 Task: Add an event with the title Second Training Session: Conflict Management, date '2023/12/02', time 8:30 AM to 10:30 AMand add a description: This training session is designed to help participants effectively manage their time, increase productivity, and achieve a better work-life balance. Select event color  Tomato . Add location for the event as: 987 Casa Mila, Barcelona, Spain, logged in from the account softage.7@softage.netand send the event invitation to softage.5@softage.net and softage.6@softage.net. Set a reminder for the event Annually on May 121
Action: Mouse moved to (75, 107)
Screenshot: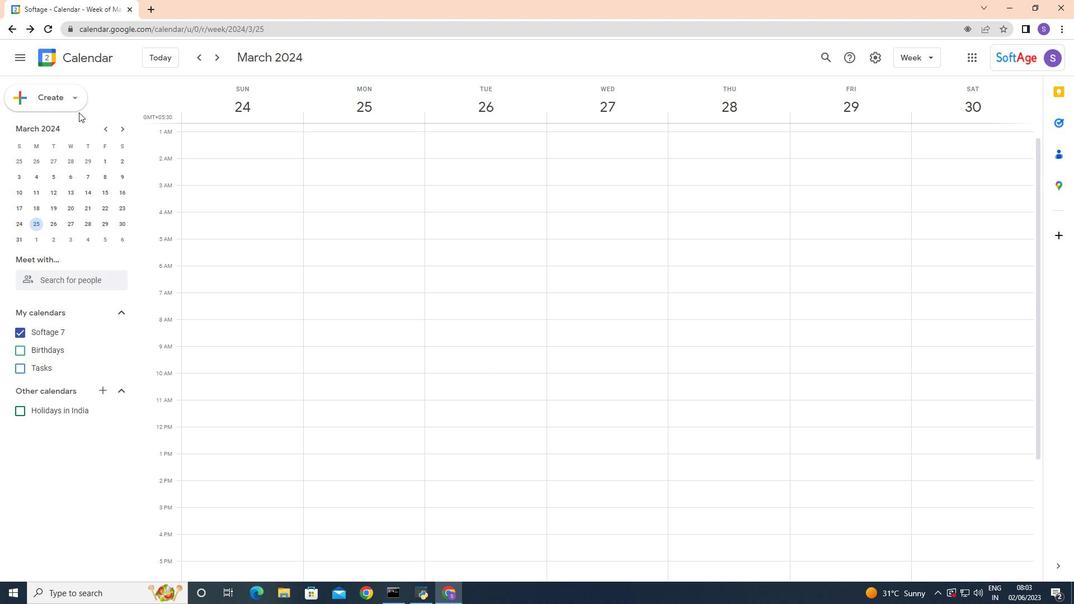 
Action: Mouse pressed left at (75, 107)
Screenshot: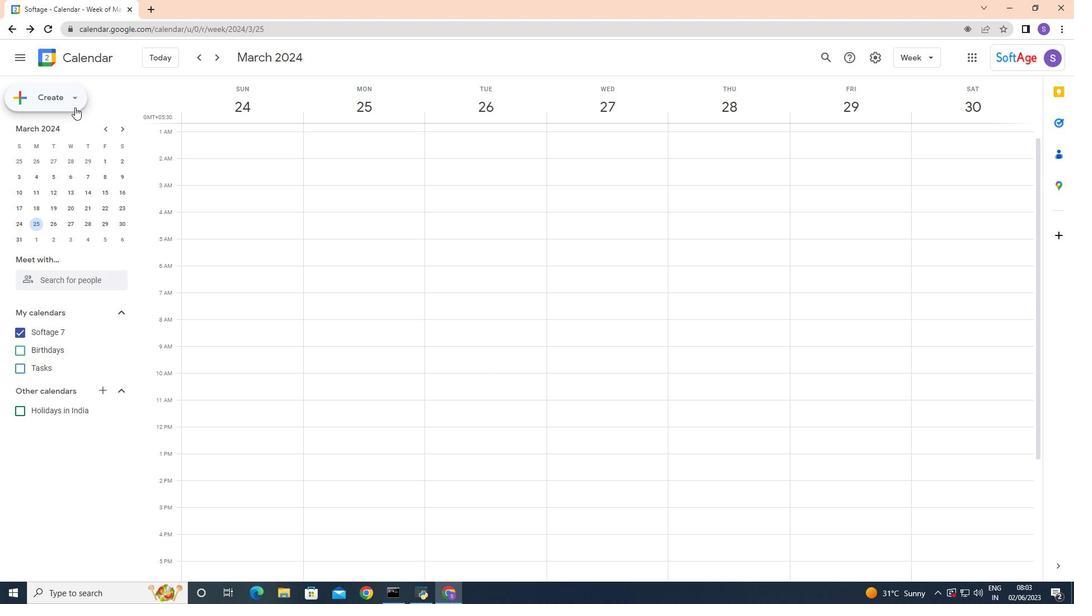 
Action: Mouse moved to (66, 131)
Screenshot: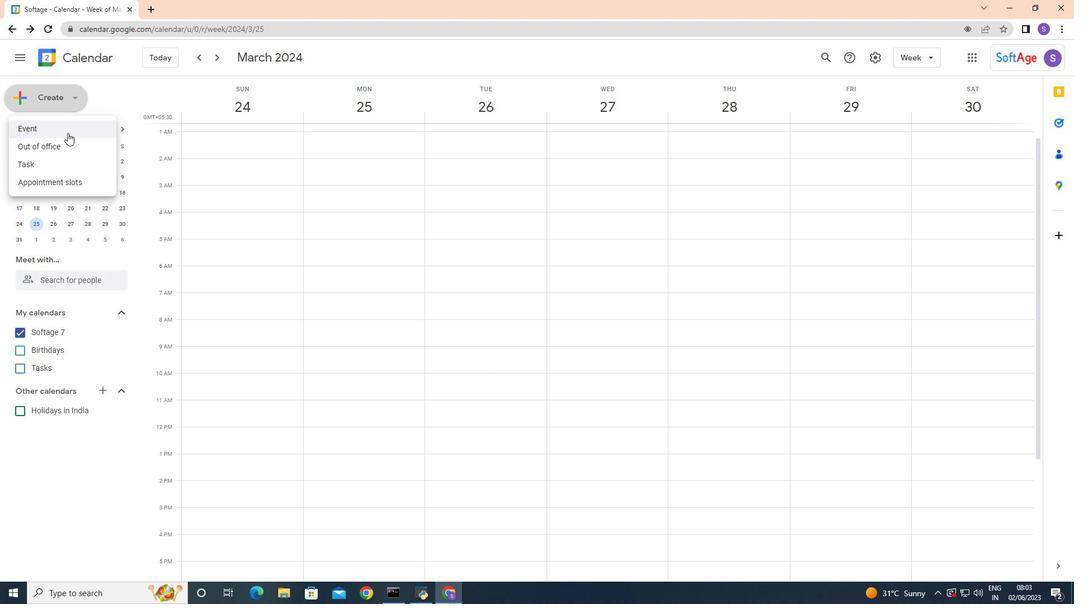 
Action: Mouse pressed left at (66, 131)
Screenshot: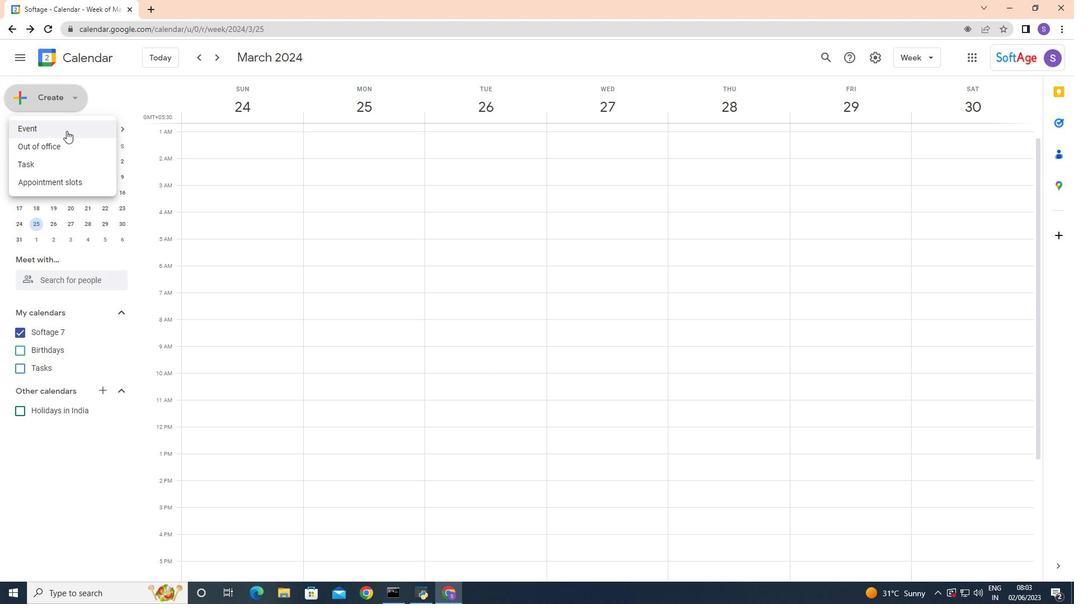 
Action: Mouse moved to (203, 438)
Screenshot: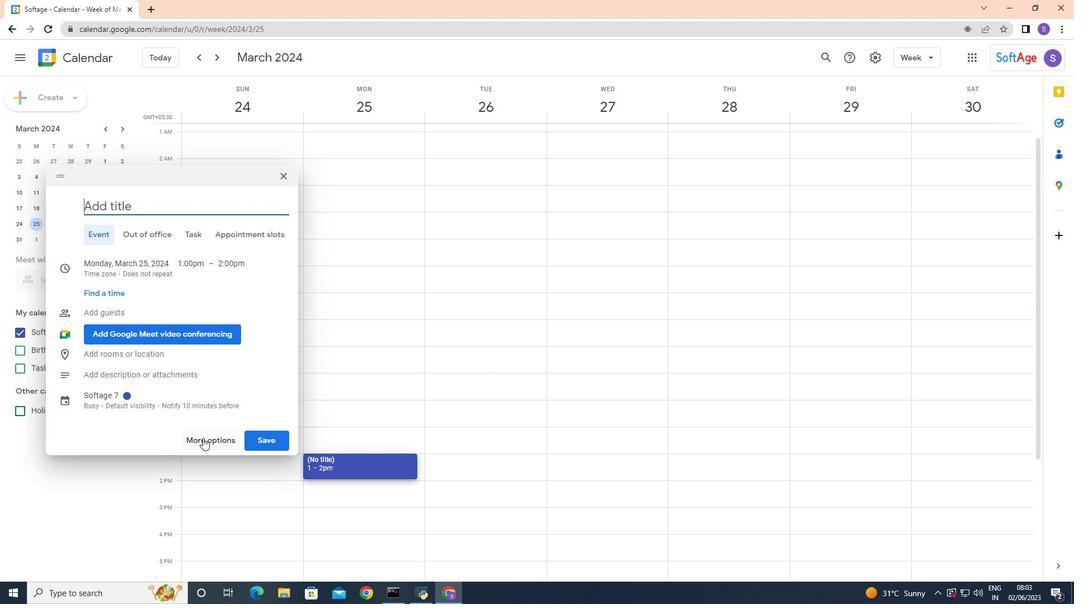 
Action: Mouse pressed left at (203, 438)
Screenshot: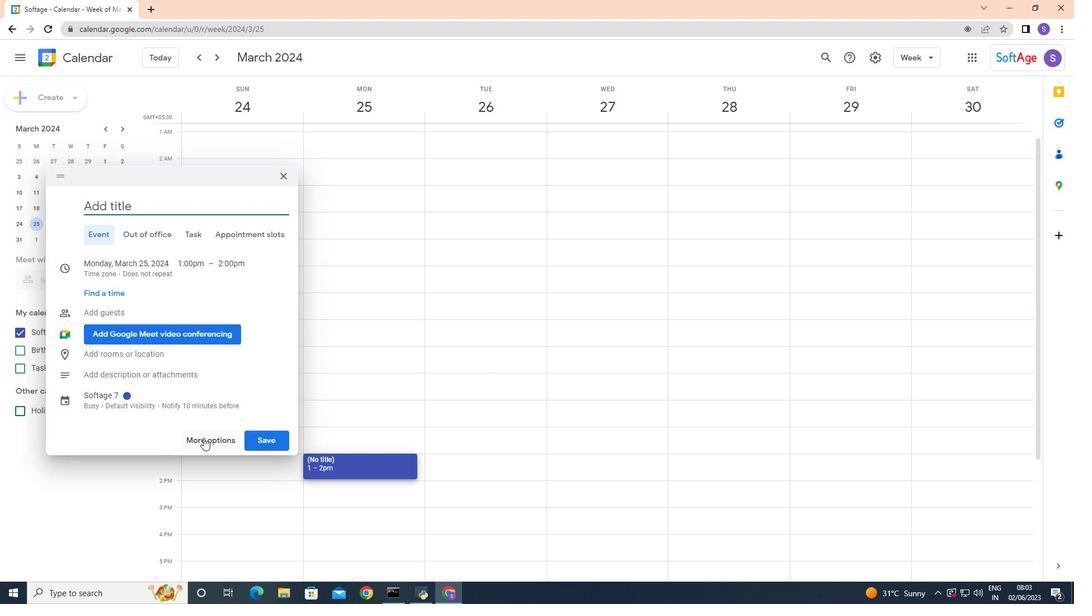 
Action: Mouse moved to (120, 62)
Screenshot: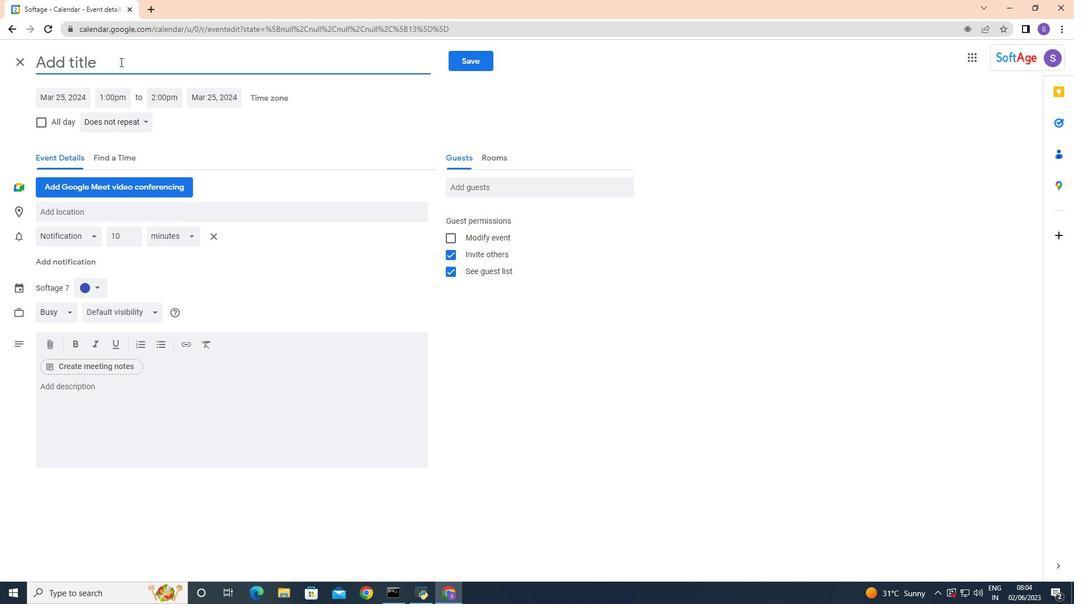 
Action: Mouse pressed left at (120, 62)
Screenshot: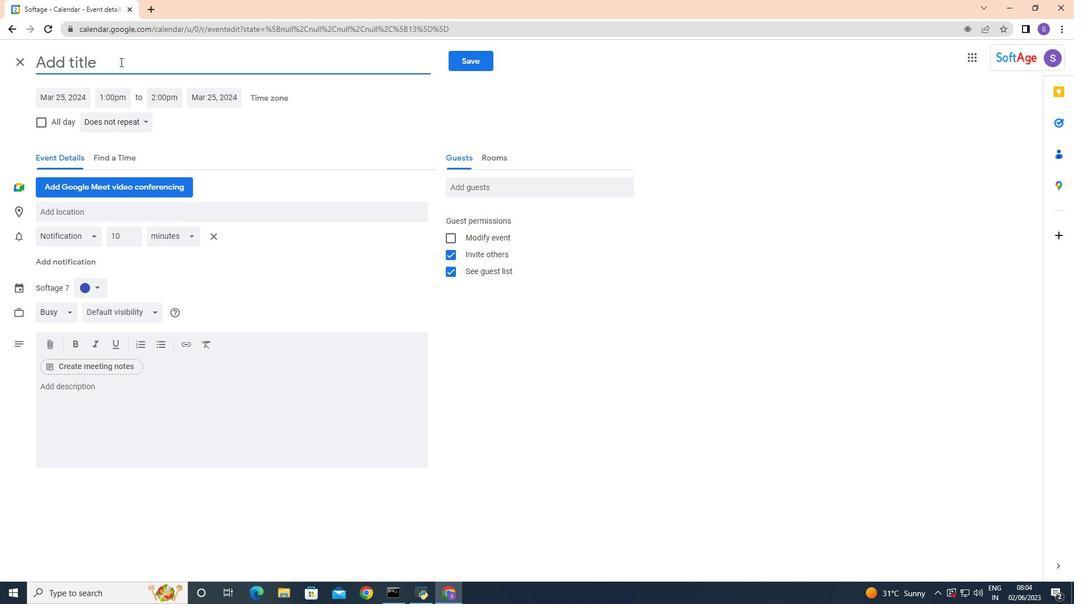 
Action: Key pressed <Key.shift>Second<Key.space><Key.shift>Training<Key.space><Key.shift>Session<Key.space><Key.shift_r>:<Key.space><Key.shift><Key.shift><Key.shift><Key.shift><Key.shift>Conflict<Key.space><Key.shift>Management
Screenshot: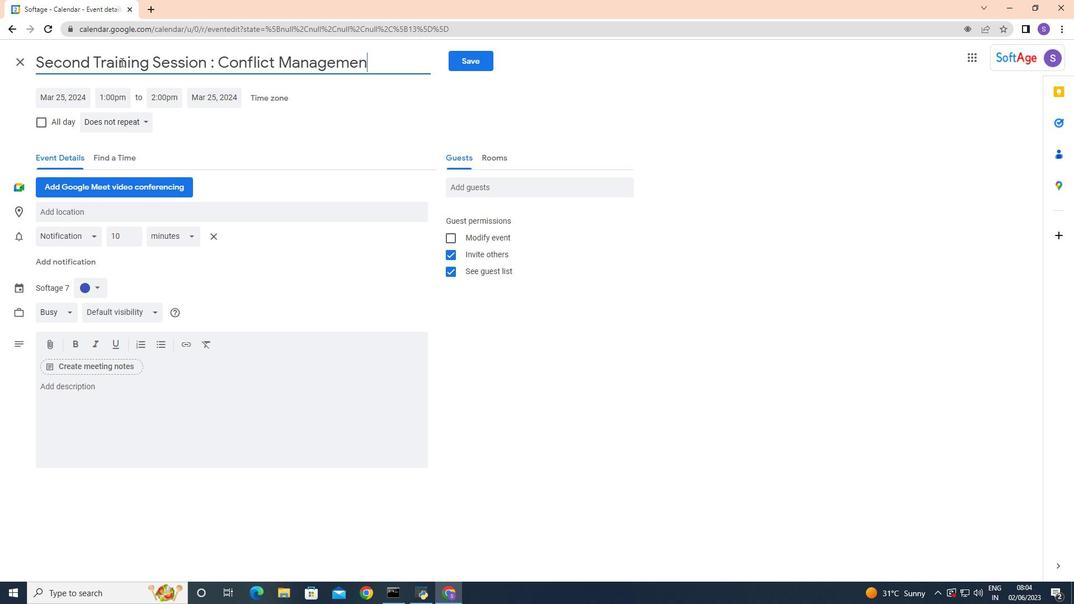 
Action: Mouse moved to (303, 145)
Screenshot: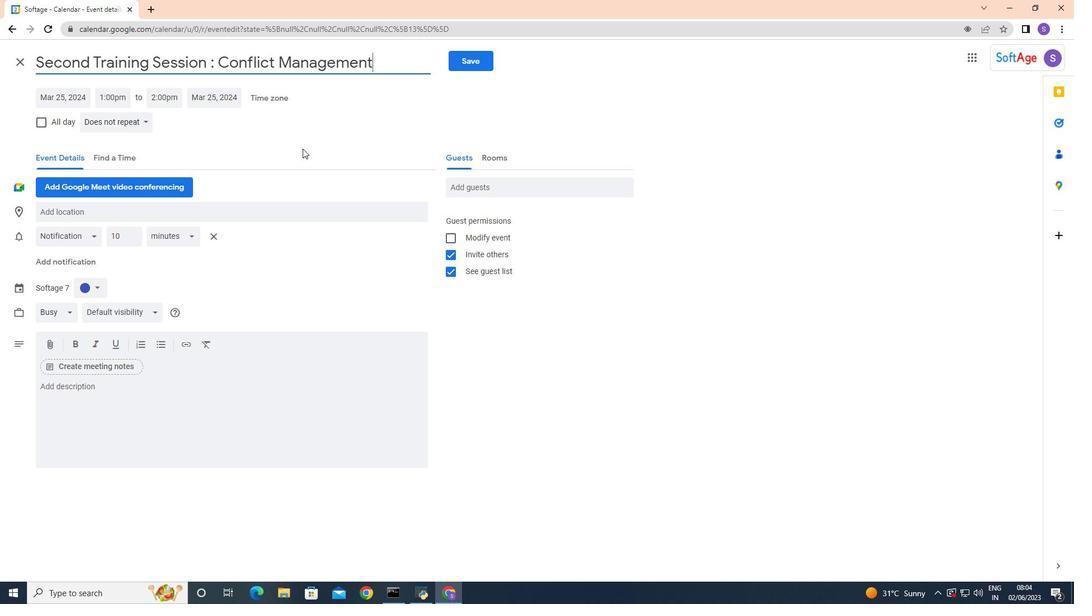 
Action: Mouse pressed left at (303, 145)
Screenshot: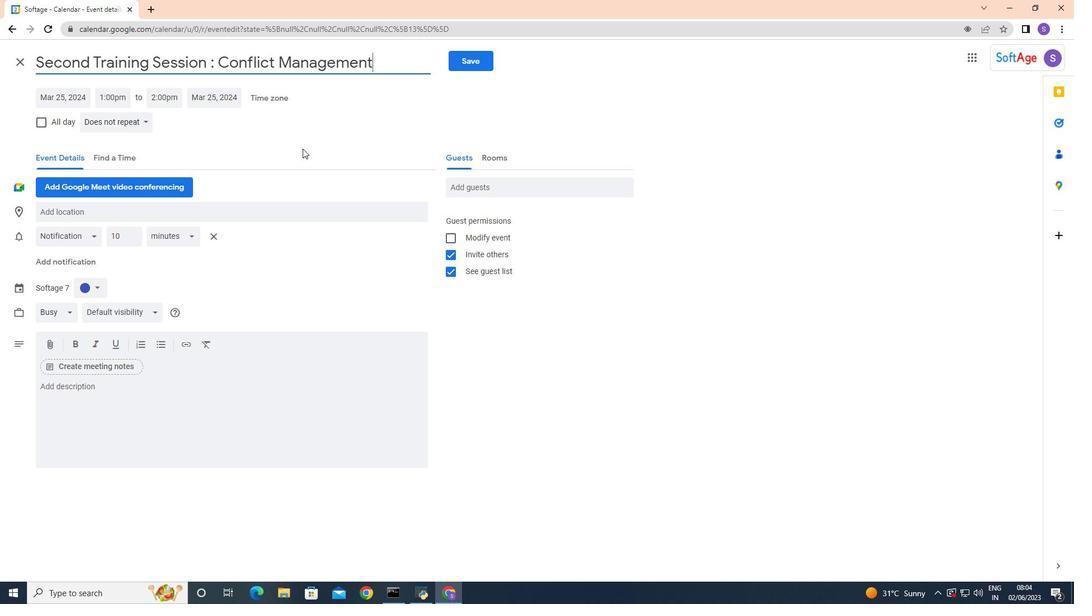 
Action: Mouse moved to (75, 95)
Screenshot: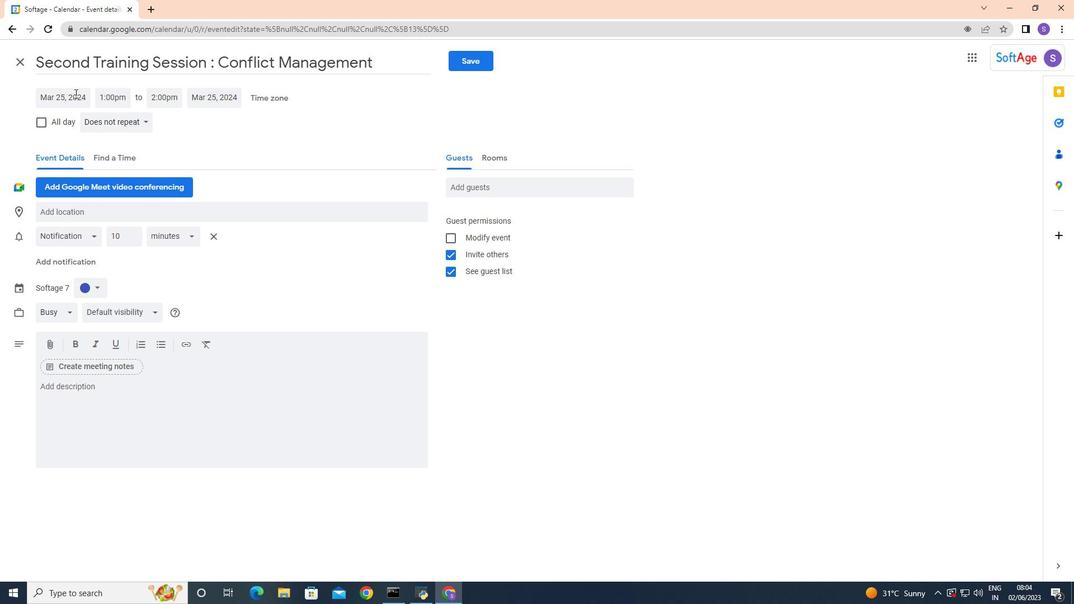 
Action: Mouse pressed left at (75, 95)
Screenshot: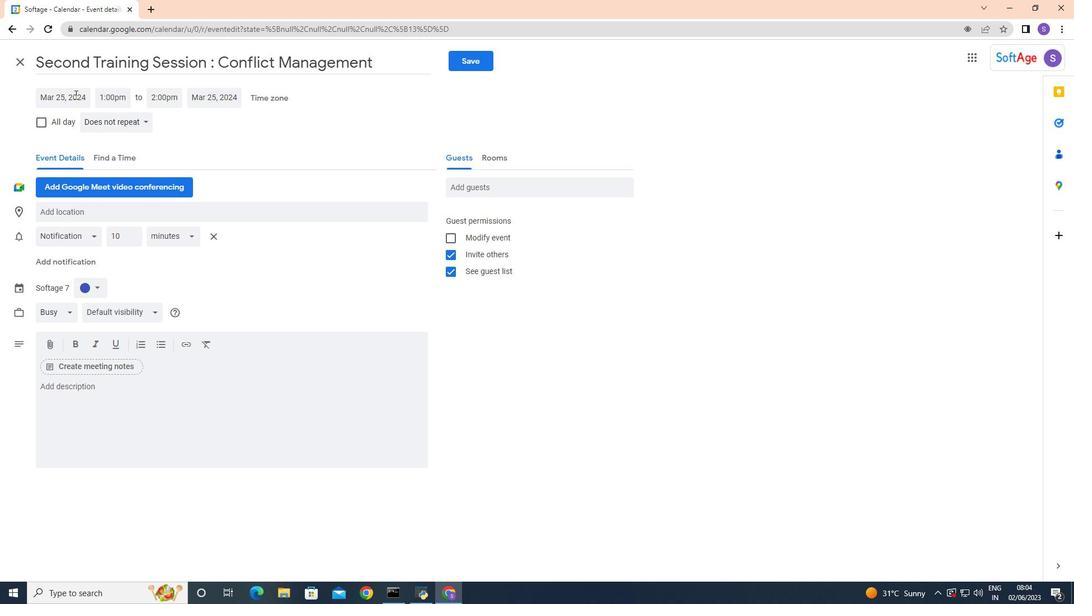 
Action: Mouse moved to (158, 120)
Screenshot: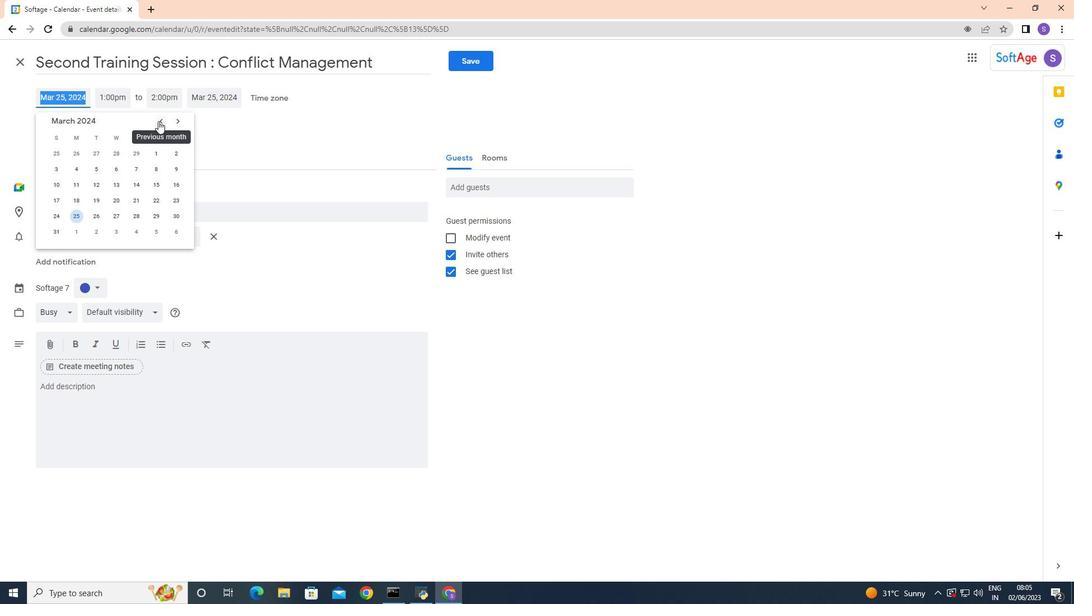 
Action: Mouse pressed left at (158, 120)
Screenshot: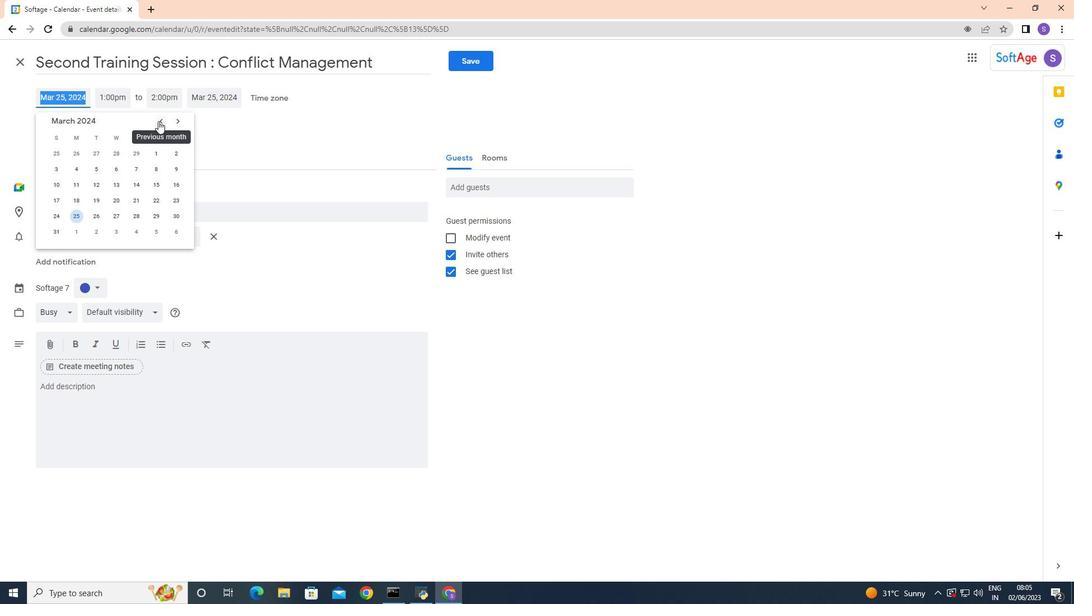
Action: Mouse moved to (158, 120)
Screenshot: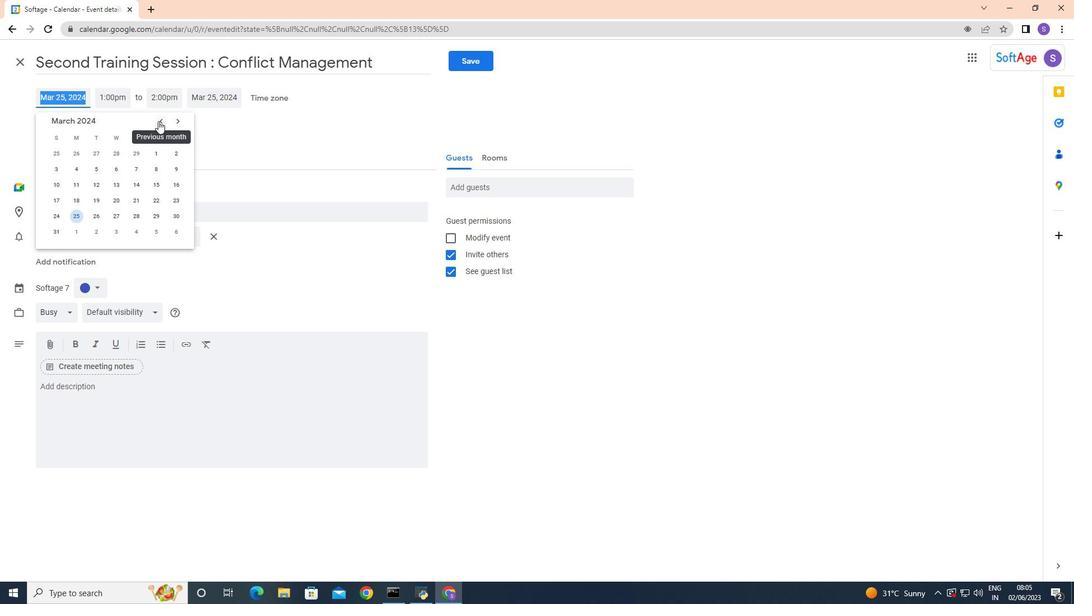 
Action: Mouse pressed left at (158, 120)
Screenshot: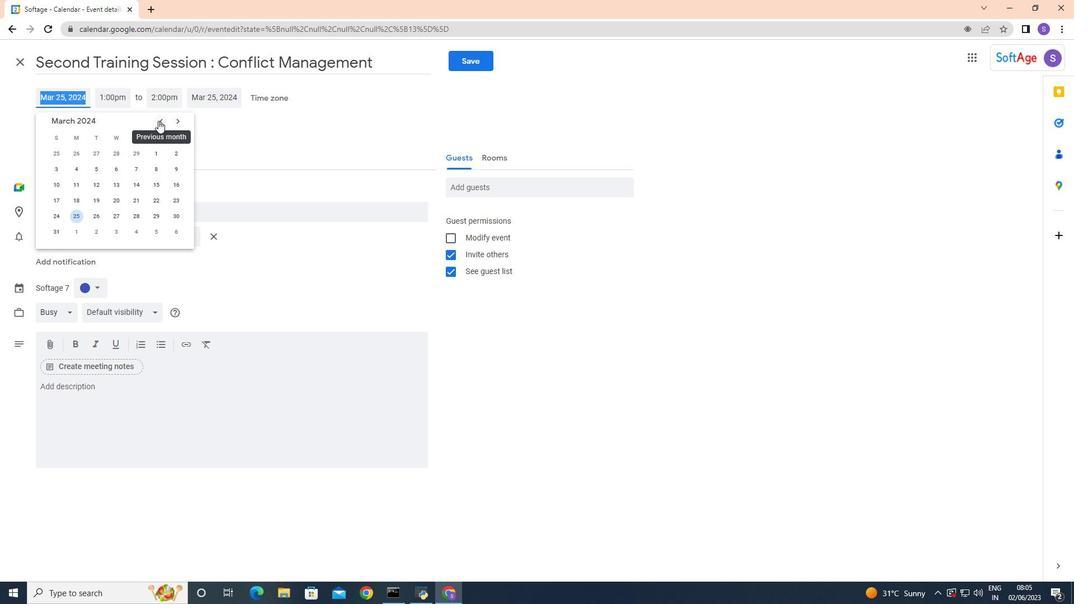 
Action: Mouse pressed left at (158, 120)
Screenshot: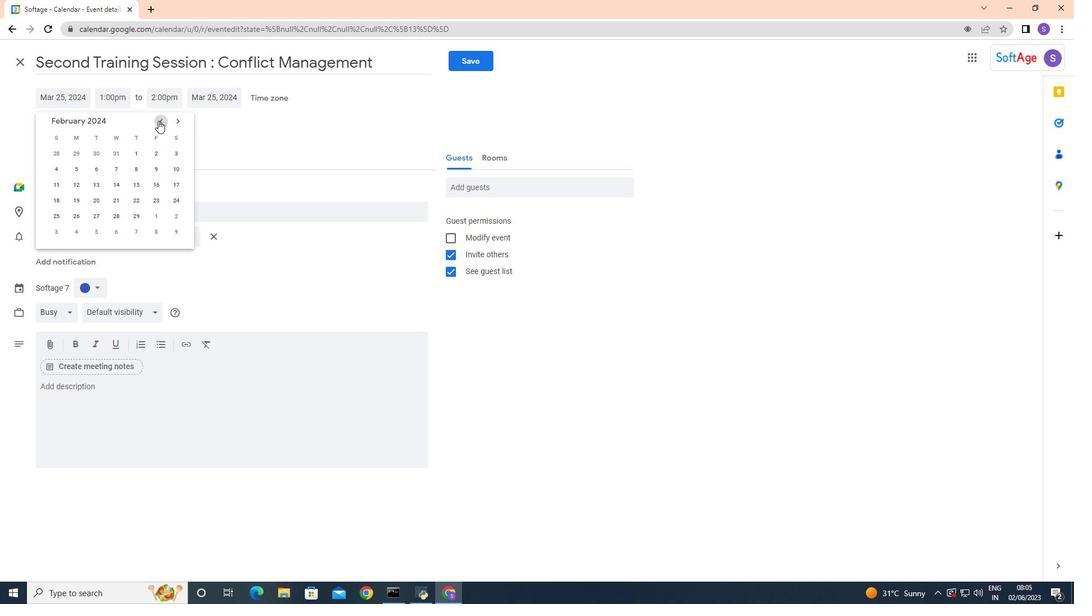 
Action: Mouse pressed left at (158, 120)
Screenshot: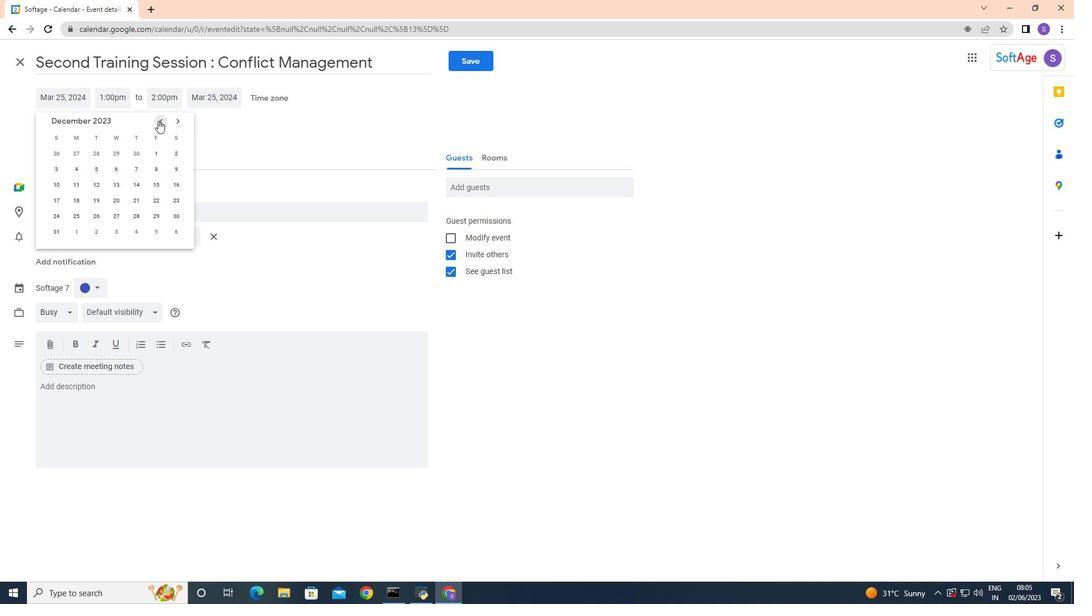 
Action: Mouse moved to (174, 121)
Screenshot: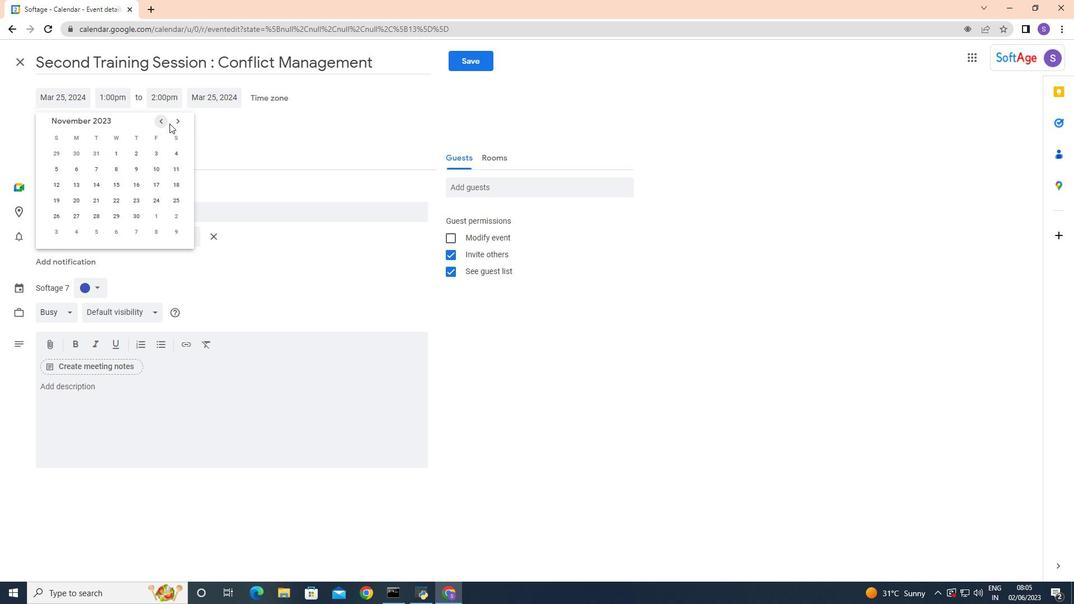 
Action: Mouse pressed left at (174, 121)
Screenshot: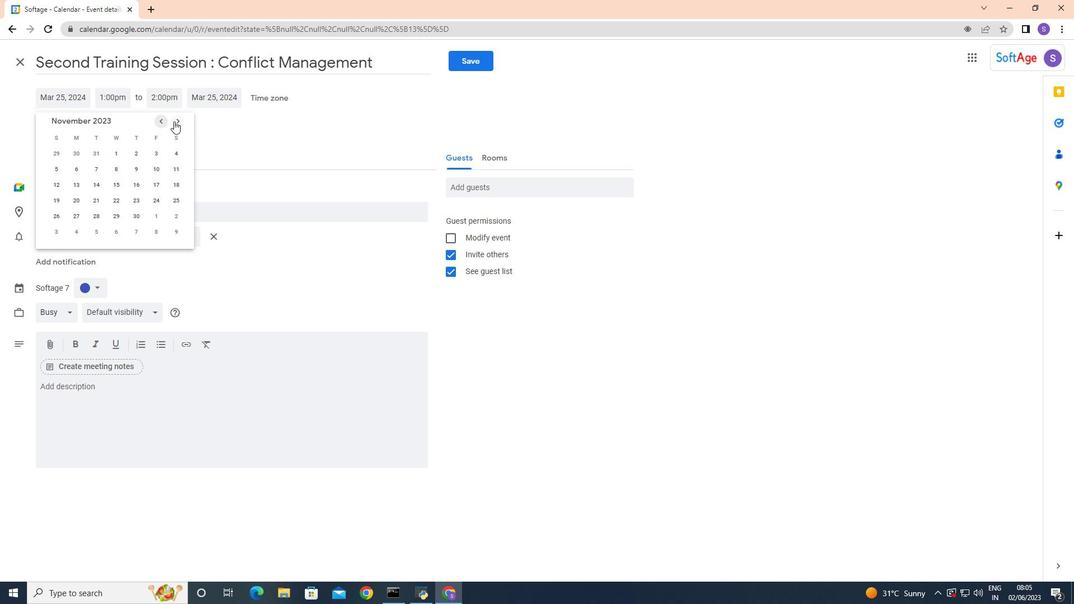 
Action: Mouse moved to (99, 184)
Screenshot: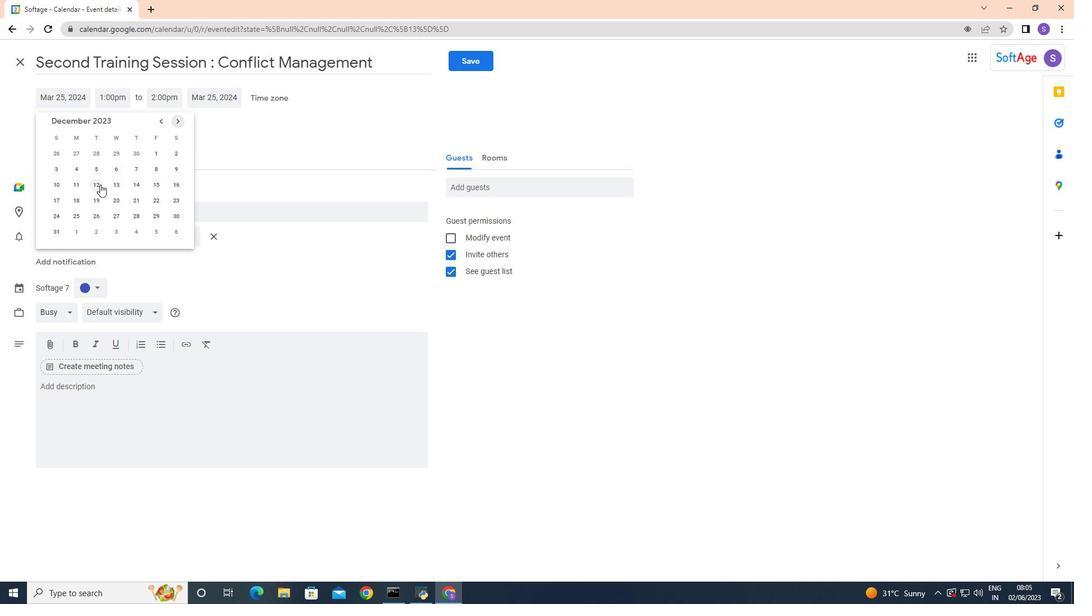 
Action: Mouse pressed left at (99, 184)
Screenshot: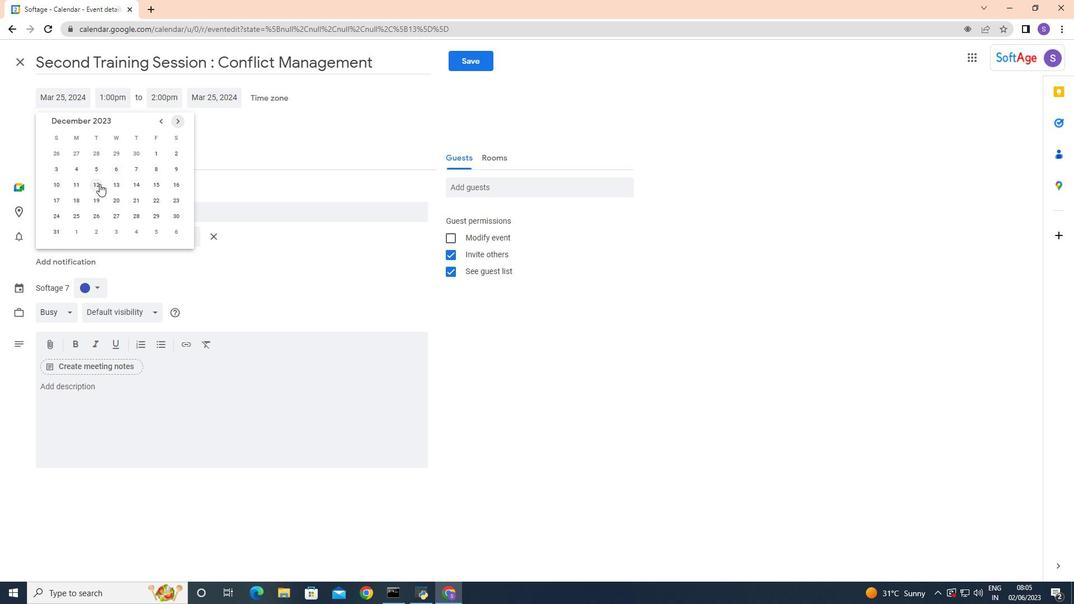 
Action: Mouse moved to (64, 100)
Screenshot: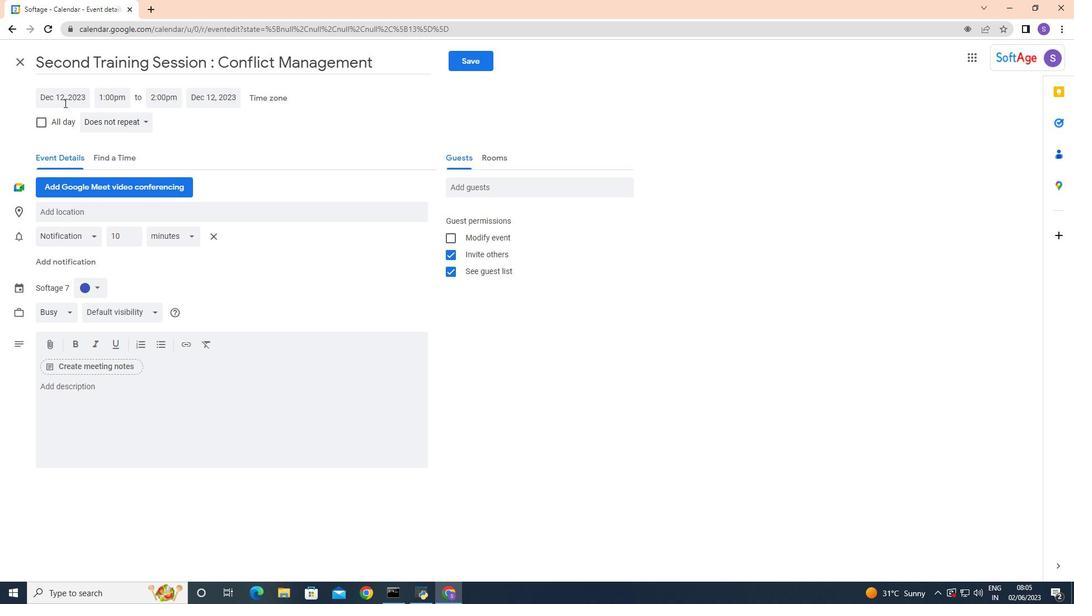 
Action: Mouse pressed left at (64, 100)
Screenshot: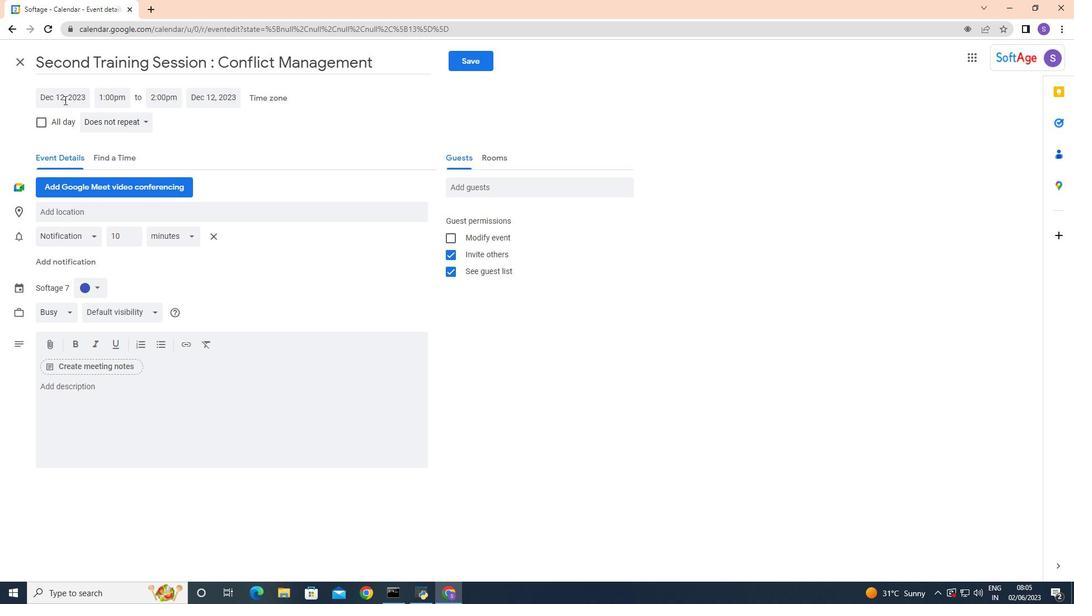 
Action: Mouse moved to (176, 153)
Screenshot: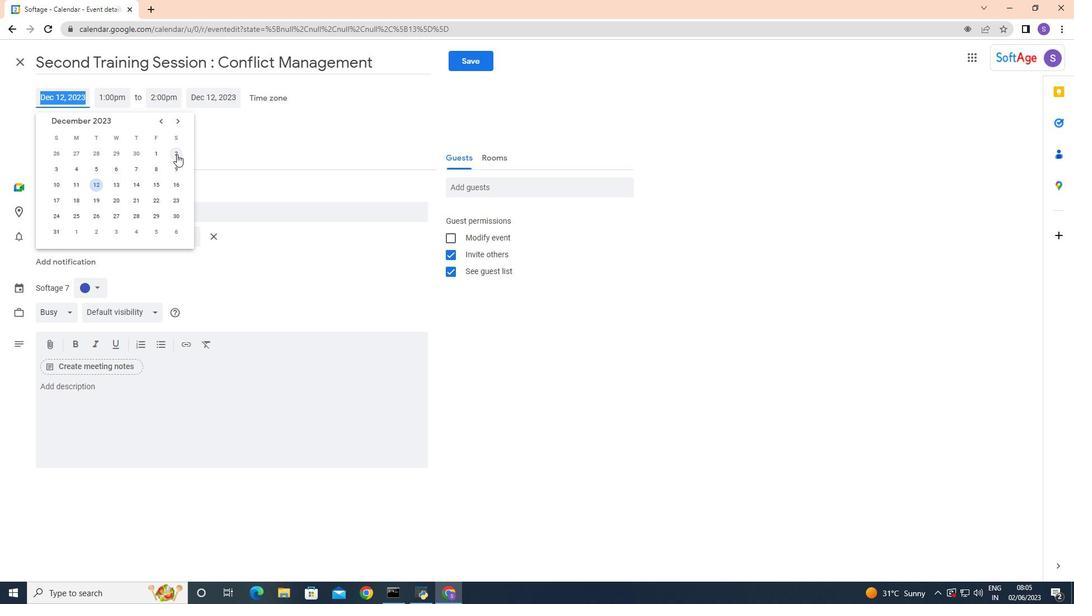 
Action: Mouse pressed left at (176, 153)
Screenshot: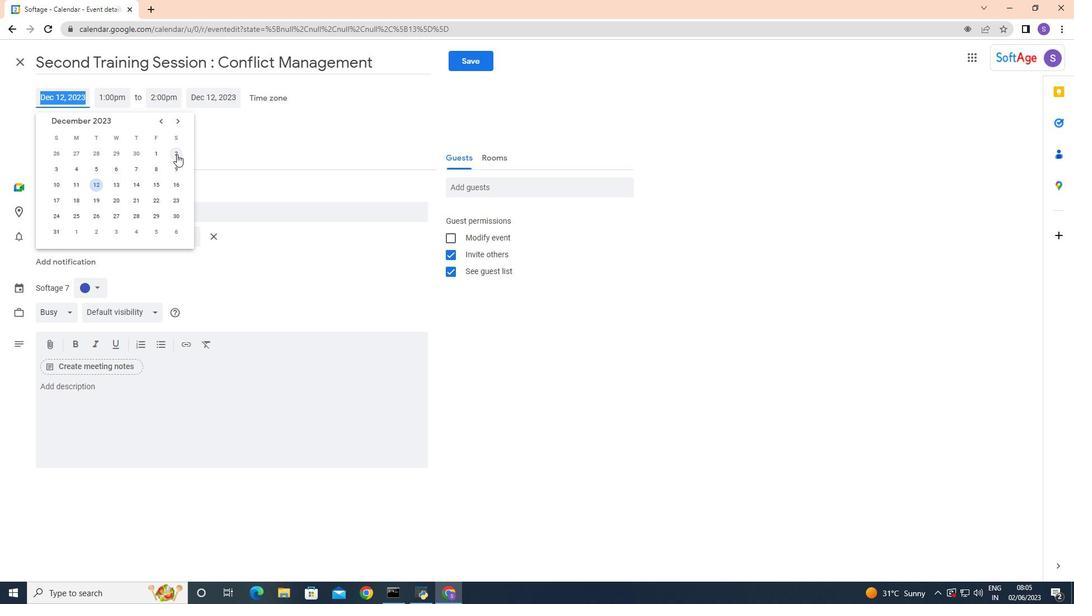 
Action: Mouse moved to (113, 97)
Screenshot: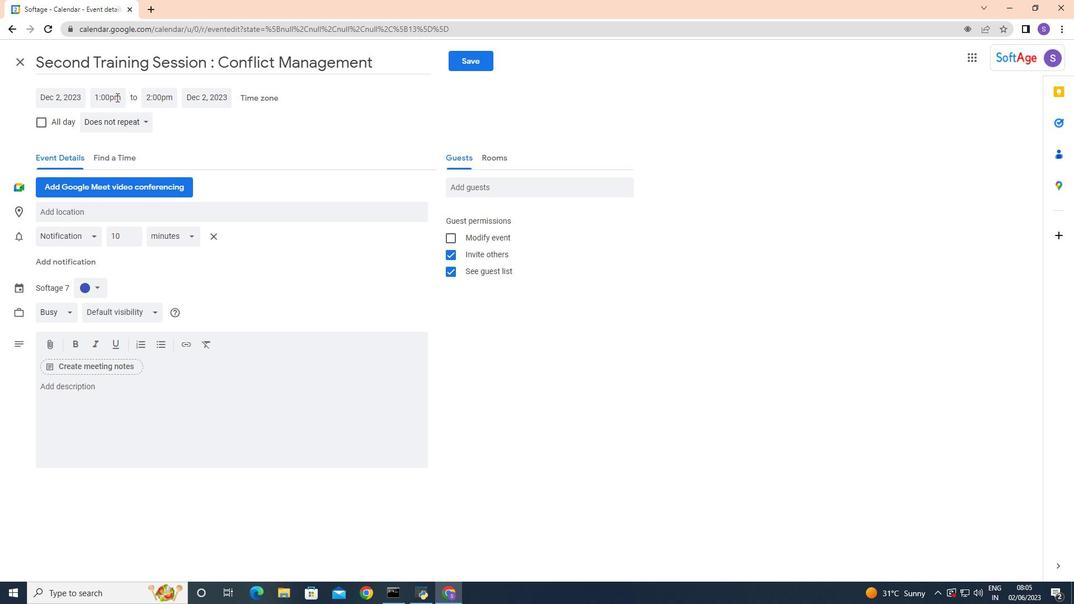 
Action: Mouse pressed left at (113, 97)
Screenshot: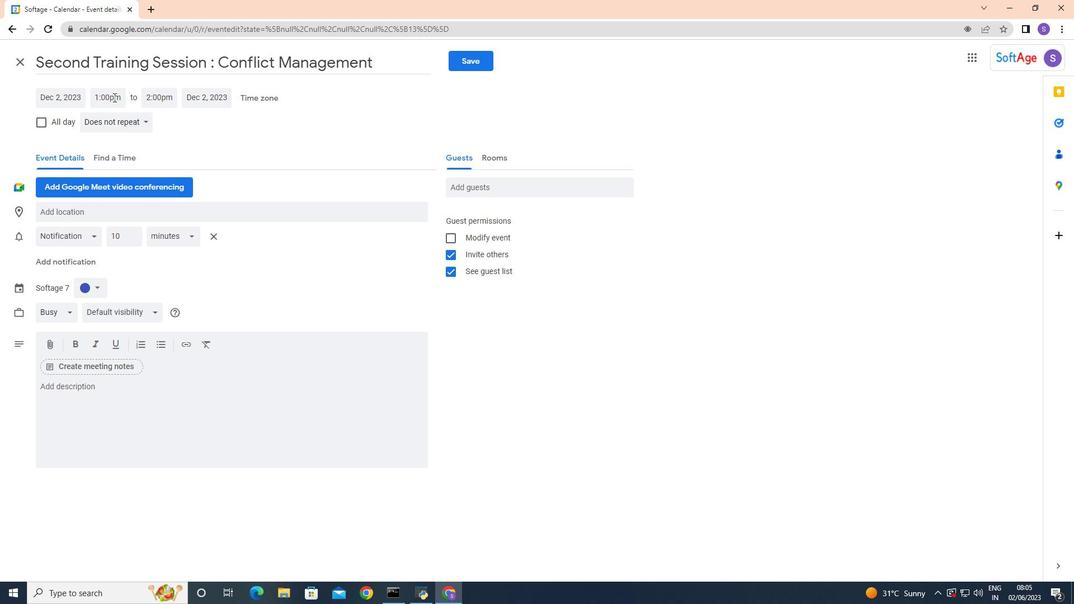 
Action: Mouse moved to (132, 179)
Screenshot: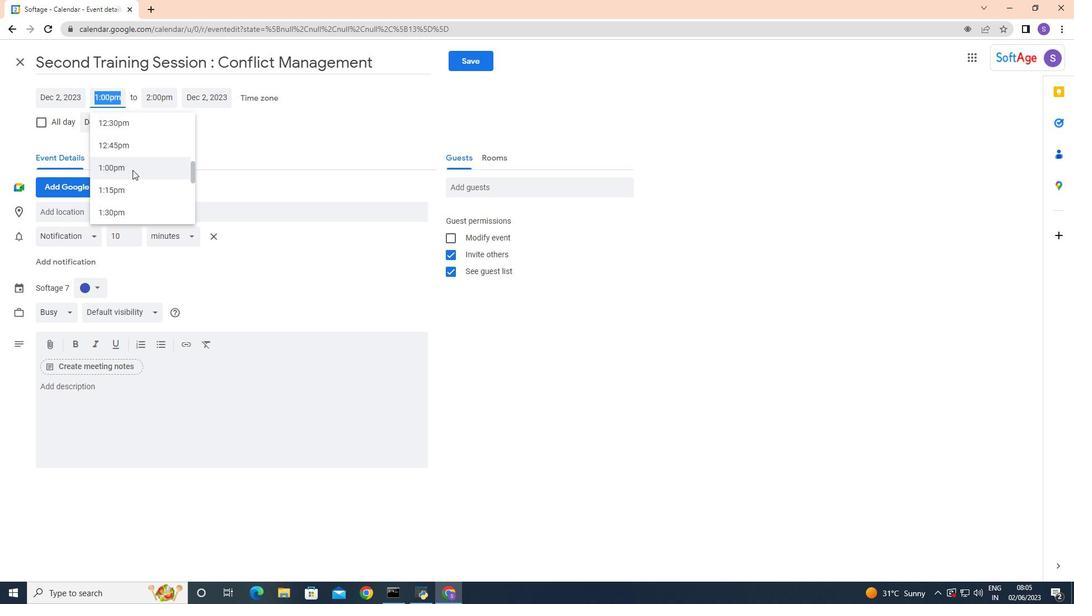 
Action: Mouse scrolled (132, 178) with delta (0, 0)
Screenshot: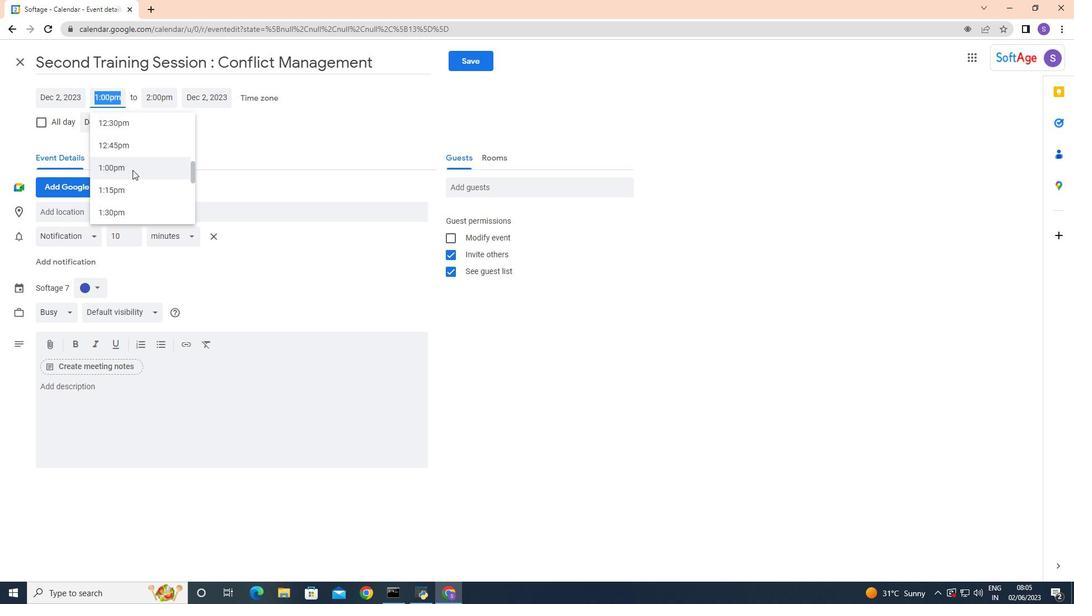 
Action: Mouse moved to (132, 179)
Screenshot: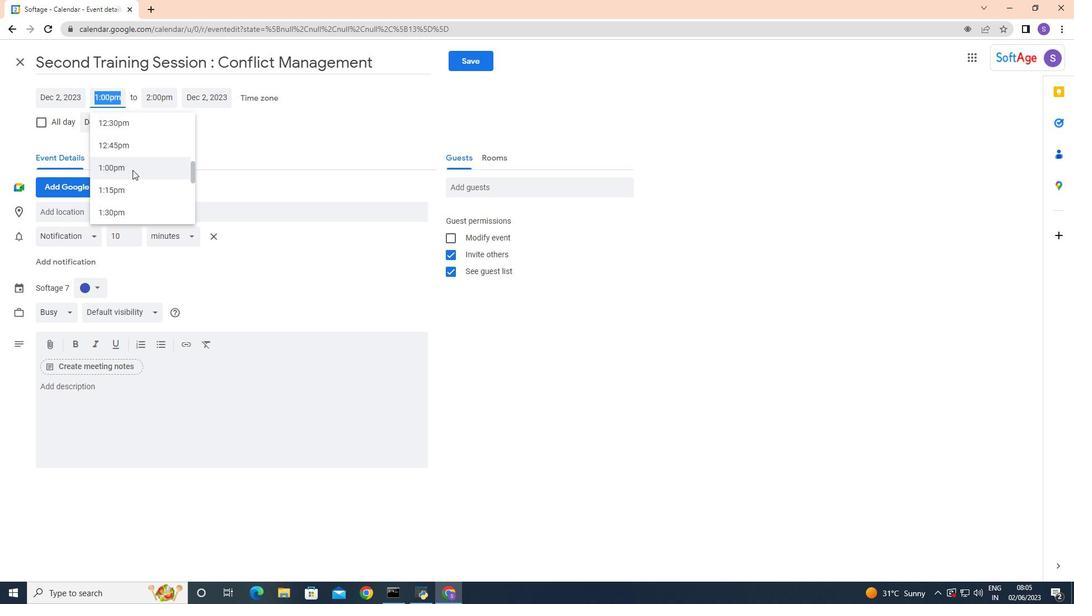 
Action: Mouse scrolled (132, 179) with delta (0, 0)
Screenshot: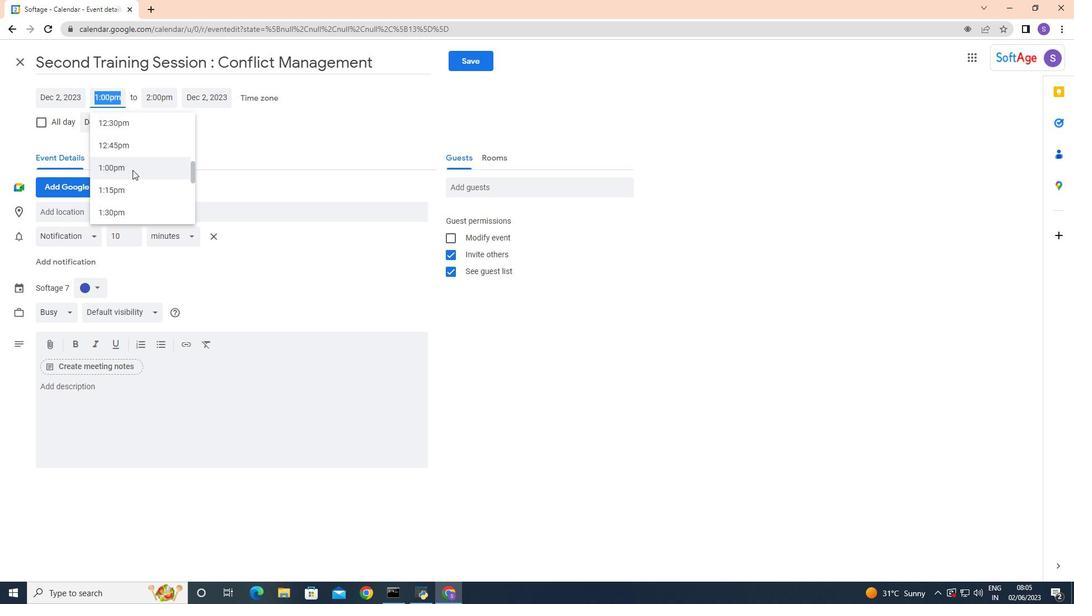 
Action: Mouse moved to (118, 198)
Screenshot: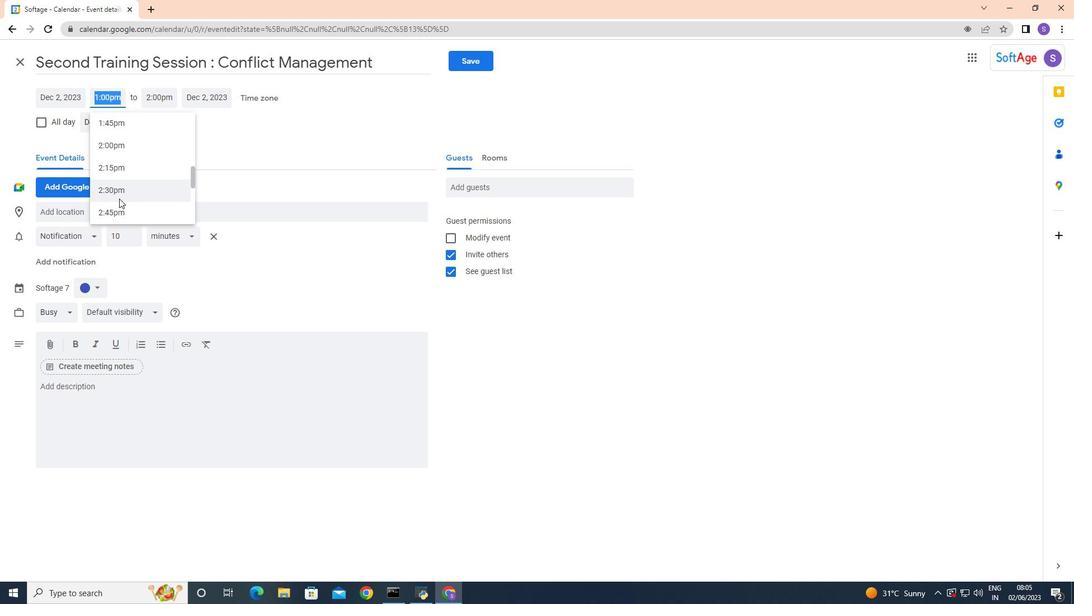 
Action: Mouse scrolled (118, 198) with delta (0, 0)
Screenshot: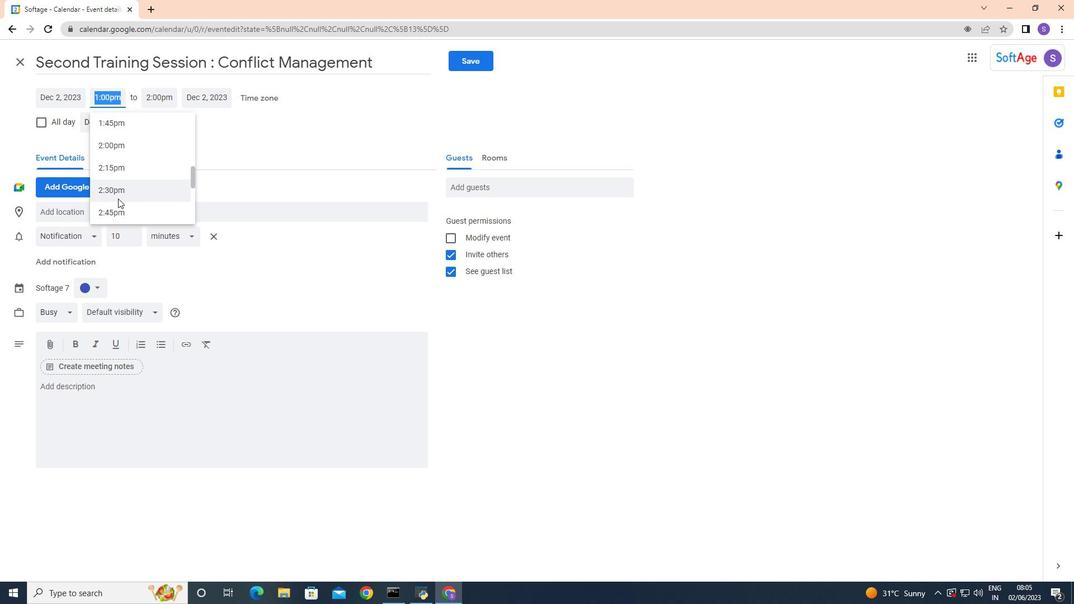 
Action: Mouse scrolled (118, 198) with delta (0, 0)
Screenshot: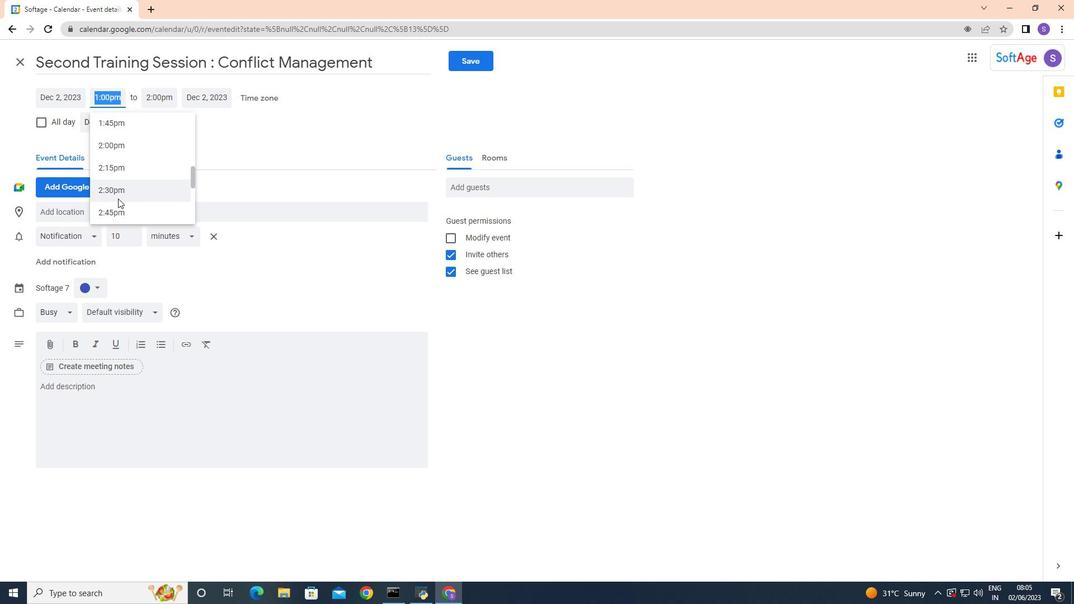 
Action: Mouse scrolled (118, 198) with delta (0, 0)
Screenshot: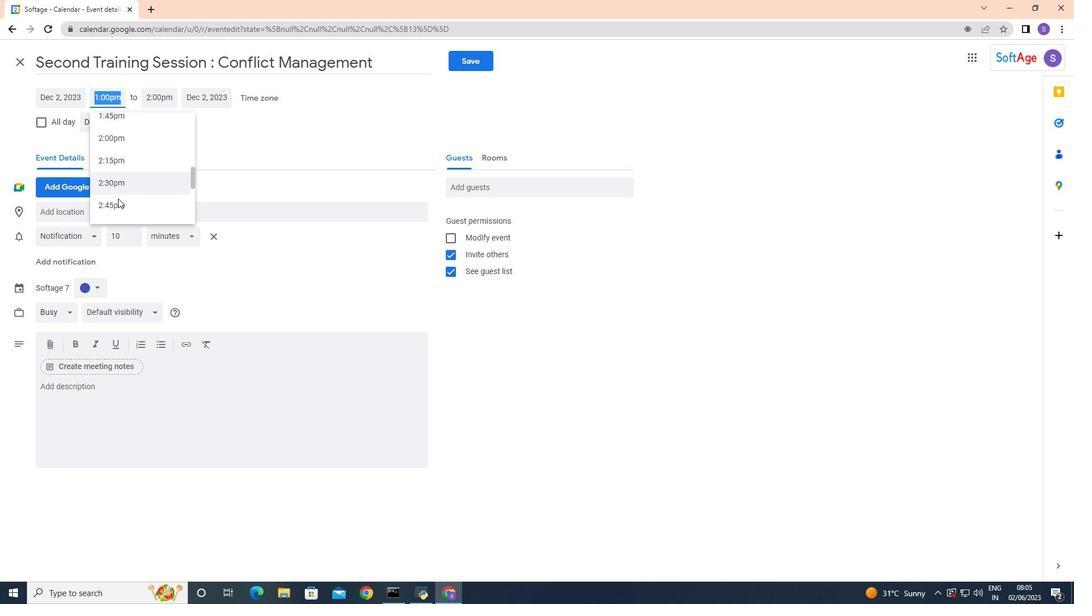 
Action: Mouse moved to (121, 198)
Screenshot: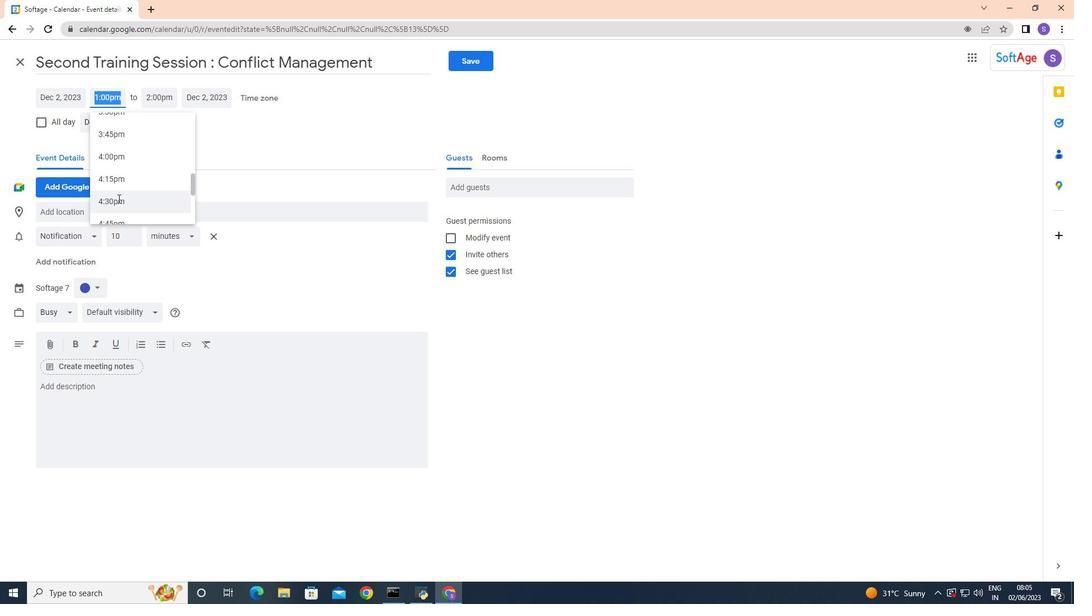 
Action: Mouse scrolled (121, 198) with delta (0, 0)
Screenshot: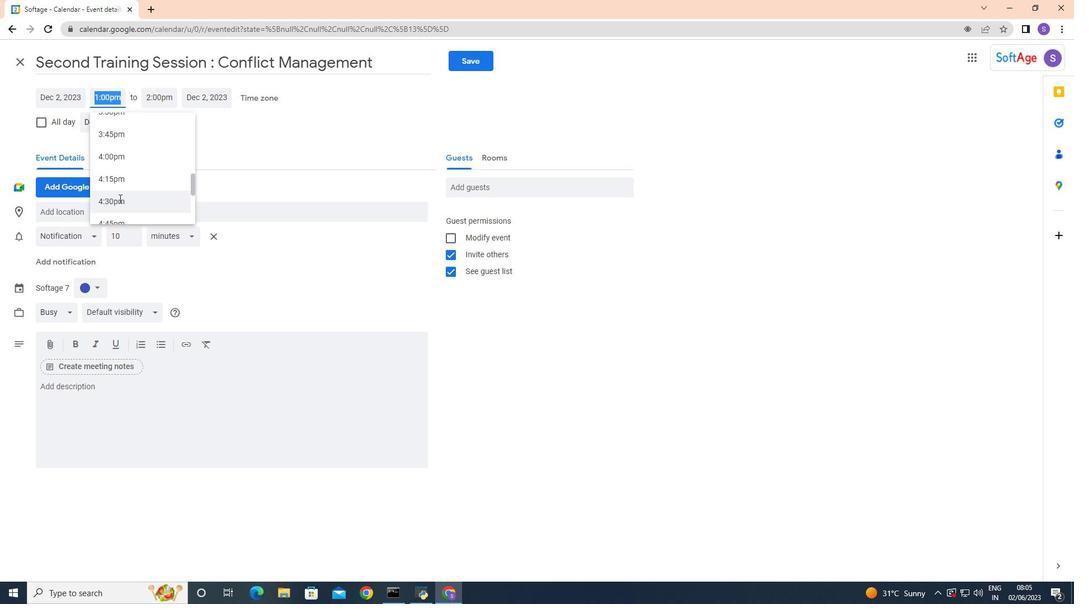 
Action: Mouse scrolled (121, 198) with delta (0, 0)
Screenshot: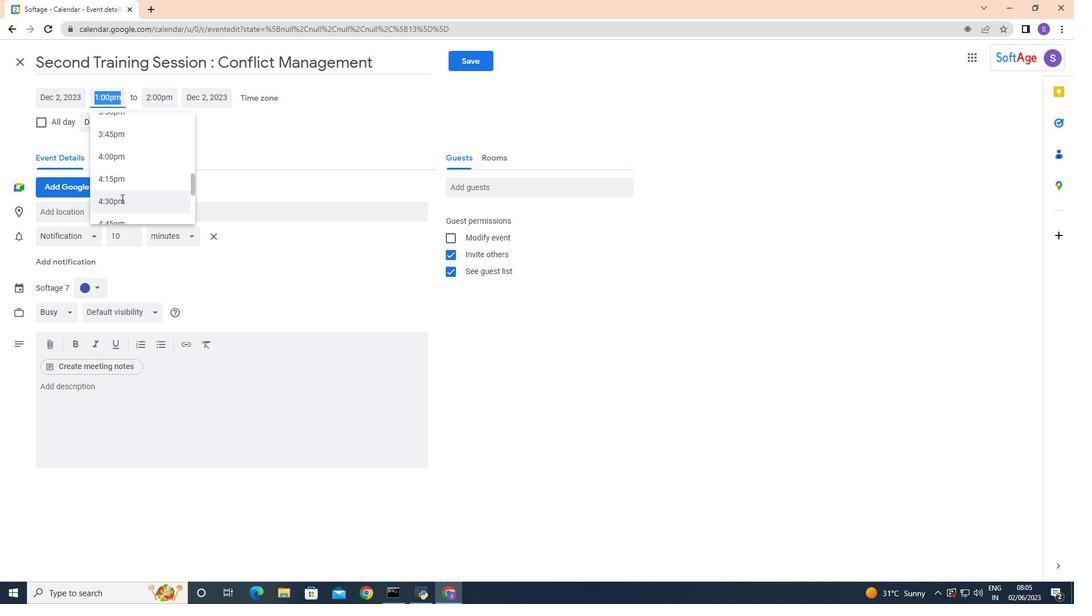 
Action: Mouse moved to (119, 195)
Screenshot: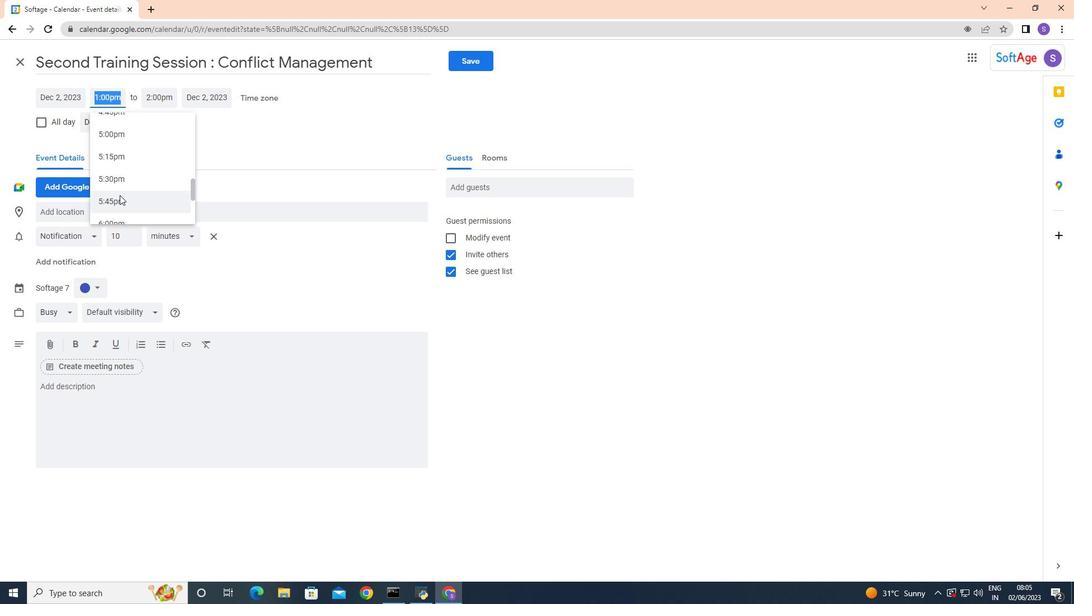 
Action: Mouse scrolled (119, 194) with delta (0, 0)
Screenshot: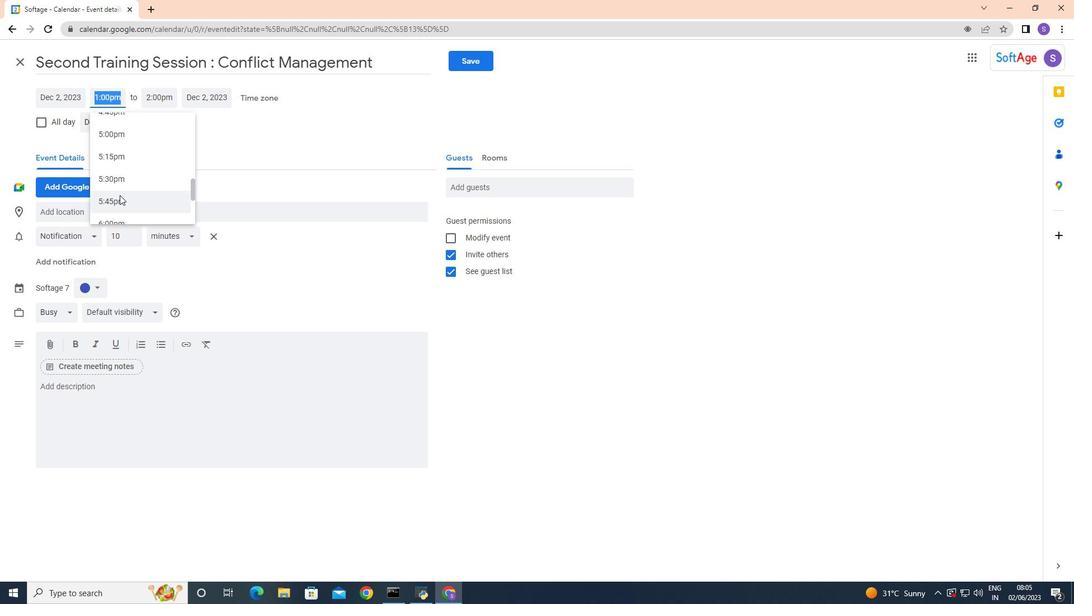 
Action: Mouse moved to (119, 195)
Screenshot: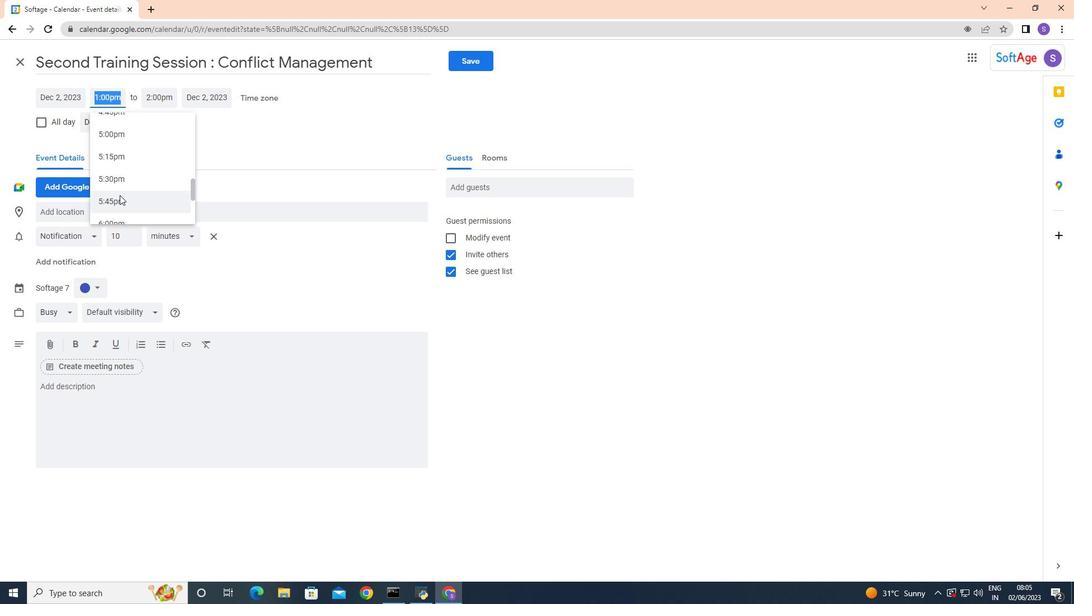 
Action: Mouse scrolled (119, 194) with delta (0, 0)
Screenshot: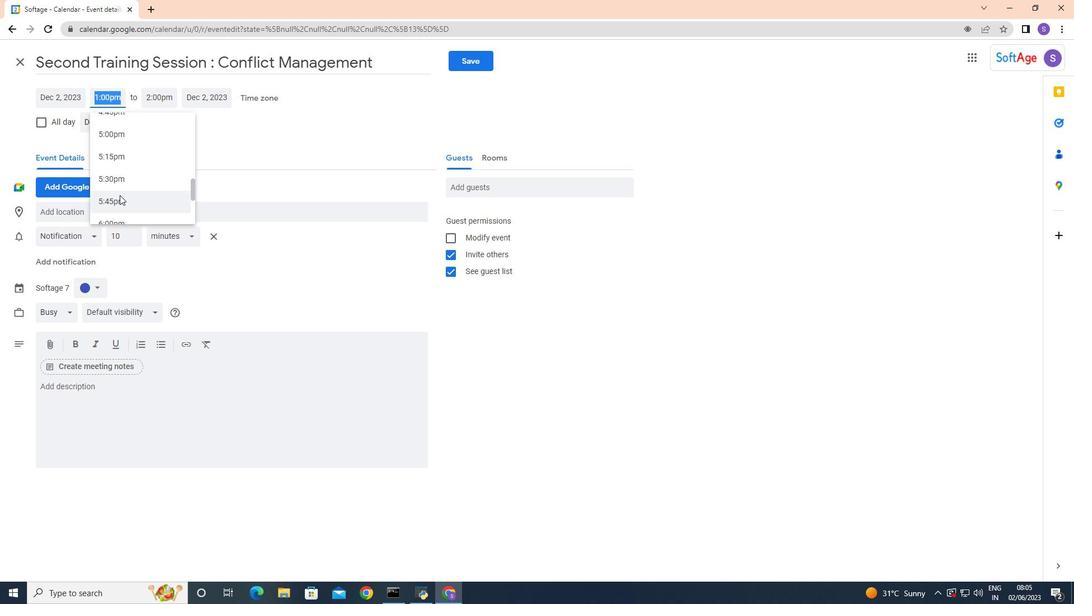 
Action: Mouse scrolled (119, 194) with delta (0, 0)
Screenshot: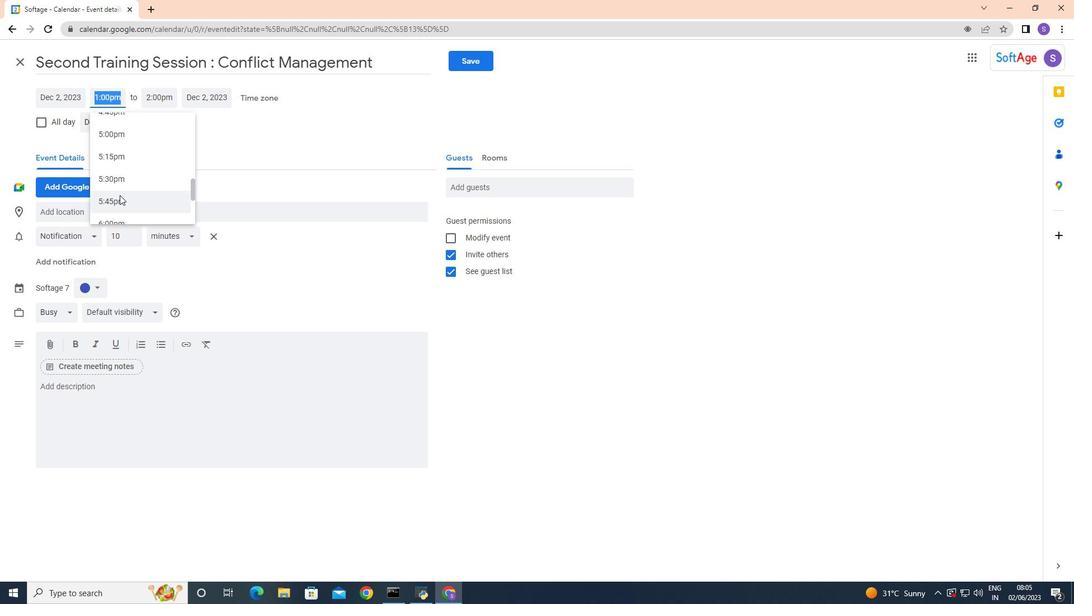 
Action: Mouse moved to (123, 204)
Screenshot: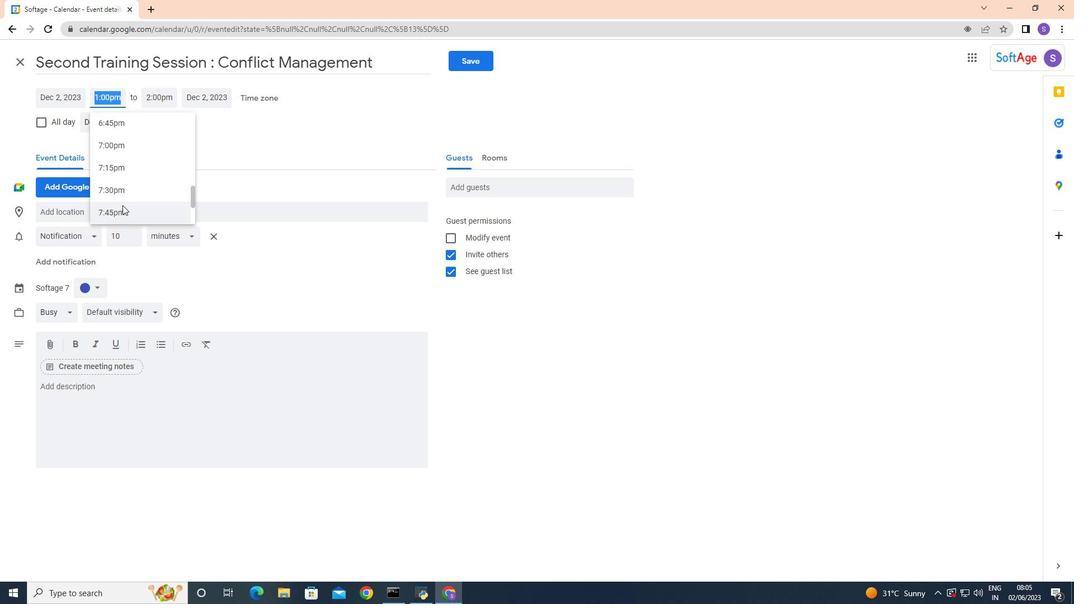 
Action: Mouse scrolled (123, 203) with delta (0, 0)
Screenshot: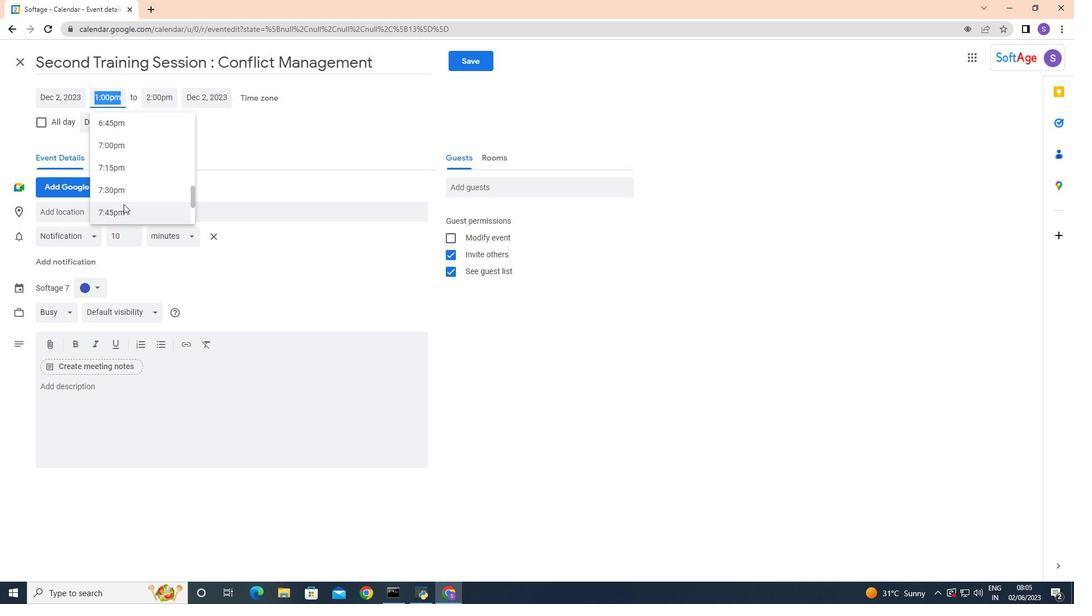 
Action: Mouse scrolled (123, 203) with delta (0, 0)
Screenshot: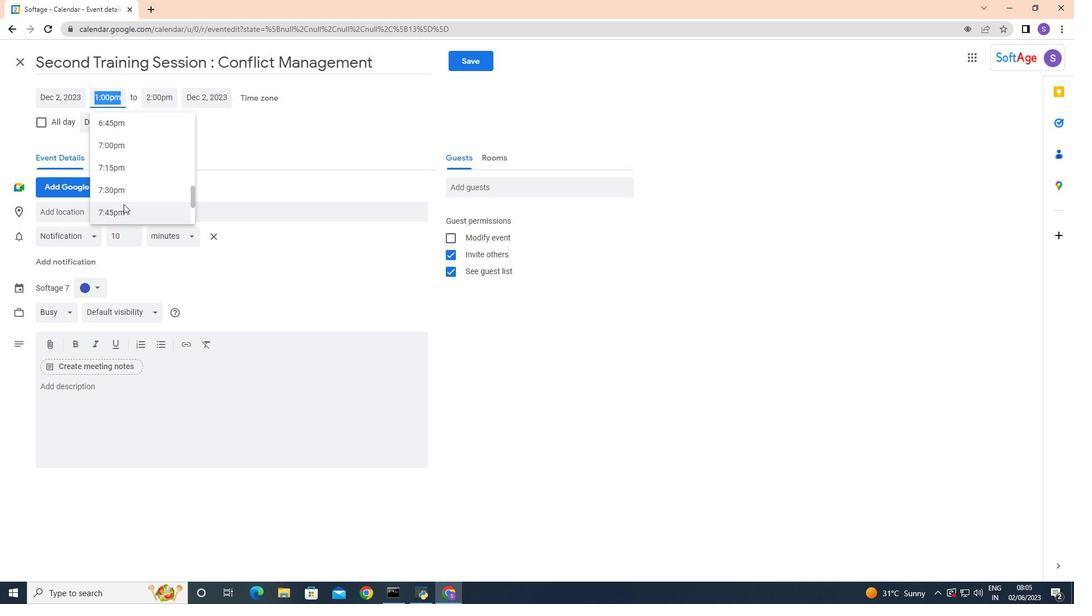 
Action: Mouse moved to (120, 124)
Screenshot: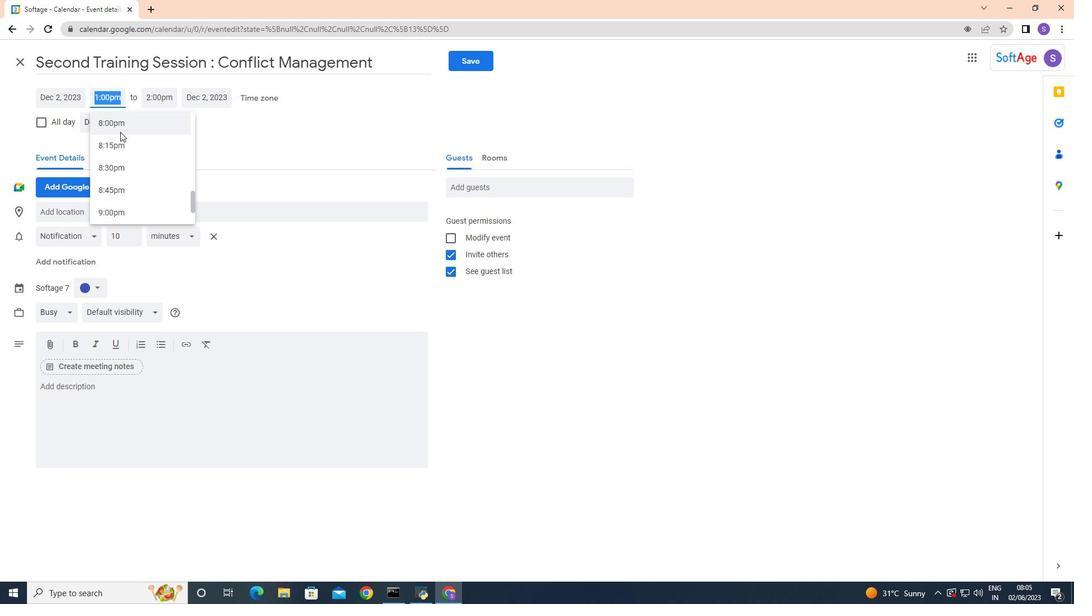 
Action: Mouse pressed left at (120, 124)
Screenshot: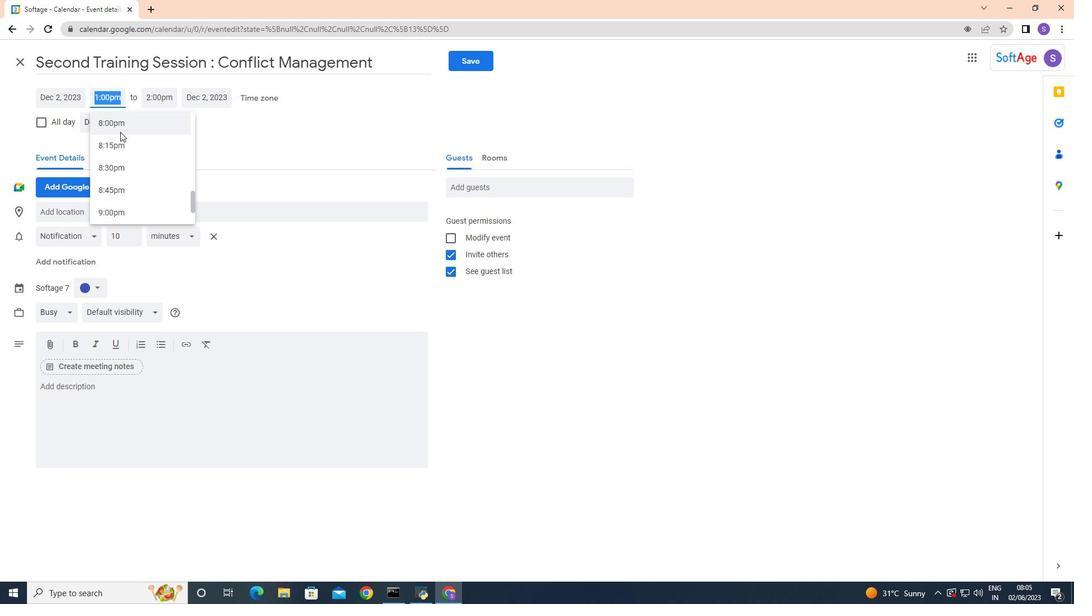 
Action: Mouse moved to (161, 95)
Screenshot: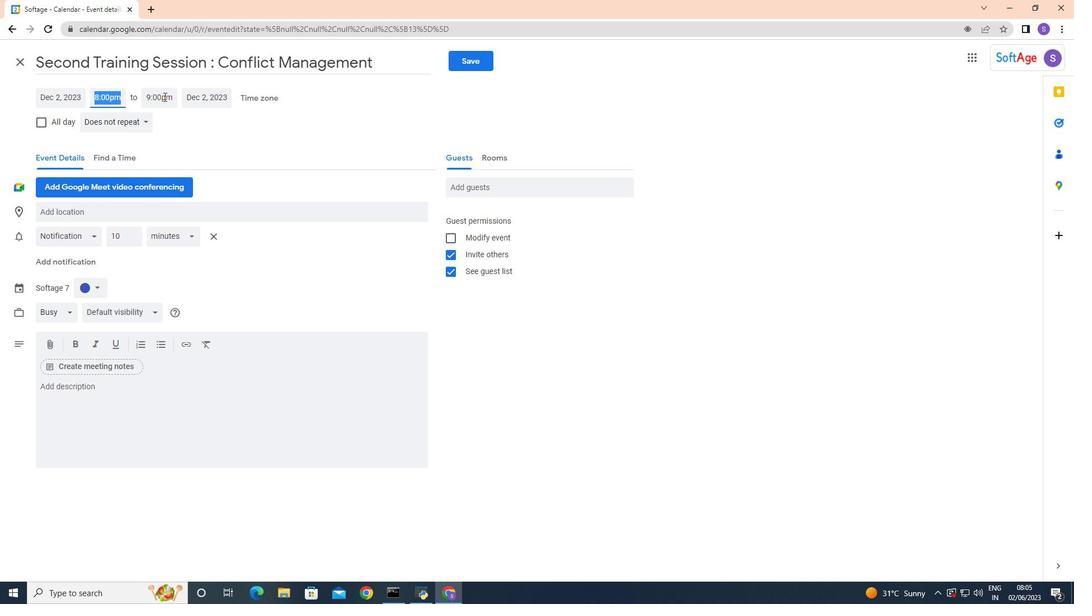 
Action: Mouse pressed left at (161, 95)
Screenshot: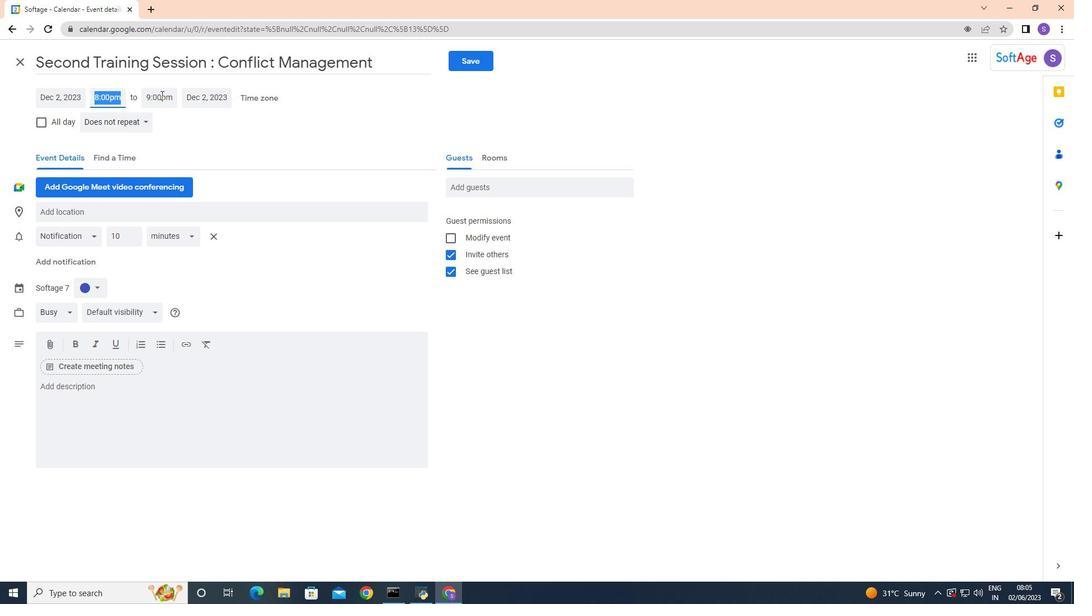 
Action: Mouse moved to (184, 184)
Screenshot: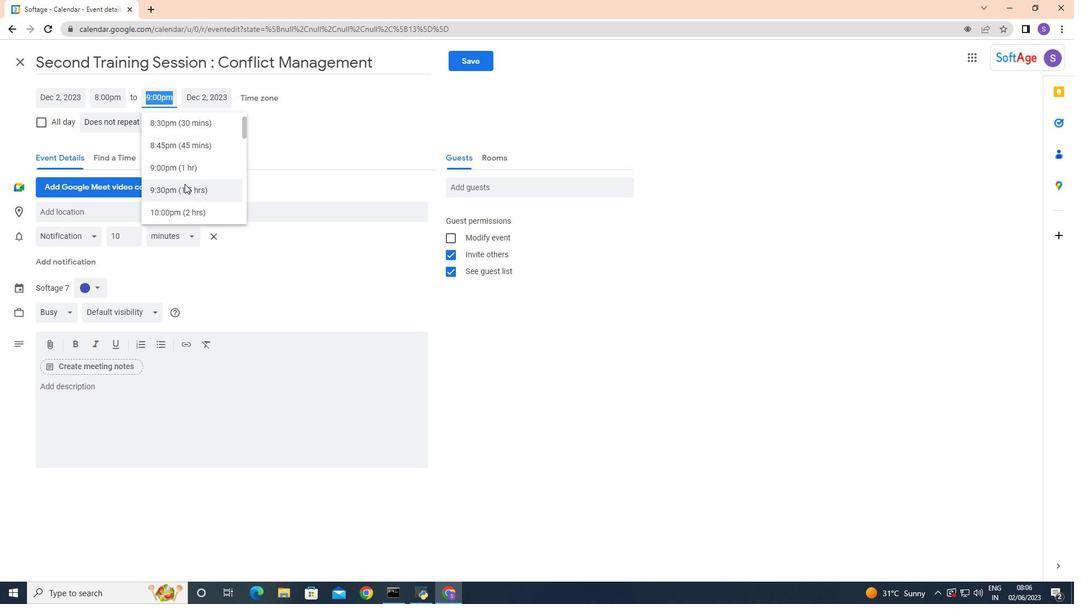 
Action: Mouse scrolled (184, 184) with delta (0, 0)
Screenshot: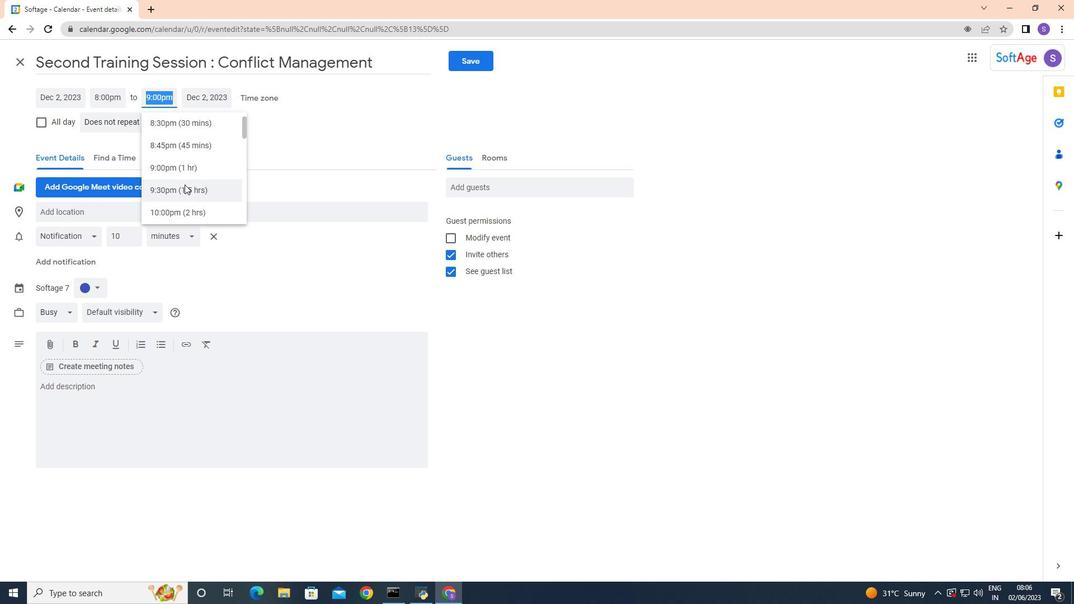 
Action: Mouse moved to (185, 185)
Screenshot: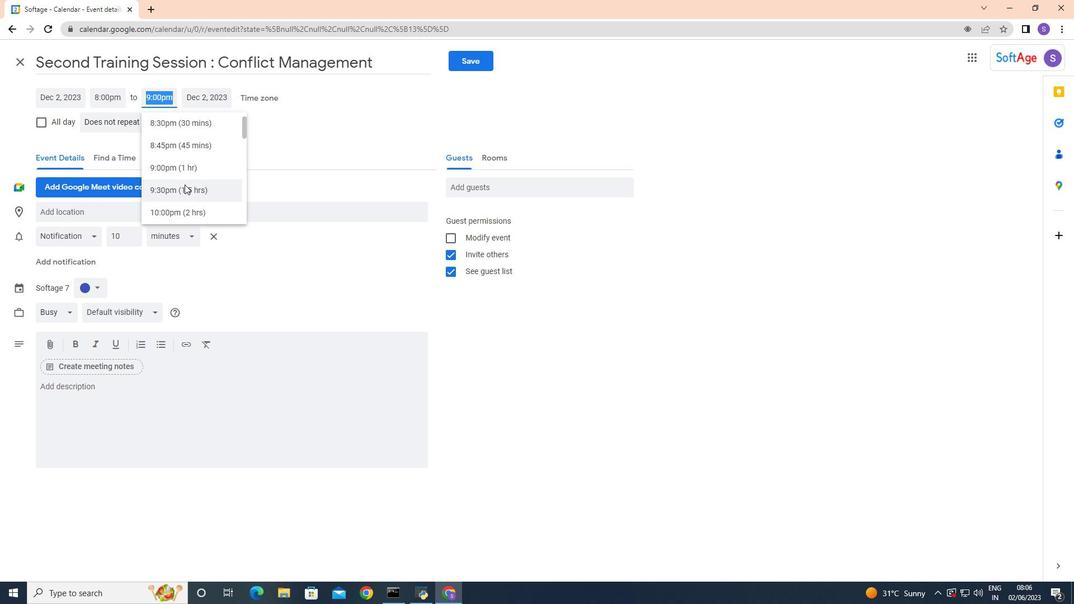 
Action: Mouse scrolled (185, 185) with delta (0, 0)
Screenshot: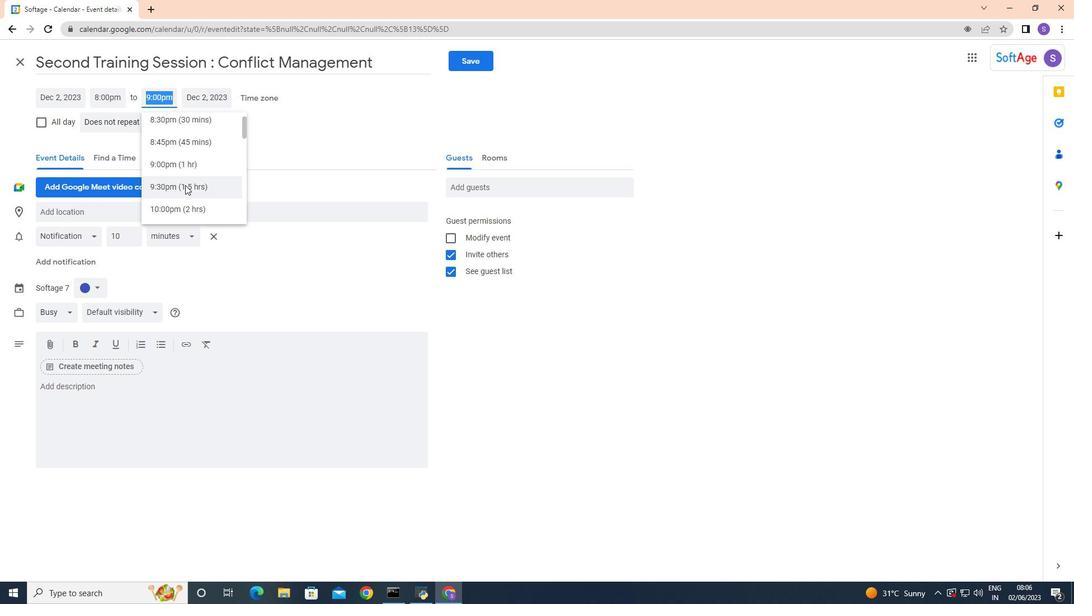 
Action: Mouse moved to (188, 125)
Screenshot: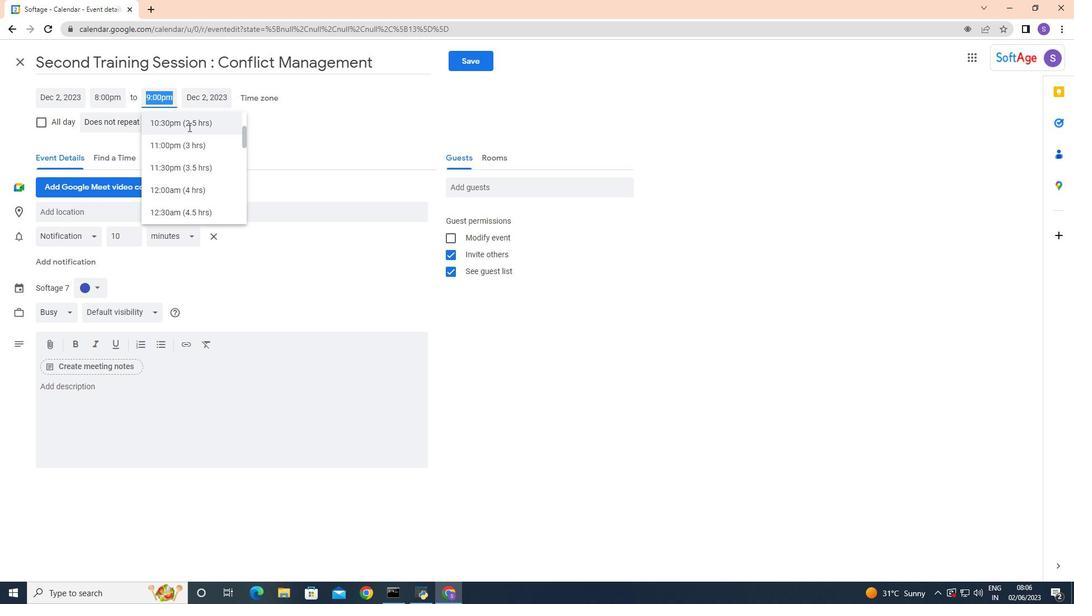 
Action: Mouse pressed left at (188, 125)
Screenshot: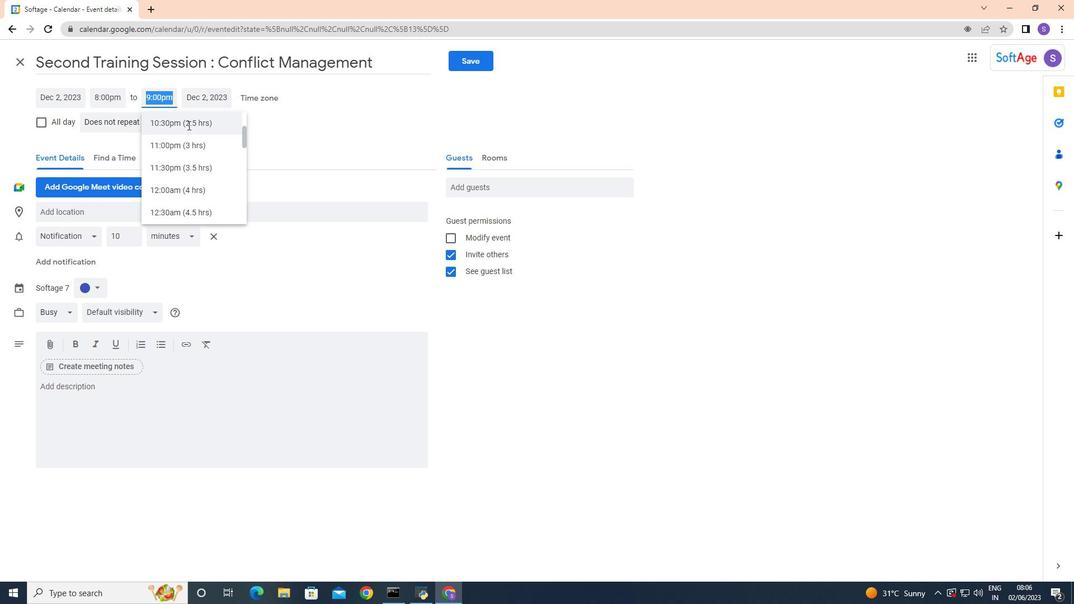 
Action: Mouse moved to (217, 151)
Screenshot: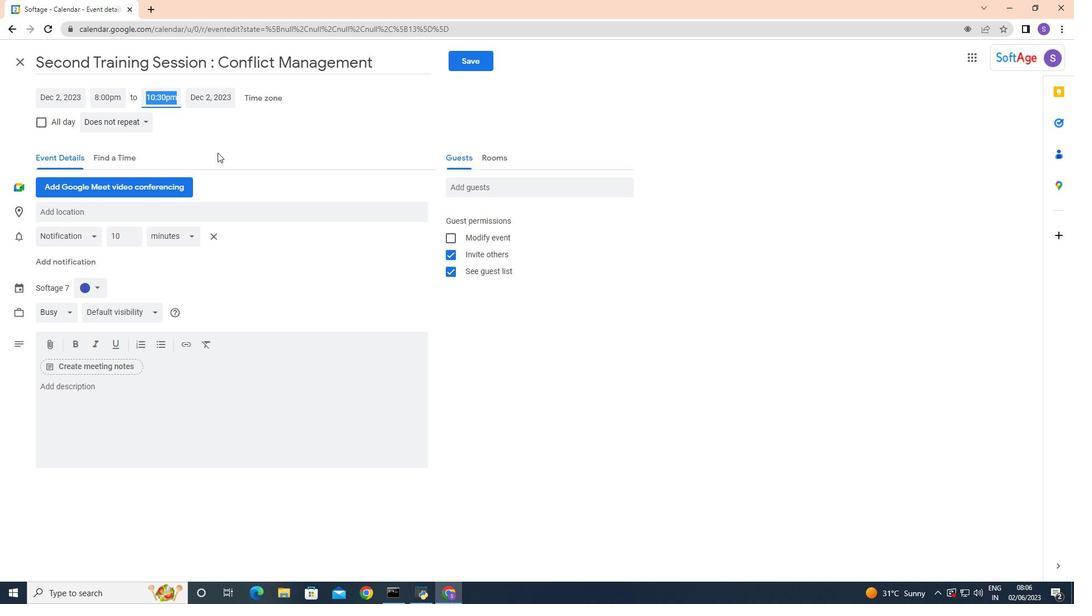 
Action: Mouse pressed left at (217, 151)
Screenshot: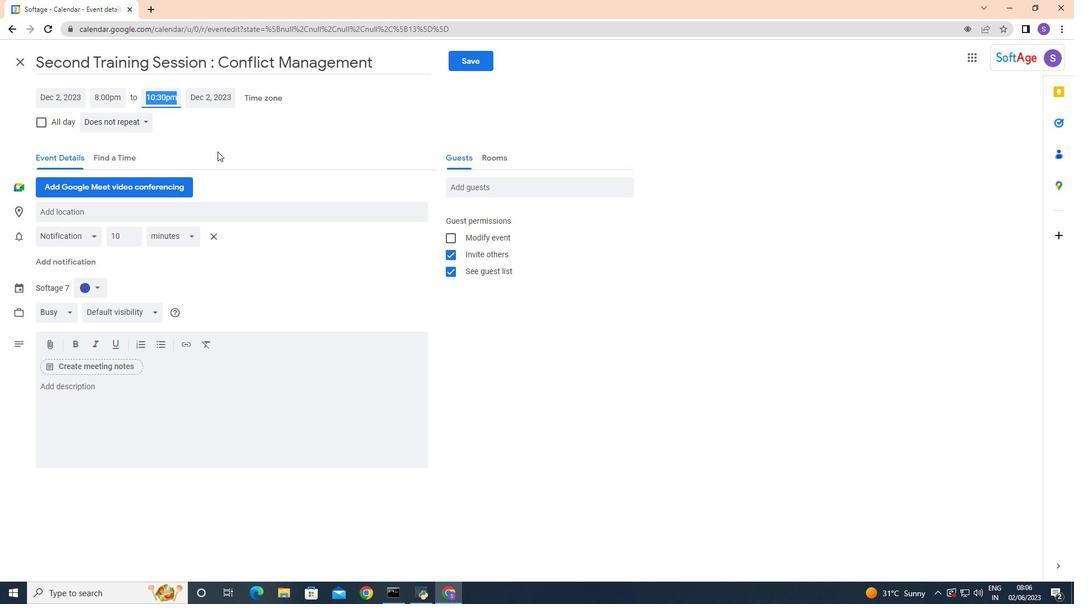 
Action: Mouse moved to (106, 391)
Screenshot: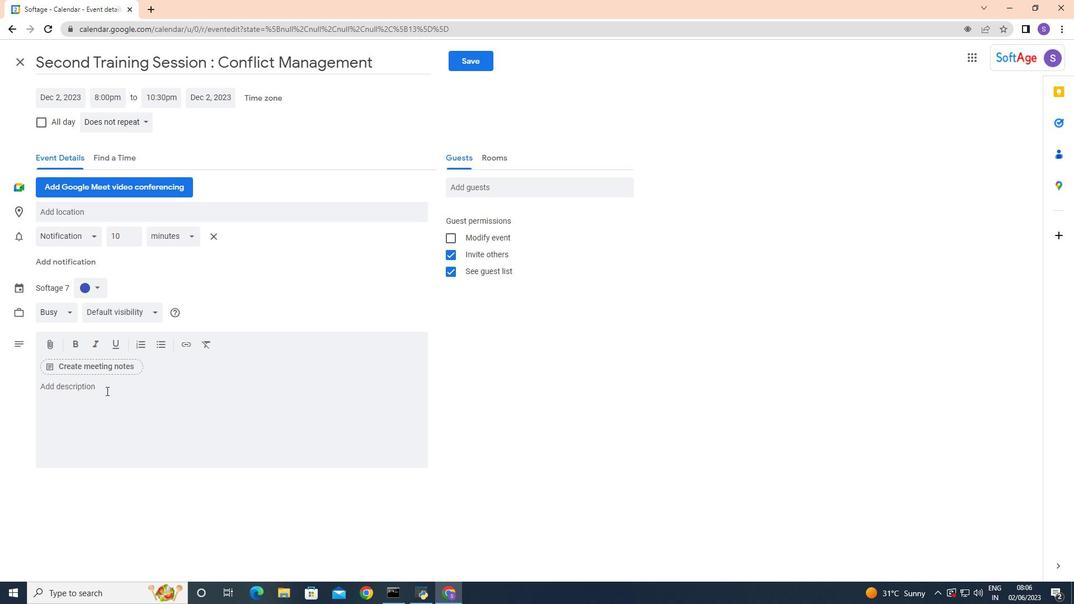 
Action: Mouse pressed left at (106, 391)
Screenshot: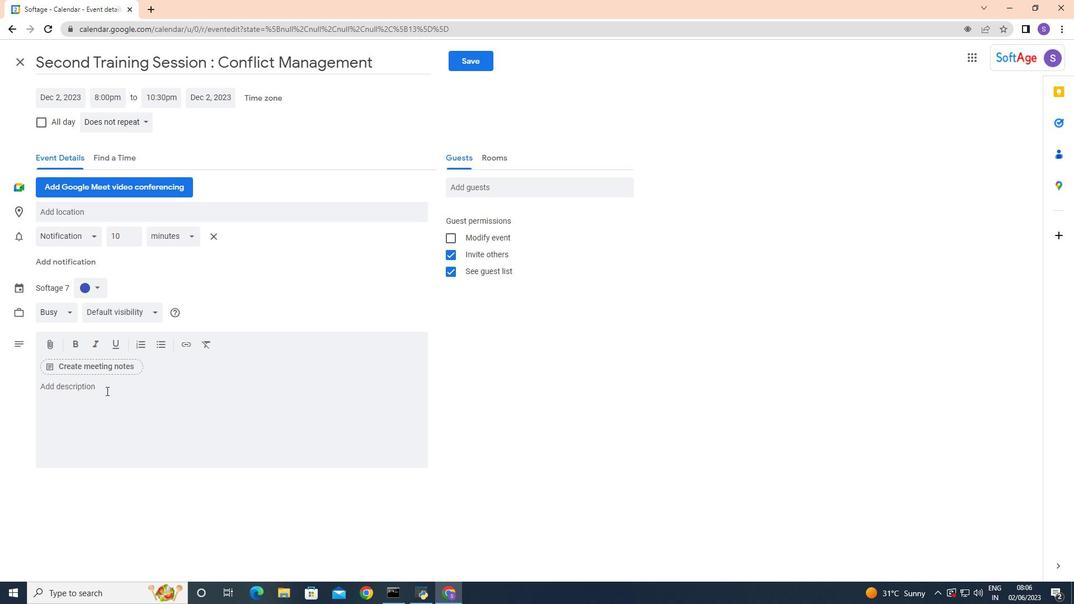 
Action: Key pressed <Key.shift>This<Key.space>training<Key.space>session<Key.space>is<Key.space>designed<Key.space>to<Key.space>help<Key.space>participants<Key.space>effectively<Key.space>manage<Key.space>their<Key.space>time<Key.space><Key.backspace>,<Key.space>increase<Key.space>productctivity,<Key.space>
Screenshot: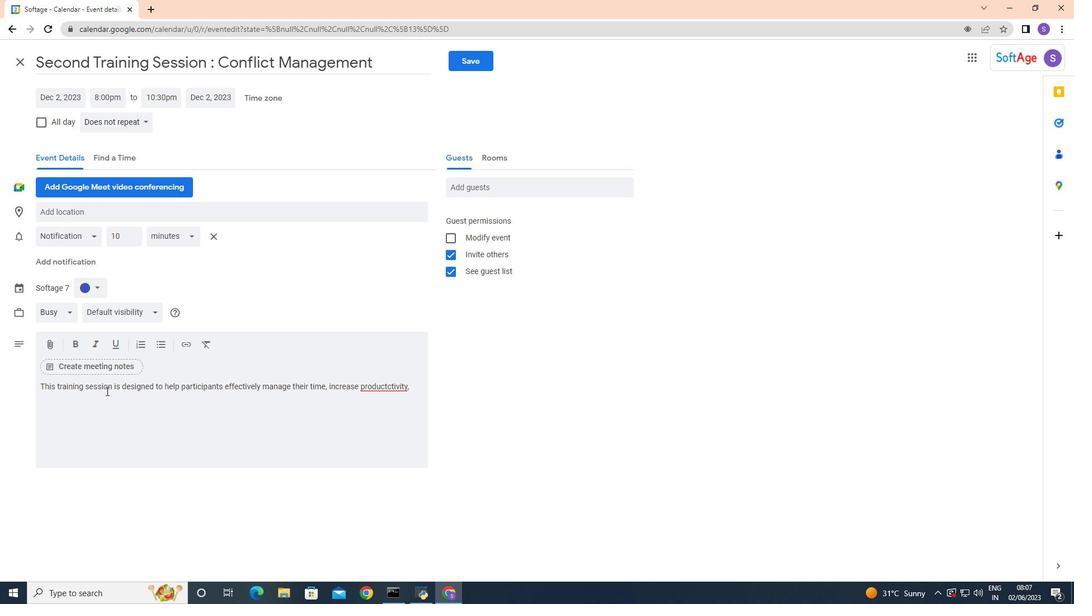 
Action: Mouse moved to (384, 389)
Screenshot: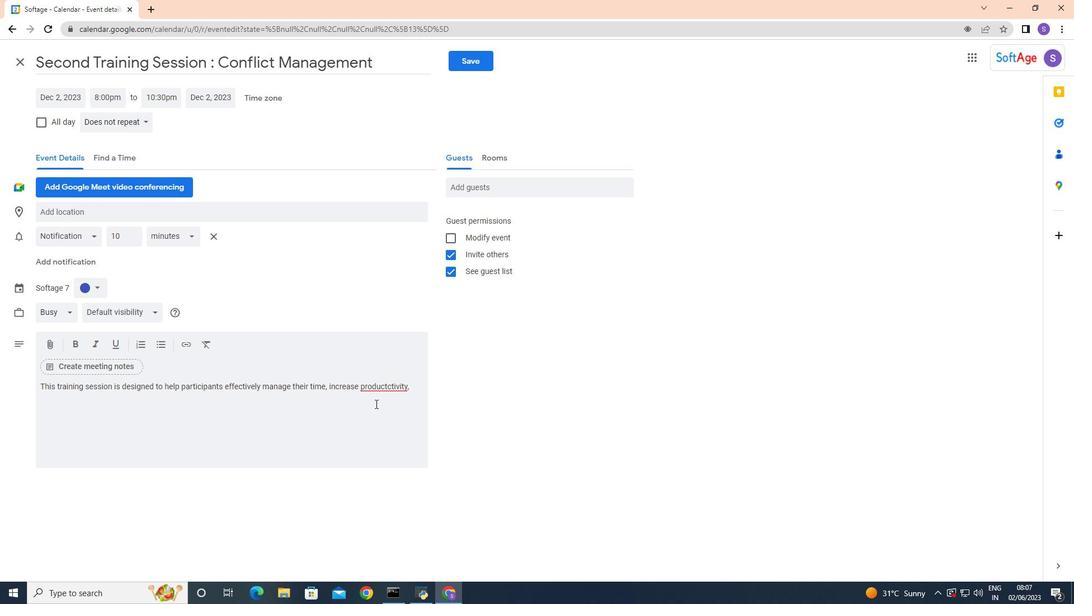 
Action: Mouse pressed left at (384, 389)
Screenshot: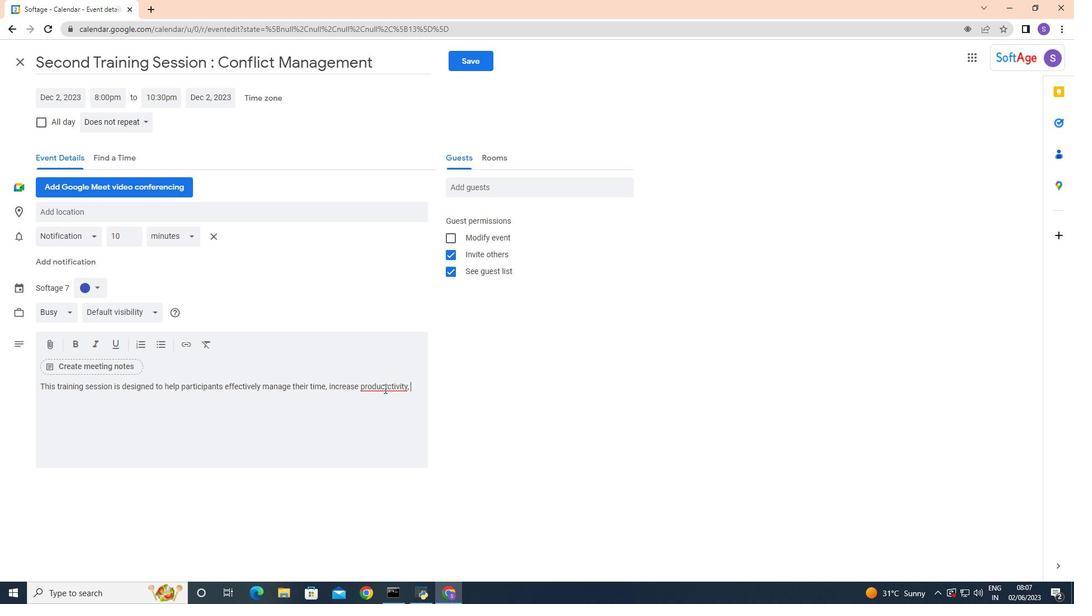 
Action: Mouse pressed right at (384, 389)
Screenshot: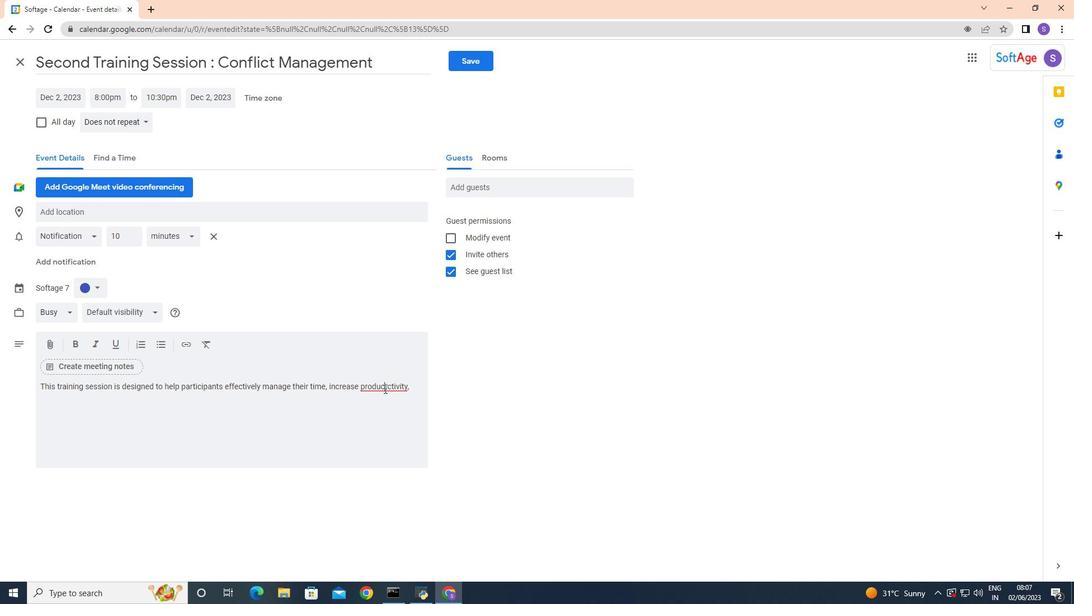 
Action: Mouse moved to (412, 400)
Screenshot: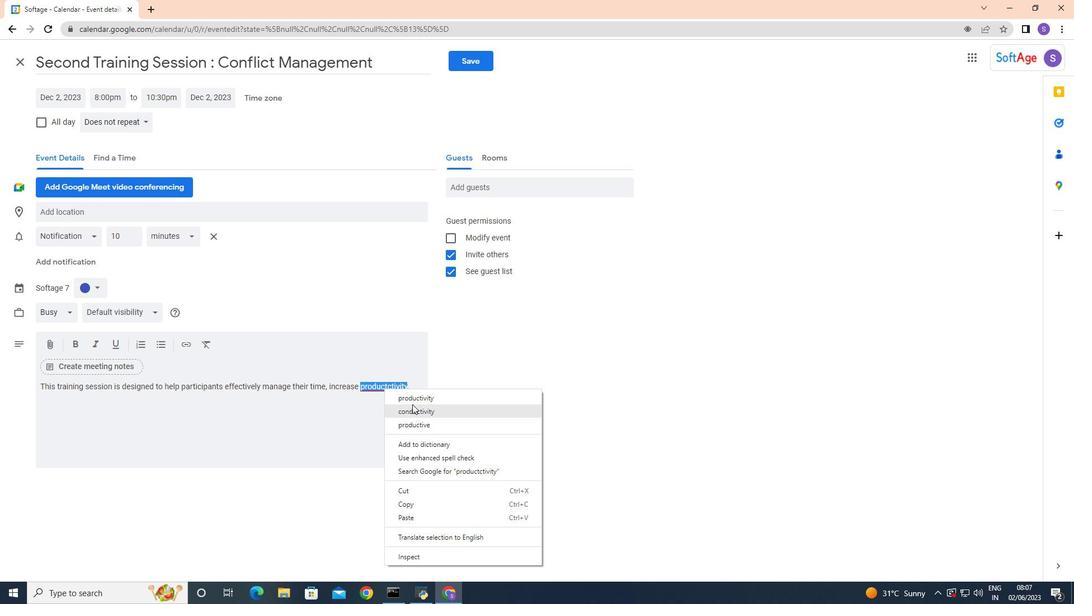 
Action: Mouse pressed left at (412, 400)
Screenshot: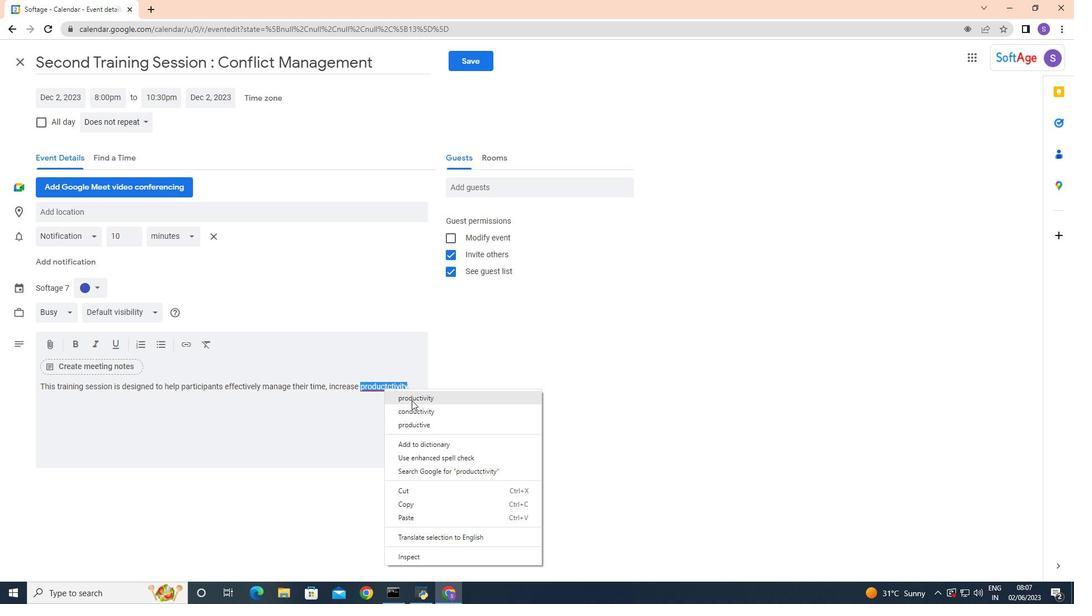 
Action: Mouse moved to (409, 385)
Screenshot: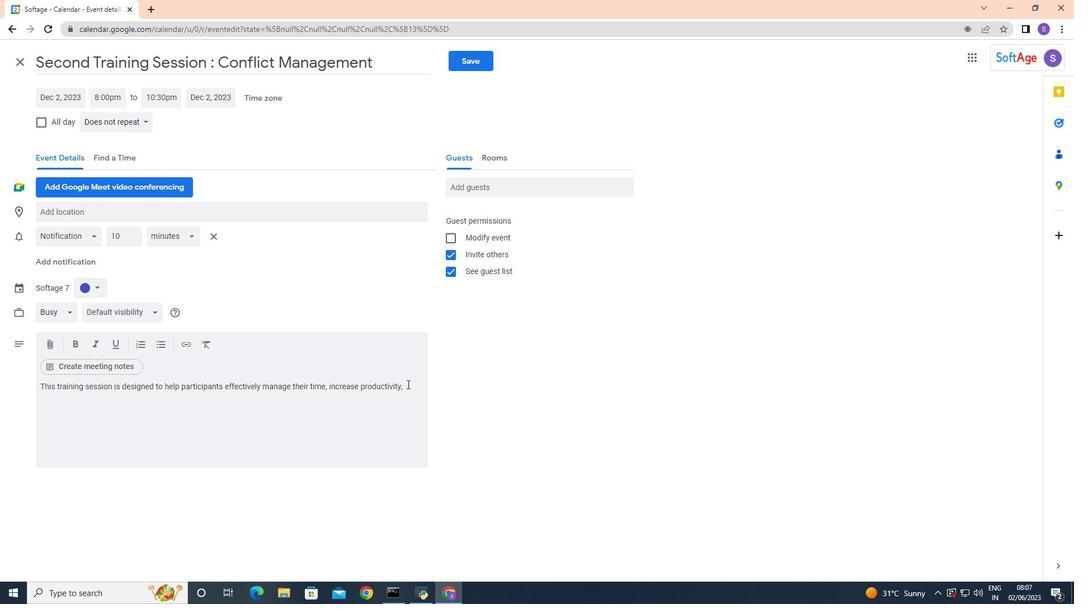 
Action: Mouse pressed left at (409, 385)
Screenshot: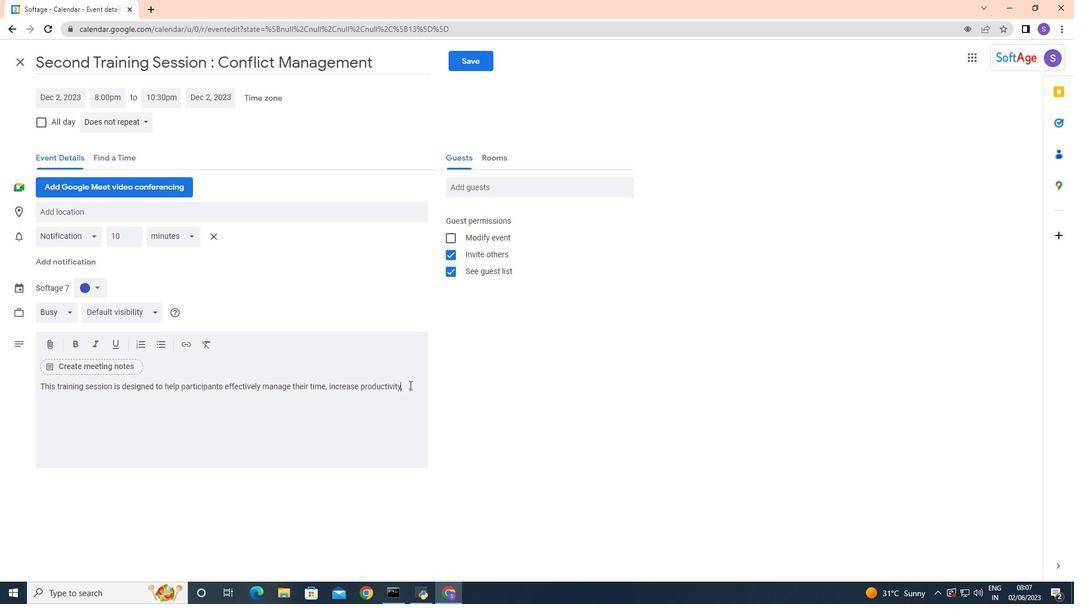 
Action: Mouse moved to (416, 389)
Screenshot: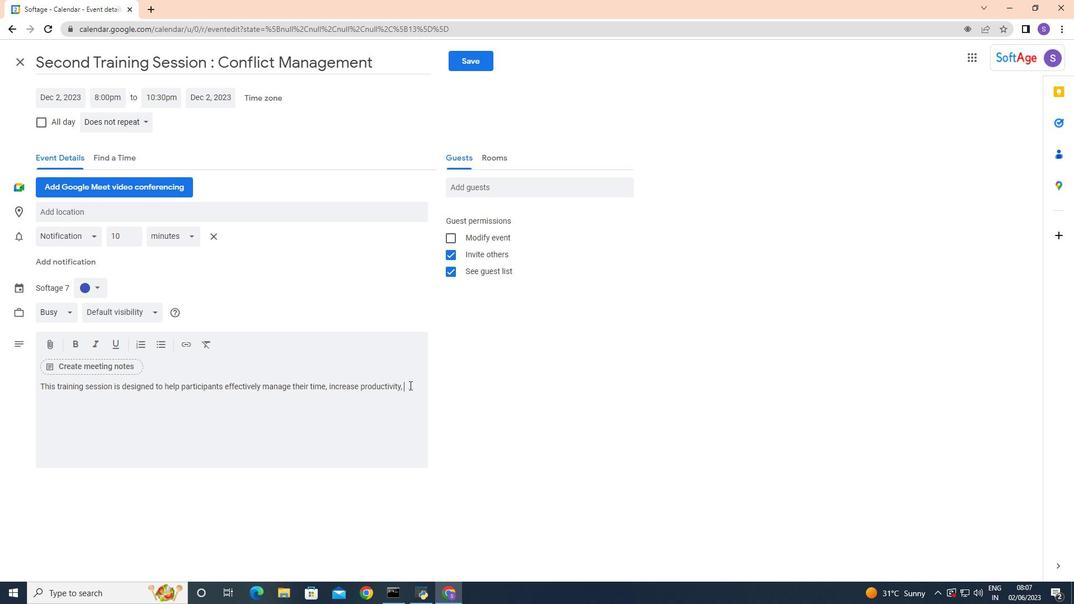 
Action: Key pressed <Key.space>and<Key.space>achieve<Key.space>a<Key.space>v<Key.backspace>better<Key.space>work<Key.space><Key.backspace>-life<Key.space>balance,<Key.backspace>.<Key.space>
Screenshot: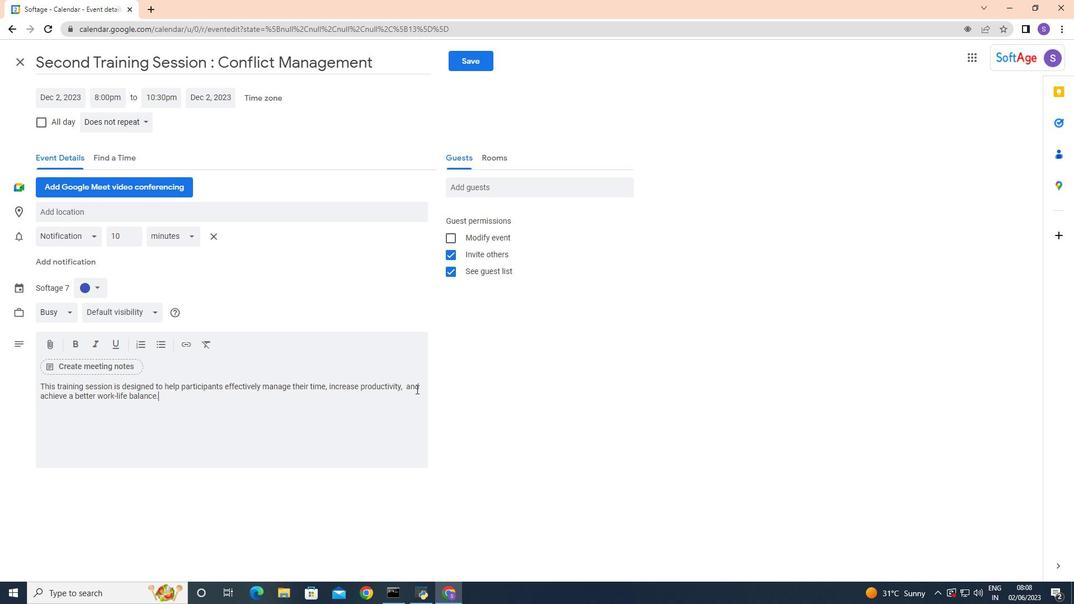 
Action: Mouse moved to (94, 286)
Screenshot: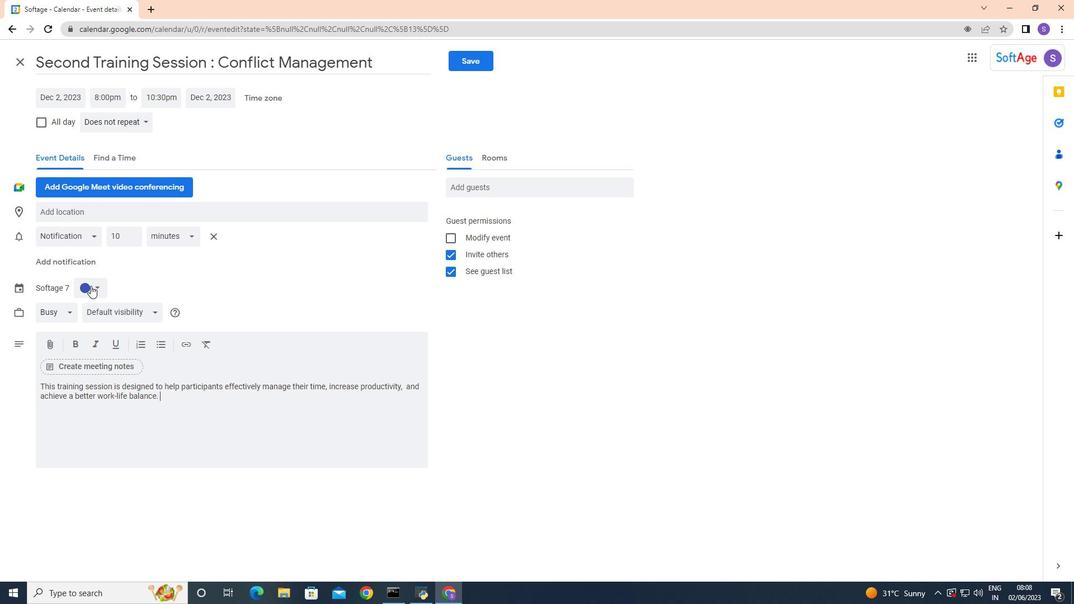 
Action: Mouse pressed left at (94, 286)
Screenshot: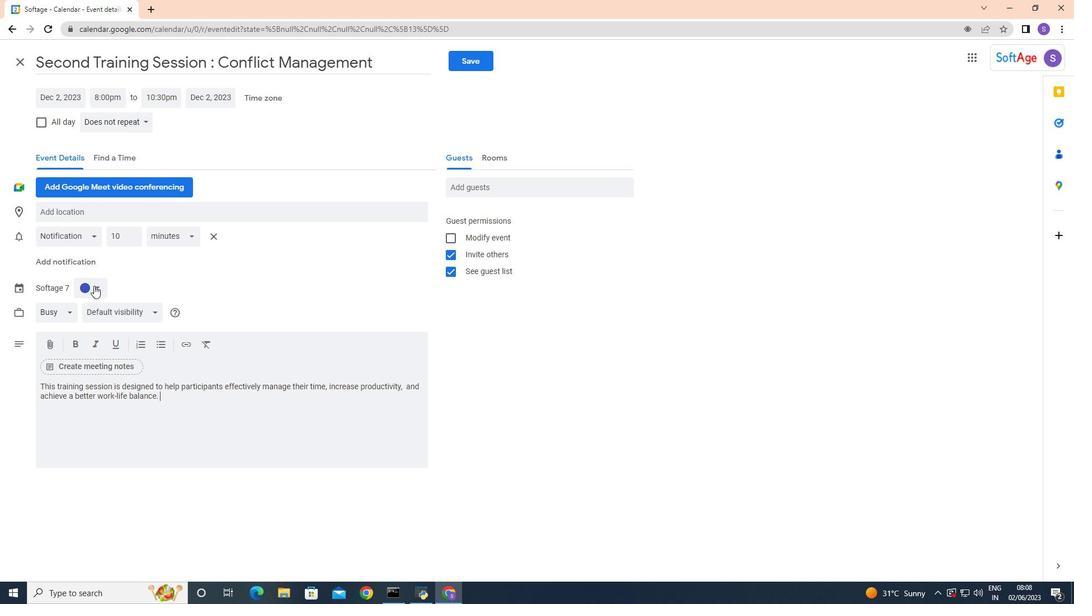 
Action: Mouse moved to (83, 291)
Screenshot: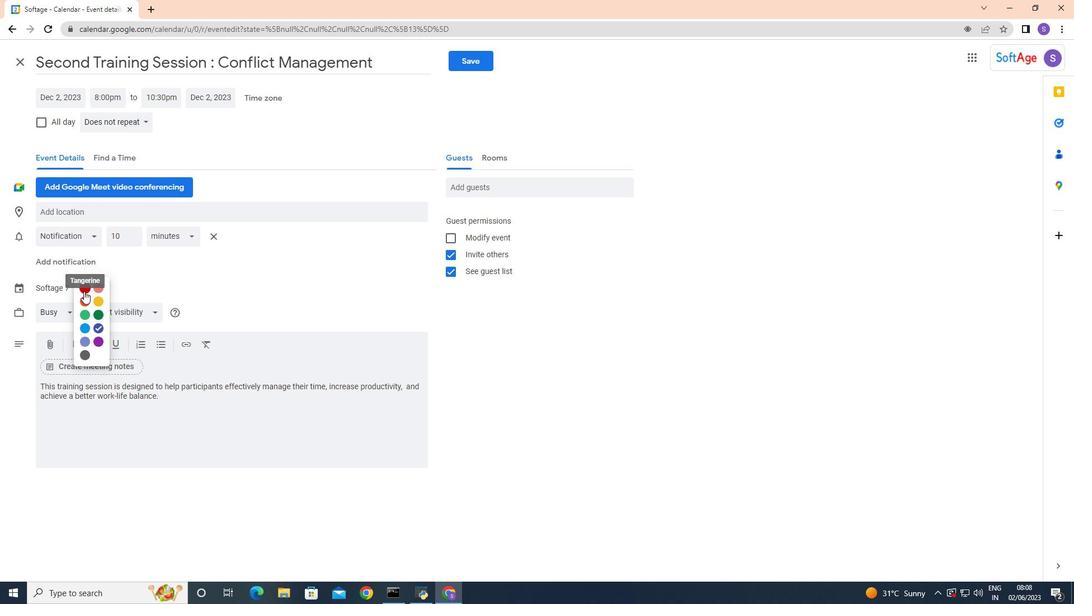 
Action: Mouse pressed left at (83, 291)
Screenshot: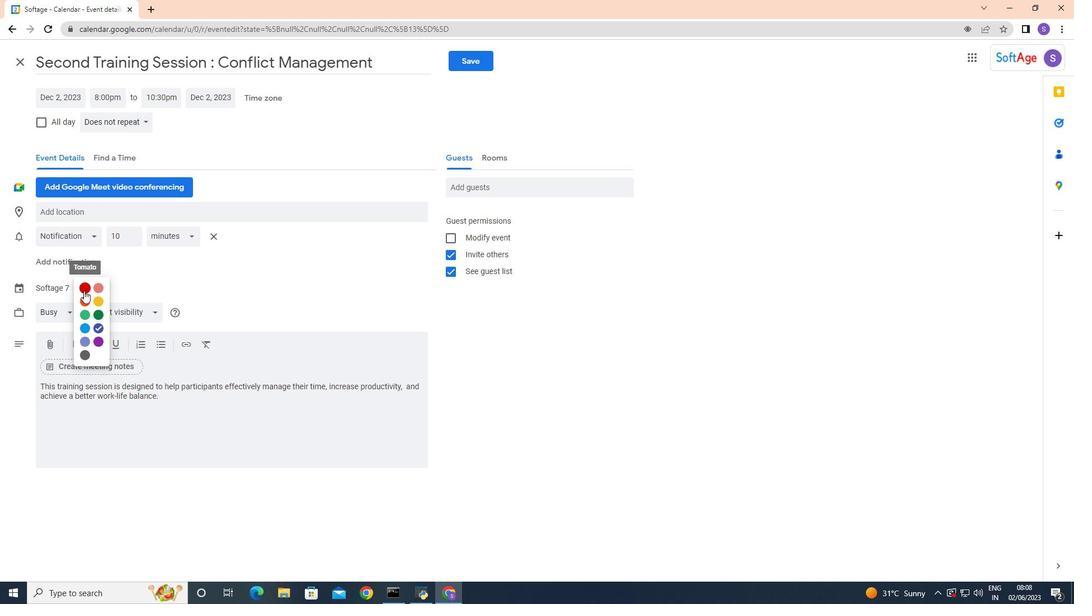 
Action: Mouse moved to (68, 209)
Screenshot: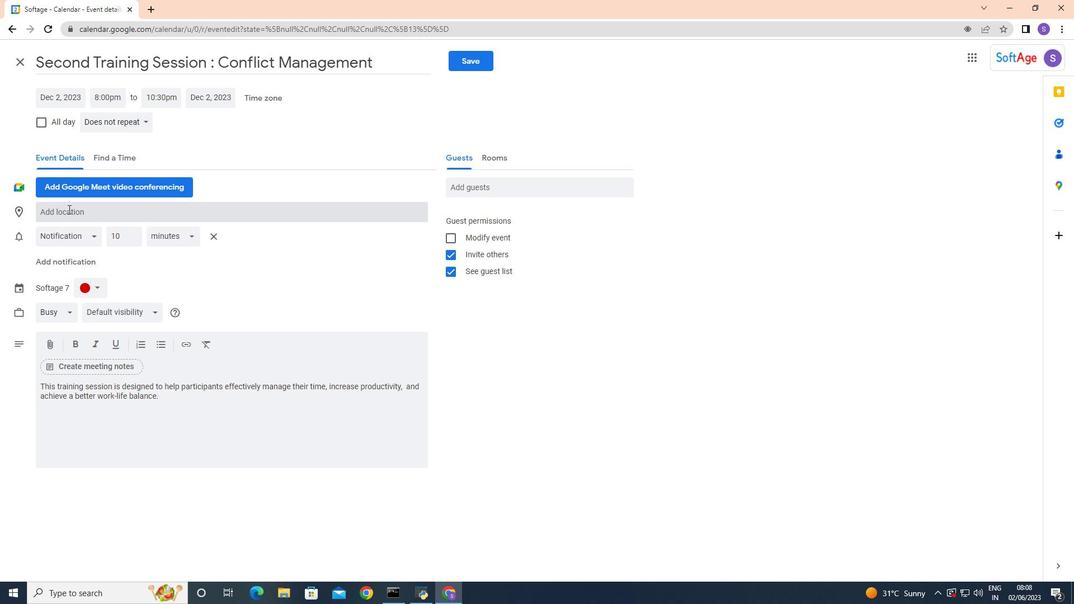 
Action: Mouse pressed left at (68, 209)
Screenshot: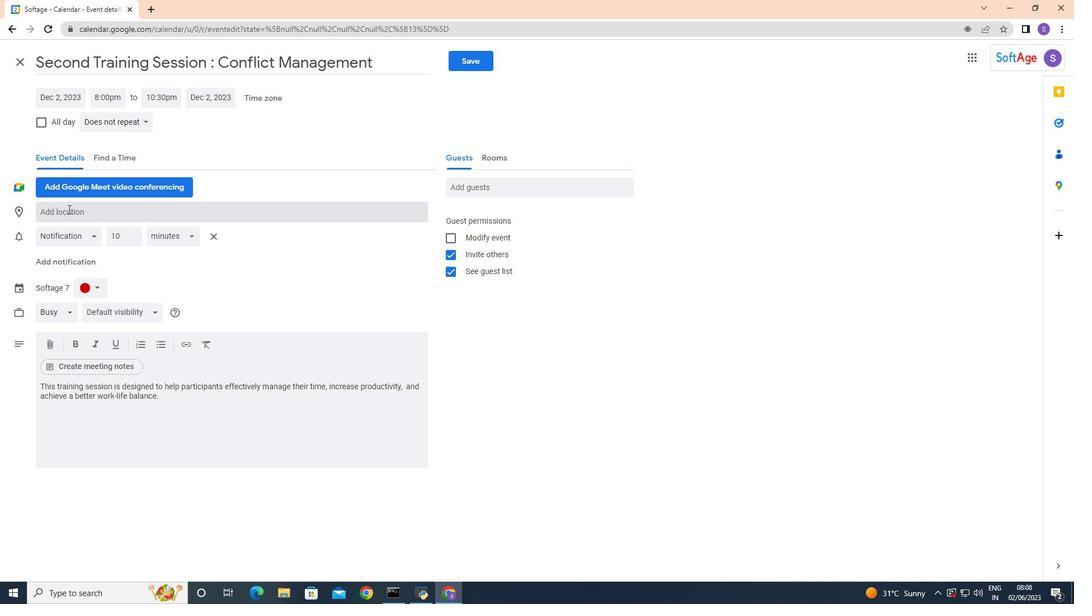 
Action: Key pressed 987
Screenshot: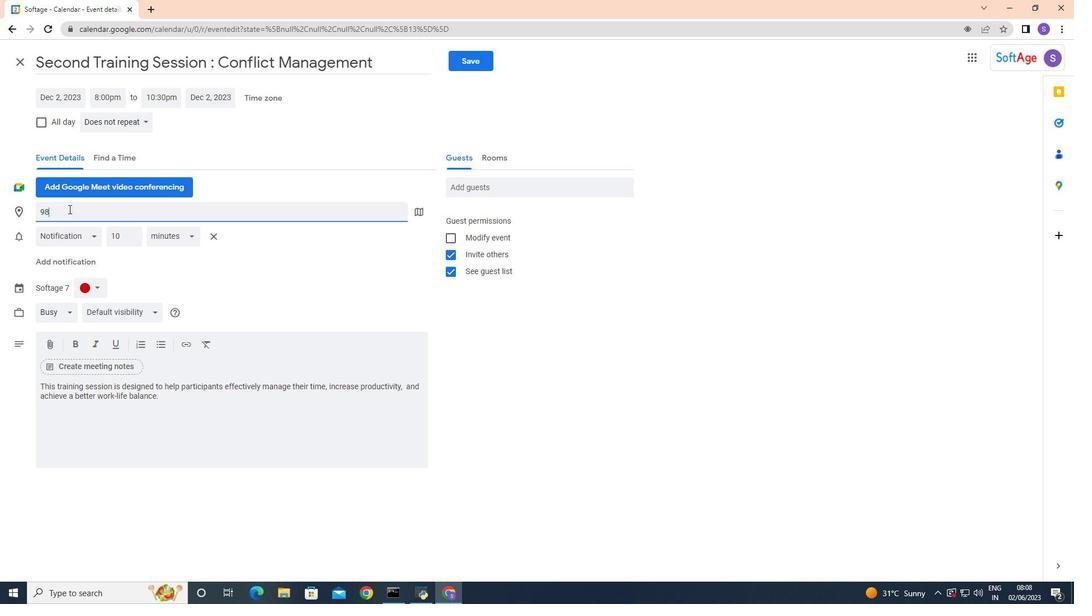 
Action: Mouse moved to (81, 218)
Screenshot: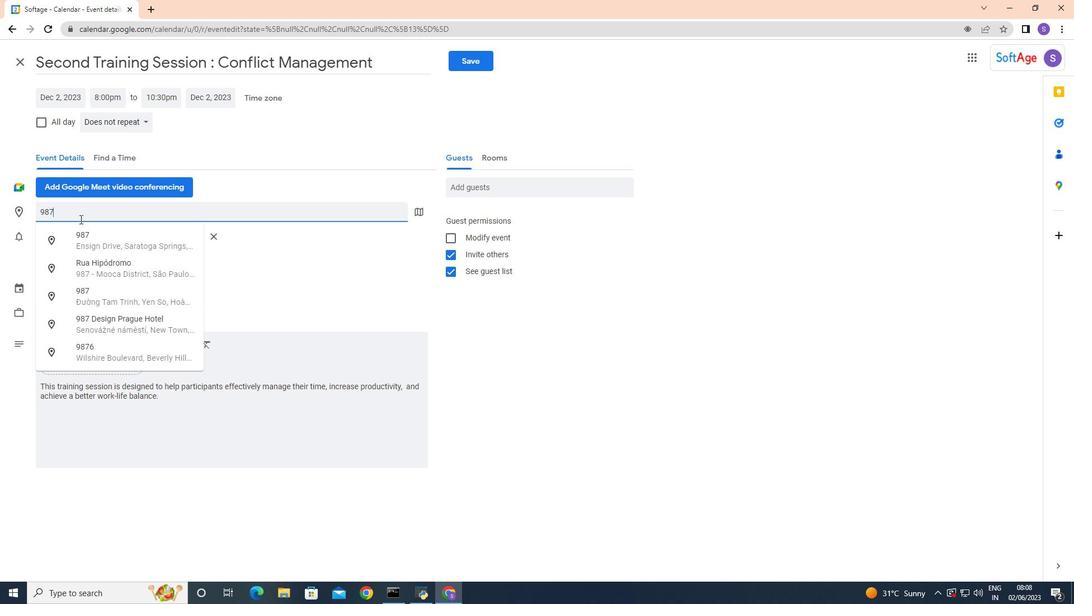 
Action: Key pressed <Key.space><Key.shift>Case<Key.space><Key.shift>Milla
Screenshot: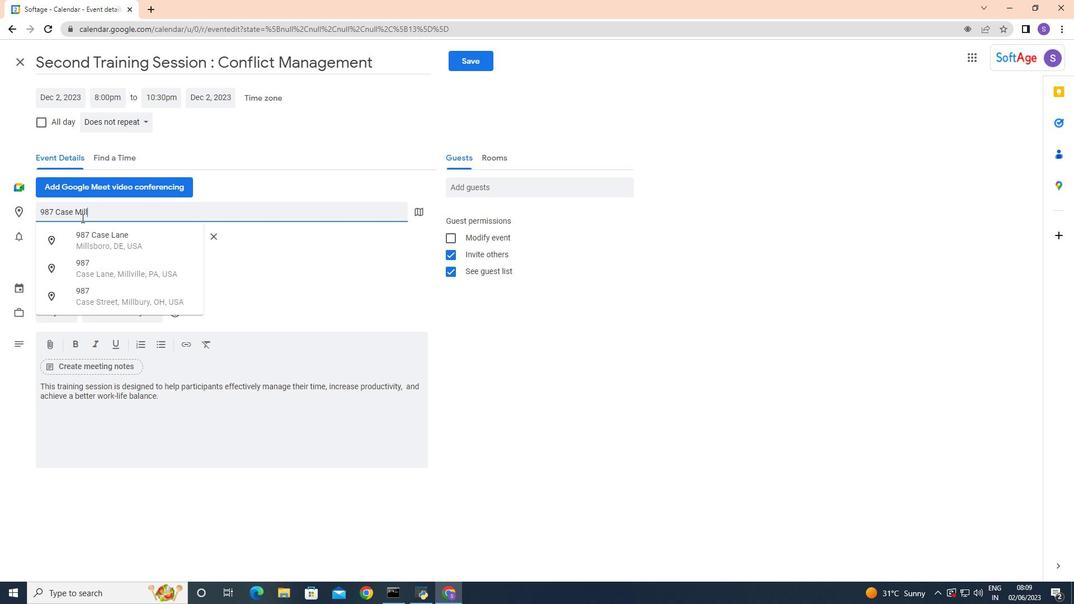 
Action: Mouse moved to (84, 211)
Screenshot: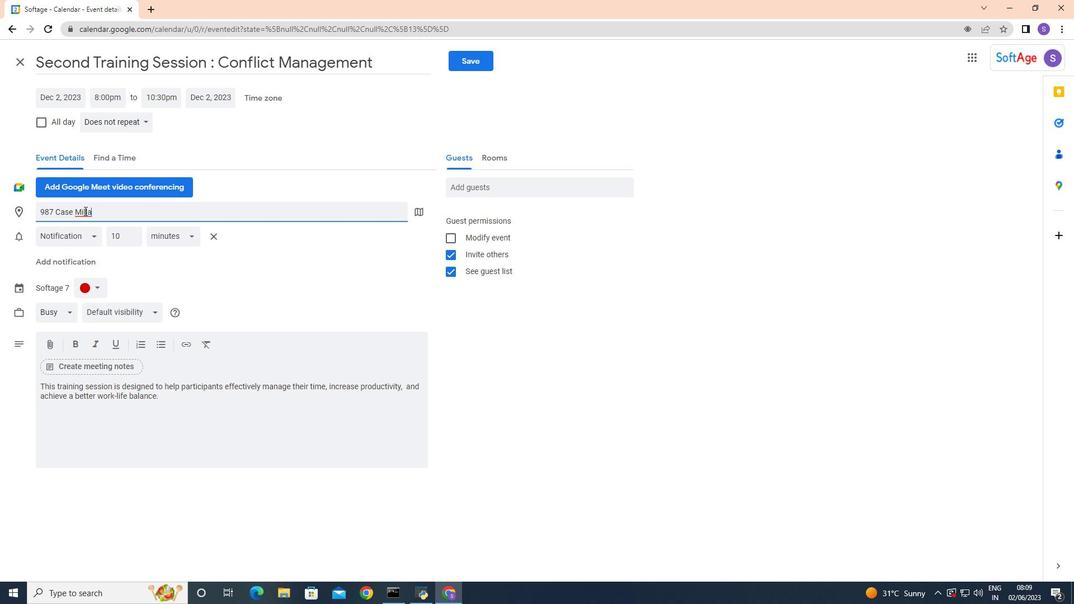 
Action: Mouse pressed left at (84, 211)
Screenshot: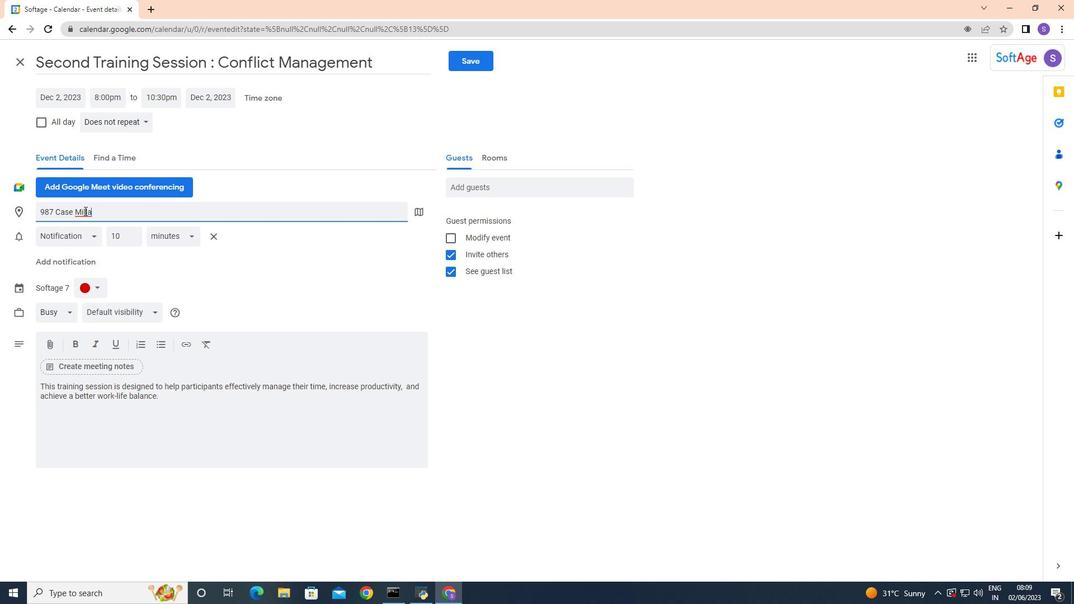 
Action: Mouse moved to (113, 206)
Screenshot: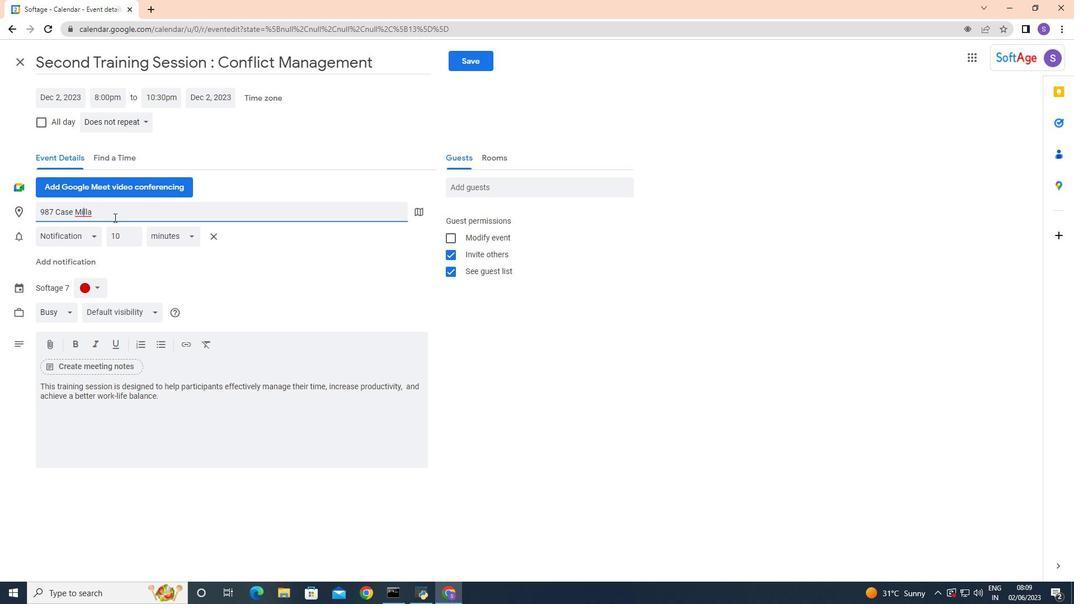 
Action: Mouse pressed left at (113, 206)
Screenshot: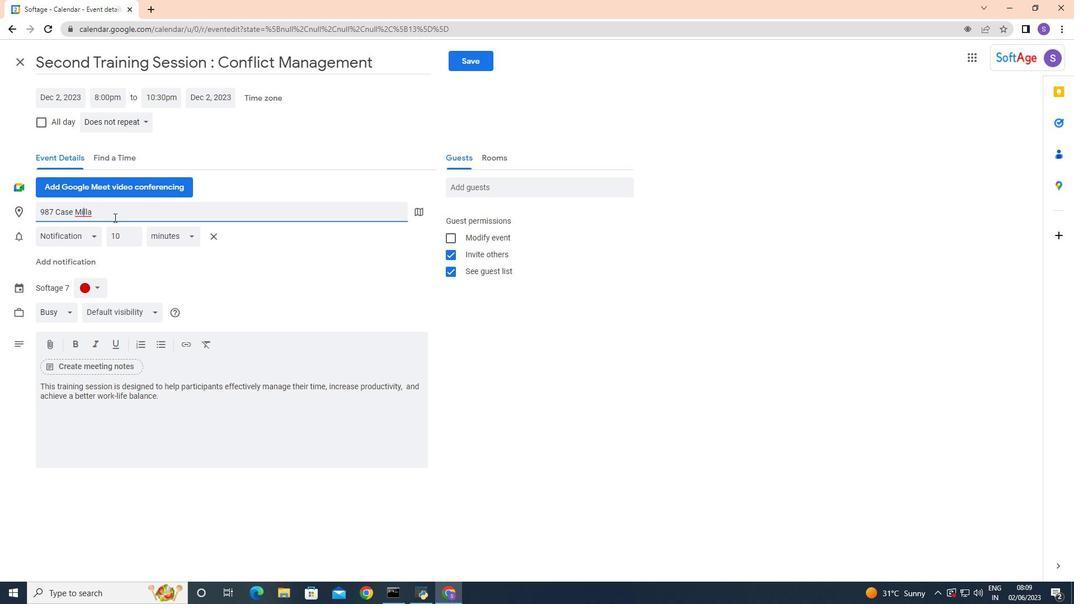 
Action: Key pressed <Key.backspace>
Screenshot: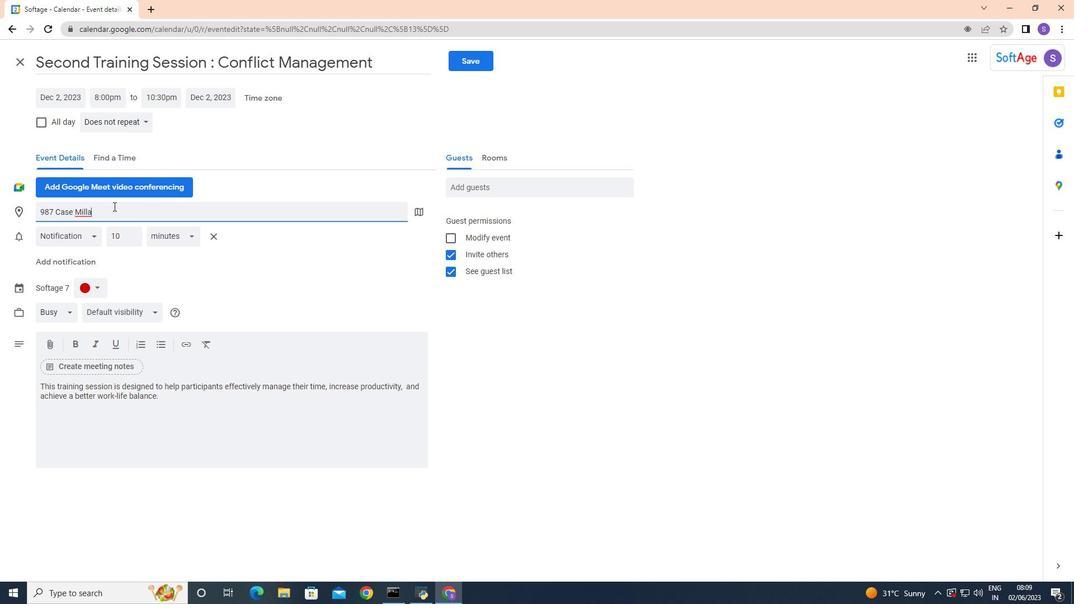 
Action: Mouse moved to (113, 206)
Screenshot: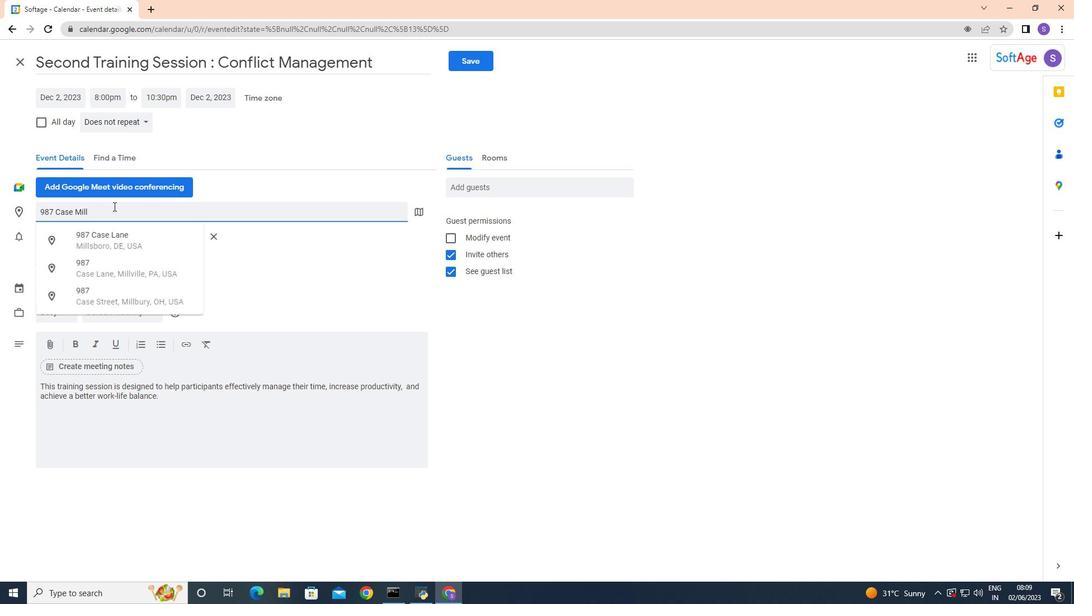
Action: Key pressed <Key.backspace>
Screenshot: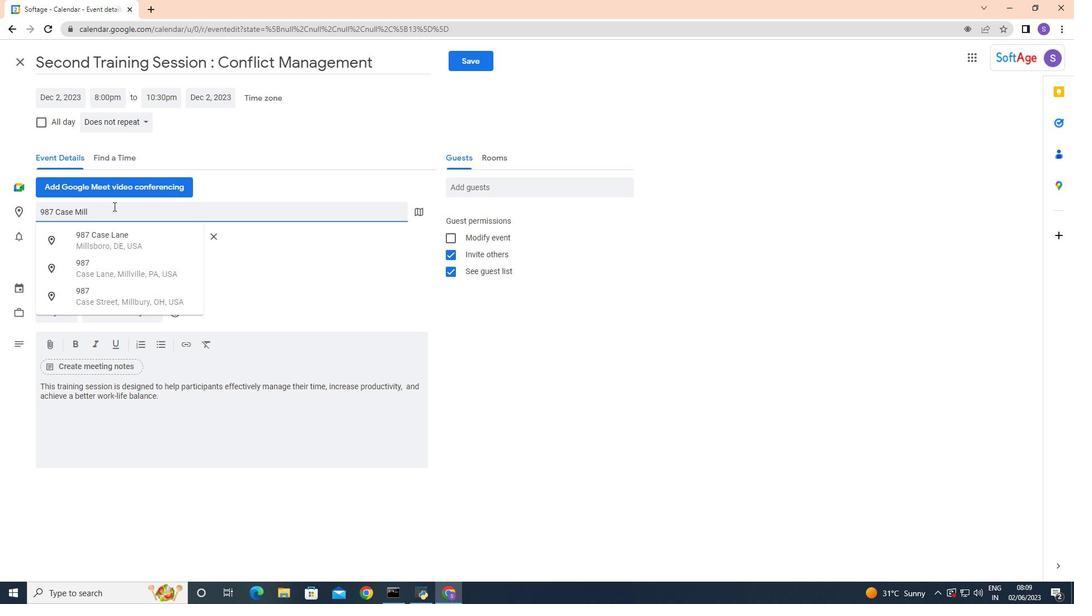 
Action: Mouse moved to (113, 215)
Screenshot: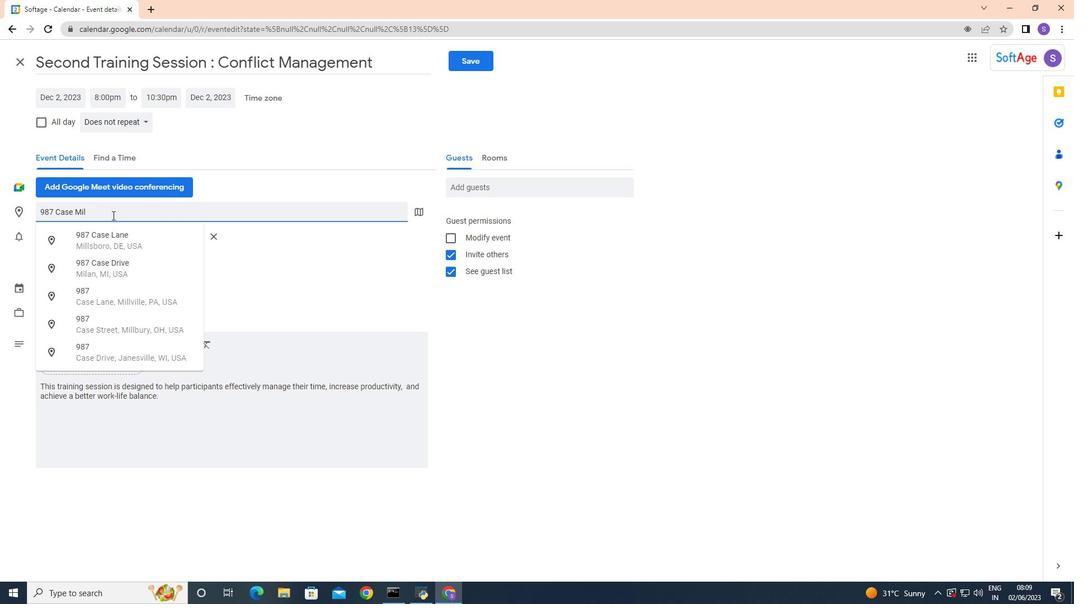 
Action: Key pressed a
Screenshot: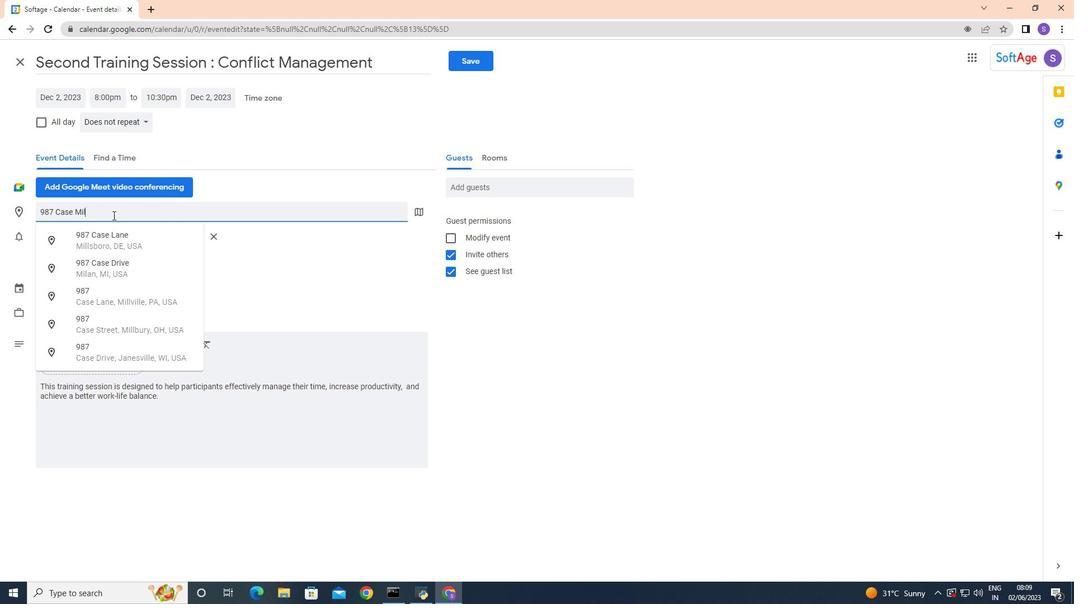 
Action: Mouse moved to (126, 208)
Screenshot: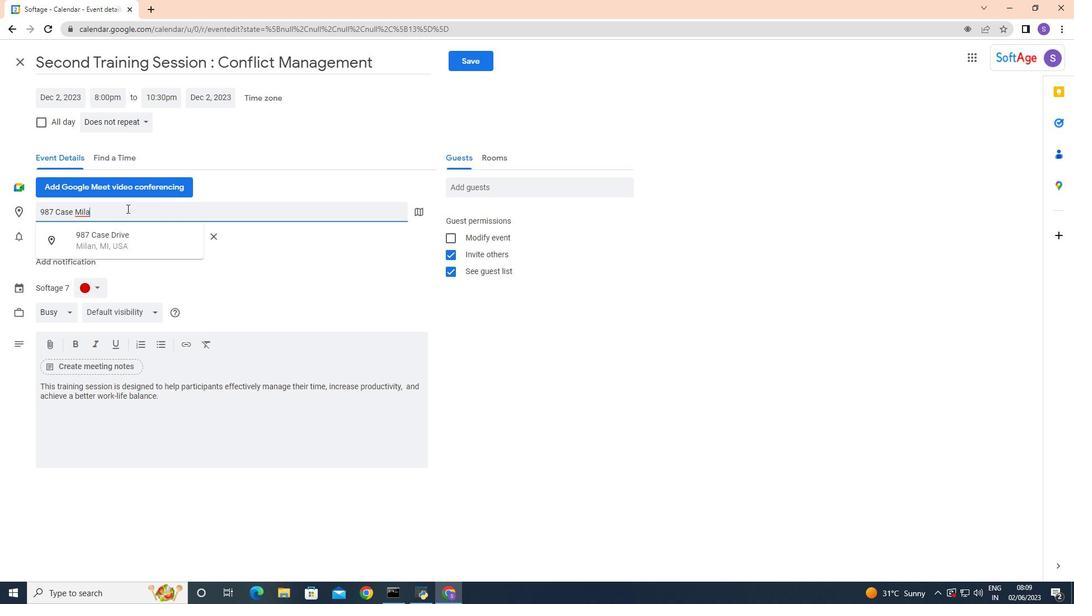 
Action: Key pressed ,<Key.space><Key.shift>Barcelona,<Key.space>spain
Screenshot: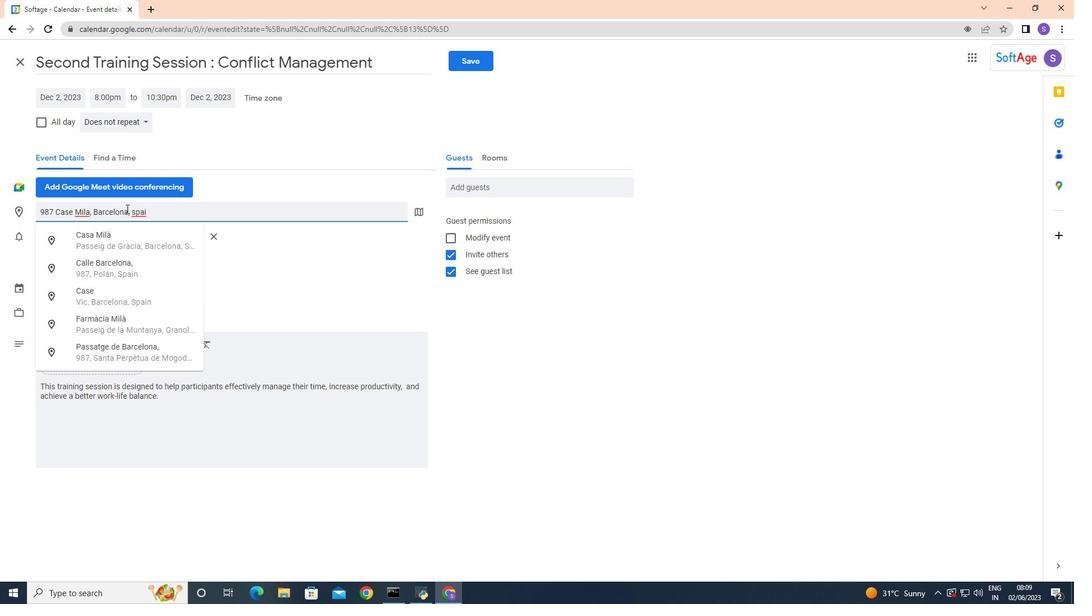 
Action: Mouse moved to (286, 249)
Screenshot: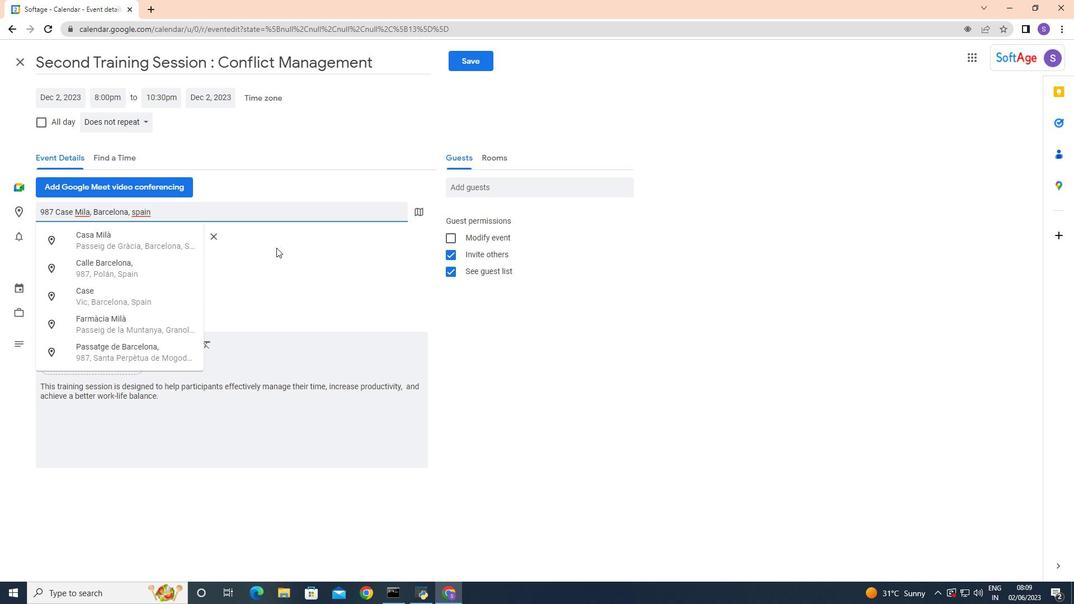 
Action: Mouse pressed left at (286, 249)
Screenshot: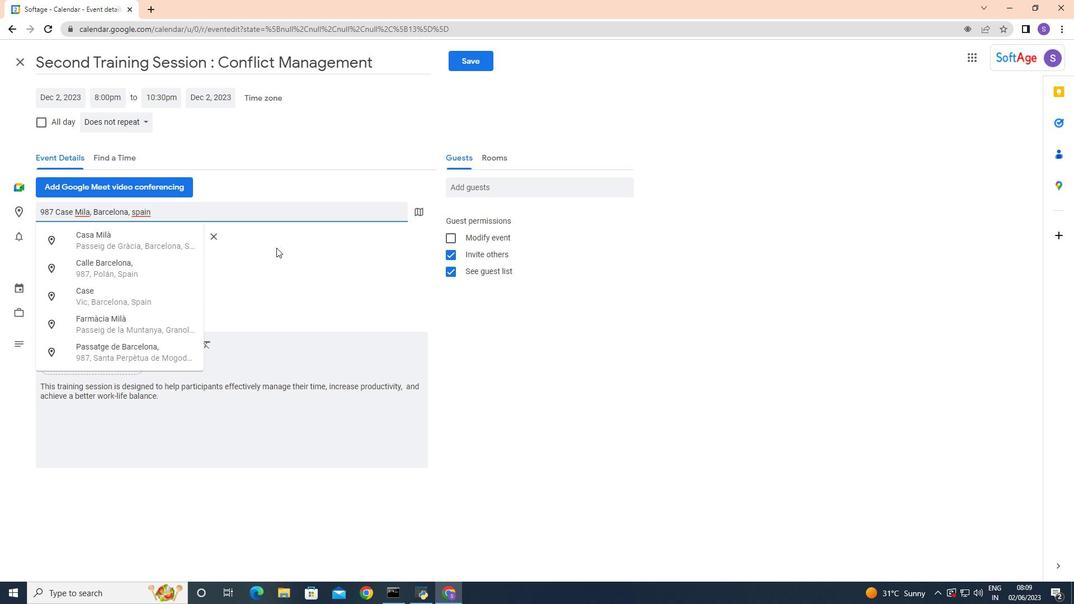 
Action: Mouse moved to (453, 267)
Screenshot: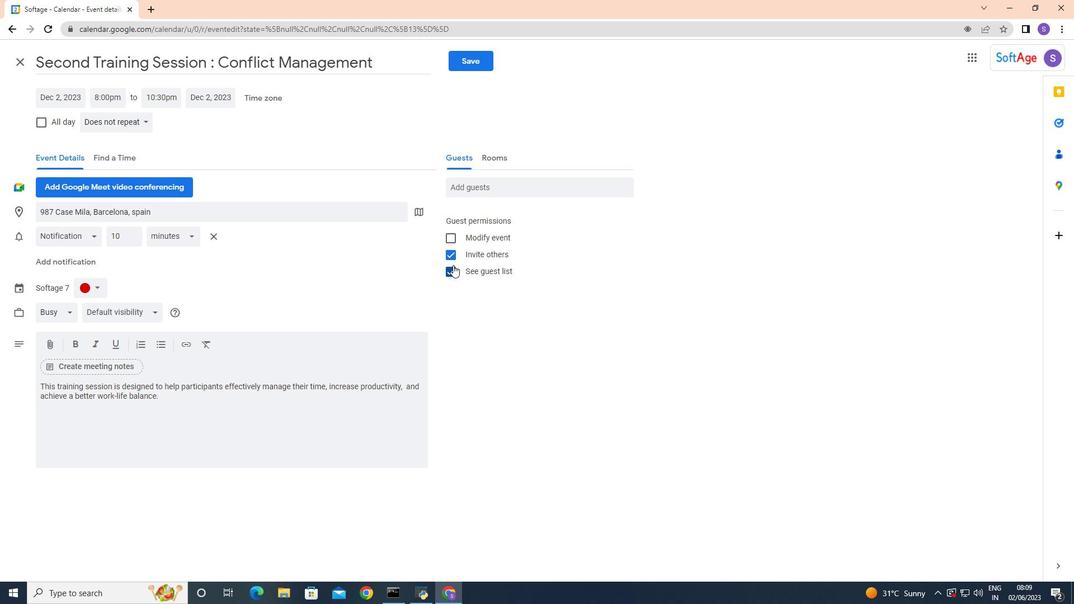 
Action: Mouse pressed left at (453, 267)
Screenshot: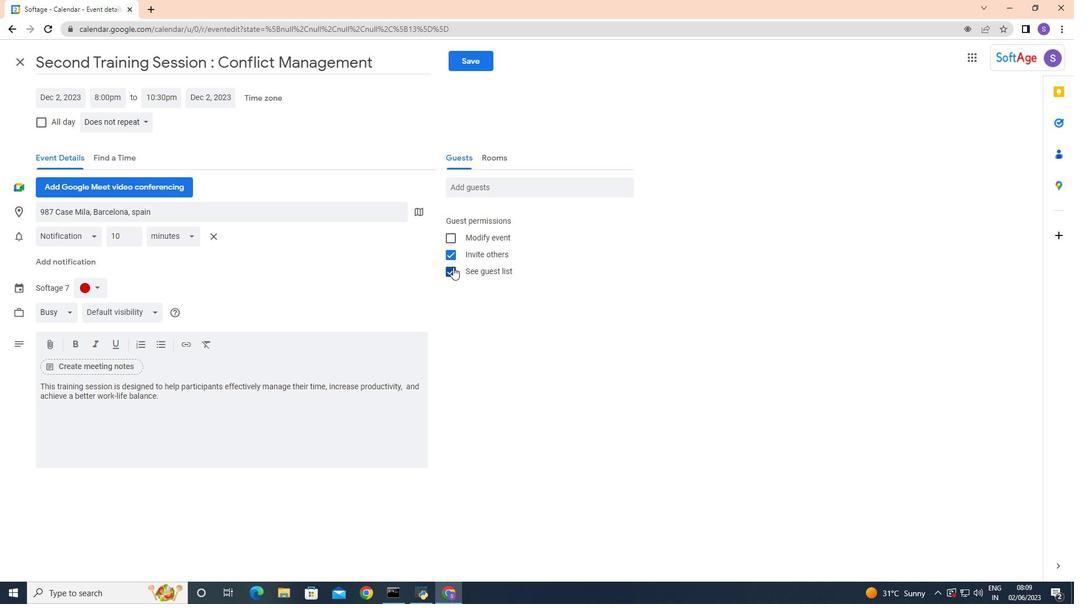 
Action: Mouse moved to (465, 185)
Screenshot: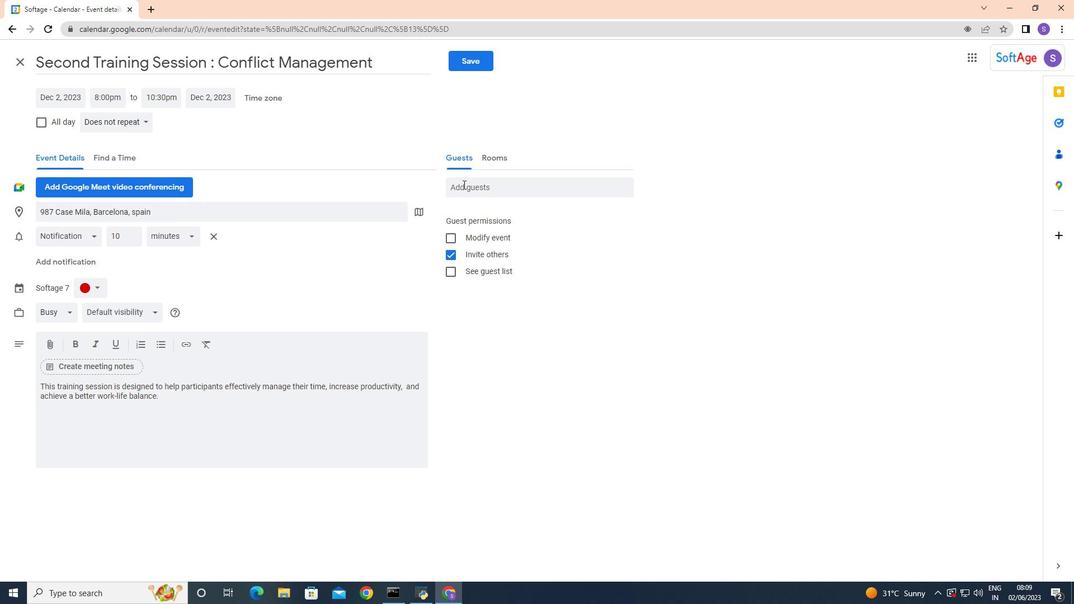 
Action: Mouse pressed left at (465, 185)
Screenshot: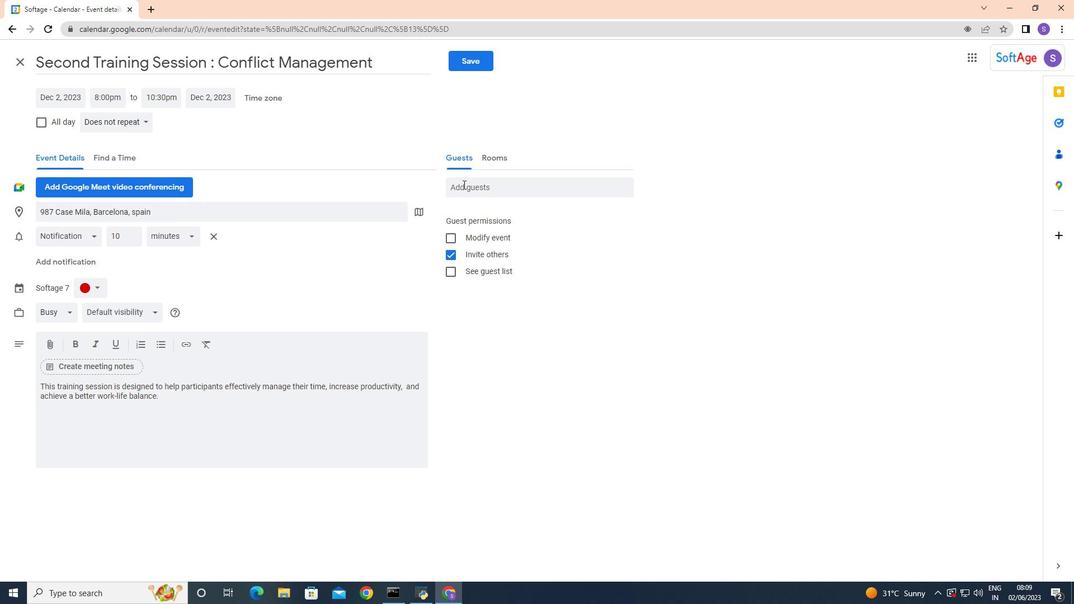 
Action: Mouse moved to (526, 225)
Screenshot: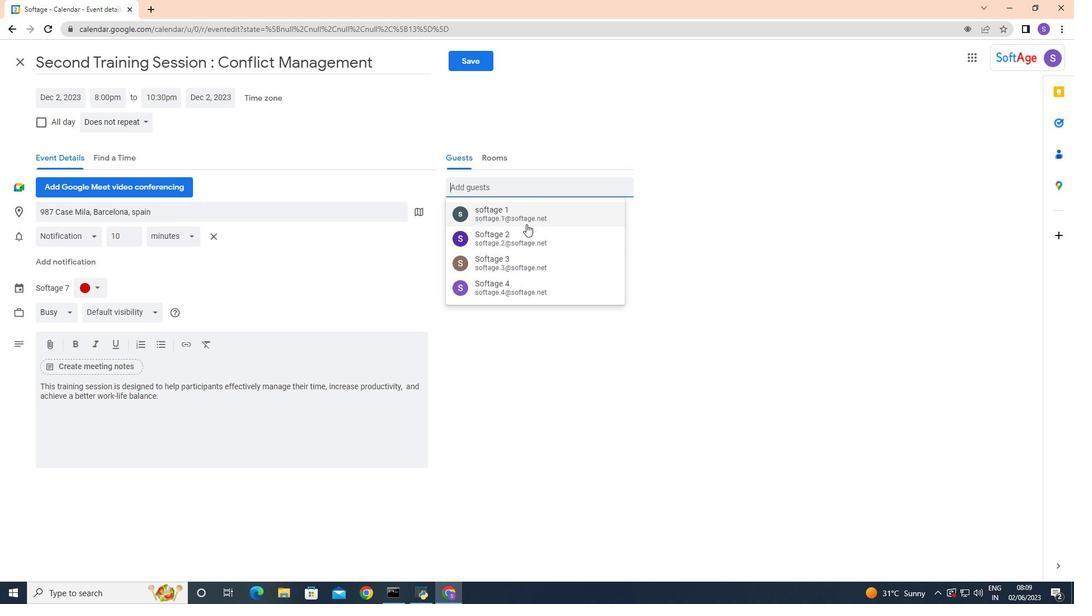 
Action: Key pressed softag
Screenshot: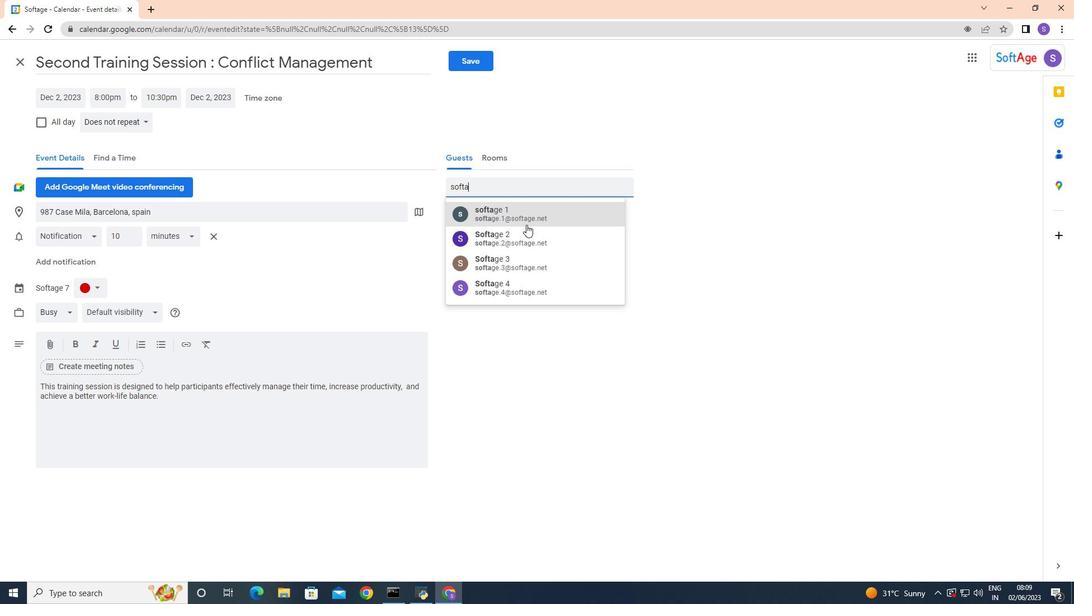
Action: Mouse moved to (534, 210)
Screenshot: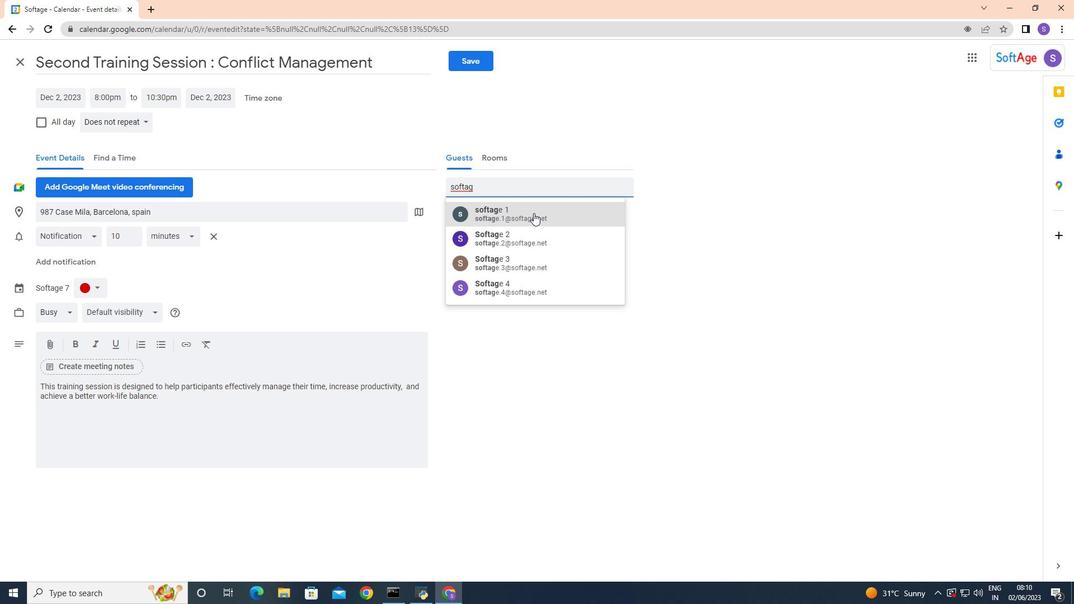 
Action: Key pressed .5
Screenshot: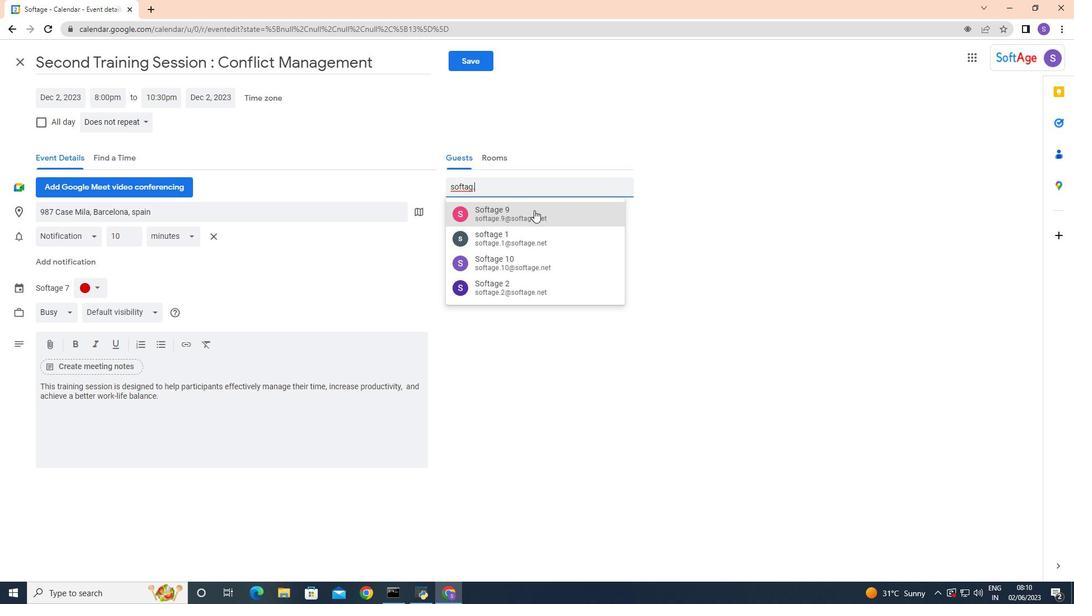 
Action: Mouse moved to (522, 209)
Screenshot: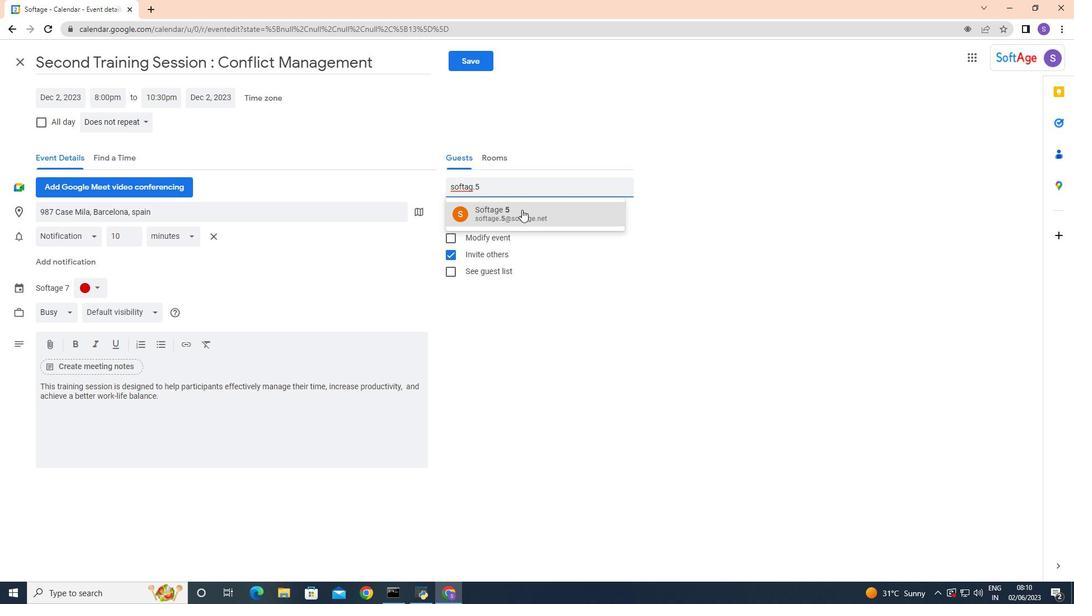 
Action: Mouse pressed left at (522, 209)
Screenshot: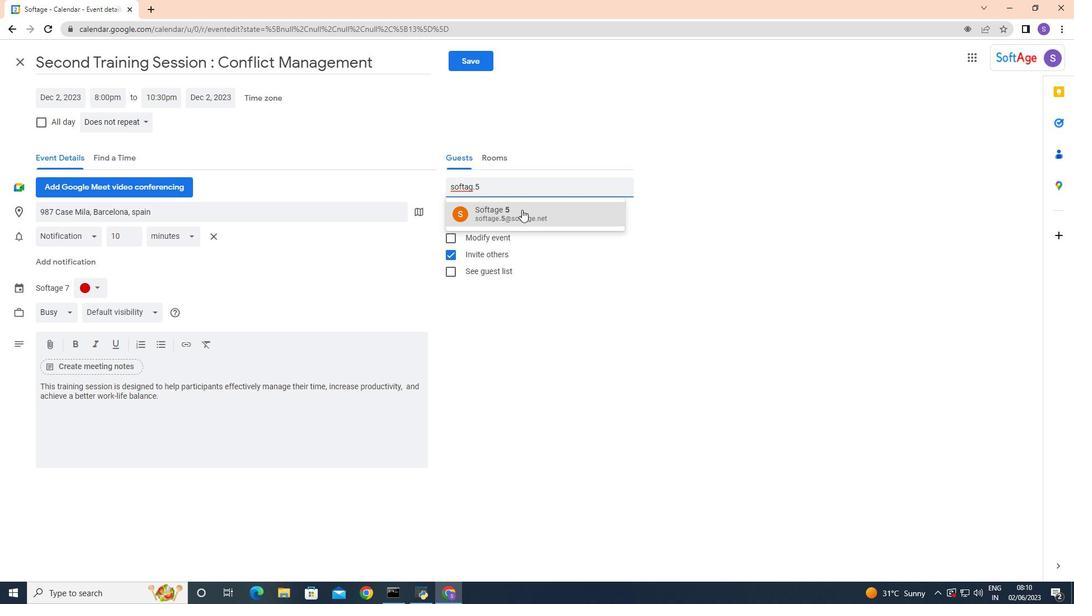 
Action: Mouse moved to (614, 218)
Screenshot: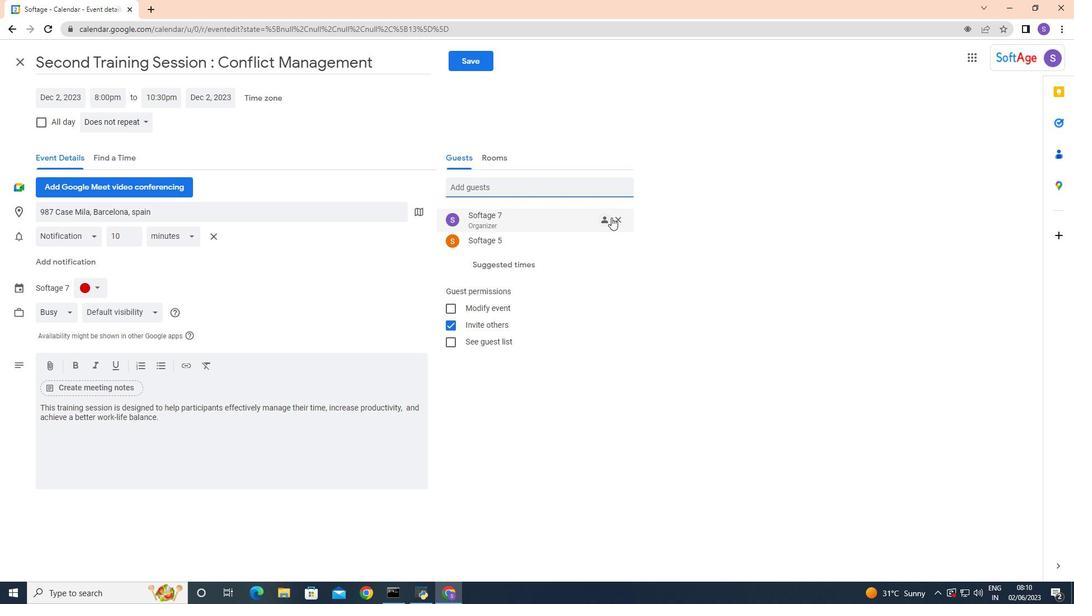 
Action: Mouse pressed left at (614, 218)
Screenshot: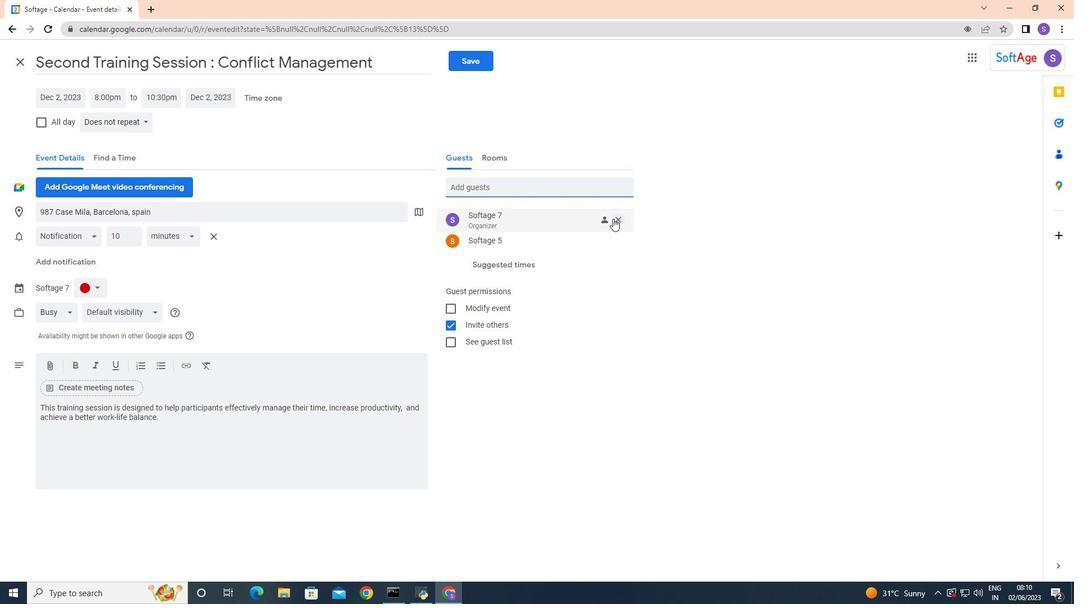 
Action: Mouse moved to (512, 185)
Screenshot: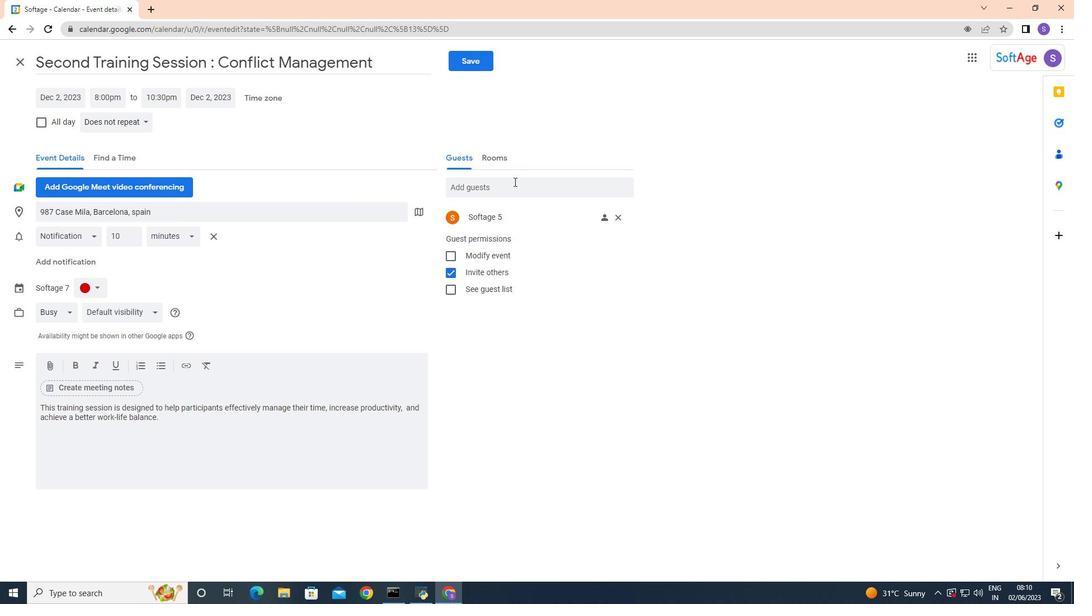 
Action: Mouse pressed left at (512, 185)
Screenshot: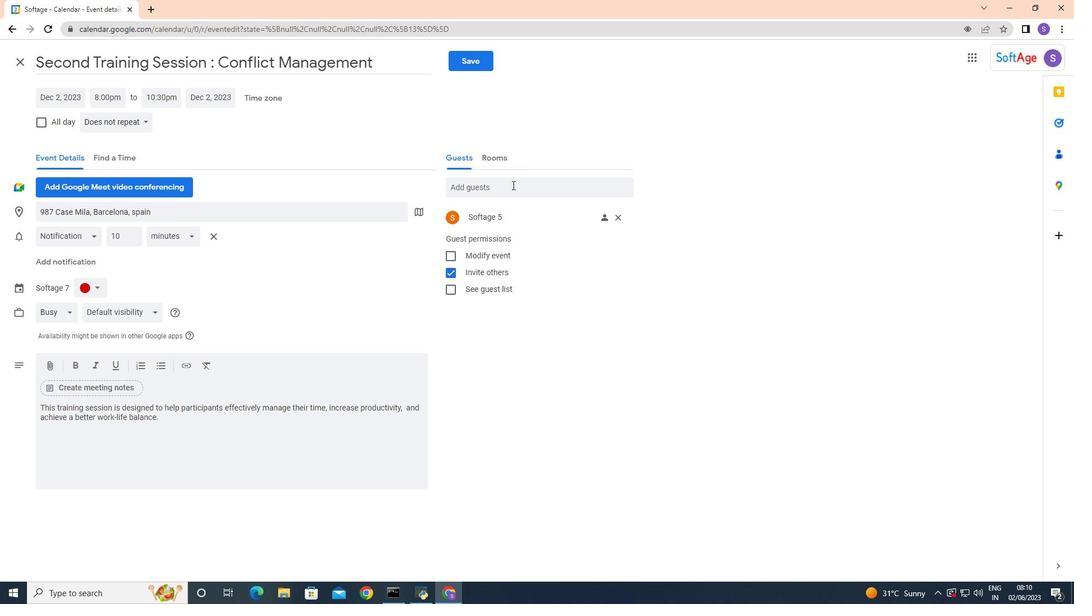 
Action: Key pressed sof
Screenshot: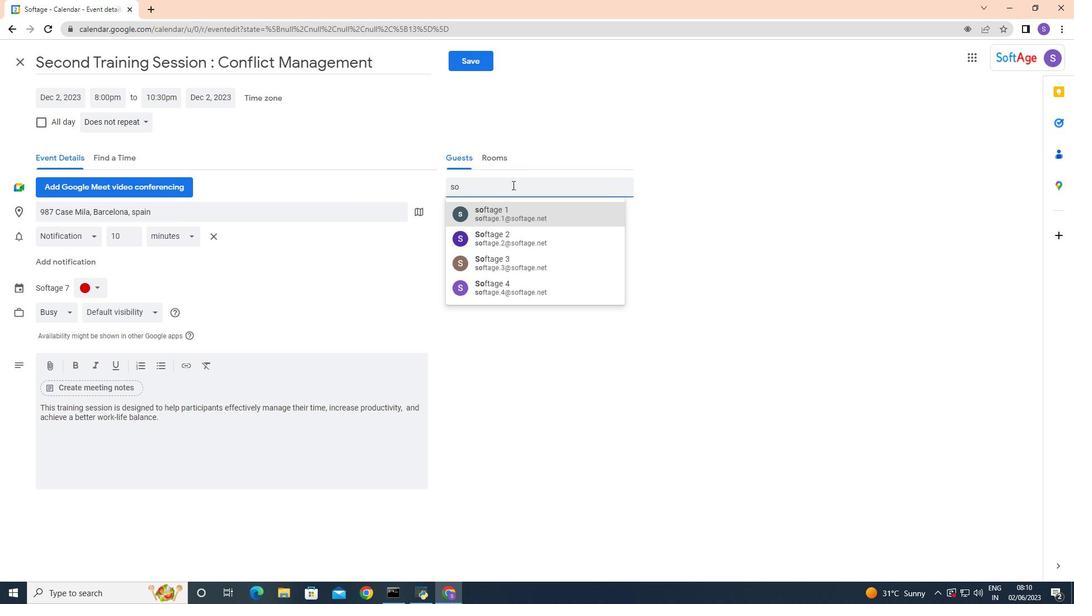 
Action: Mouse moved to (513, 193)
Screenshot: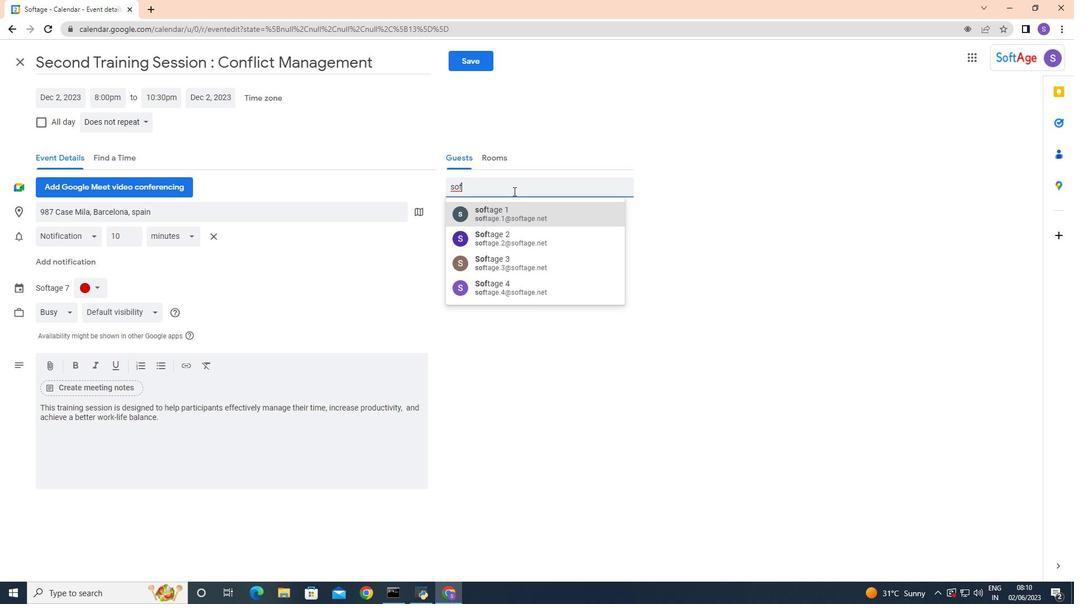 
Action: Key pressed t
Screenshot: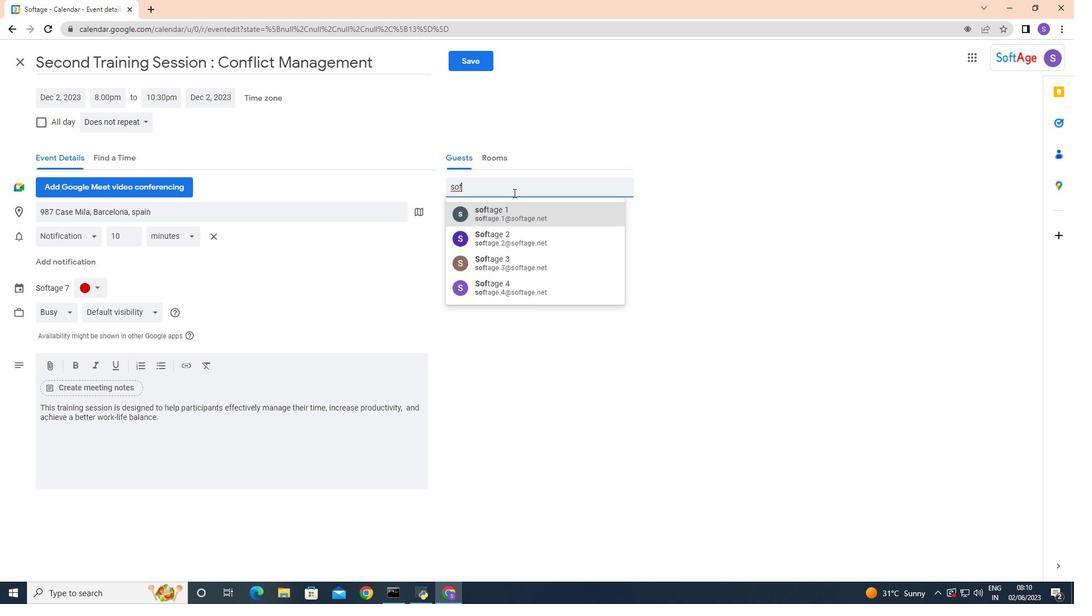 
Action: Mouse moved to (513, 193)
Screenshot: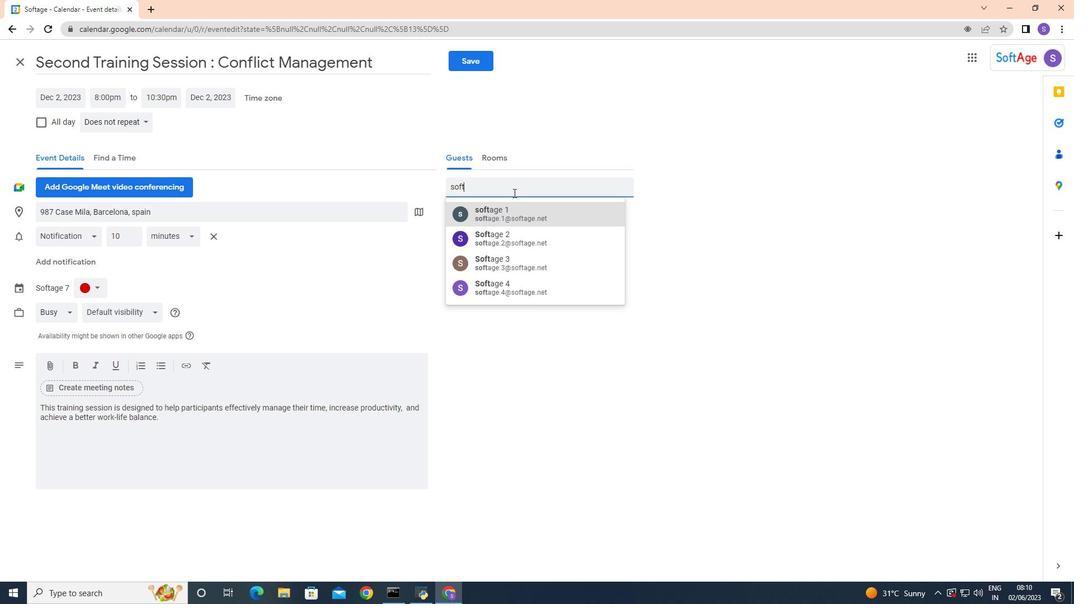 
Action: Key pressed a
Screenshot: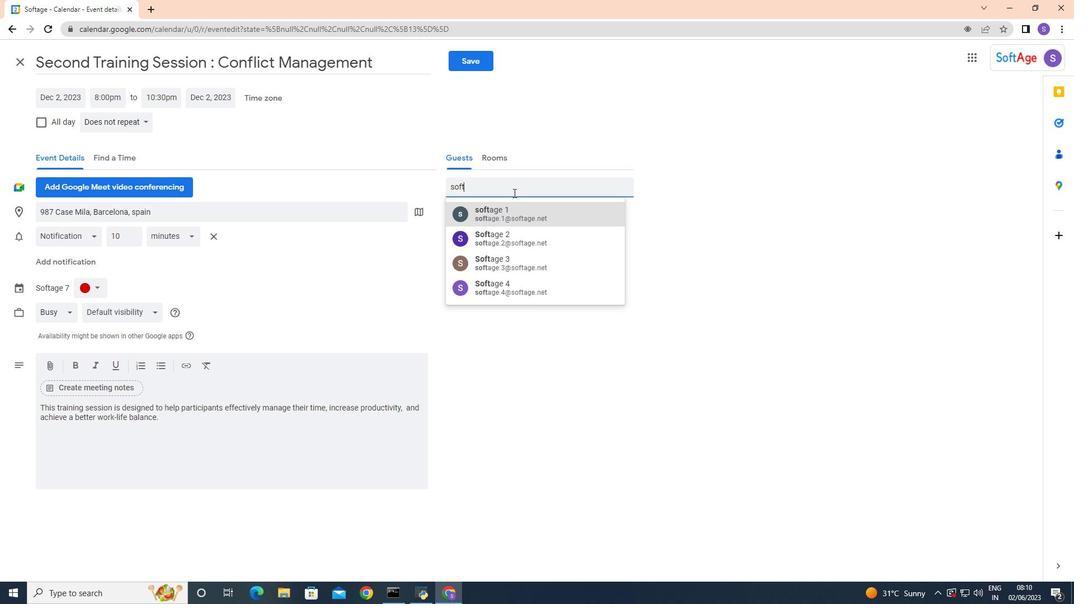 
Action: Mouse moved to (513, 195)
Screenshot: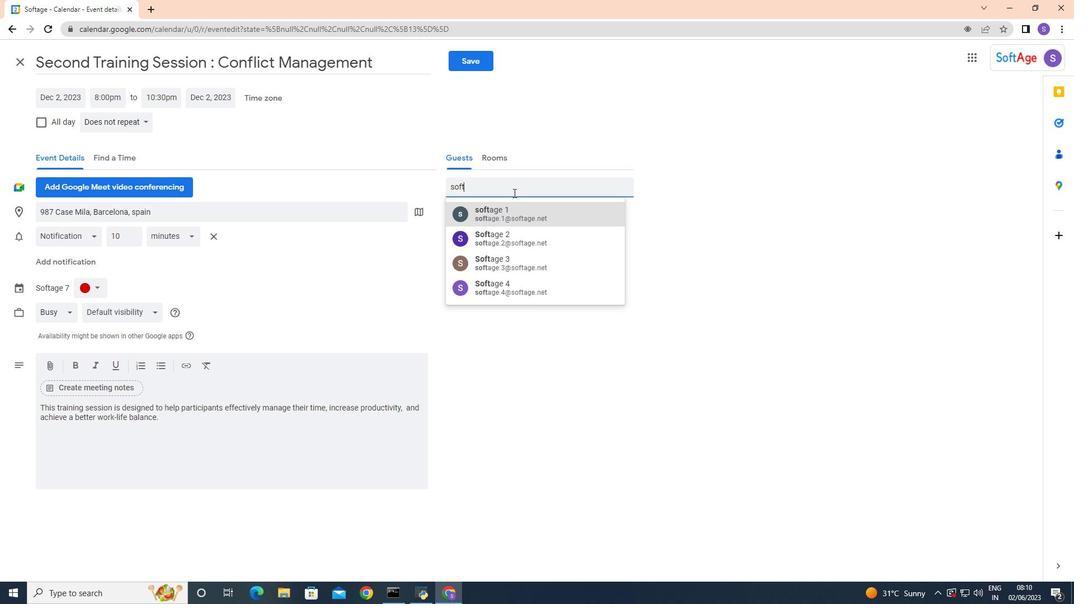 
Action: Key pressed ge
Screenshot: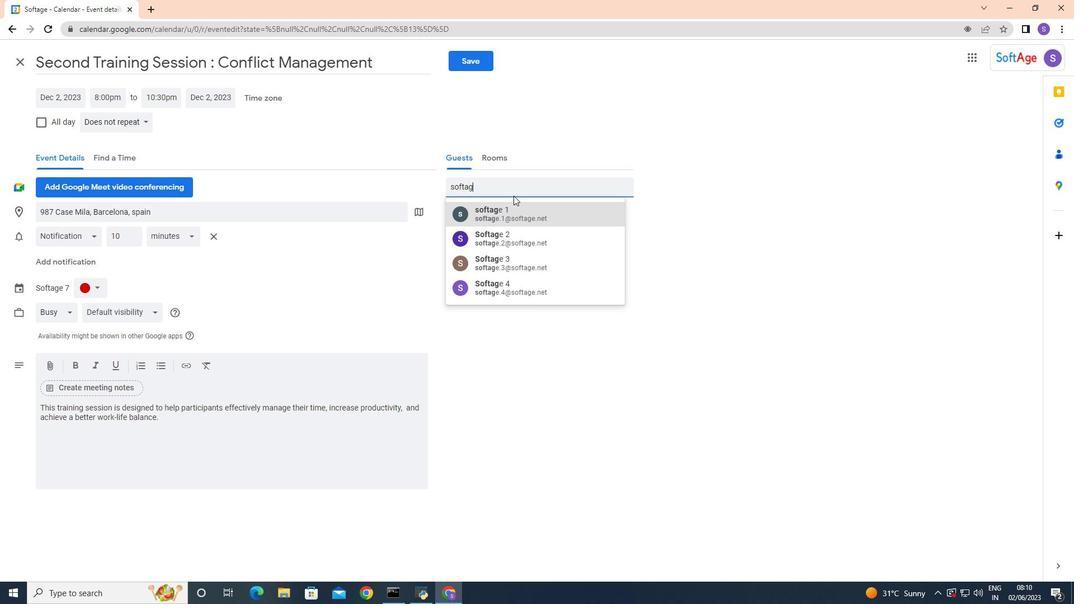 
Action: Mouse moved to (513, 195)
Screenshot: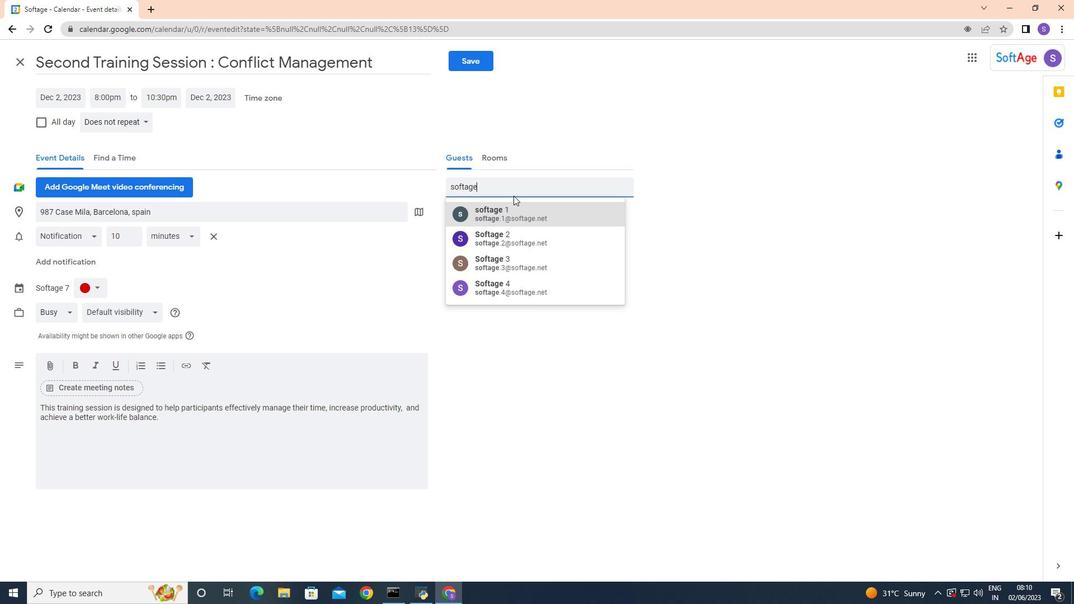 
Action: Key pressed .
Screenshot: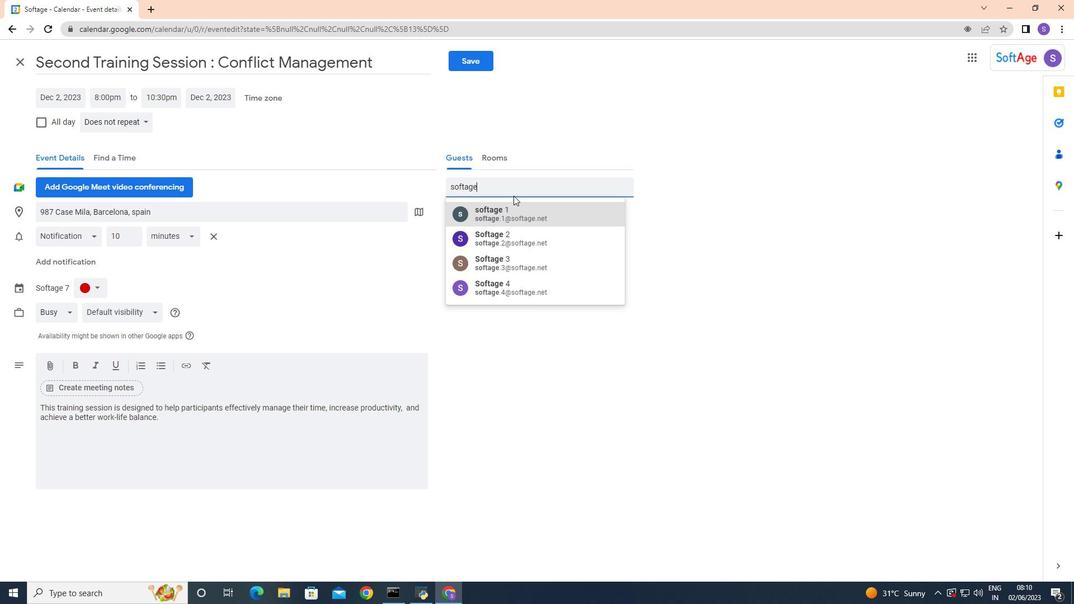 
Action: Mouse moved to (513, 195)
Screenshot: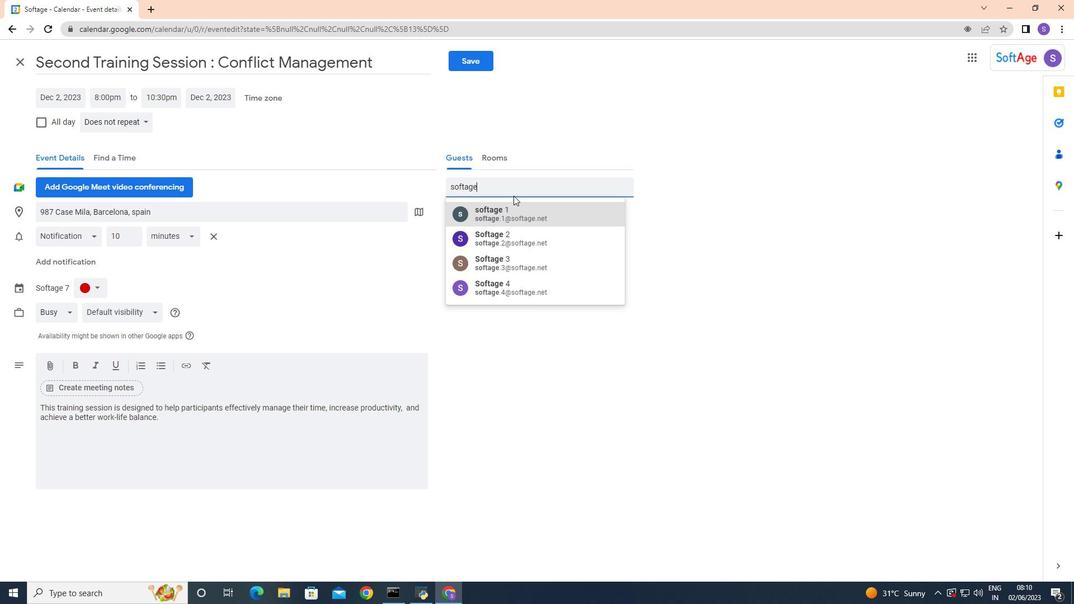 
Action: Key pressed 6
Screenshot: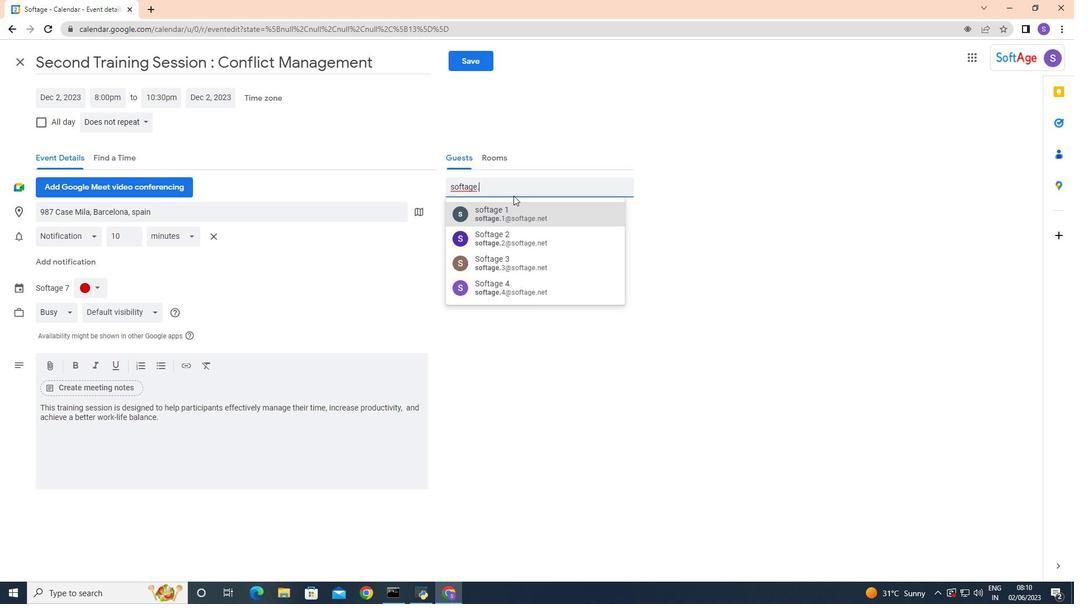 
Action: Mouse moved to (511, 209)
Screenshot: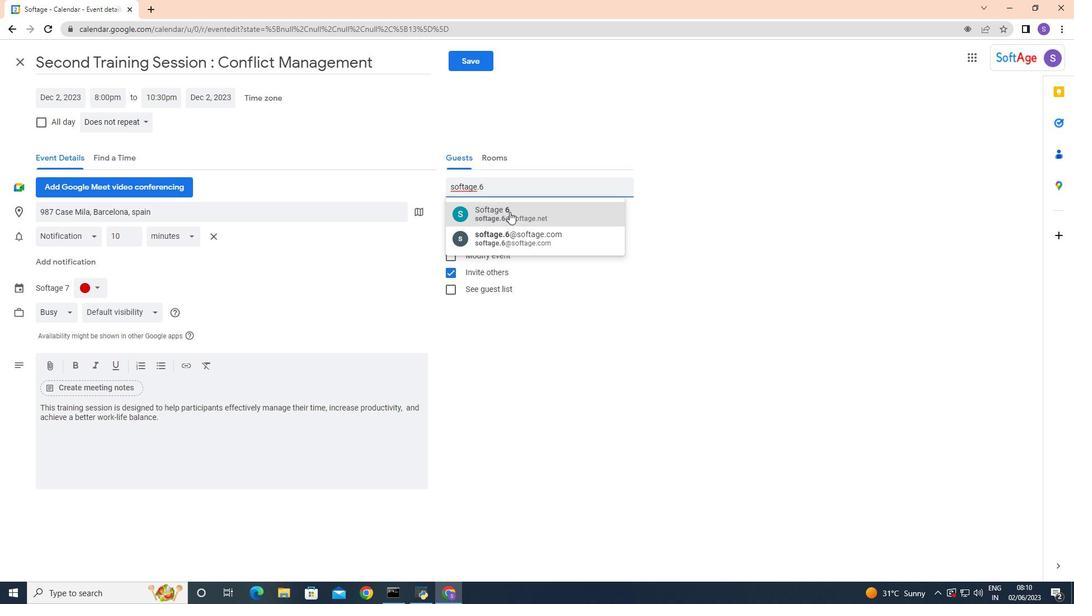 
Action: Mouse pressed left at (511, 209)
Screenshot: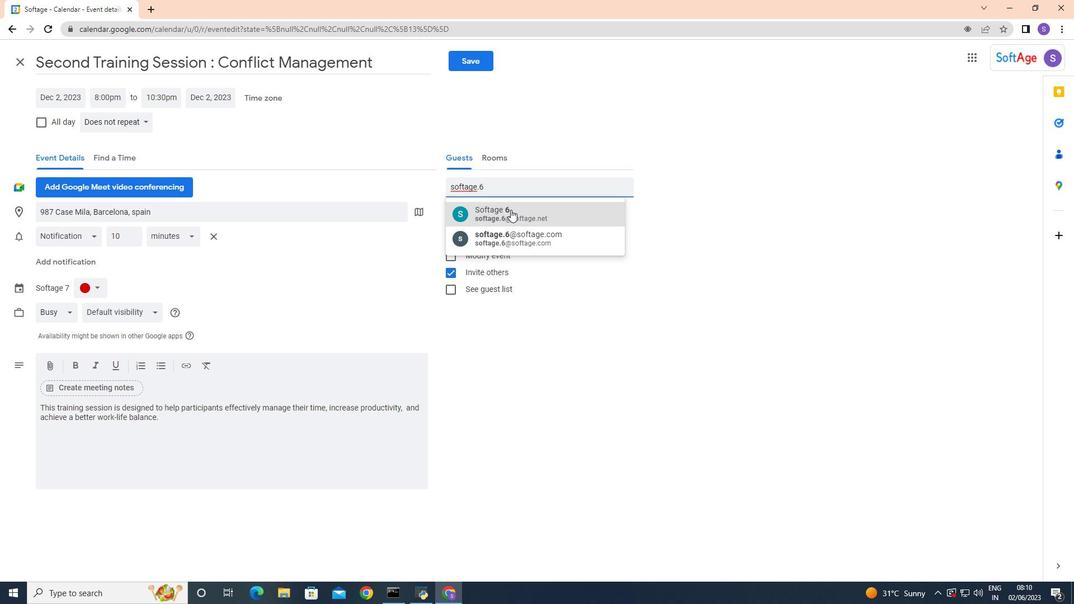 
Action: Mouse moved to (126, 125)
Screenshot: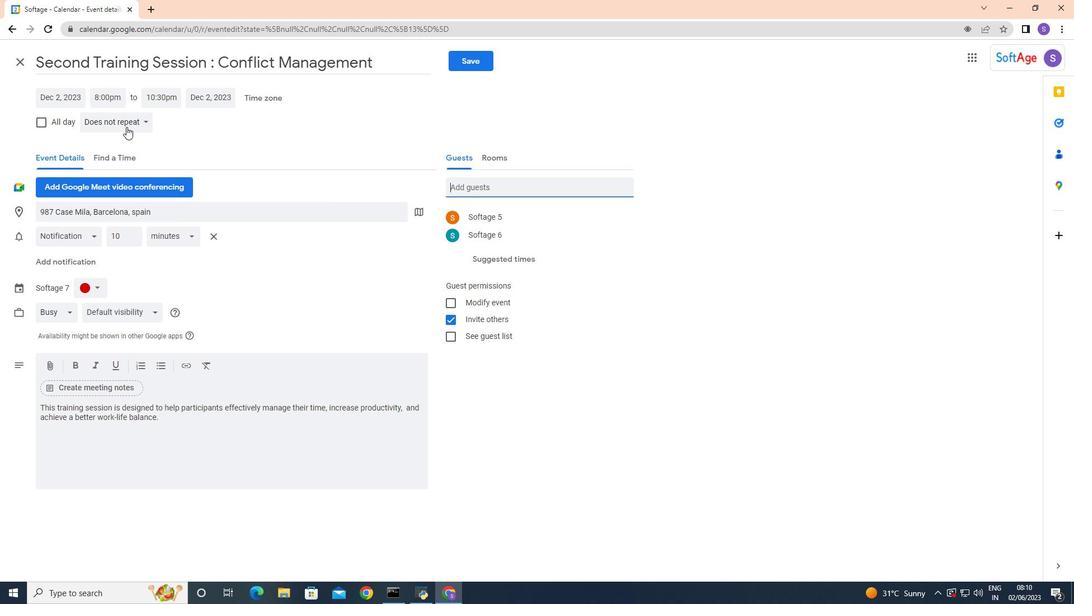 
Action: Mouse pressed left at (126, 125)
Screenshot: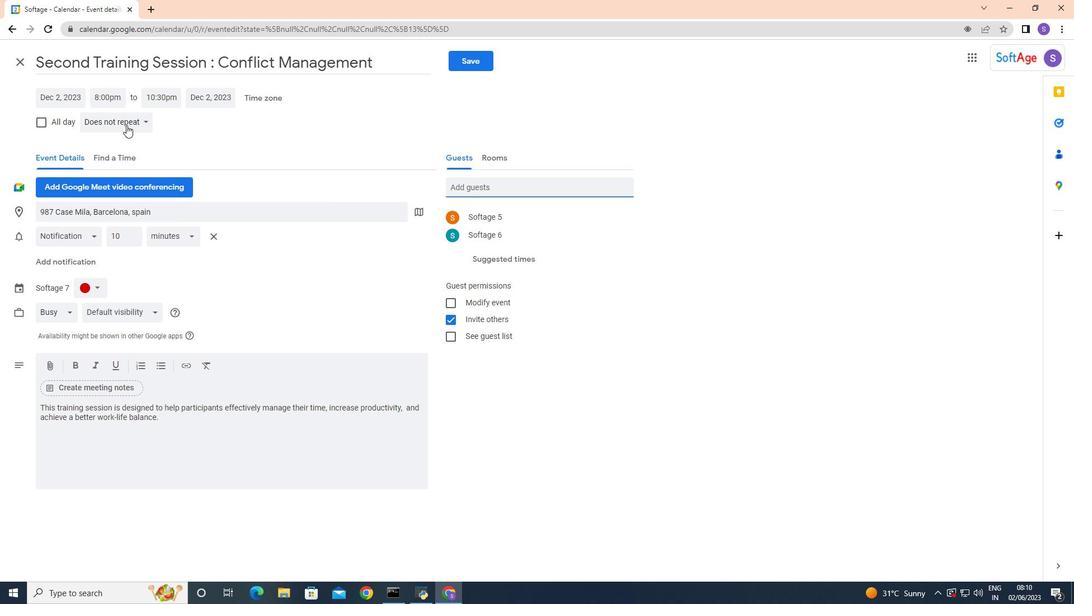 
Action: Mouse moved to (132, 239)
Screenshot: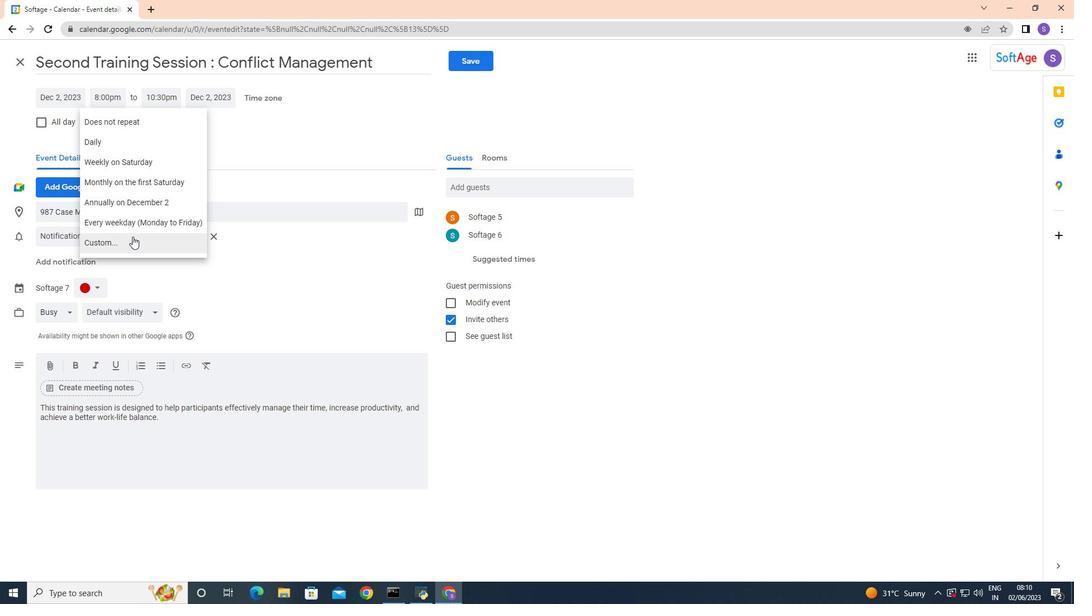 
Action: Mouse pressed left at (132, 239)
Screenshot: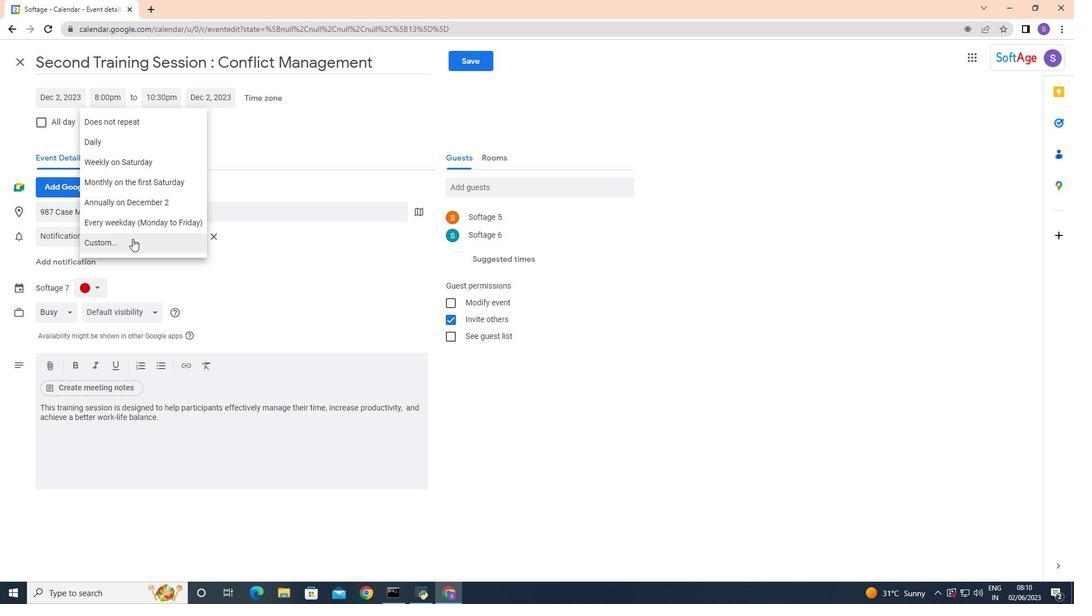 
Action: Mouse moved to (565, 243)
Screenshot: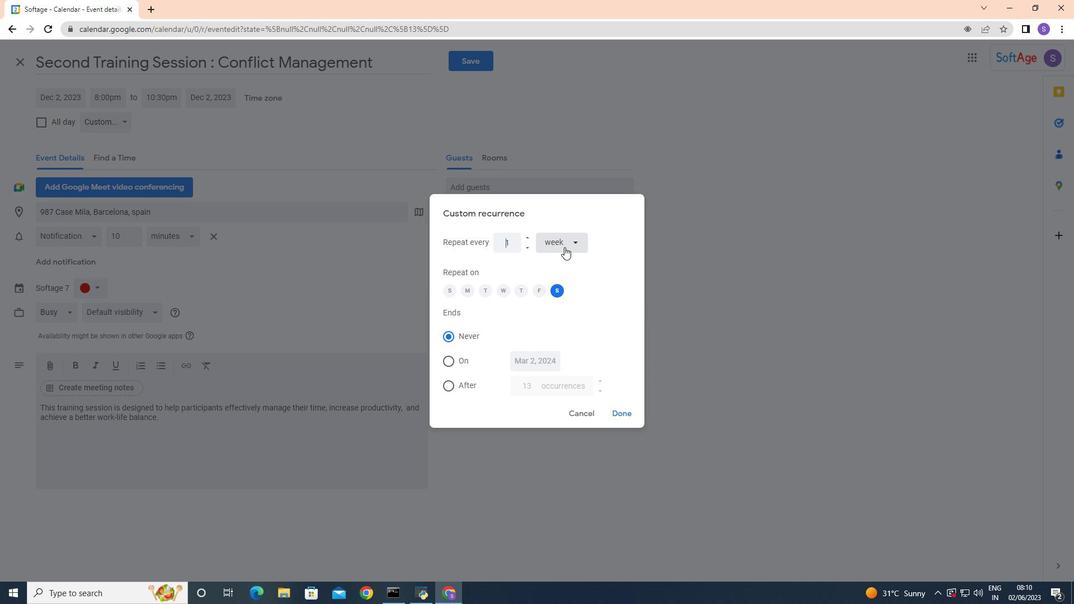 
Action: Mouse pressed left at (565, 243)
Screenshot: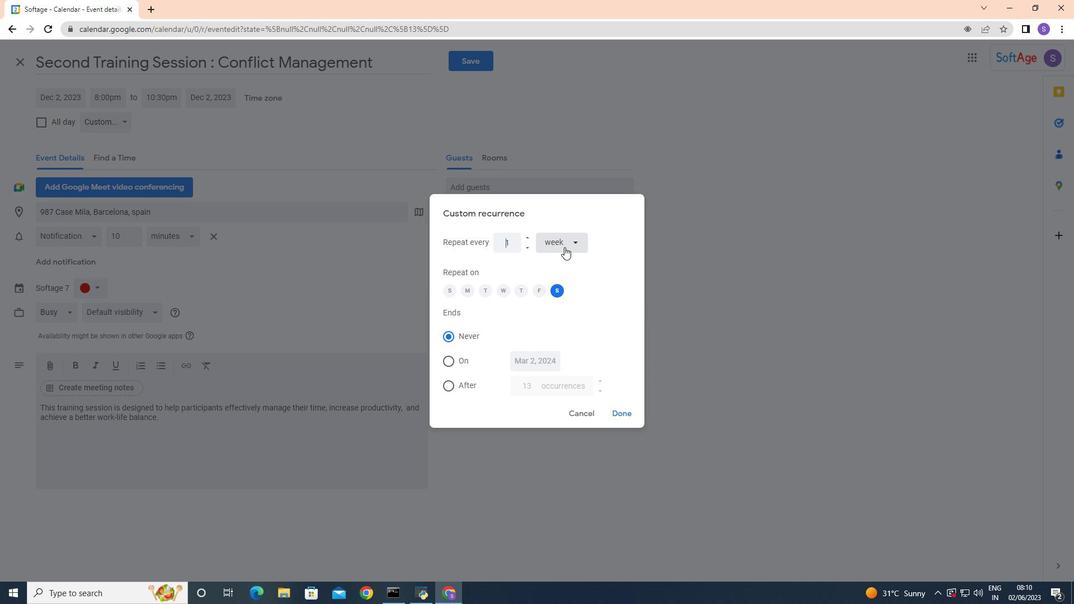 
Action: Mouse moved to (572, 317)
Screenshot: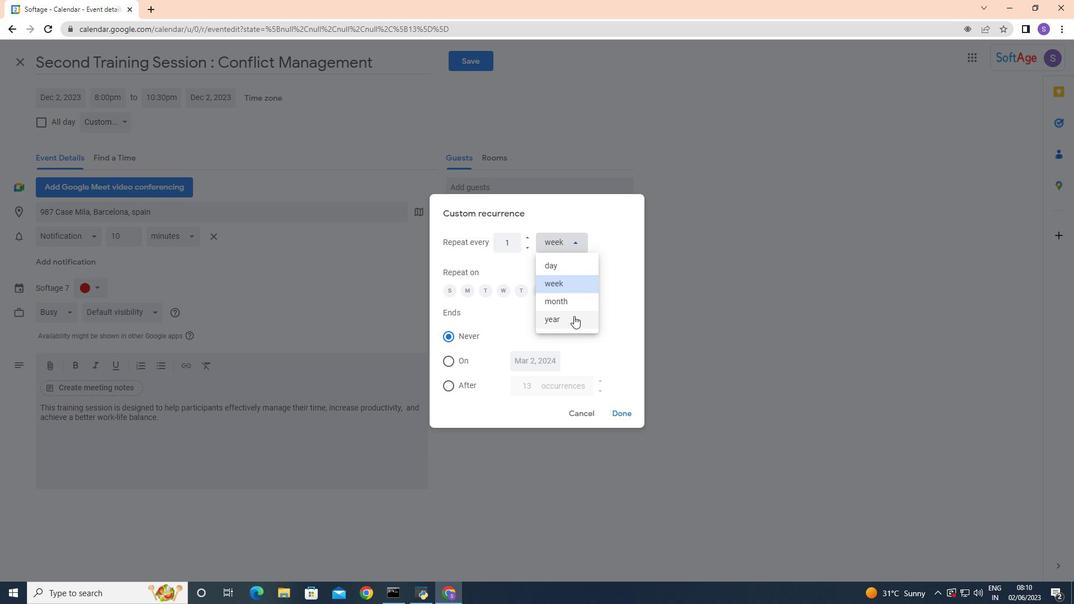 
Action: Mouse pressed left at (572, 317)
Screenshot: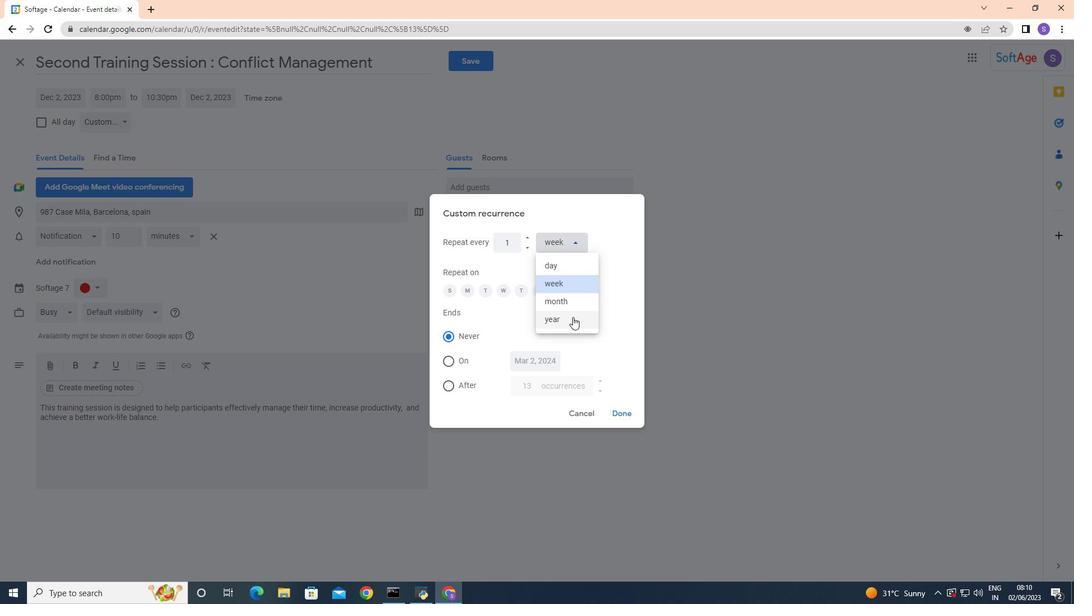 
Action: Mouse moved to (520, 341)
Screenshot: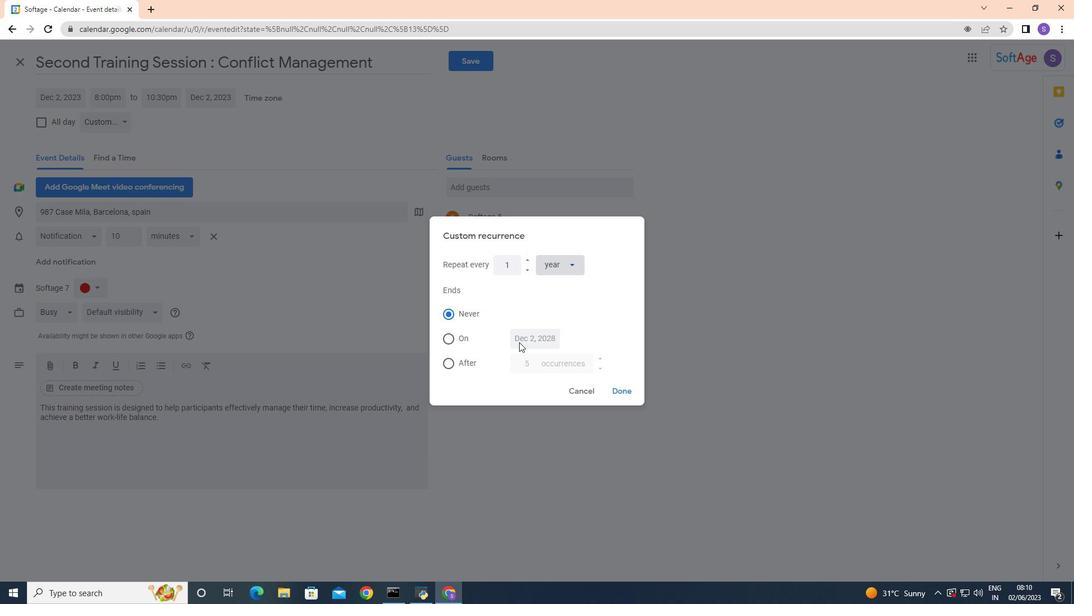 
Action: Mouse pressed left at (520, 341)
Screenshot: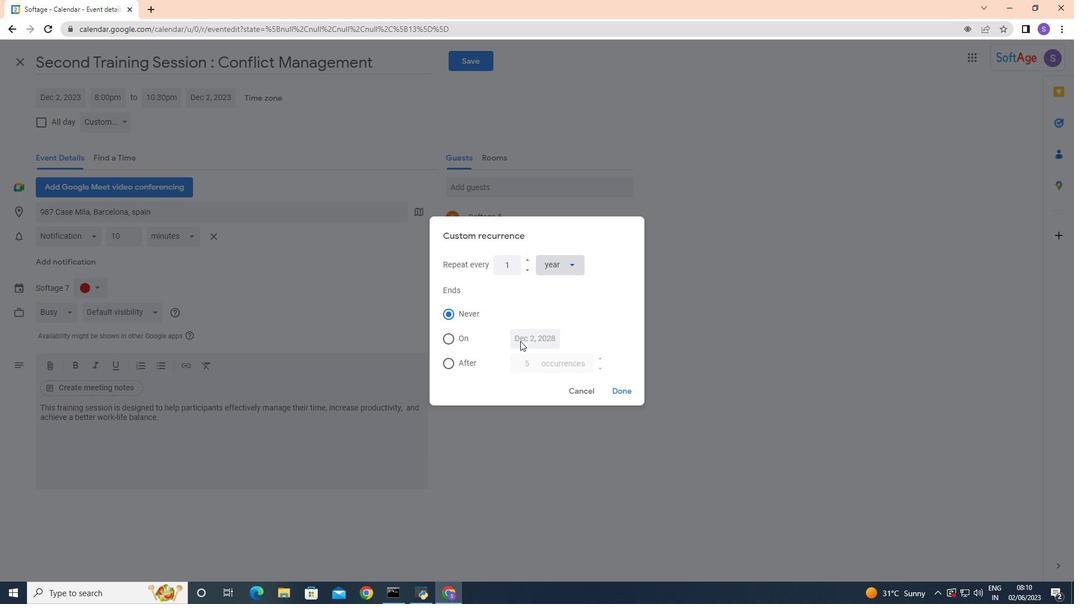 
Action: Mouse moved to (513, 263)
Screenshot: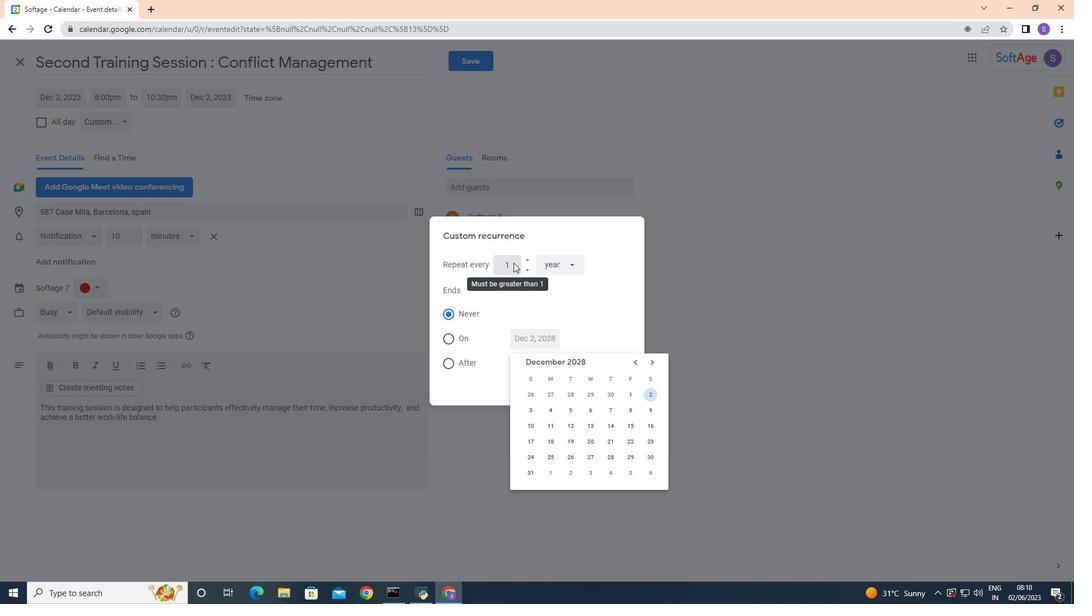 
Action: Mouse pressed left at (513, 263)
Screenshot: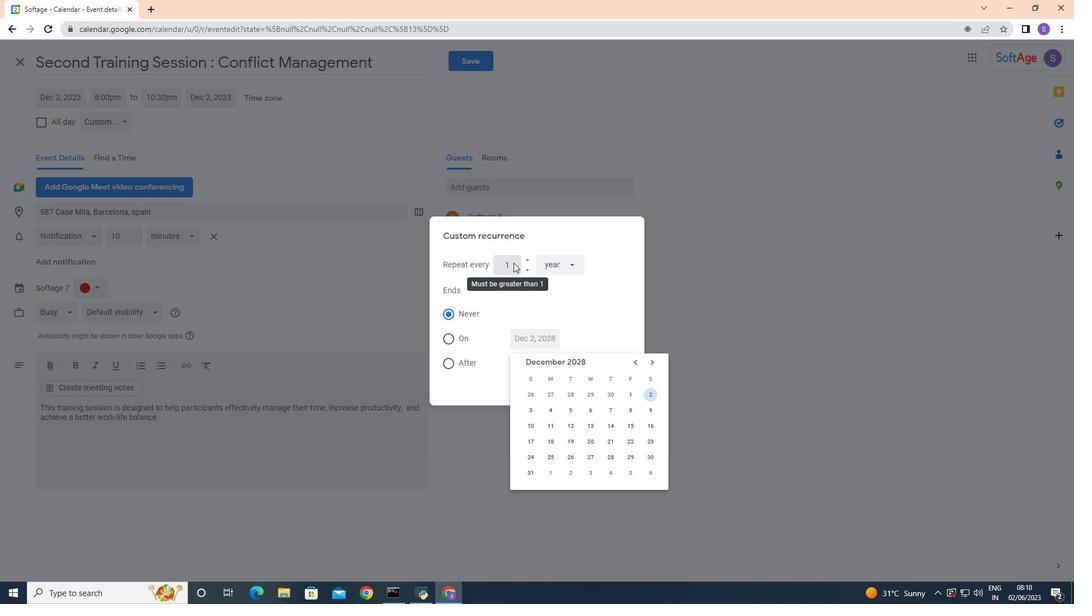 
Action: Mouse moved to (510, 261)
Screenshot: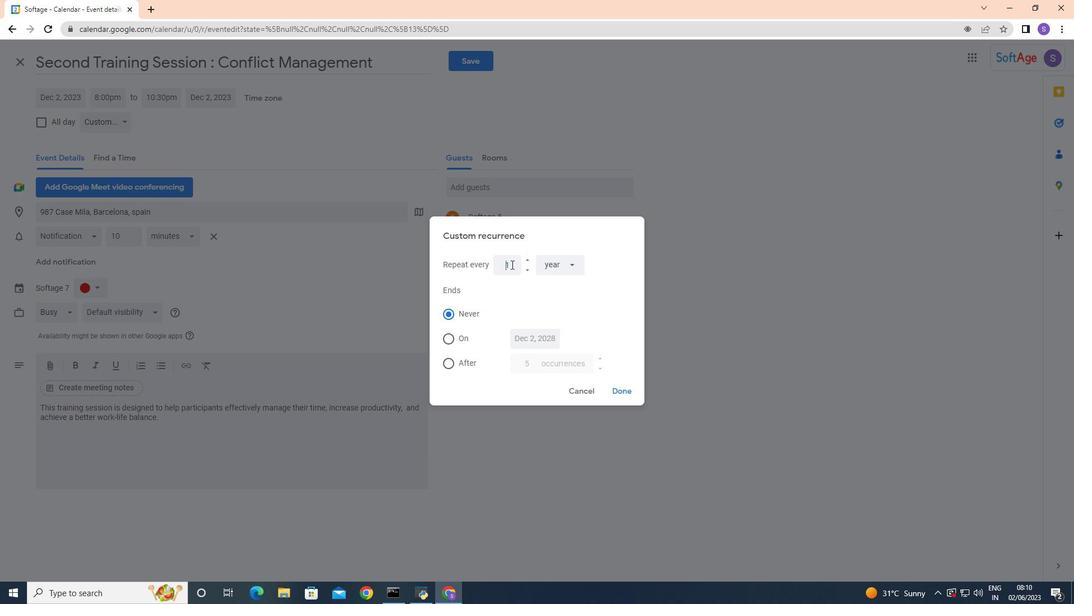 
Action: Mouse pressed left at (510, 261)
Screenshot: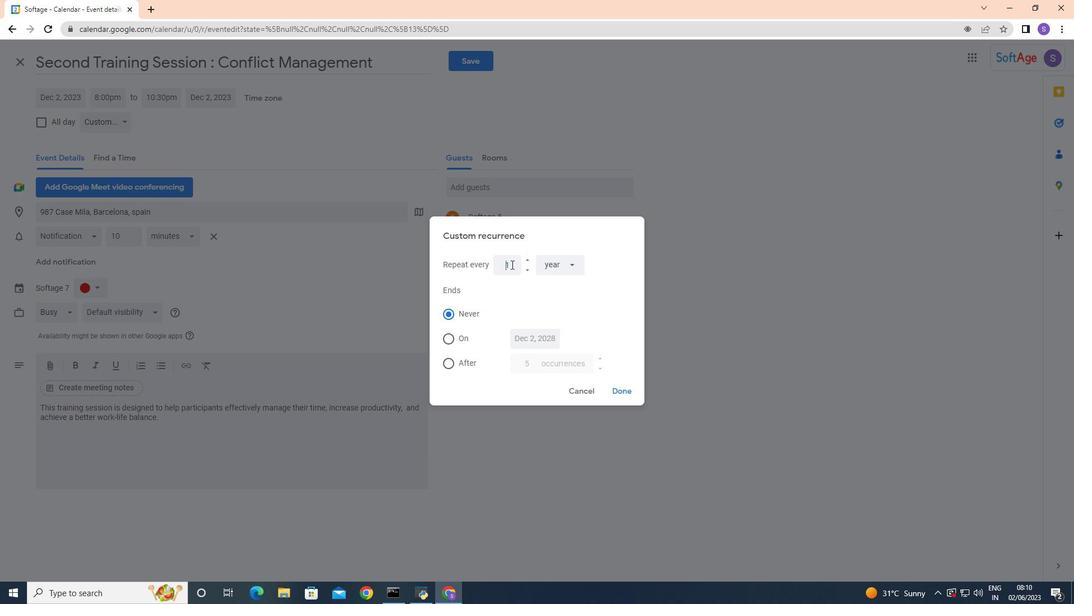 
Action: Mouse moved to (515, 266)
Screenshot: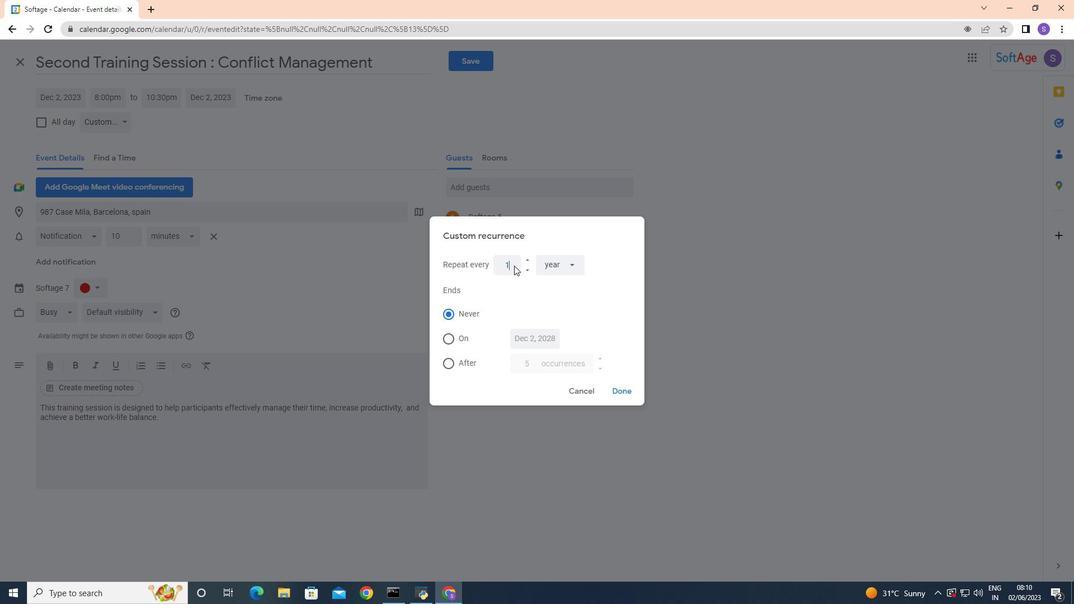 
Action: Key pressed <Key.backspace>
Screenshot: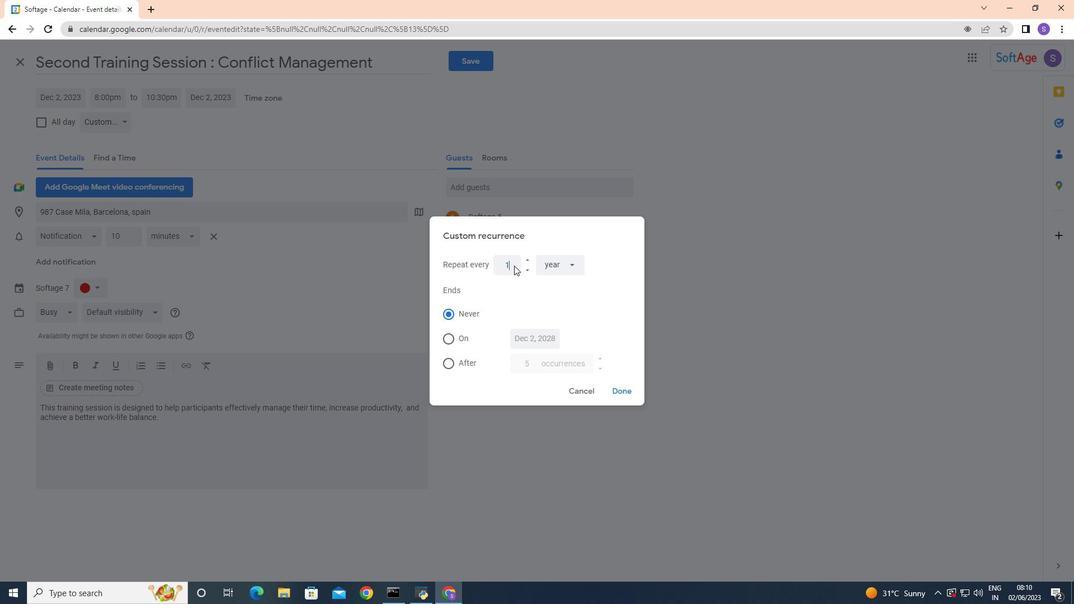 
Action: Mouse moved to (539, 297)
Screenshot: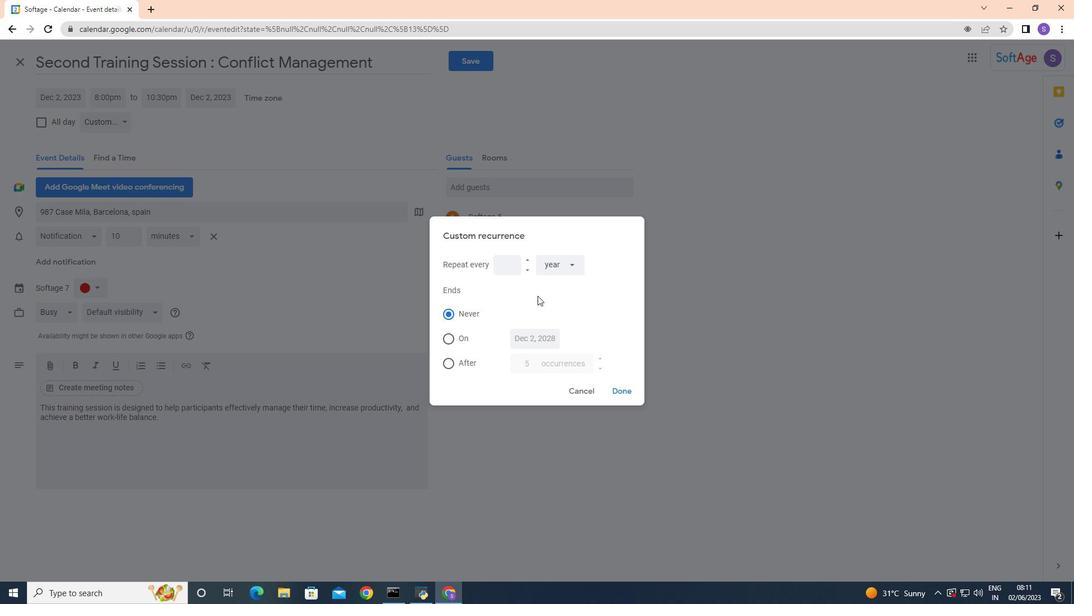 
Action: Mouse pressed left at (539, 297)
Screenshot: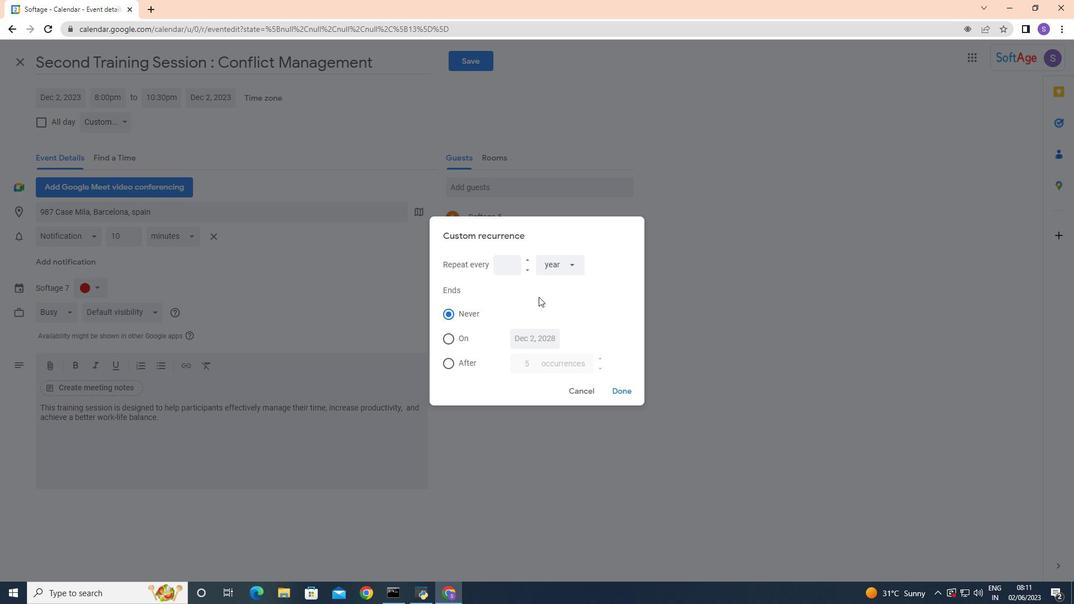 
Action: Mouse moved to (586, 388)
Screenshot: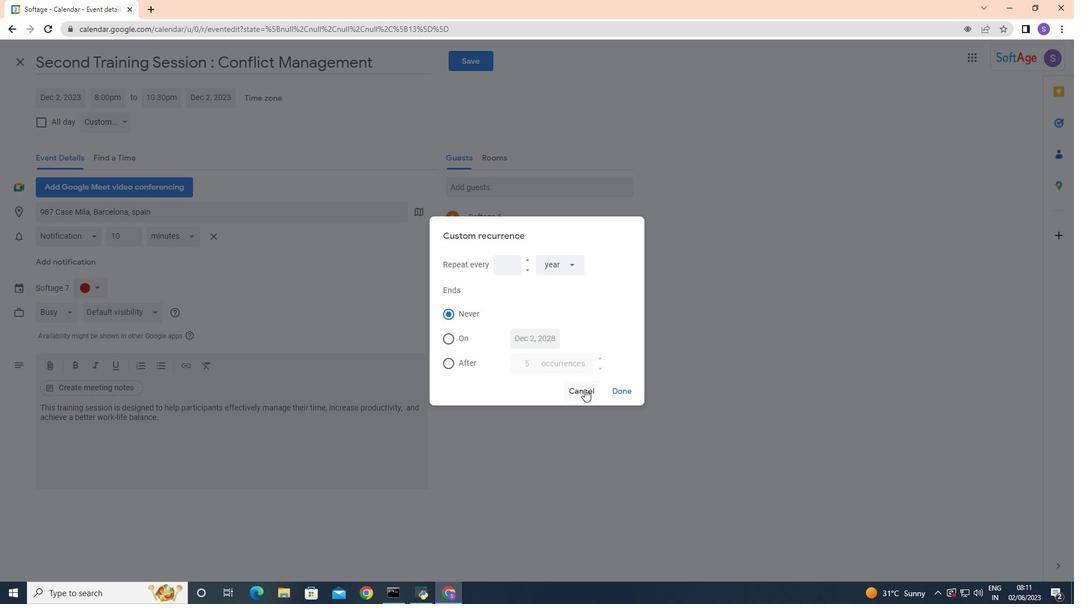 
Action: Mouse pressed left at (586, 388)
Screenshot: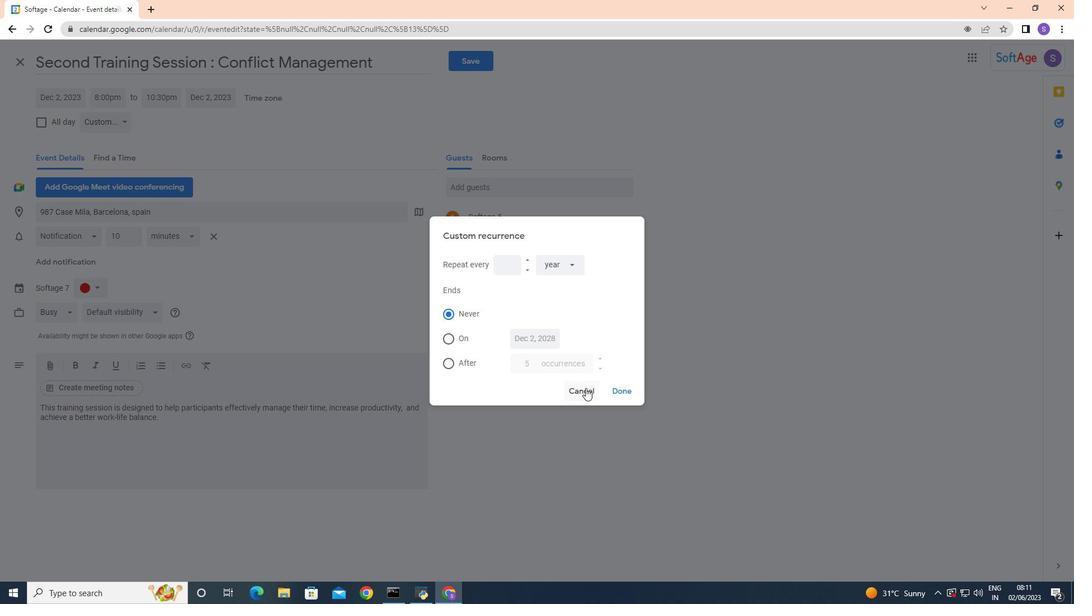 
Action: Mouse moved to (122, 117)
Screenshot: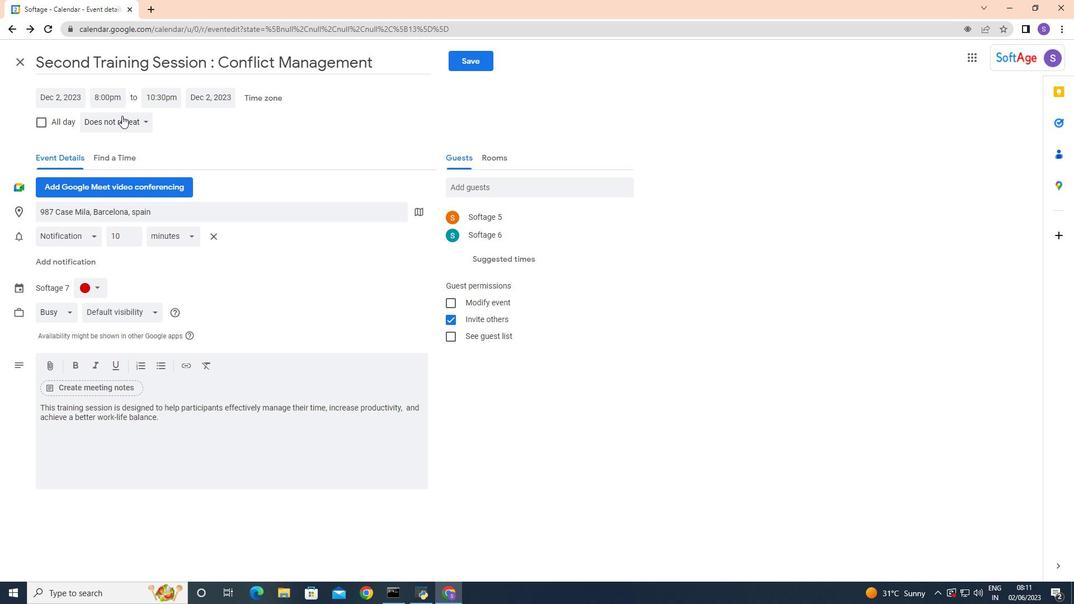 
Action: Mouse pressed left at (122, 117)
Screenshot: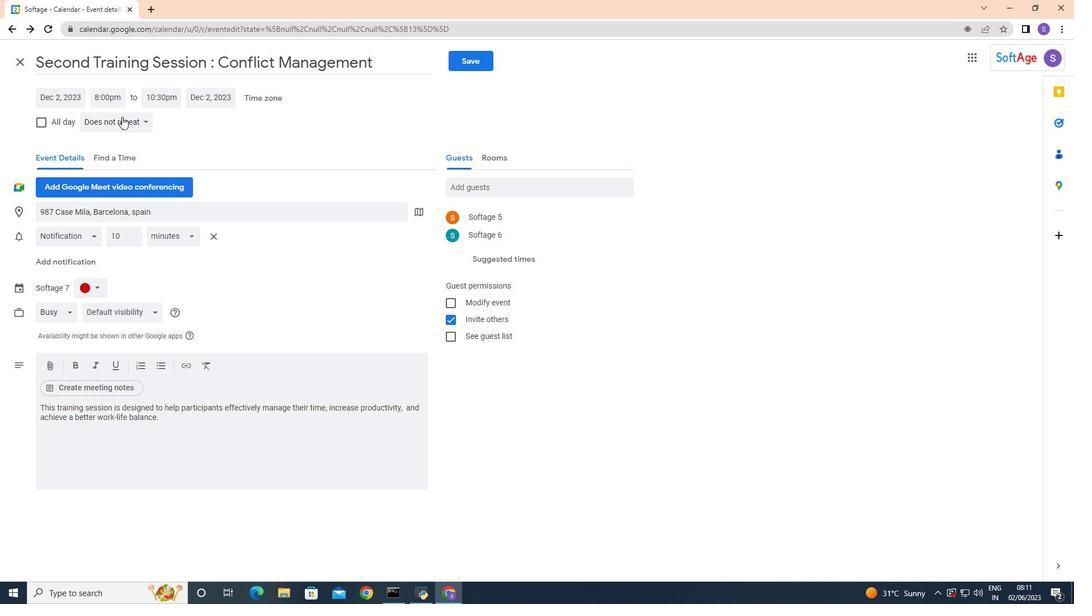 
Action: Mouse moved to (118, 239)
Screenshot: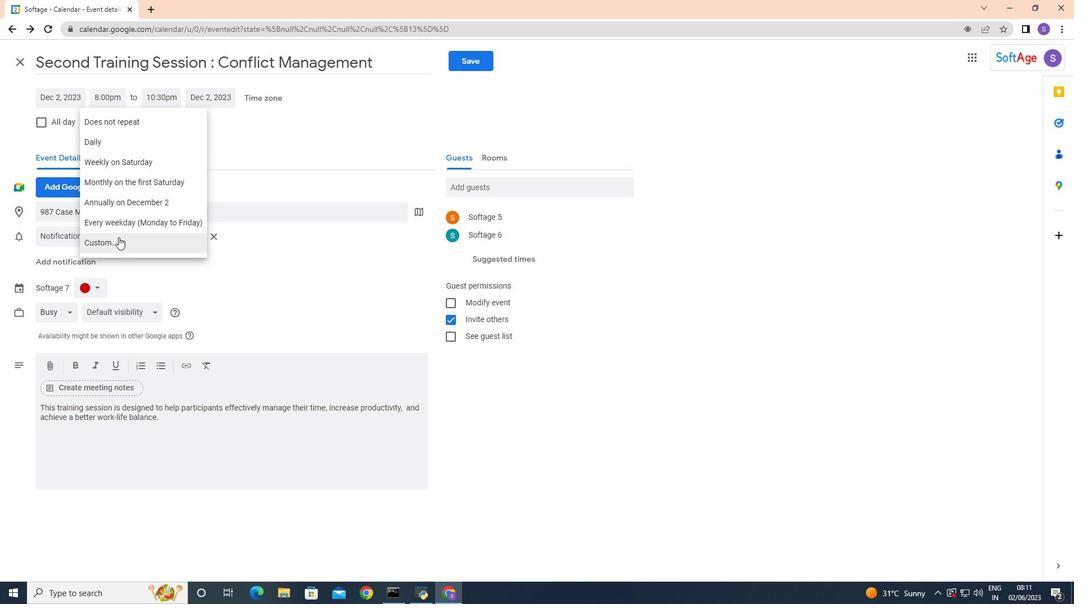 
Action: Mouse pressed left at (118, 239)
Screenshot: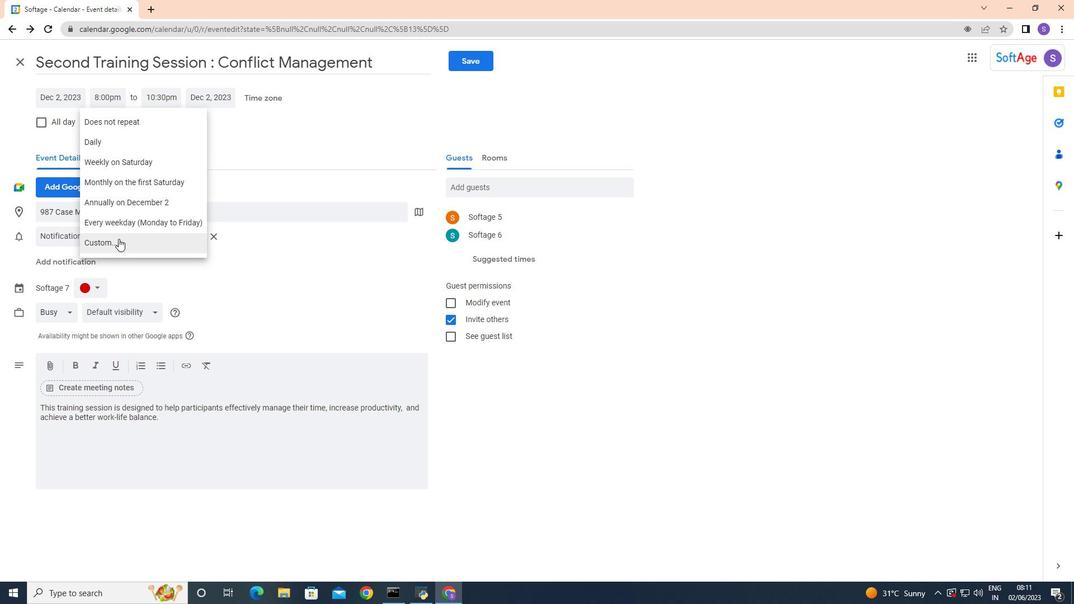
Action: Mouse moved to (533, 363)
Screenshot: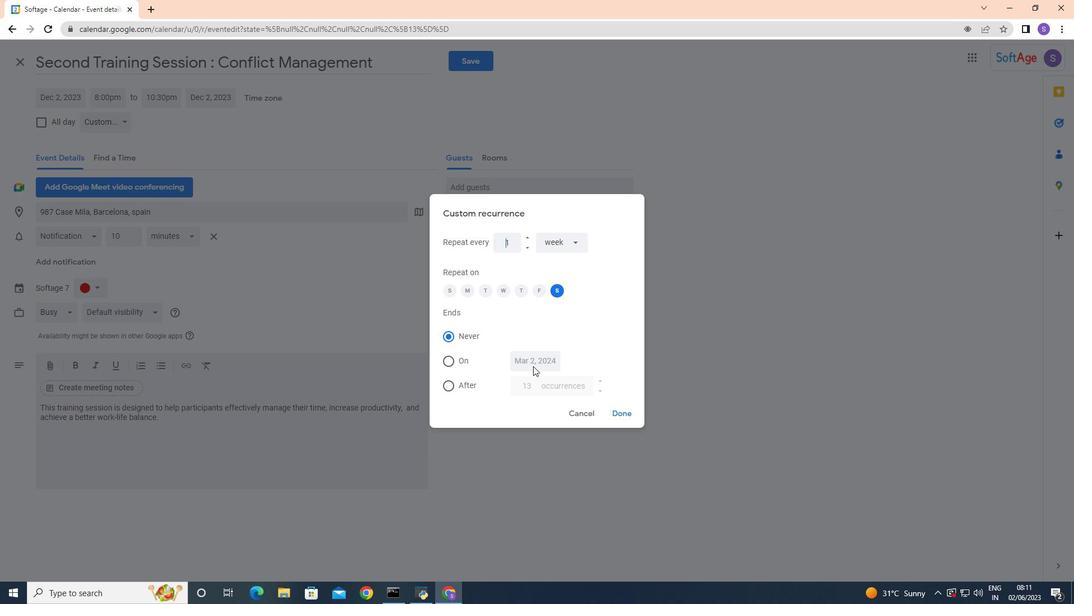 
Action: Mouse pressed left at (533, 363)
Screenshot: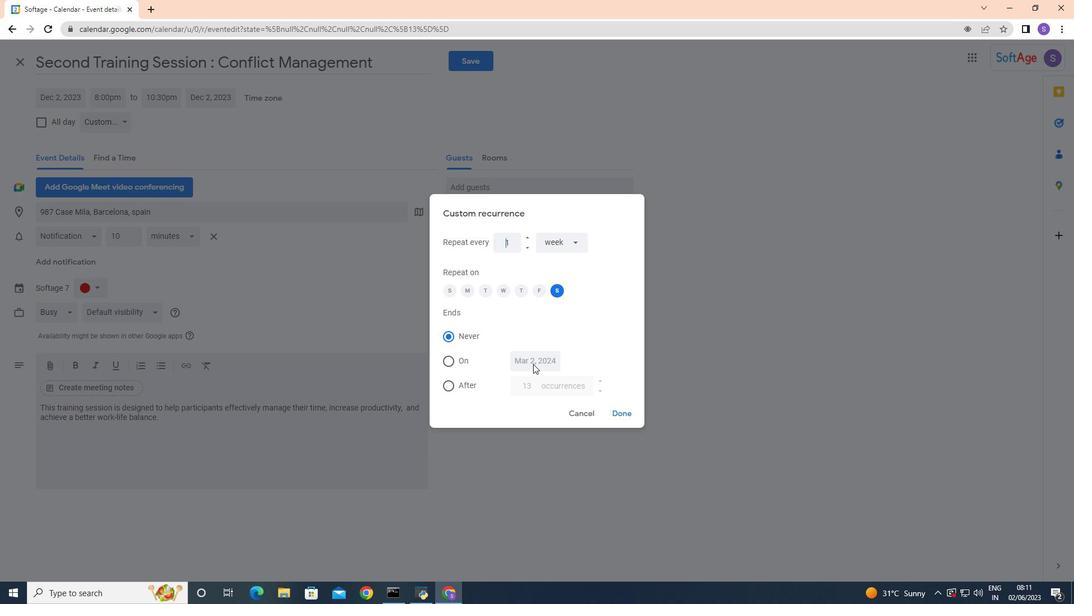 
Action: Mouse moved to (653, 379)
Screenshot: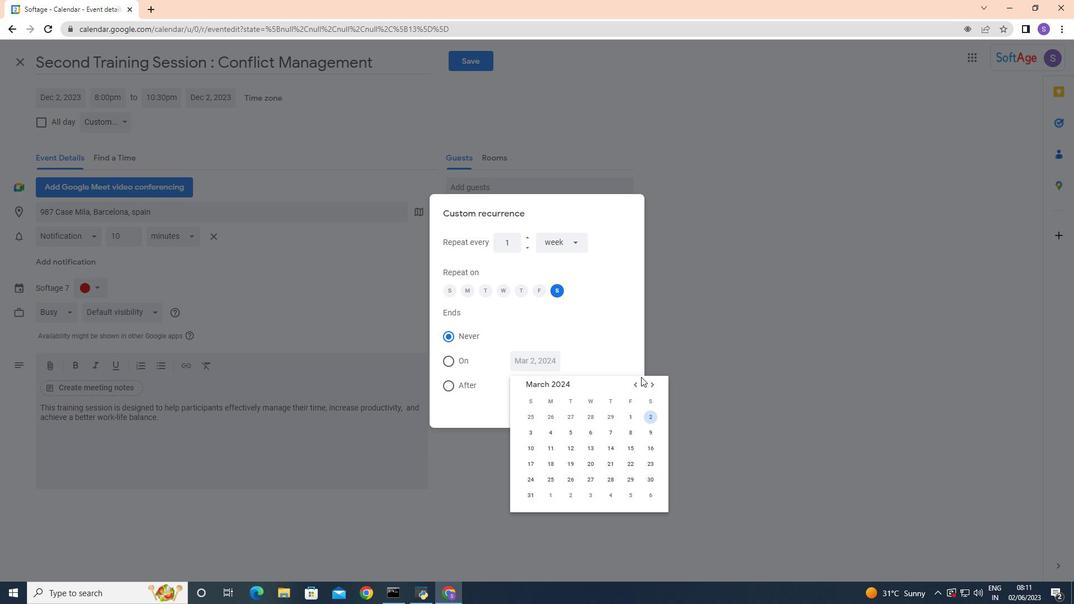 
Action: Mouse pressed left at (653, 379)
Screenshot: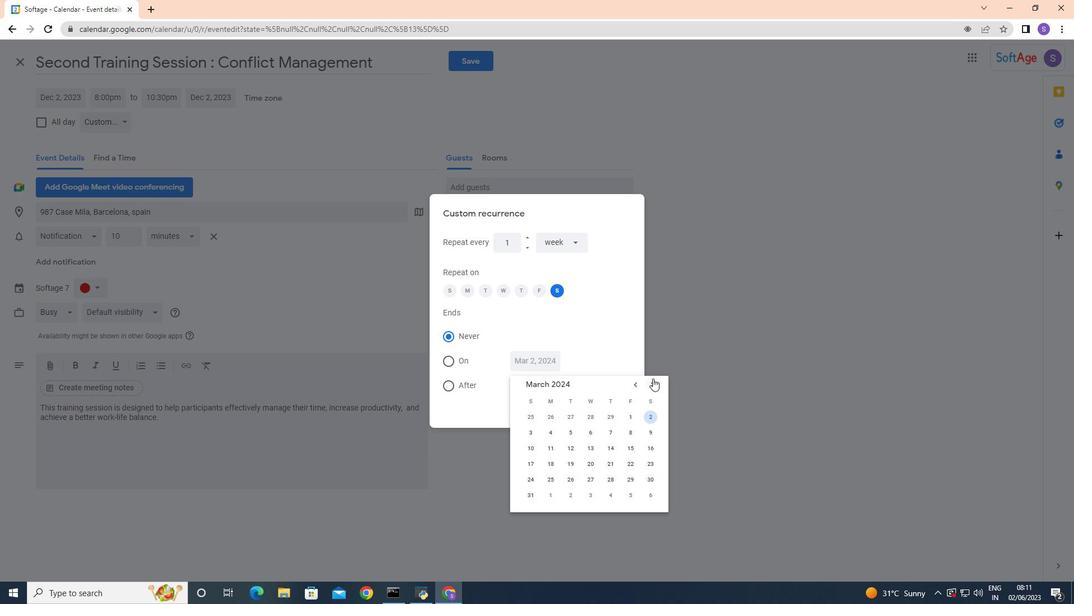 
Action: Mouse moved to (638, 385)
Screenshot: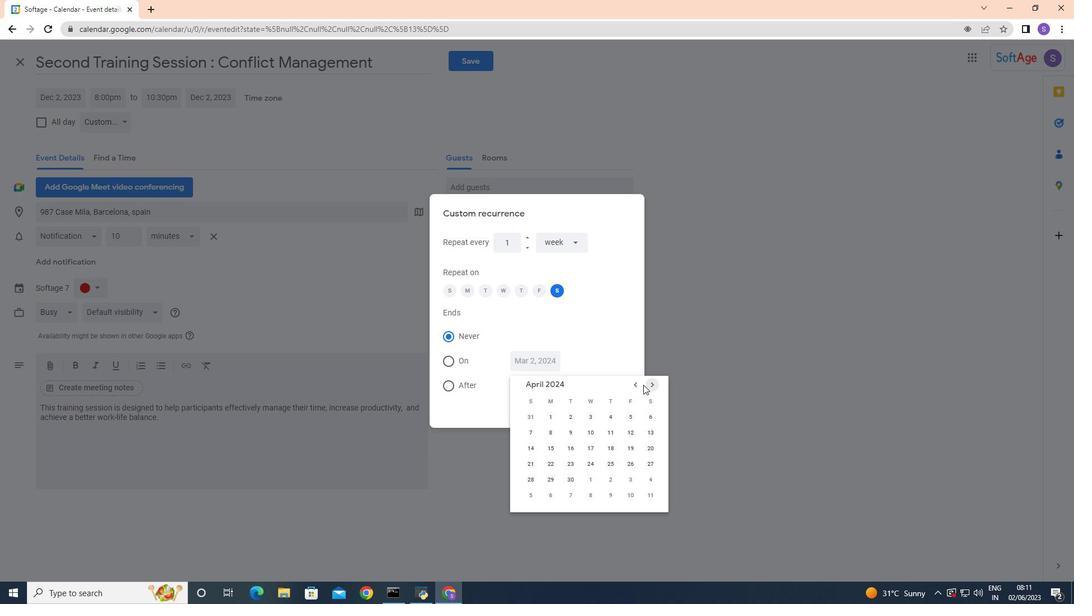 
Action: Mouse pressed left at (638, 385)
Screenshot: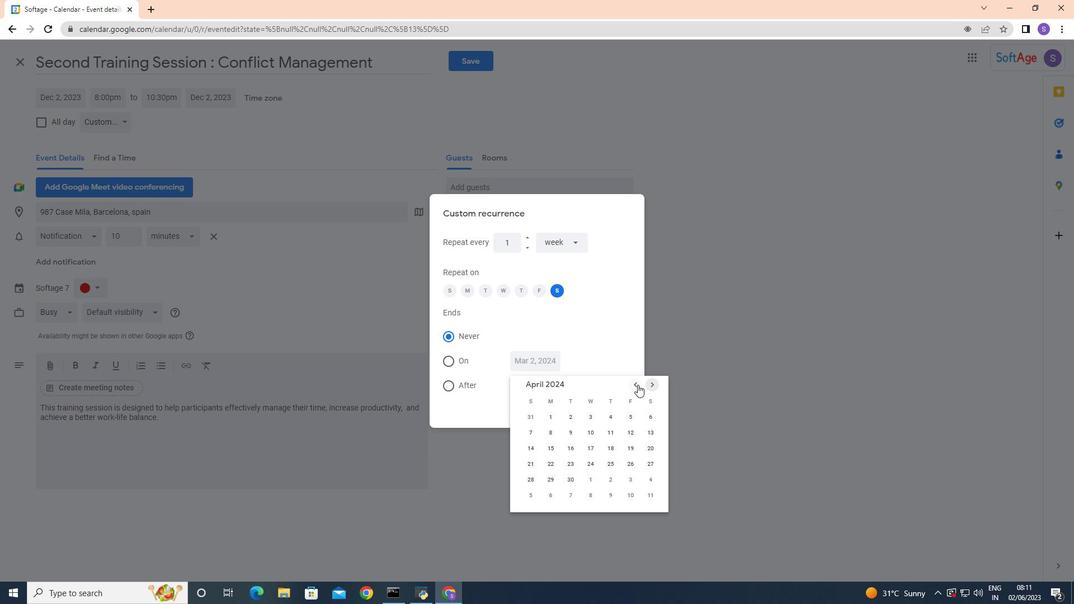 
Action: Mouse pressed left at (638, 385)
Screenshot: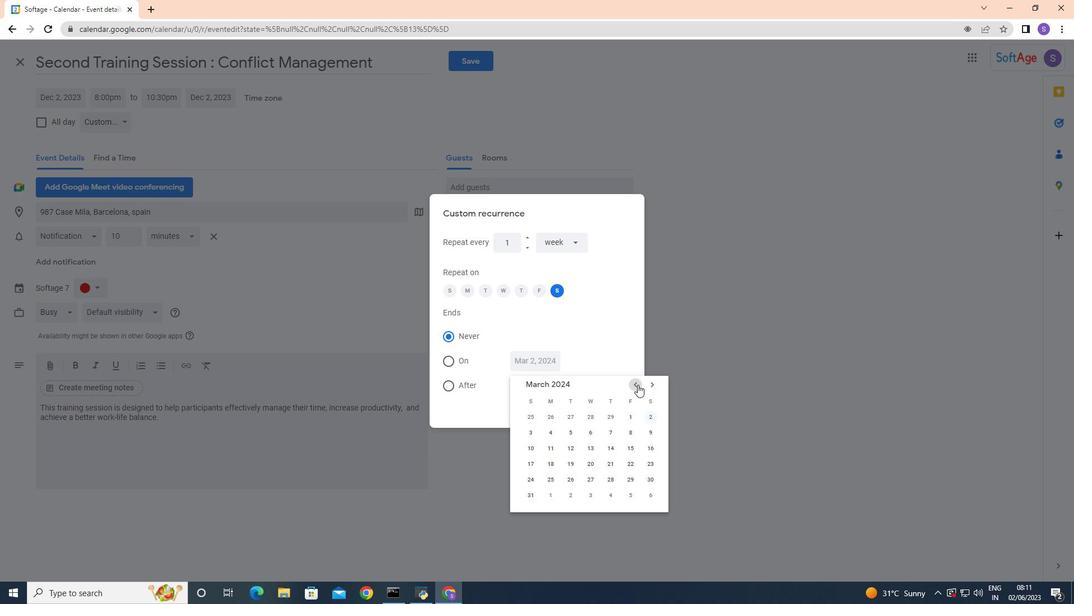 
Action: Mouse pressed left at (638, 385)
Screenshot: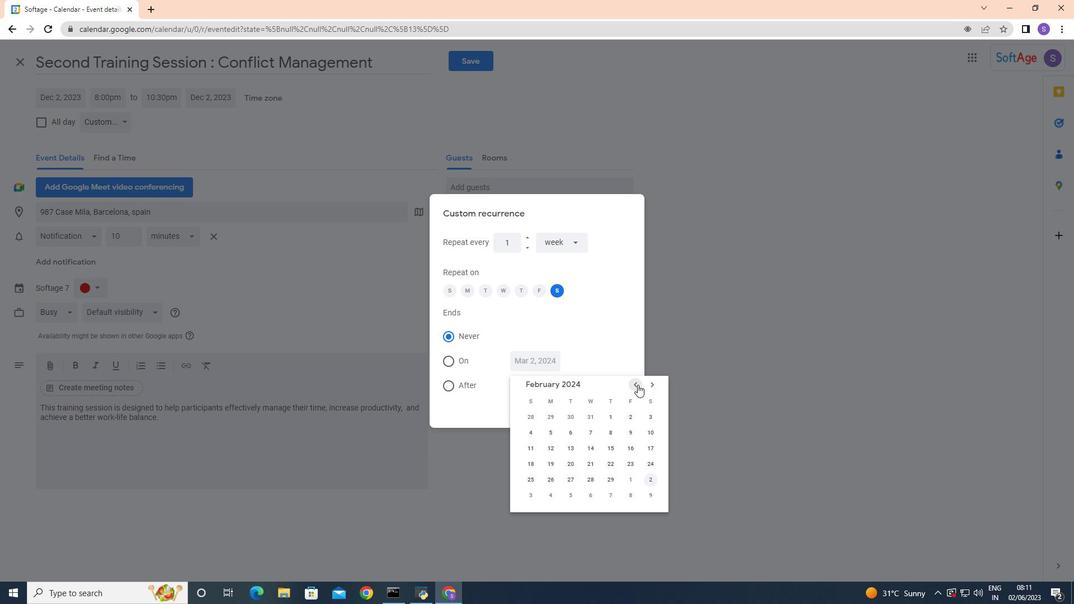 
Action: Mouse pressed left at (638, 385)
Screenshot: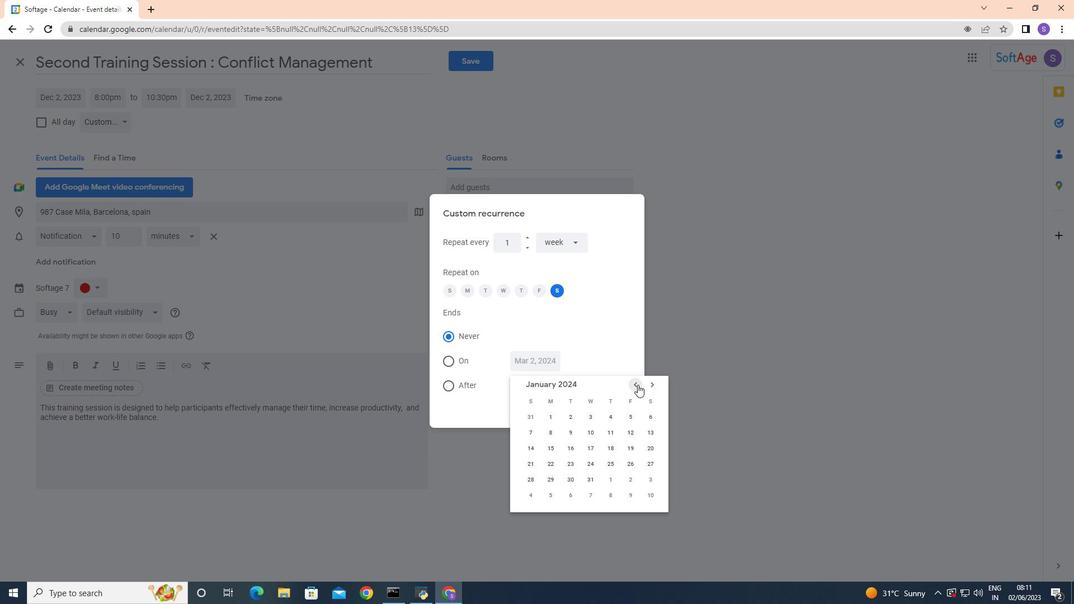 
Action: Mouse moved to (656, 387)
Screenshot: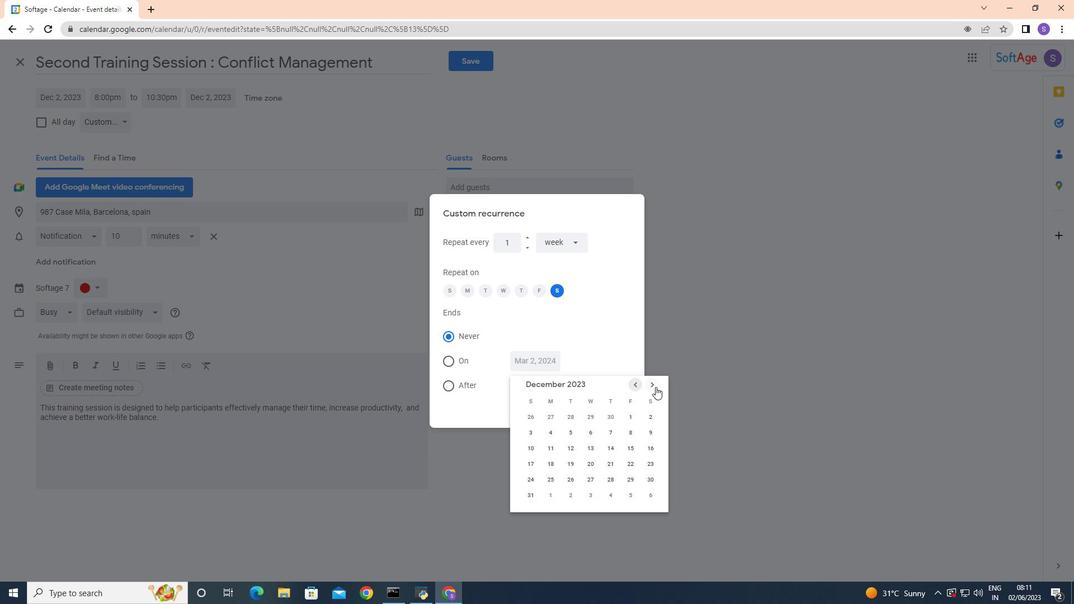 
Action: Mouse pressed left at (656, 387)
Screenshot: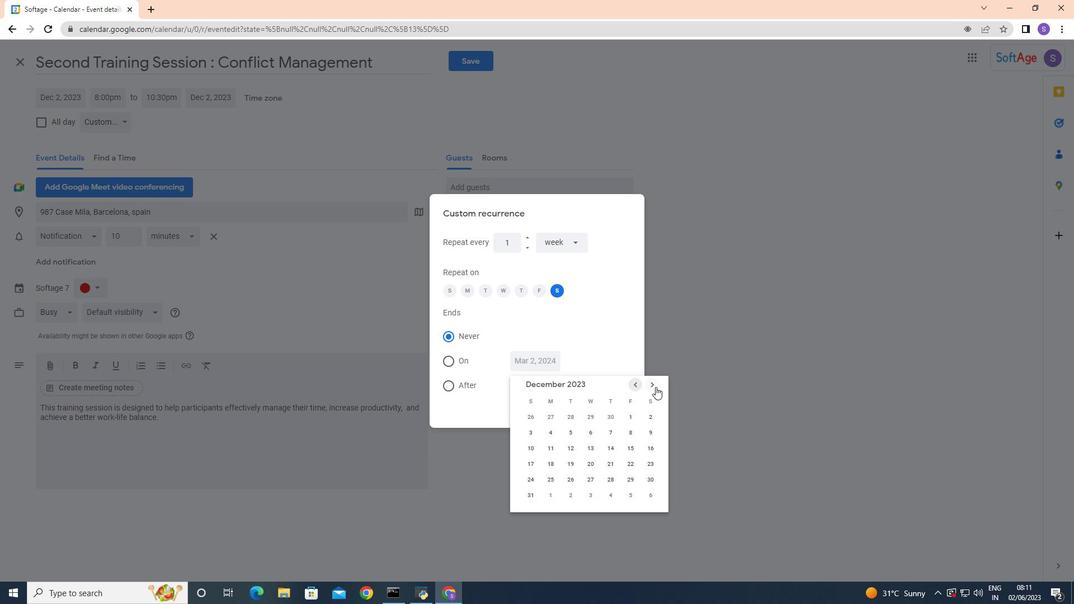 
Action: Mouse moved to (652, 385)
Screenshot: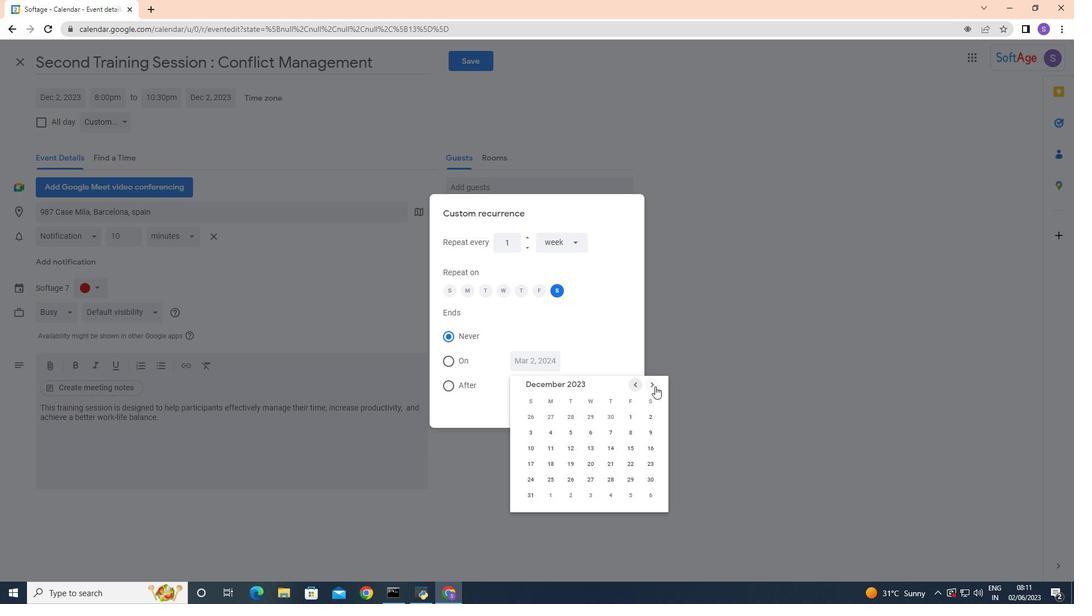 
Action: Mouse pressed left at (652, 385)
Screenshot: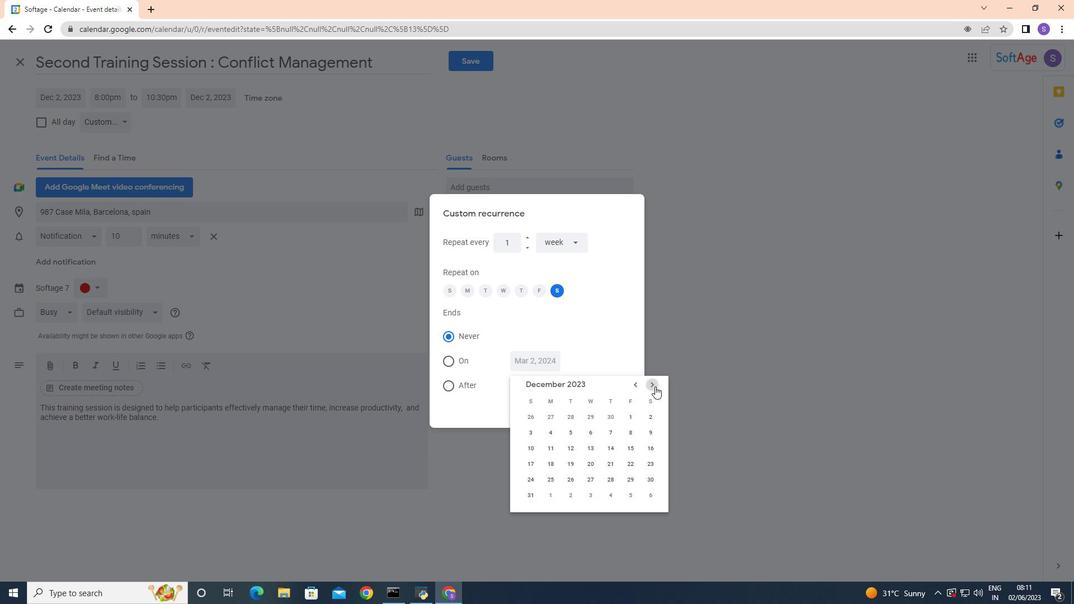 
Action: Mouse pressed left at (652, 385)
Screenshot: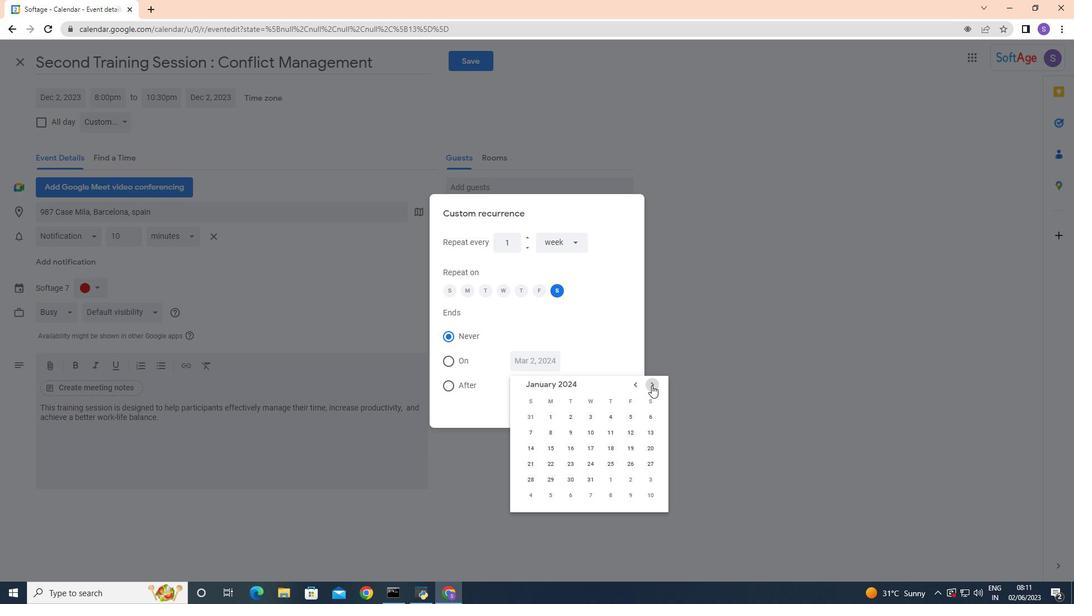 
Action: Mouse pressed left at (652, 385)
Screenshot: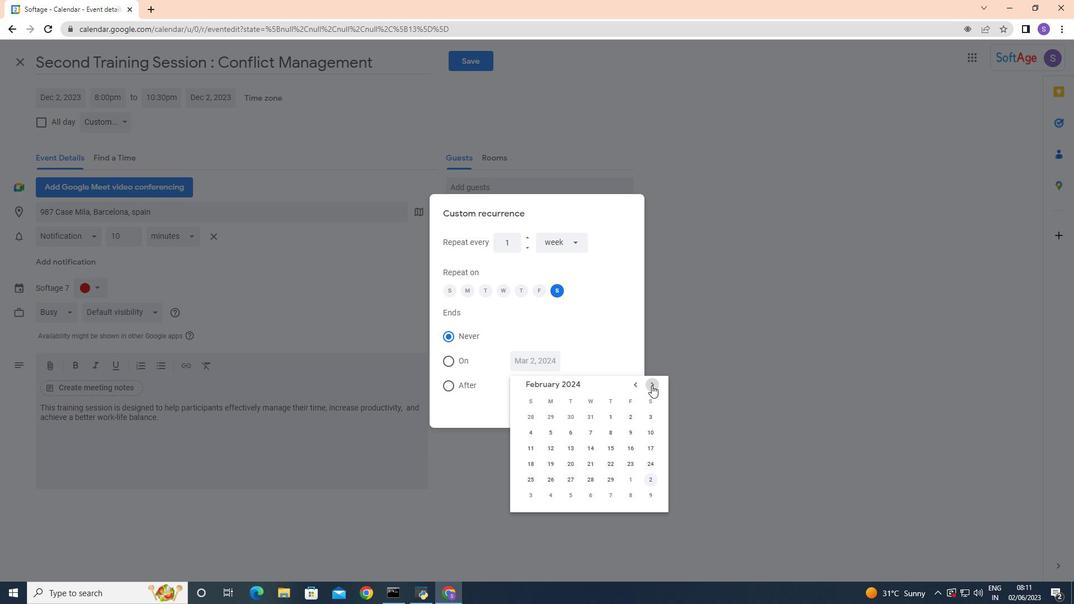 
Action: Mouse pressed left at (652, 385)
Screenshot: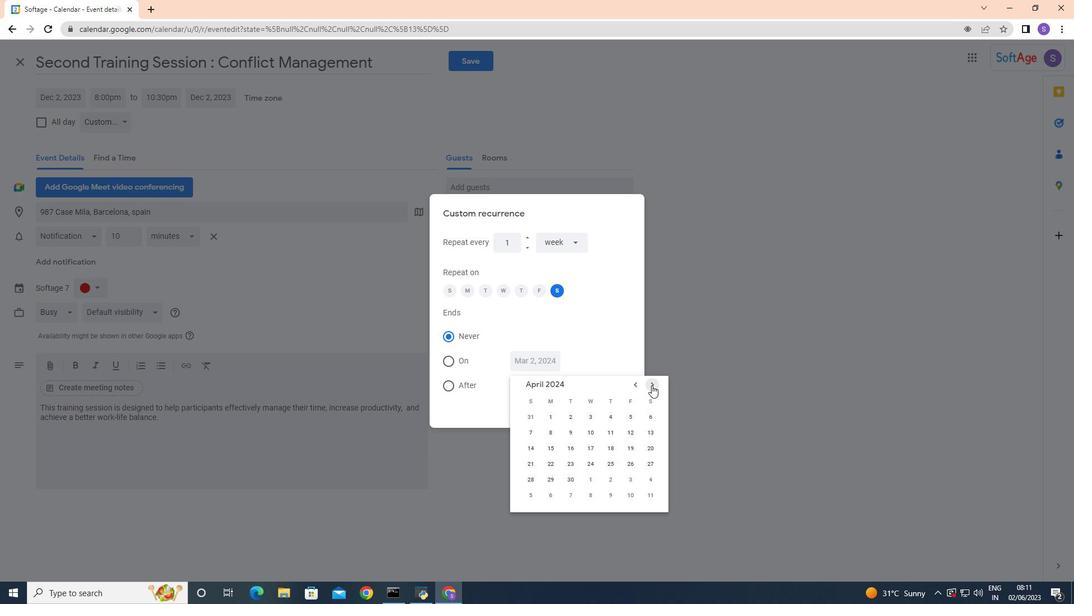 
Action: Mouse pressed left at (652, 385)
Screenshot: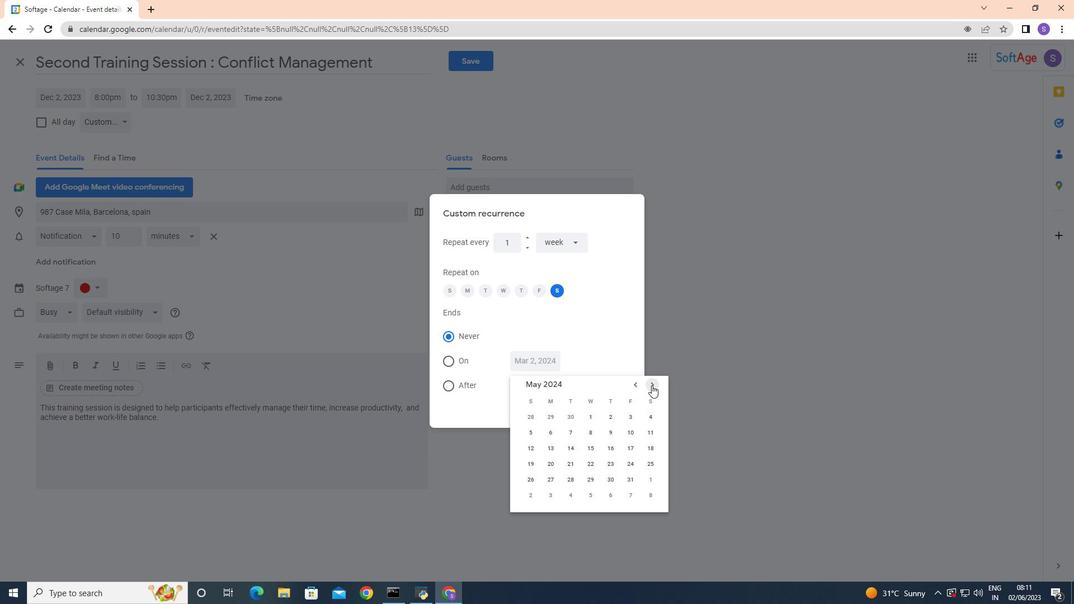 
Action: Mouse moved to (635, 386)
Screenshot: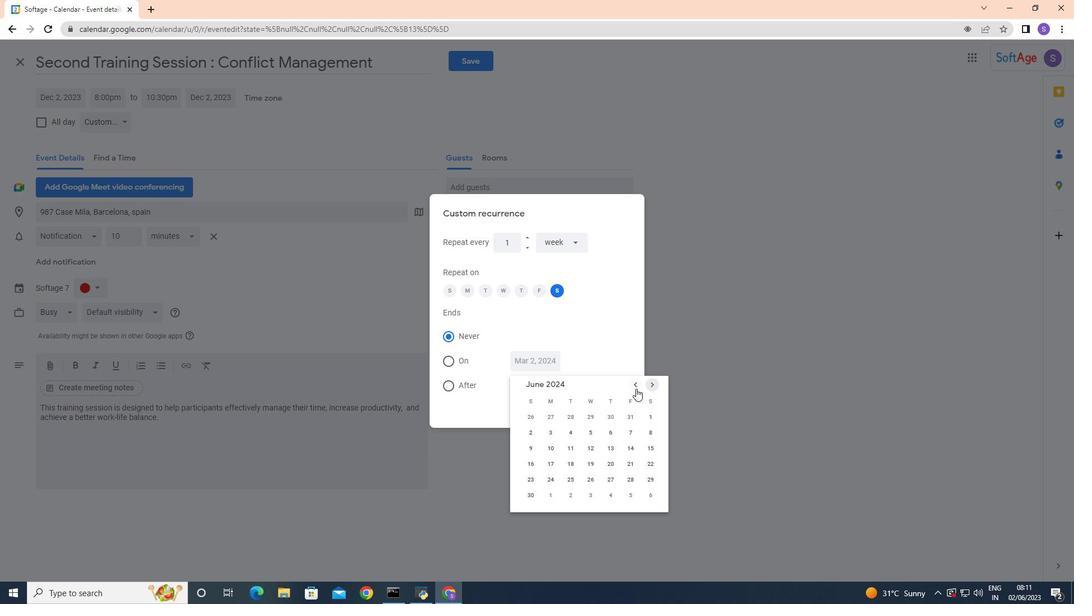 
Action: Mouse pressed left at (635, 386)
Screenshot: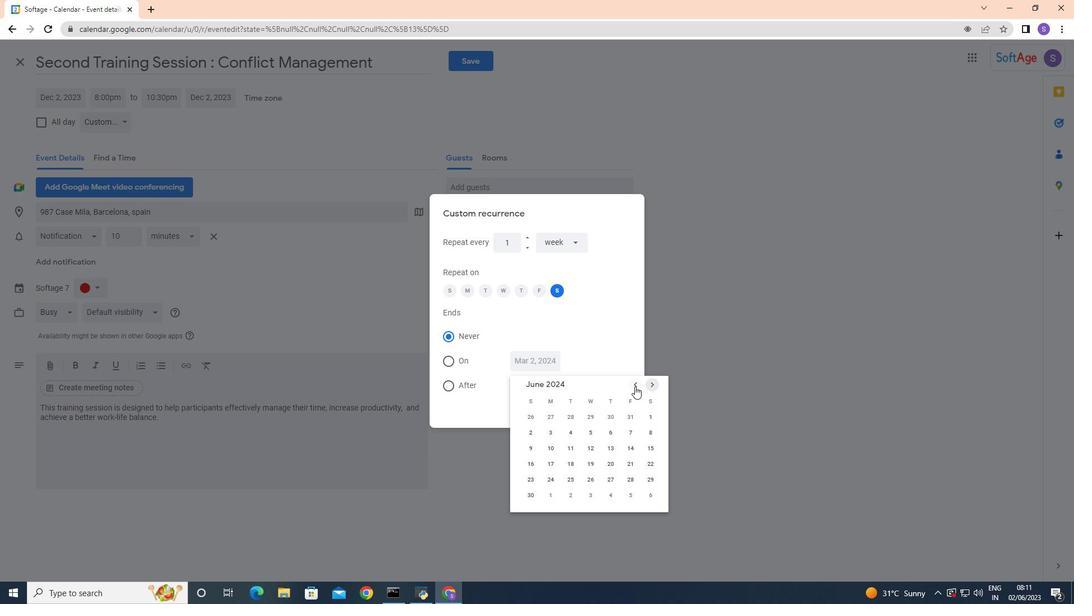 
Action: Mouse pressed left at (635, 386)
Screenshot: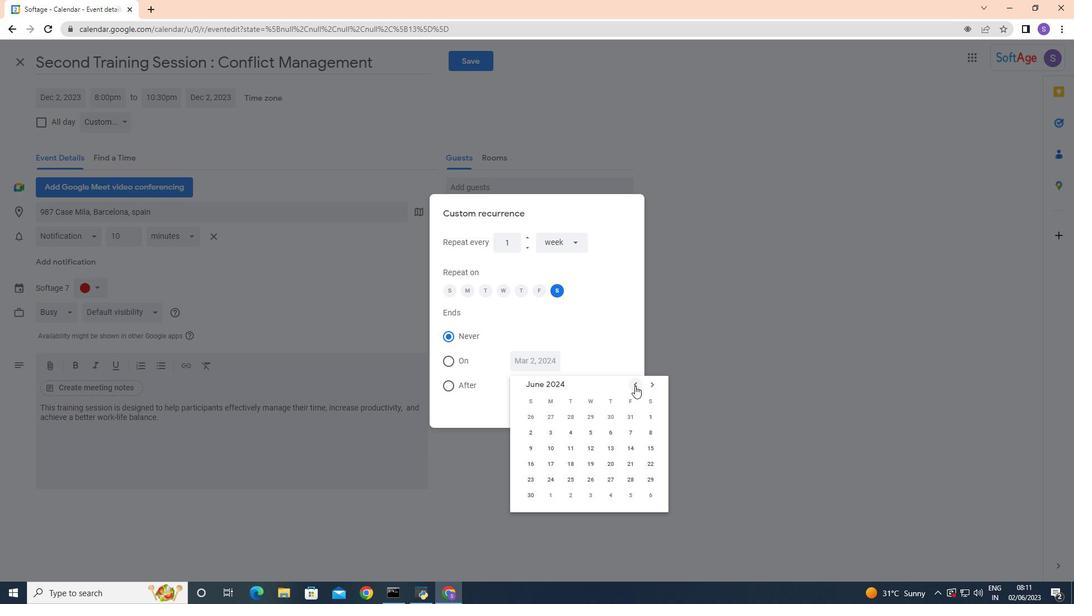
Action: Mouse pressed left at (635, 386)
Screenshot: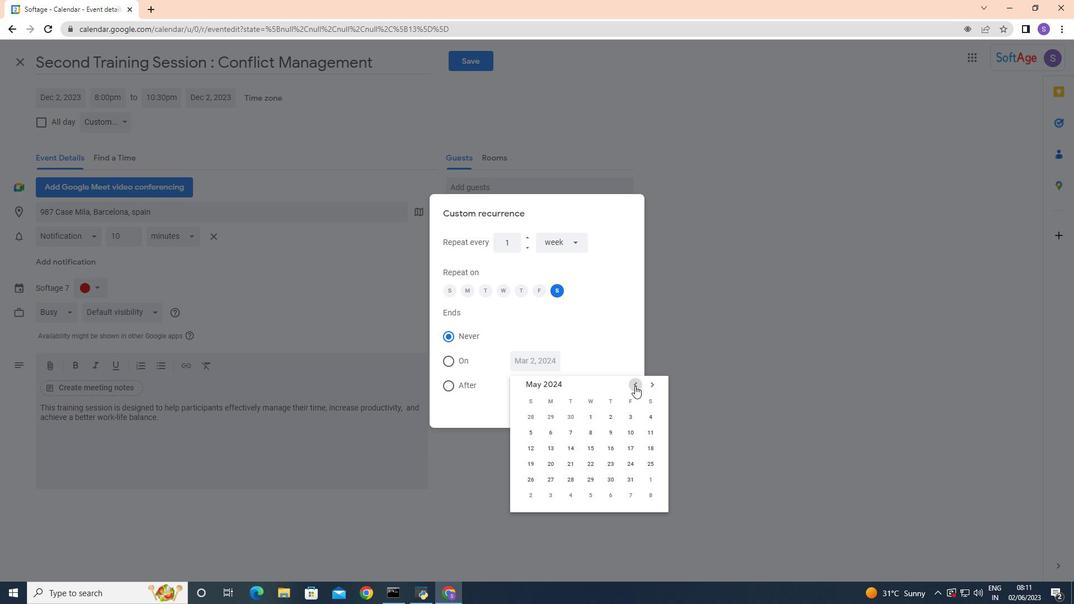 
Action: Mouse pressed left at (635, 386)
Screenshot: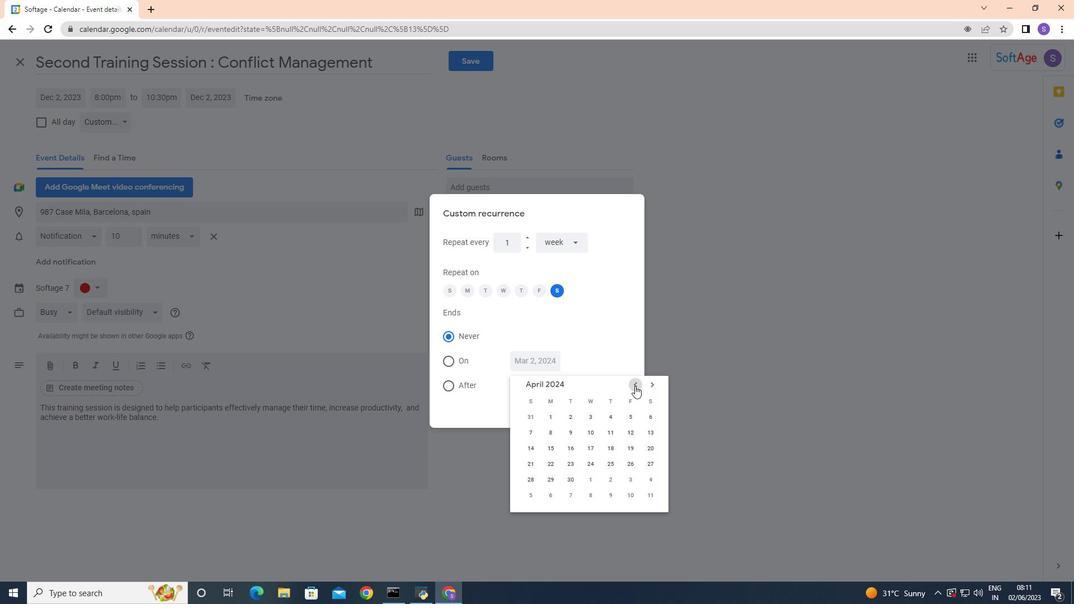 
Action: Mouse pressed left at (635, 386)
Screenshot: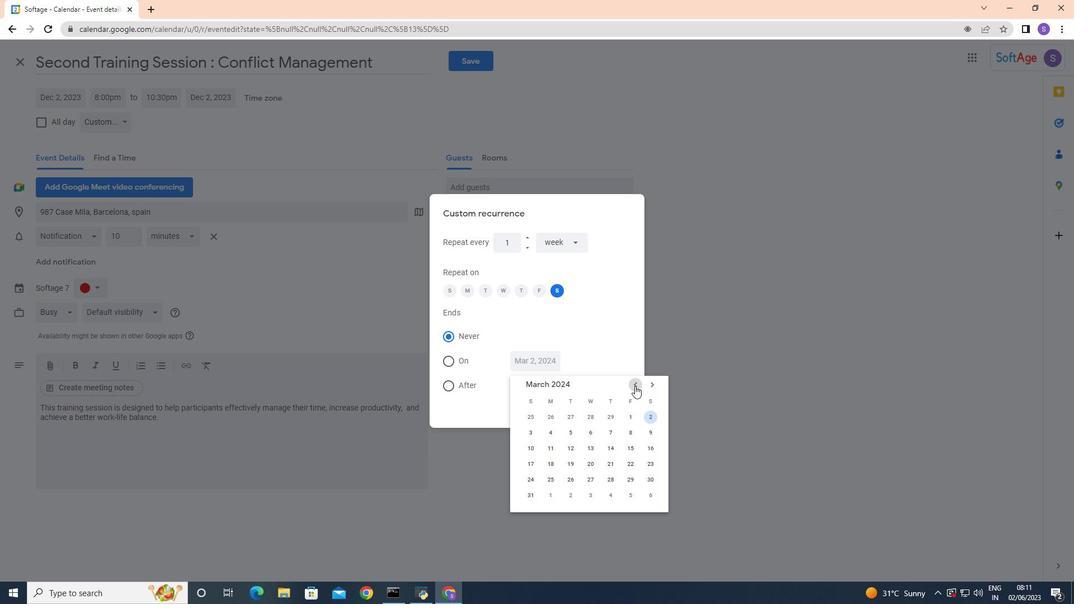 
Action: Mouse moved to (656, 386)
Screenshot: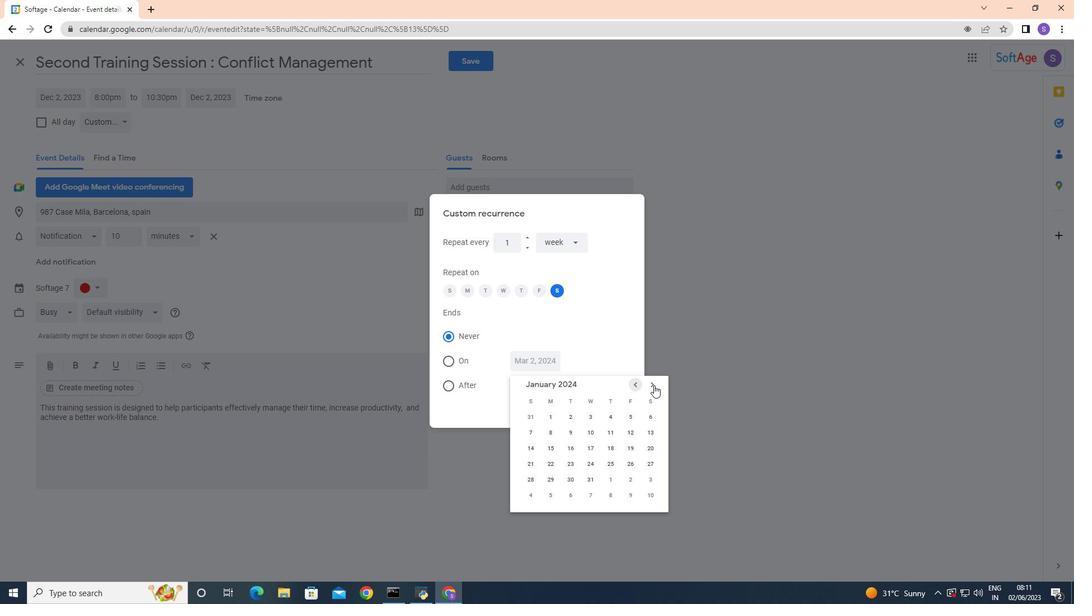
Action: Mouse pressed left at (656, 386)
Screenshot: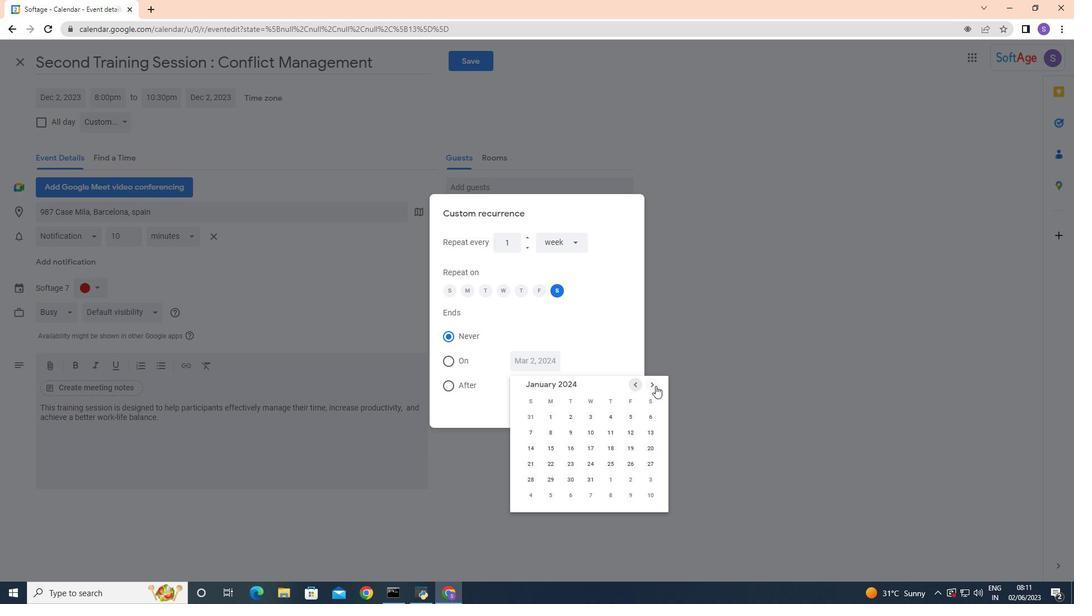 
Action: Mouse pressed left at (656, 386)
Screenshot: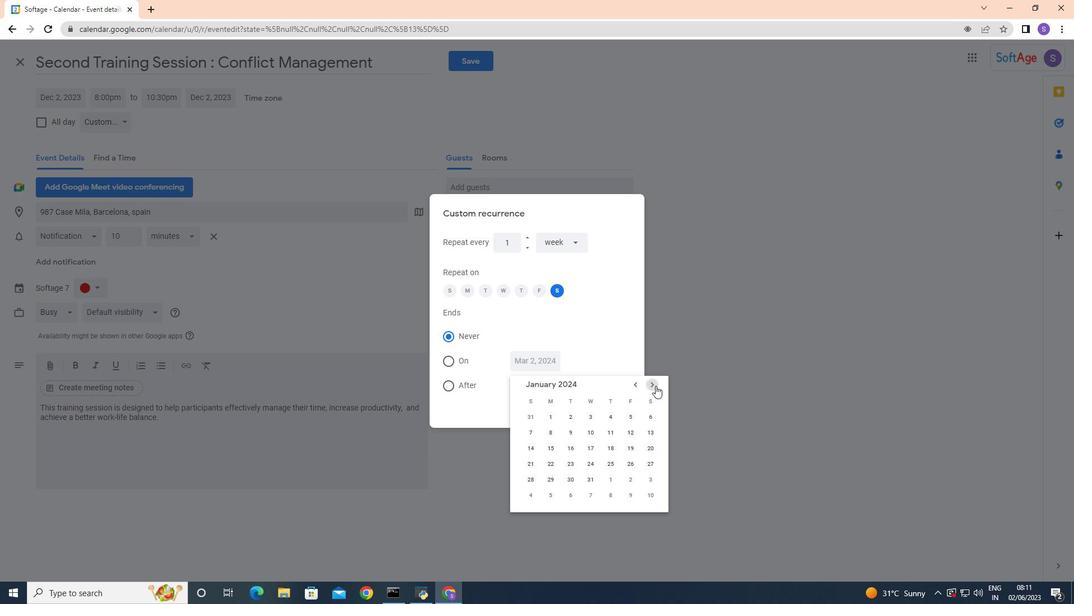 
Action: Mouse pressed left at (656, 386)
Screenshot: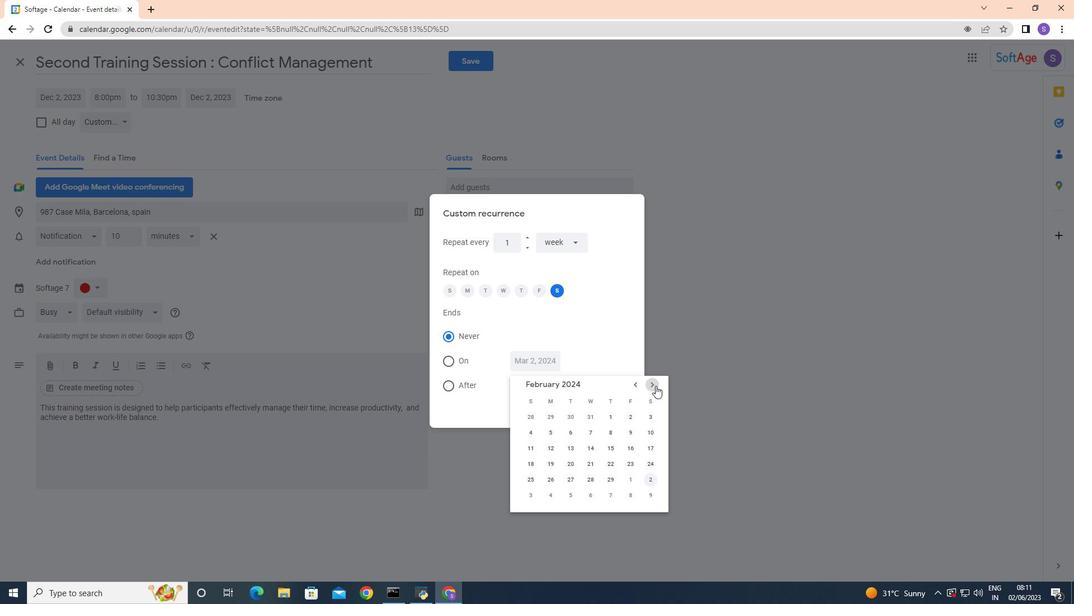 
Action: Mouse pressed left at (656, 386)
Screenshot: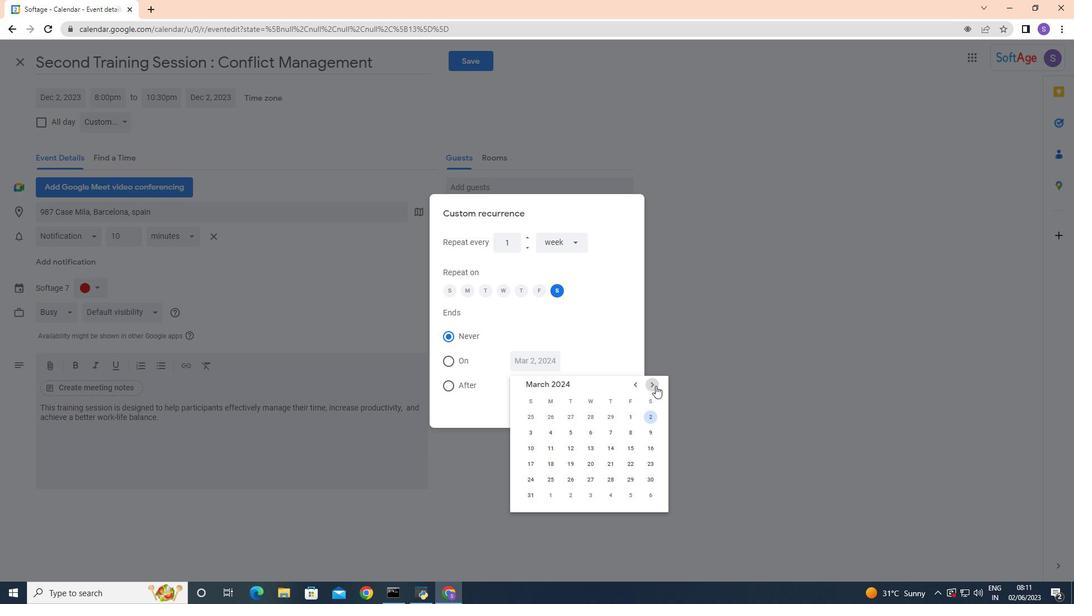 
Action: Mouse pressed left at (656, 386)
Screenshot: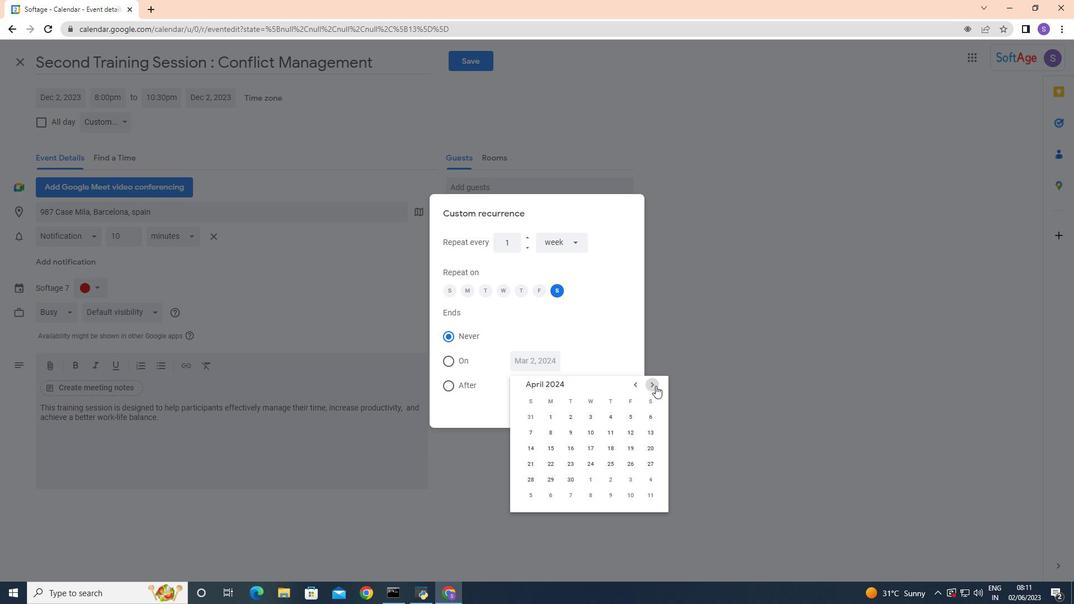 
Action: Mouse moved to (637, 387)
Screenshot: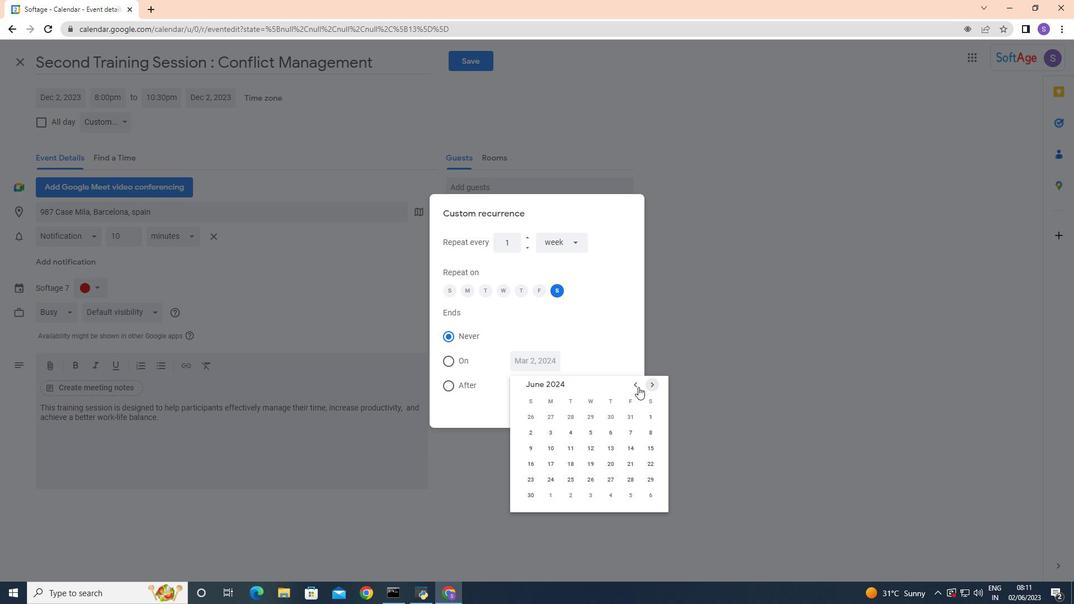 
Action: Mouse pressed left at (637, 387)
Screenshot: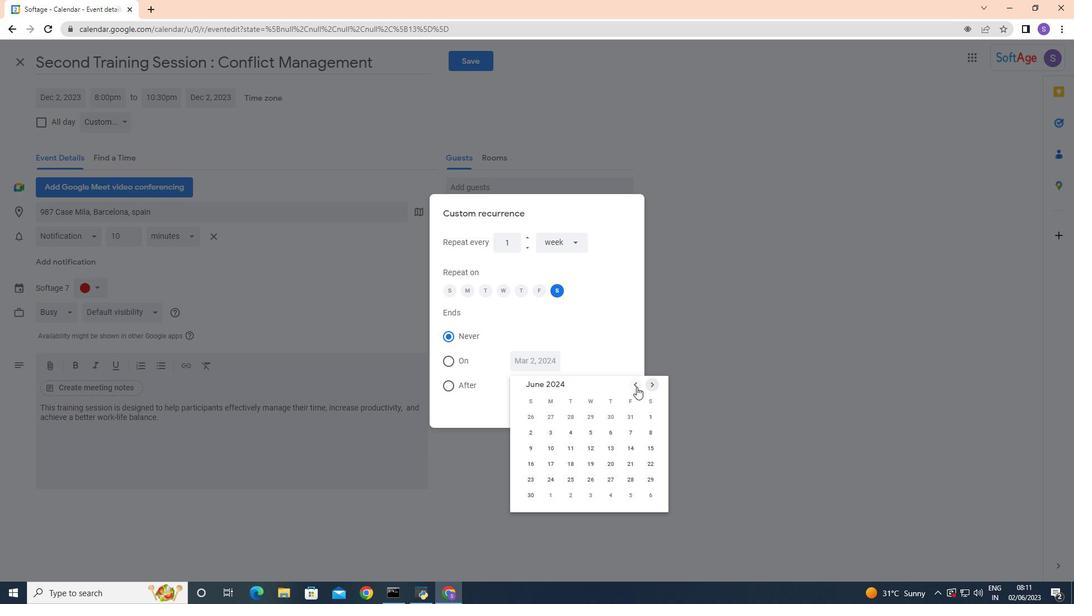 
Action: Mouse moved to (529, 448)
Screenshot: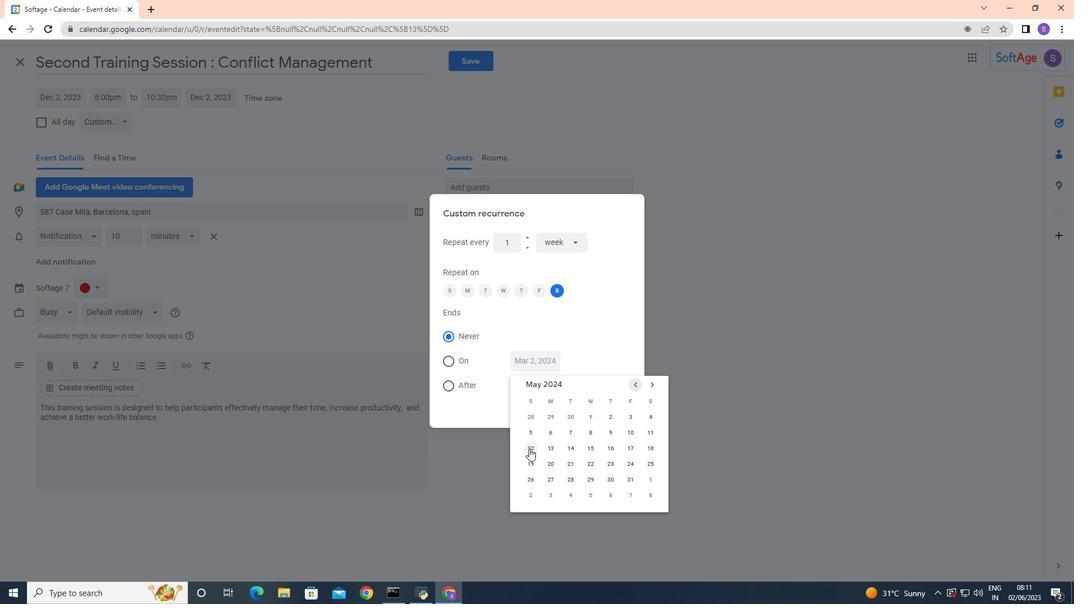 
Action: Mouse pressed left at (529, 448)
Screenshot: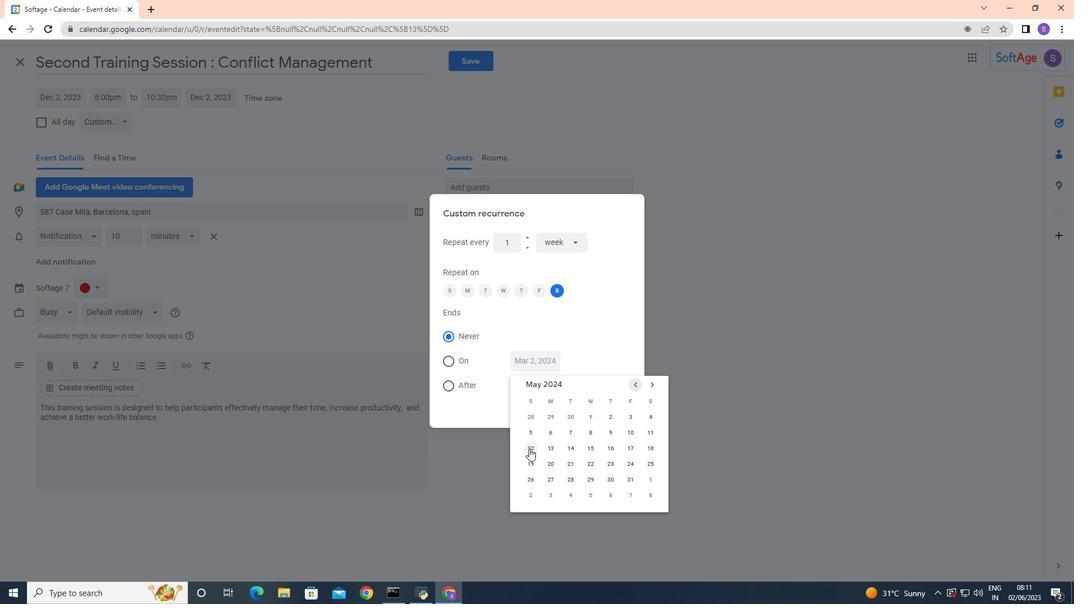 
Action: Mouse moved to (619, 416)
Screenshot: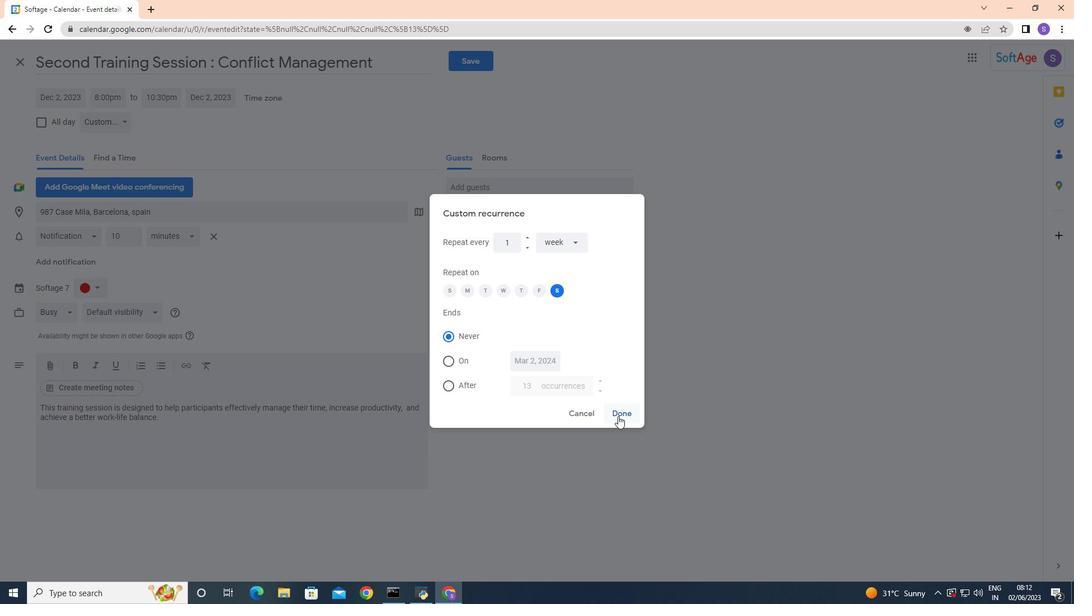 
Action: Mouse pressed left at (619, 416)
Screenshot: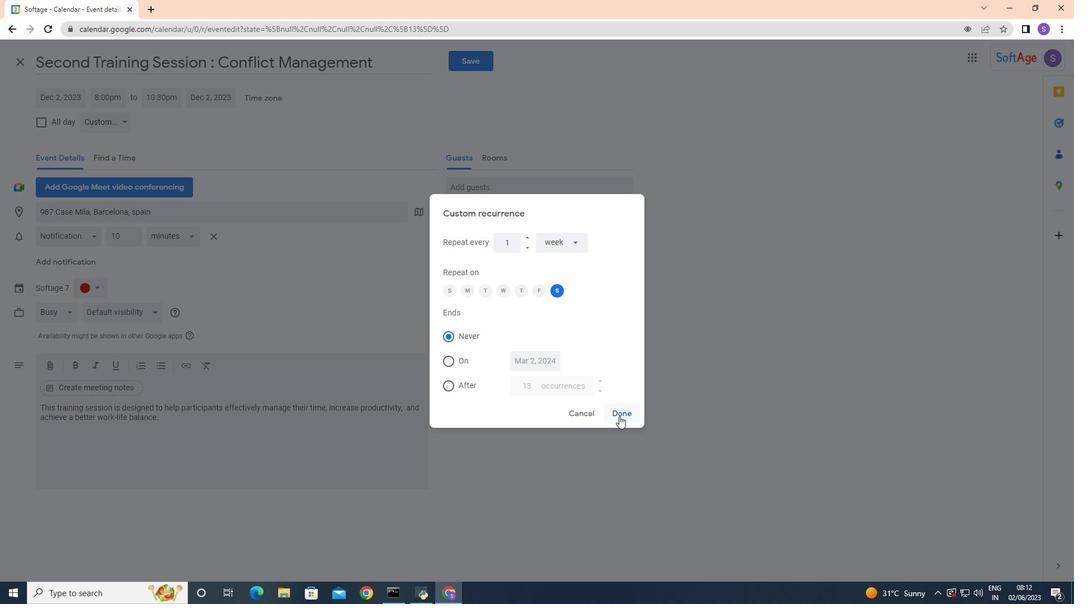 
Action: Mouse moved to (126, 127)
Screenshot: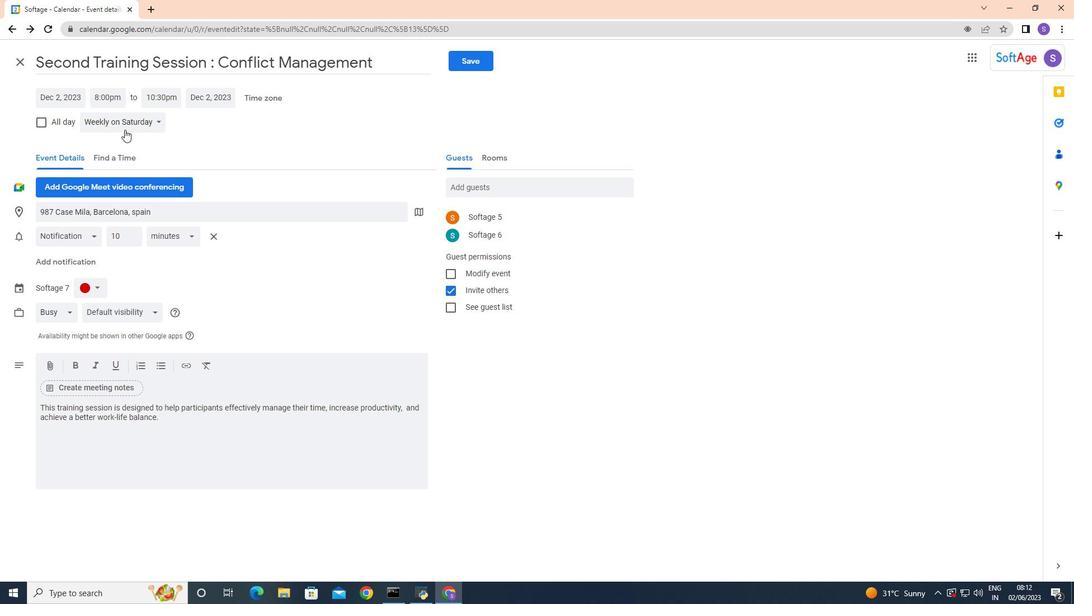 
Action: Mouse pressed left at (126, 127)
Screenshot: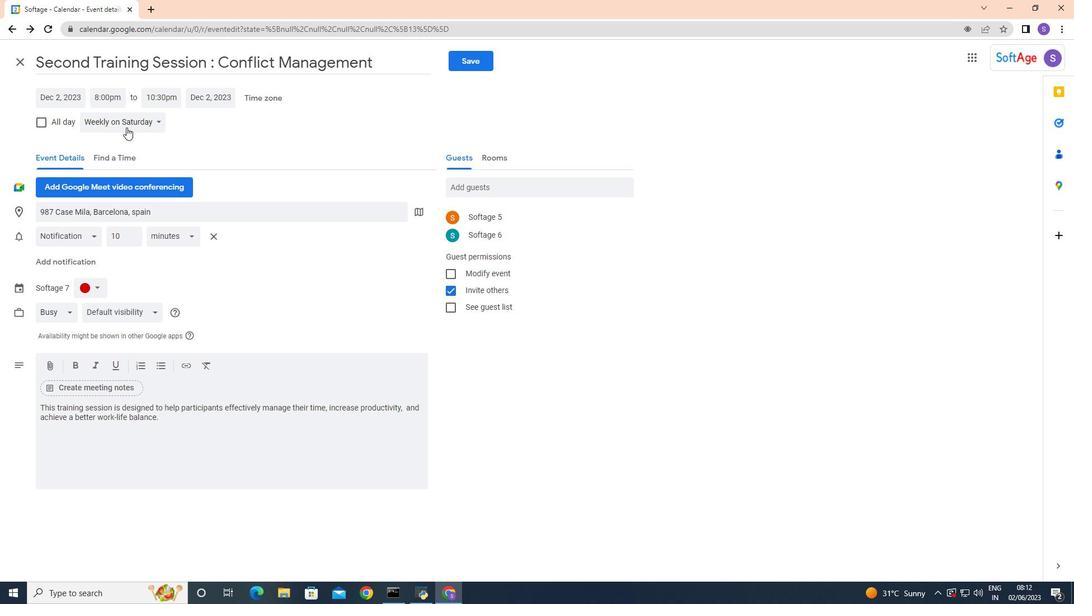 
Action: Mouse moved to (104, 213)
Screenshot: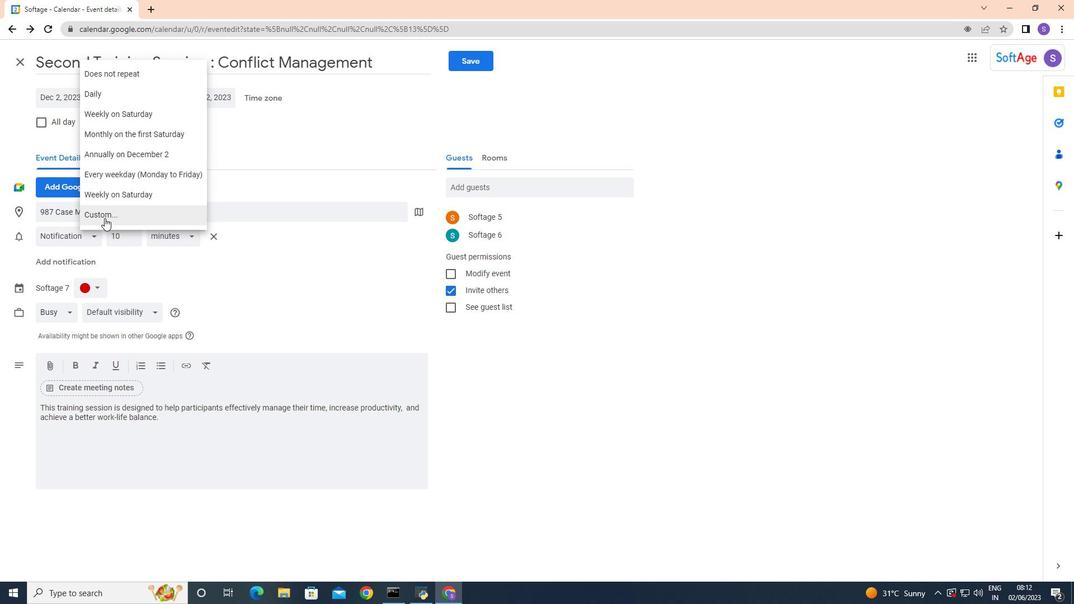 
Action: Mouse pressed left at (104, 213)
Screenshot: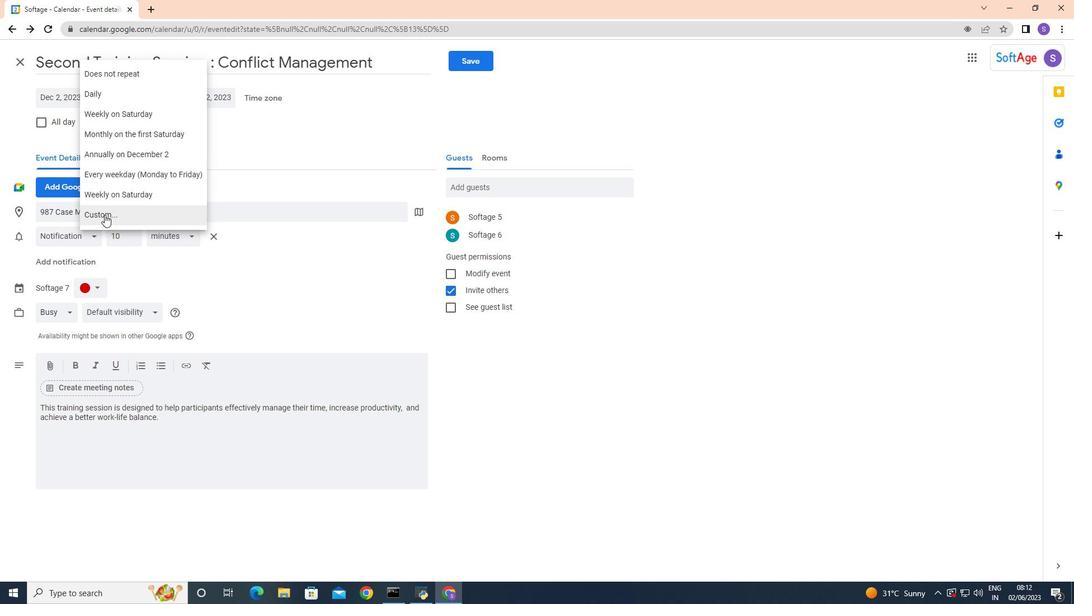 
Action: Mouse moved to (576, 242)
Screenshot: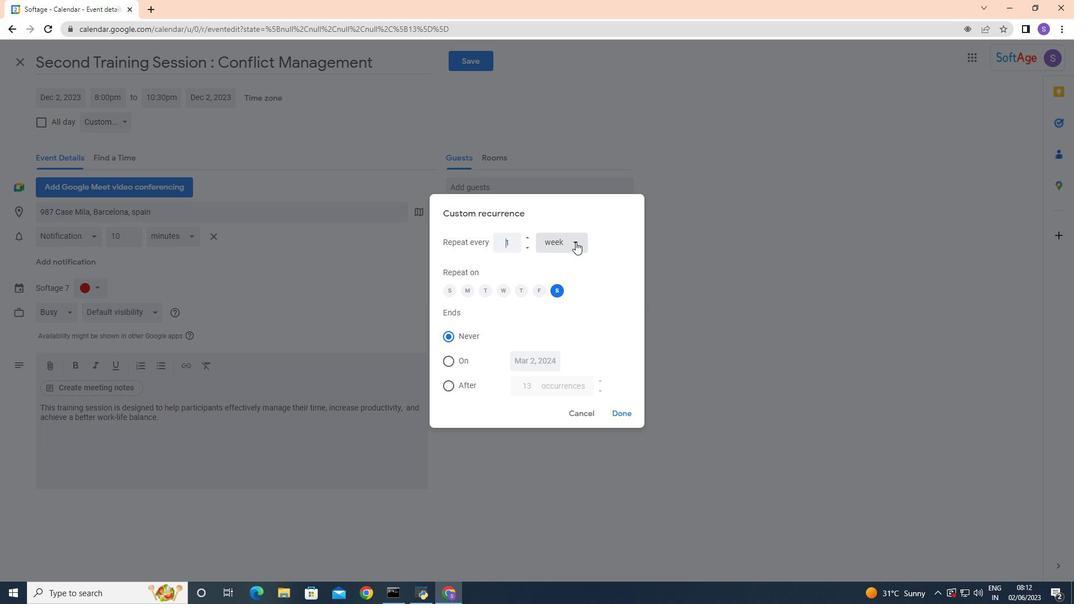 
Action: Mouse pressed left at (576, 242)
Screenshot: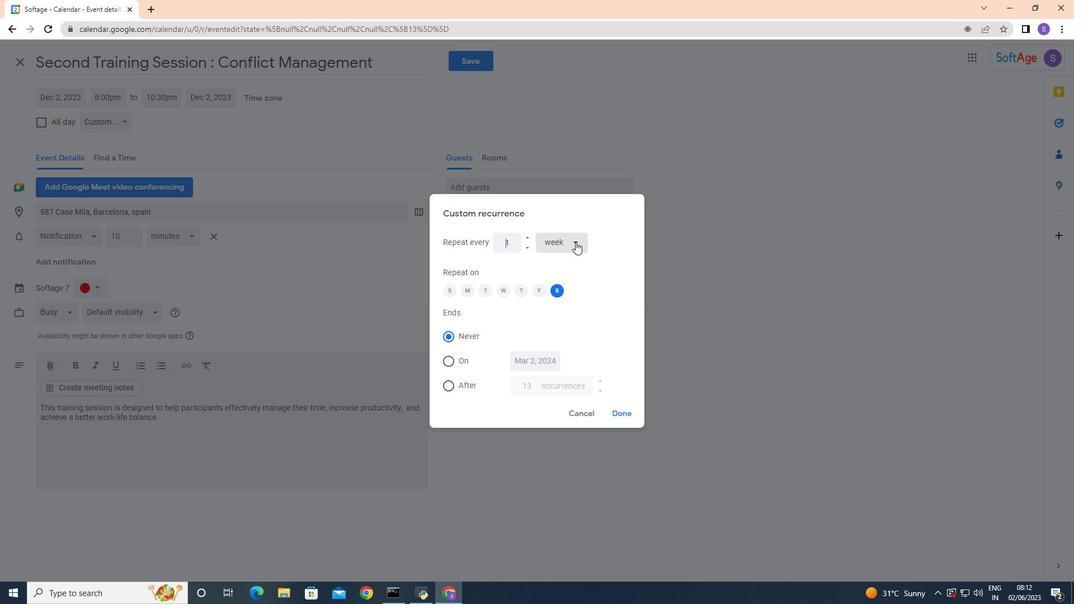 
Action: Mouse moved to (563, 324)
Screenshot: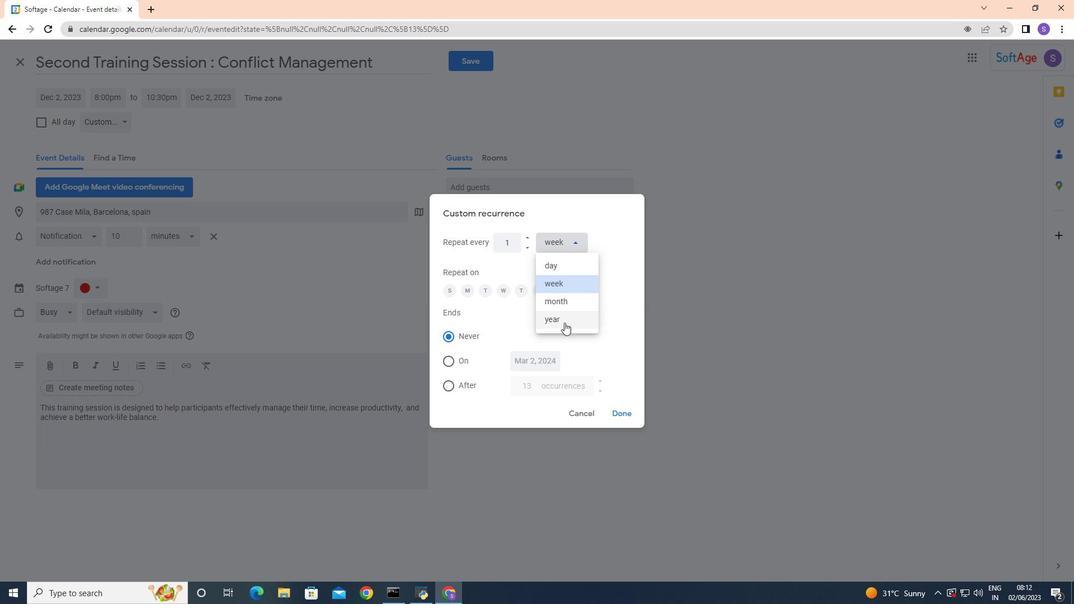 
Action: Mouse pressed left at (563, 324)
Screenshot: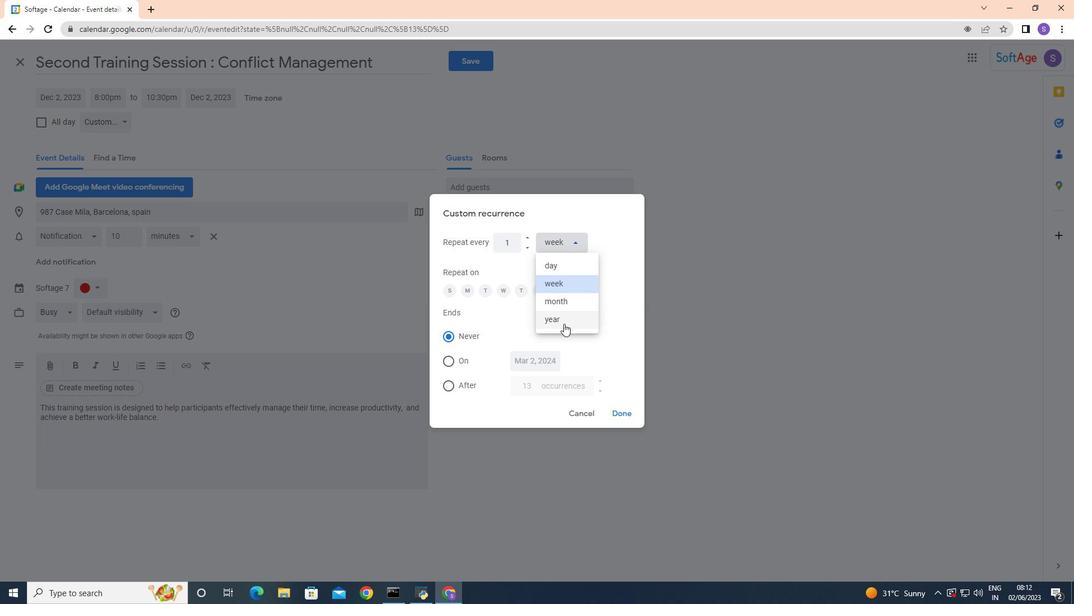 
Action: Mouse moved to (539, 335)
Screenshot: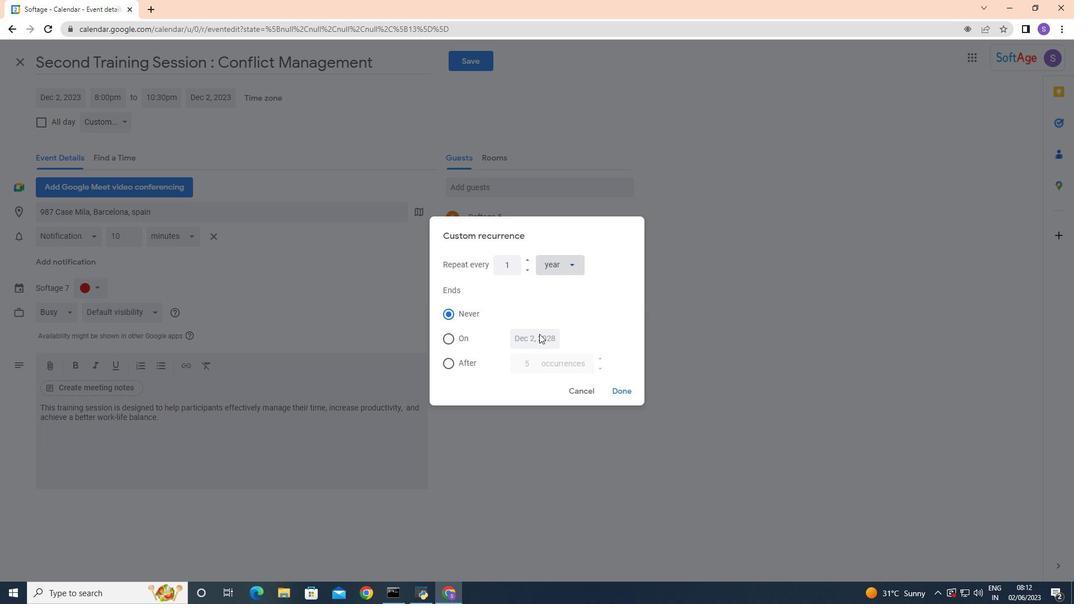 
Action: Mouse pressed left at (539, 335)
Screenshot: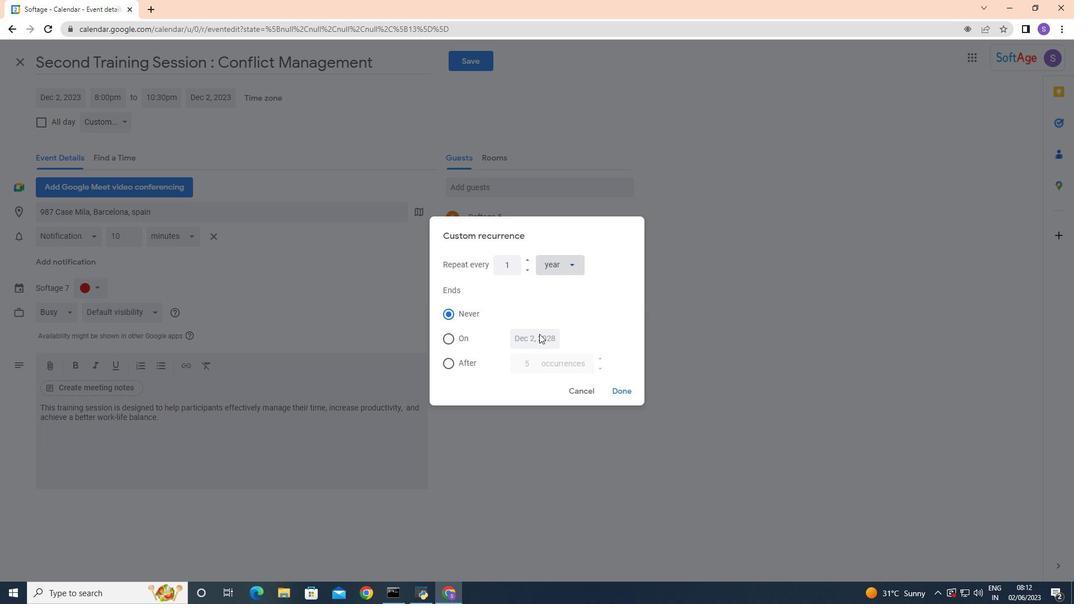 
Action: Mouse moved to (636, 361)
Screenshot: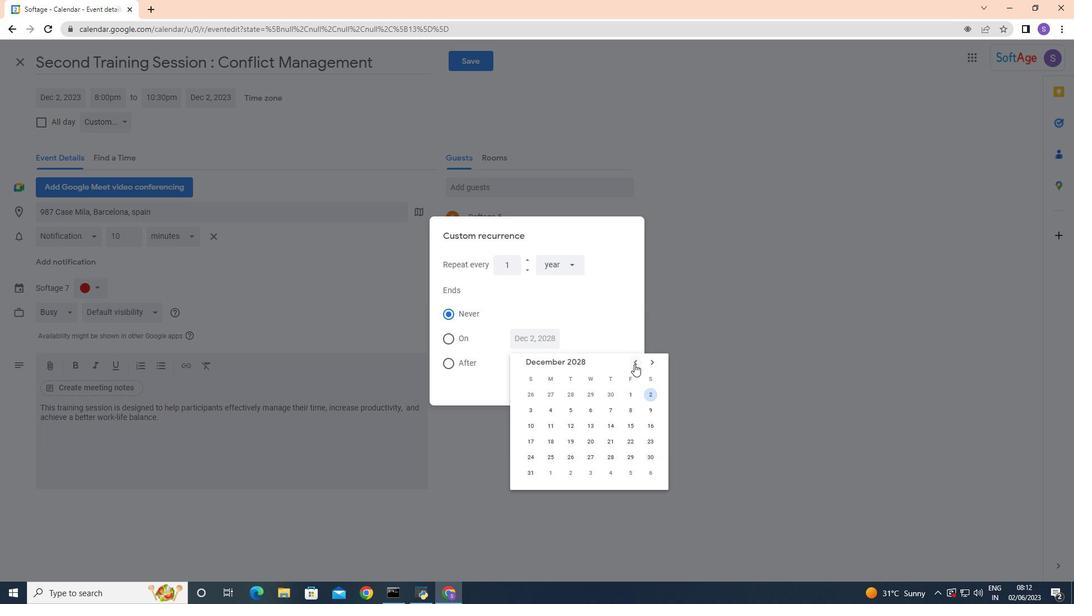 
Action: Mouse pressed left at (636, 361)
Screenshot: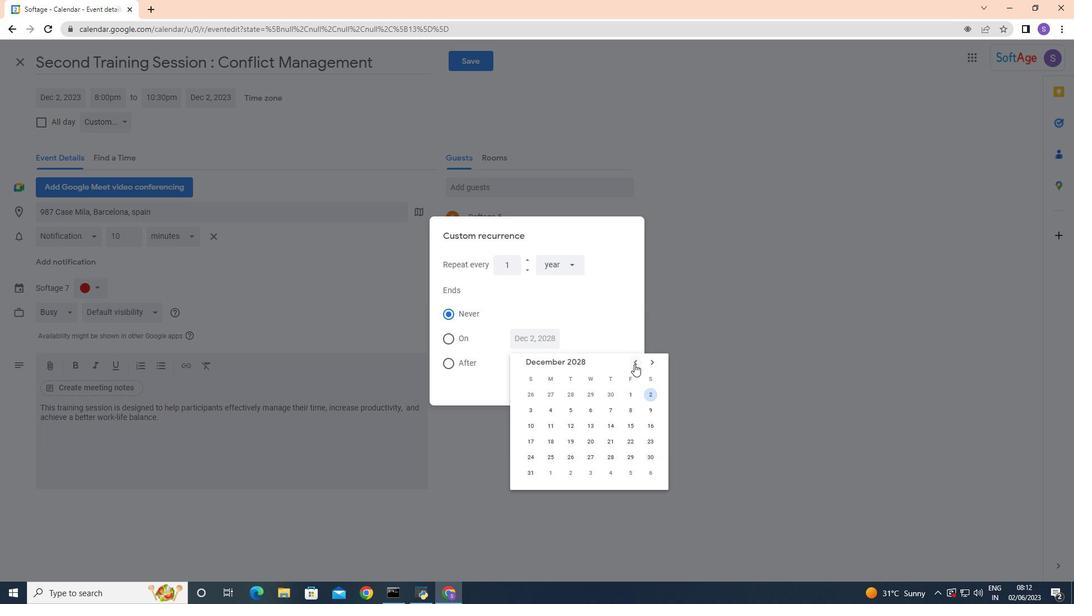 
Action: Mouse moved to (636, 361)
Screenshot: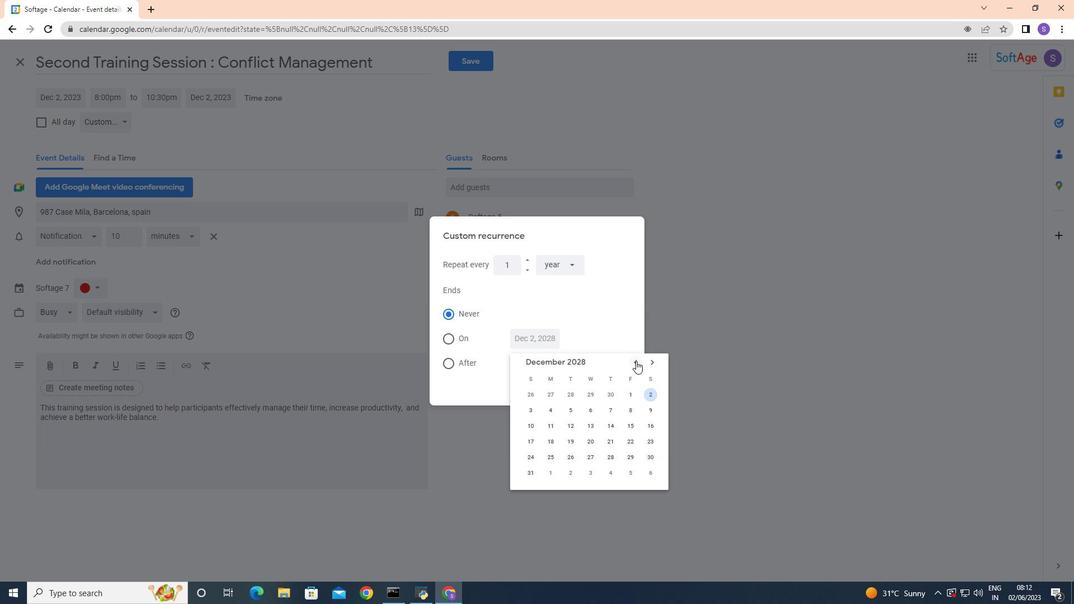 
Action: Mouse pressed left at (636, 361)
Screenshot: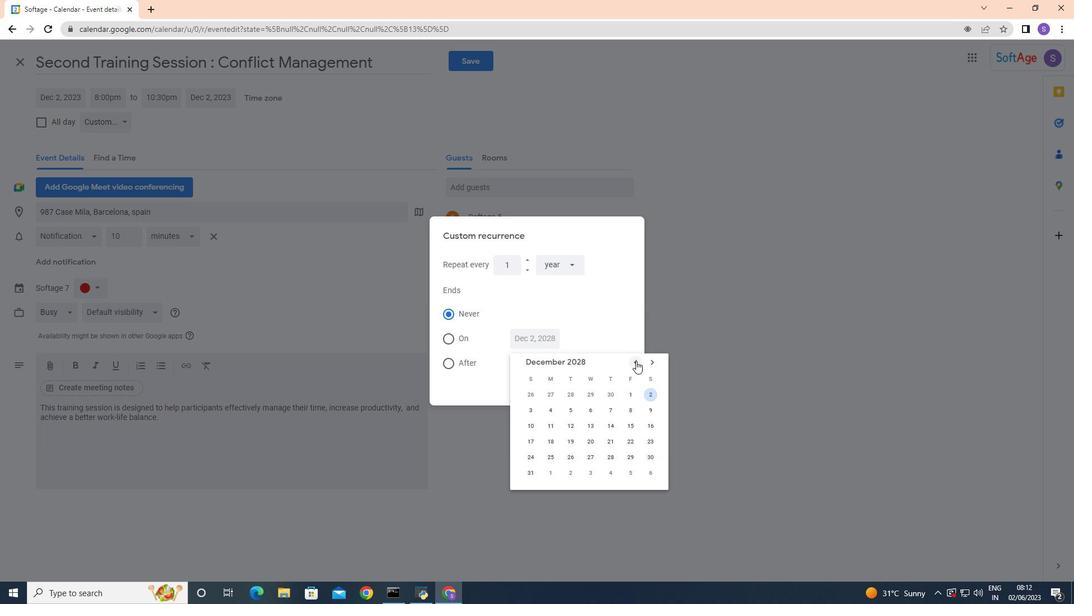 
Action: Mouse moved to (636, 361)
Screenshot: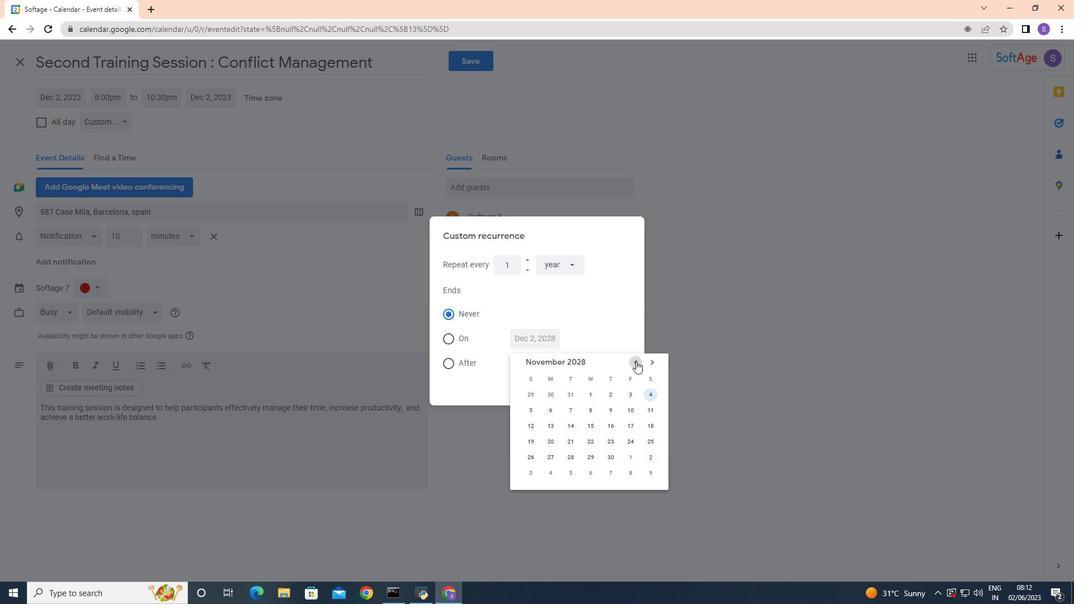 
Action: Mouse pressed left at (636, 361)
Screenshot: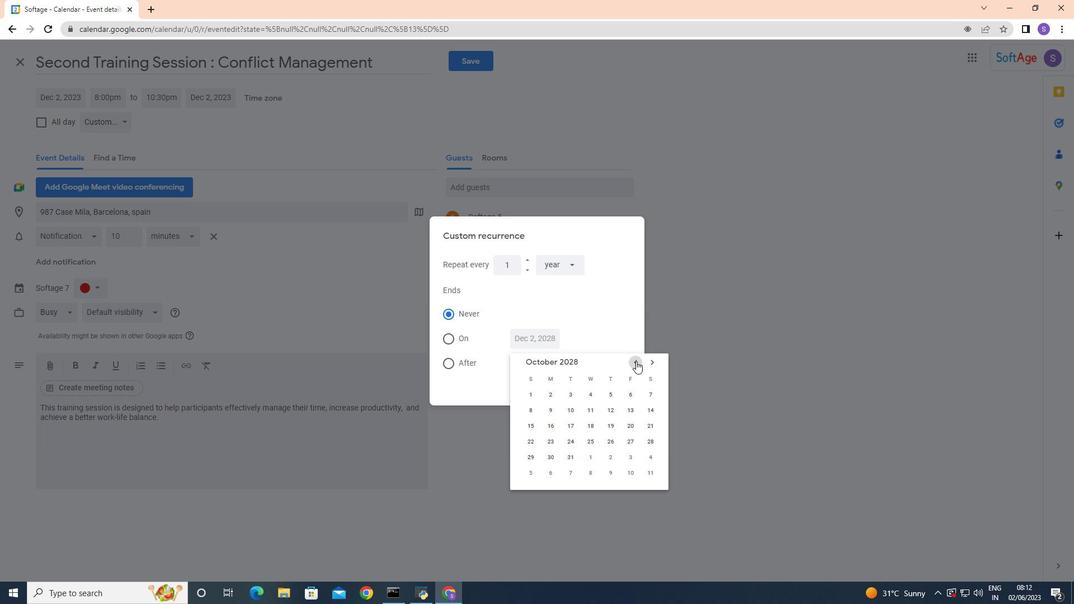 
Action: Mouse pressed left at (636, 361)
Screenshot: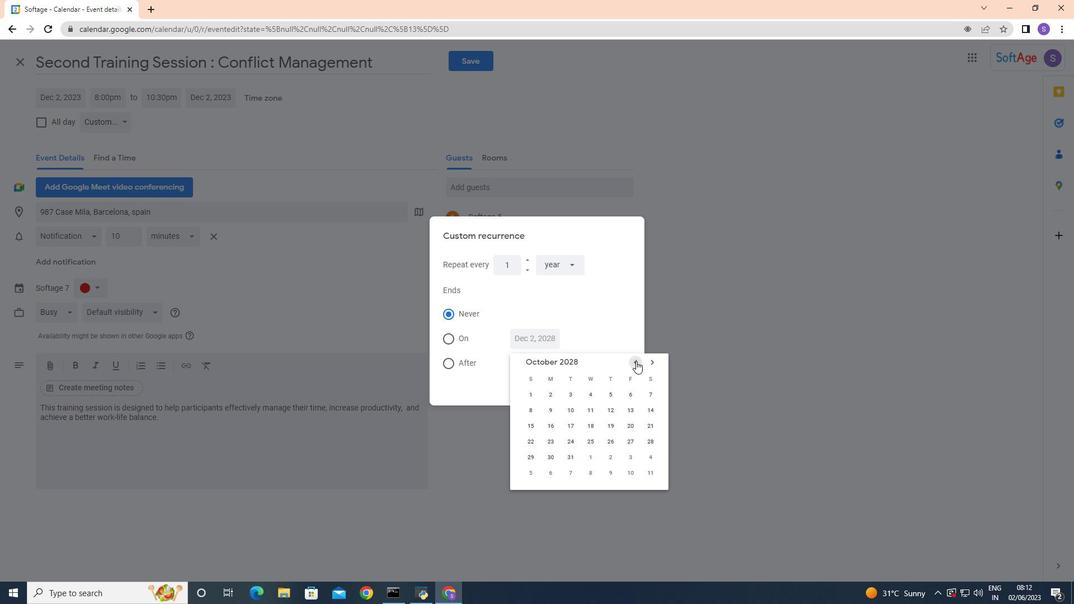 
Action: Mouse pressed left at (636, 361)
Screenshot: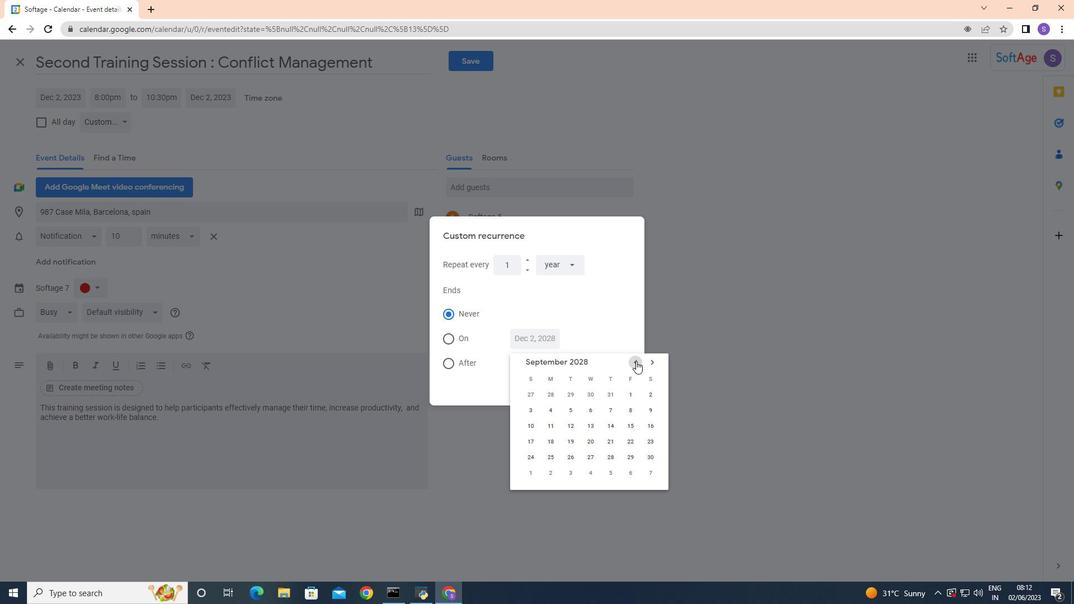
Action: Mouse pressed left at (636, 361)
Screenshot: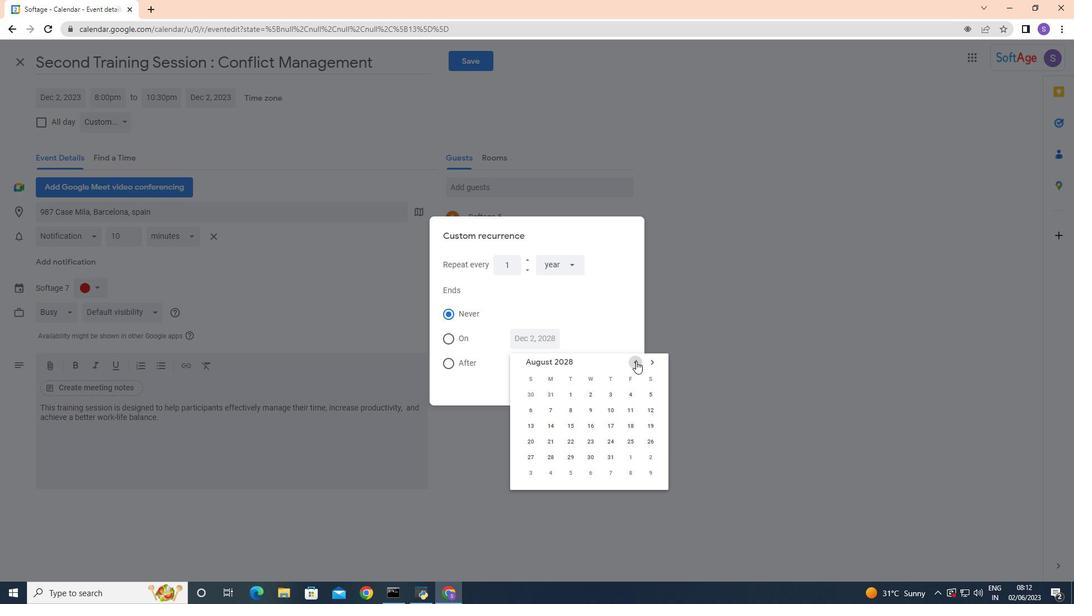 
Action: Mouse pressed left at (636, 361)
Screenshot: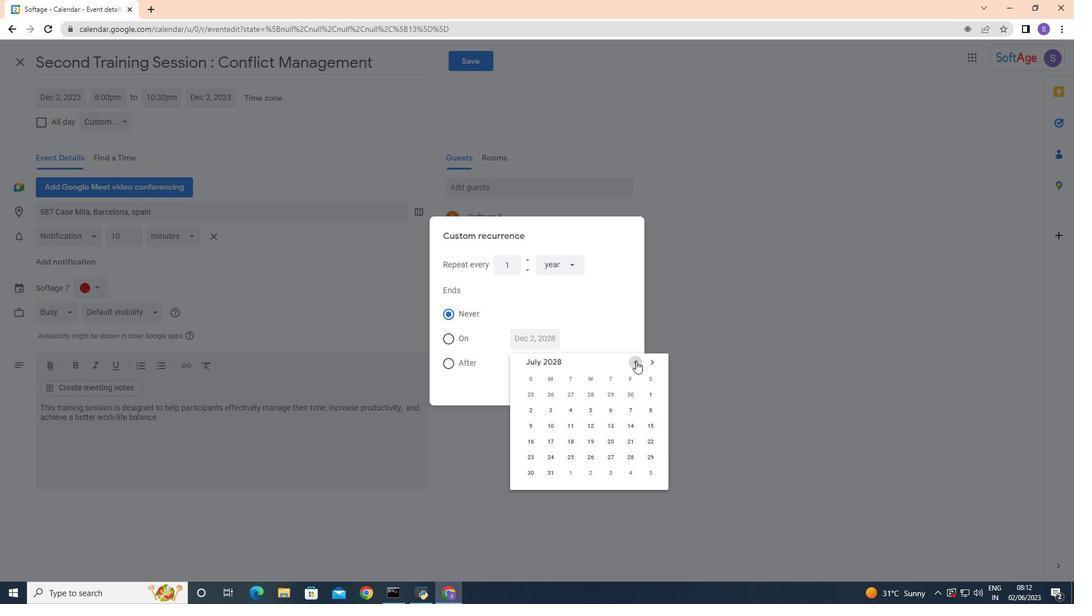 
Action: Mouse pressed left at (636, 361)
Screenshot: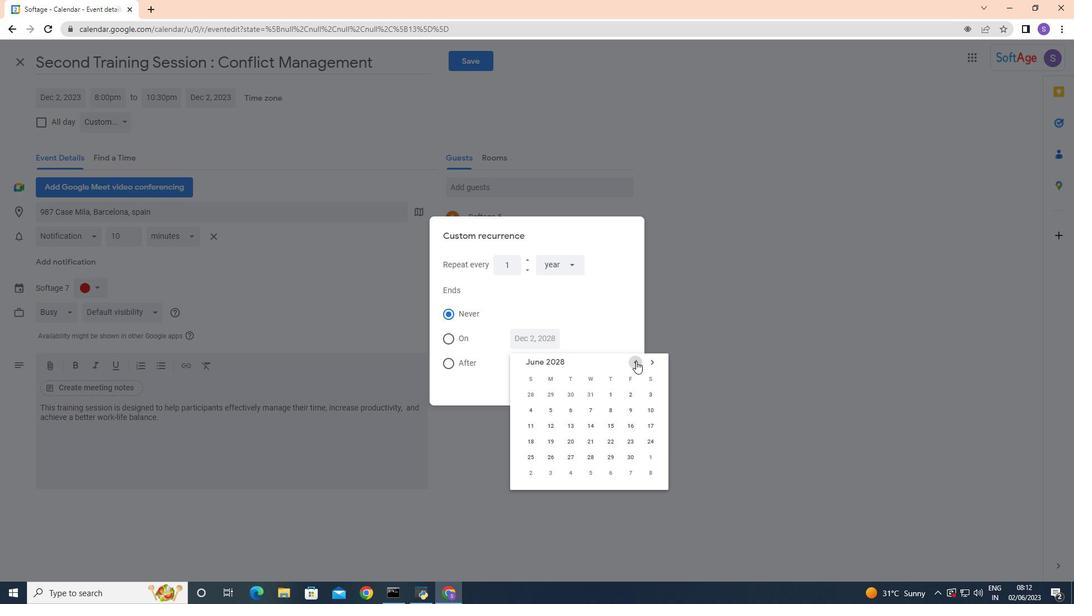 
Action: Mouse pressed left at (636, 361)
Screenshot: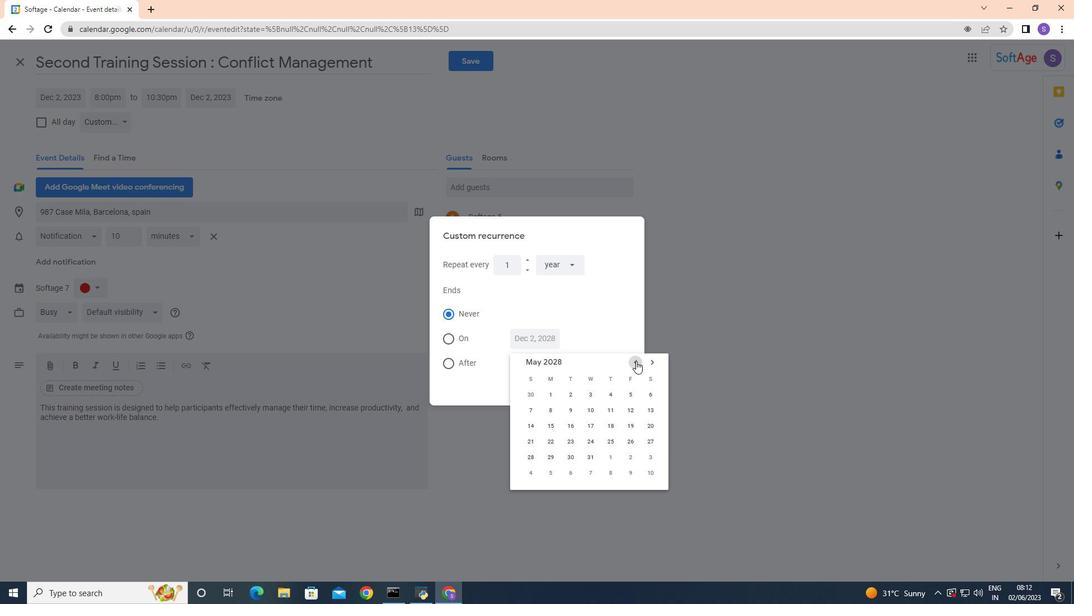 
Action: Mouse pressed left at (636, 361)
Screenshot: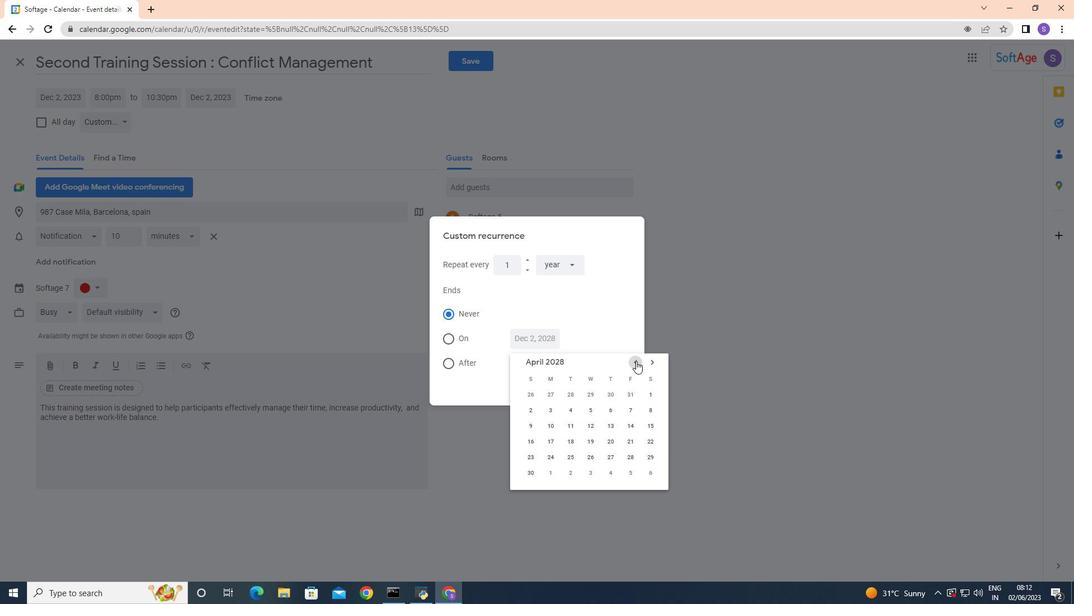 
Action: Mouse pressed left at (636, 361)
Screenshot: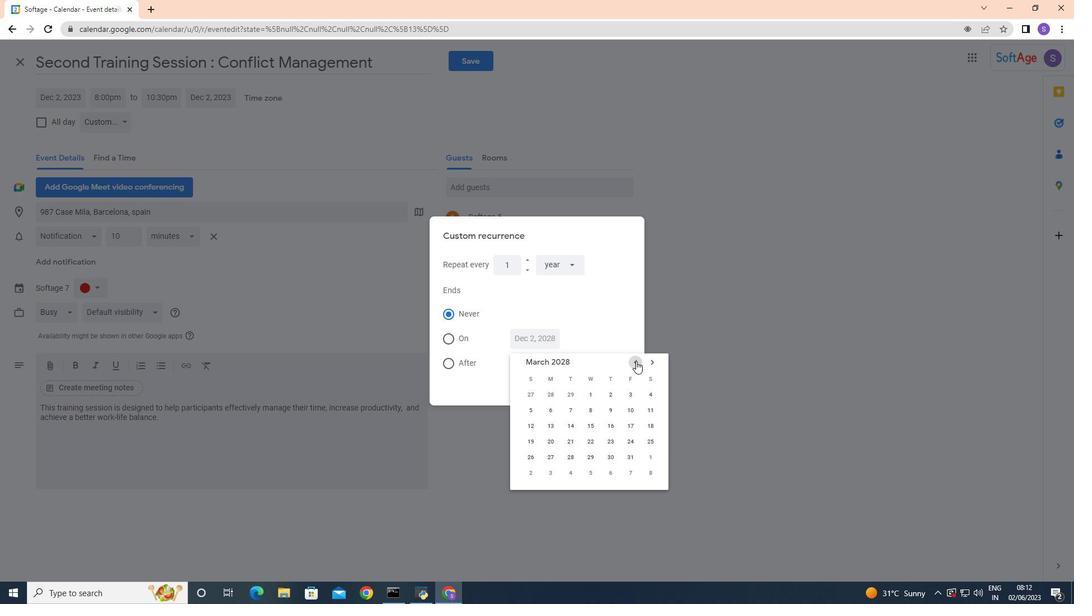 
Action: Mouse pressed left at (636, 361)
Screenshot: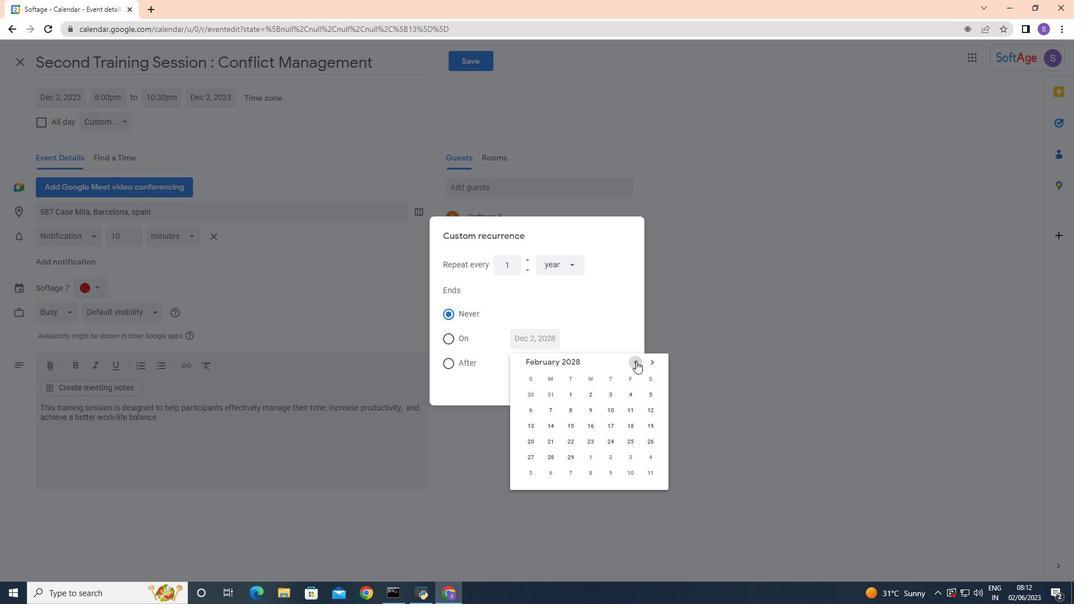 
Action: Mouse pressed left at (636, 361)
Screenshot: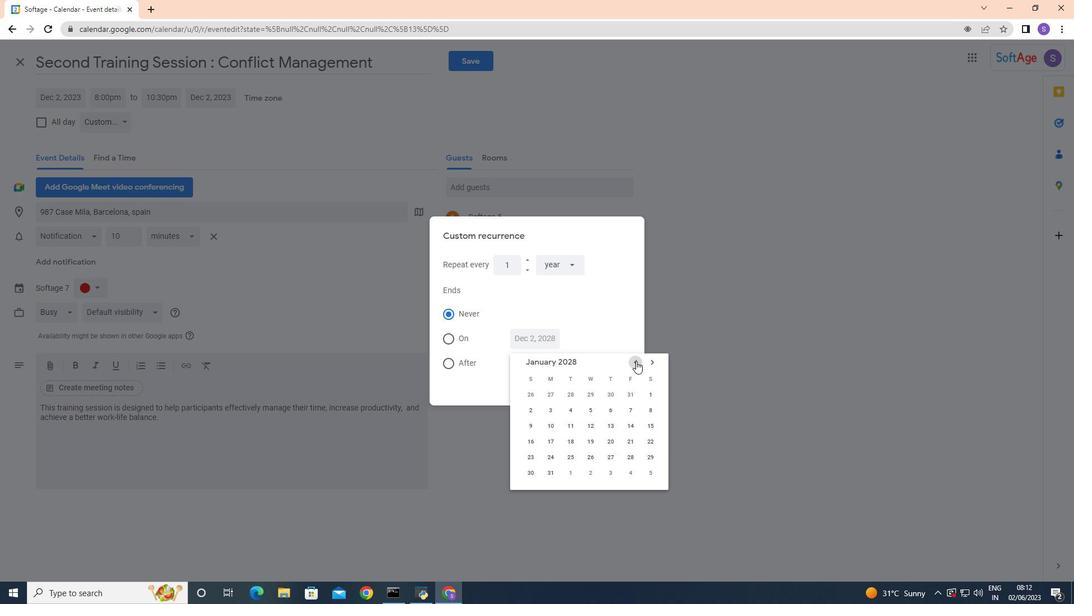 
Action: Mouse pressed left at (636, 361)
Screenshot: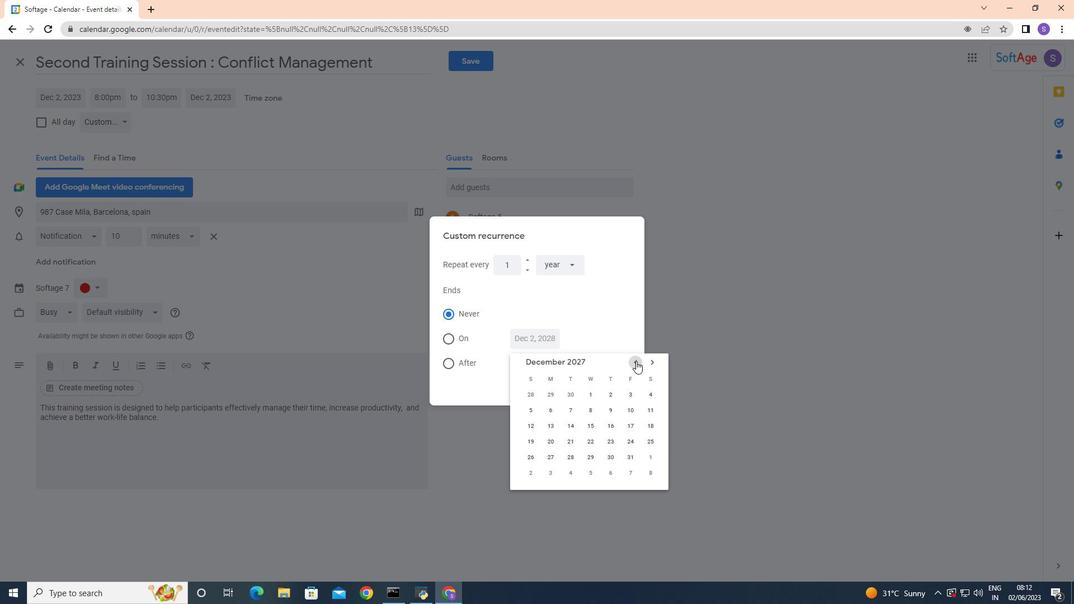 
Action: Mouse pressed left at (636, 361)
Screenshot: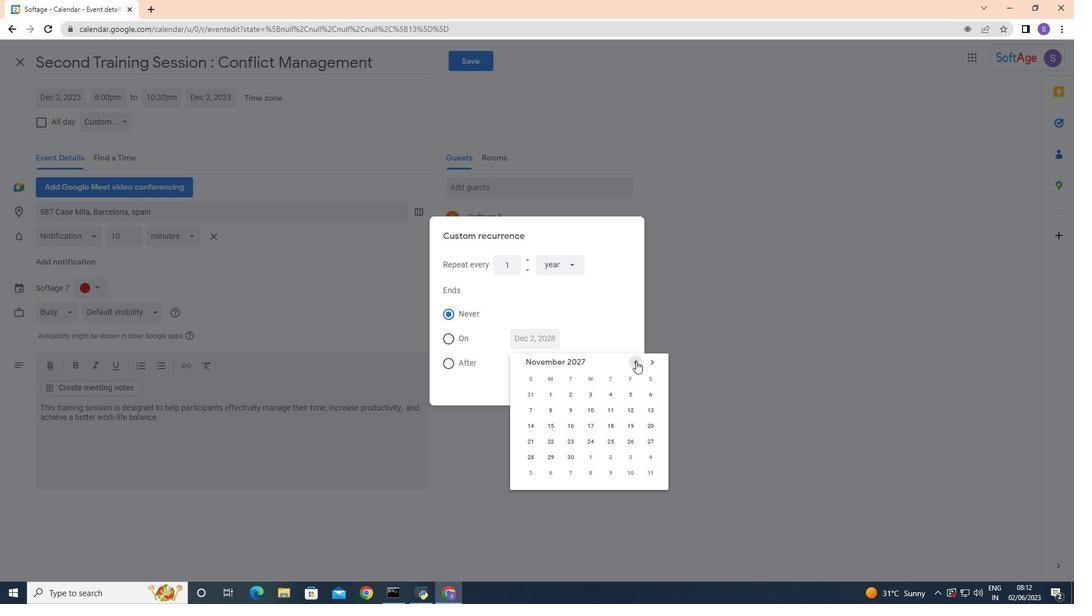 
Action: Mouse pressed left at (636, 361)
Screenshot: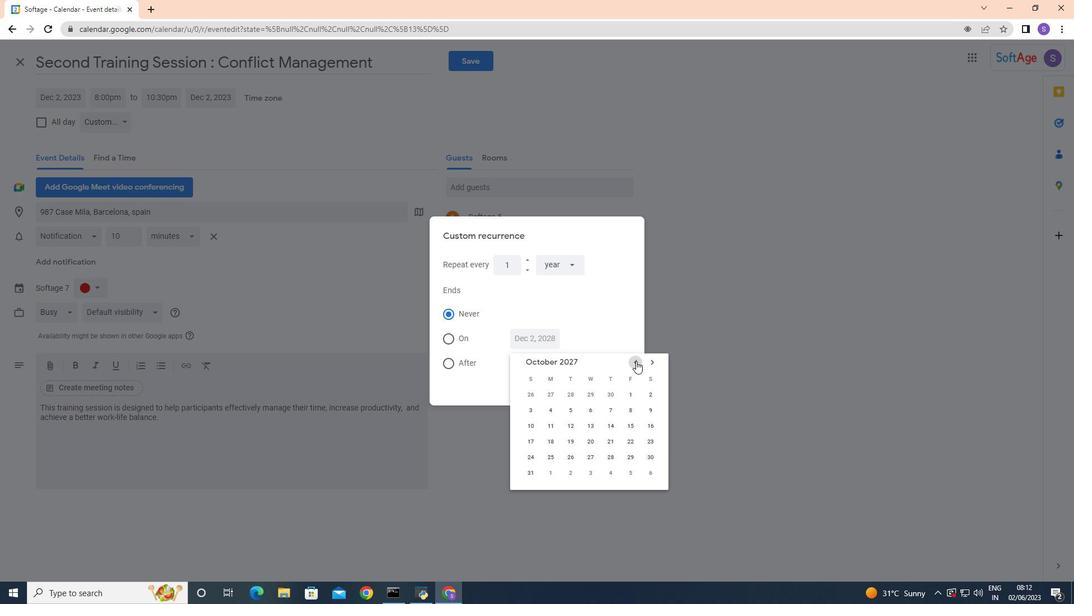 
Action: Mouse pressed left at (636, 361)
Screenshot: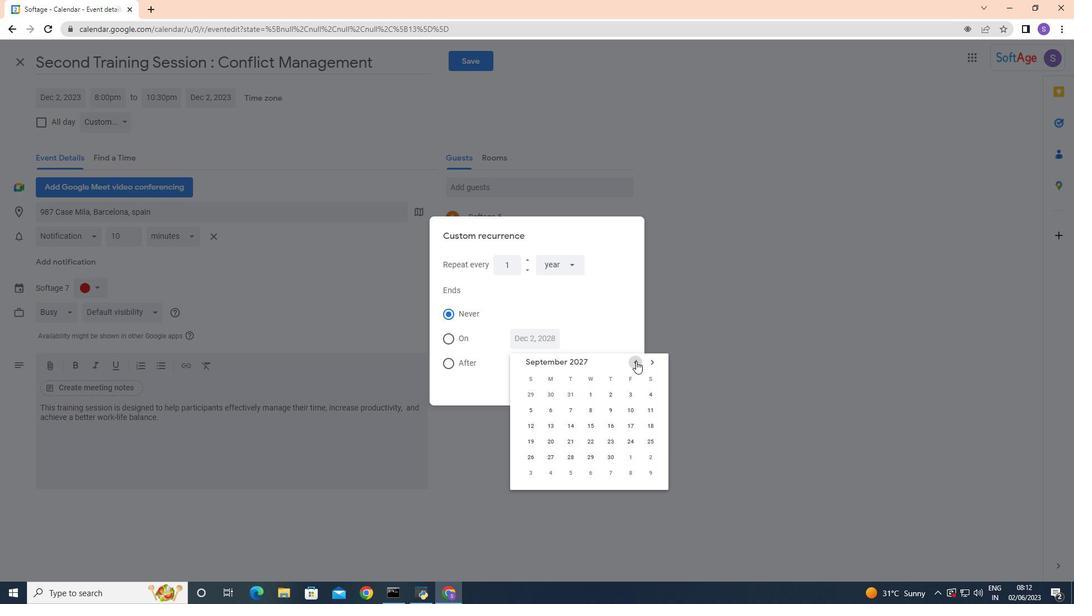 
Action: Mouse pressed left at (636, 361)
Screenshot: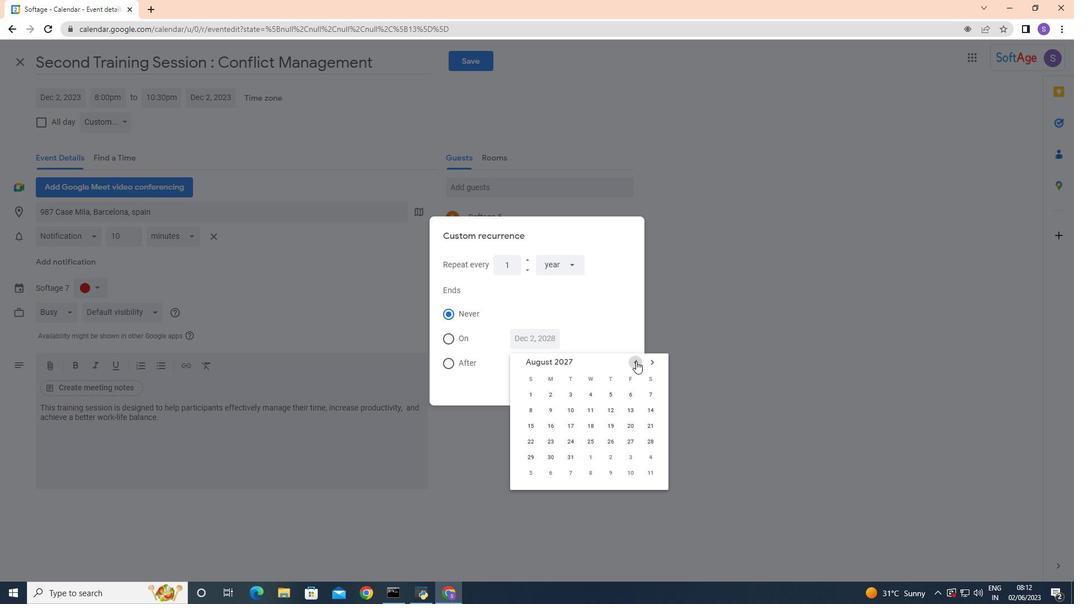 
Action: Mouse pressed left at (636, 361)
Screenshot: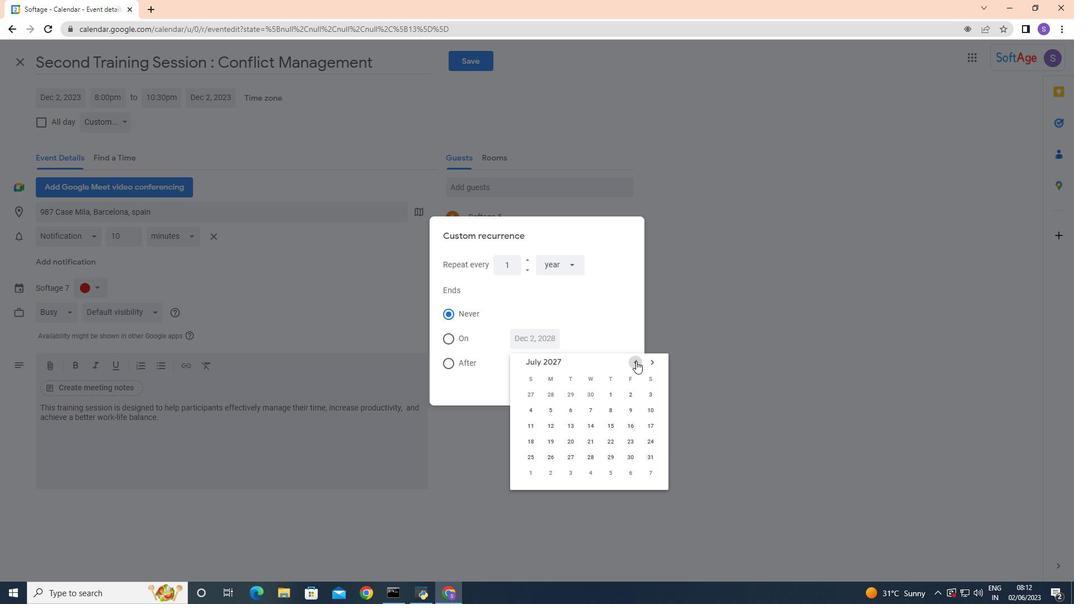 
Action: Mouse pressed left at (636, 361)
Screenshot: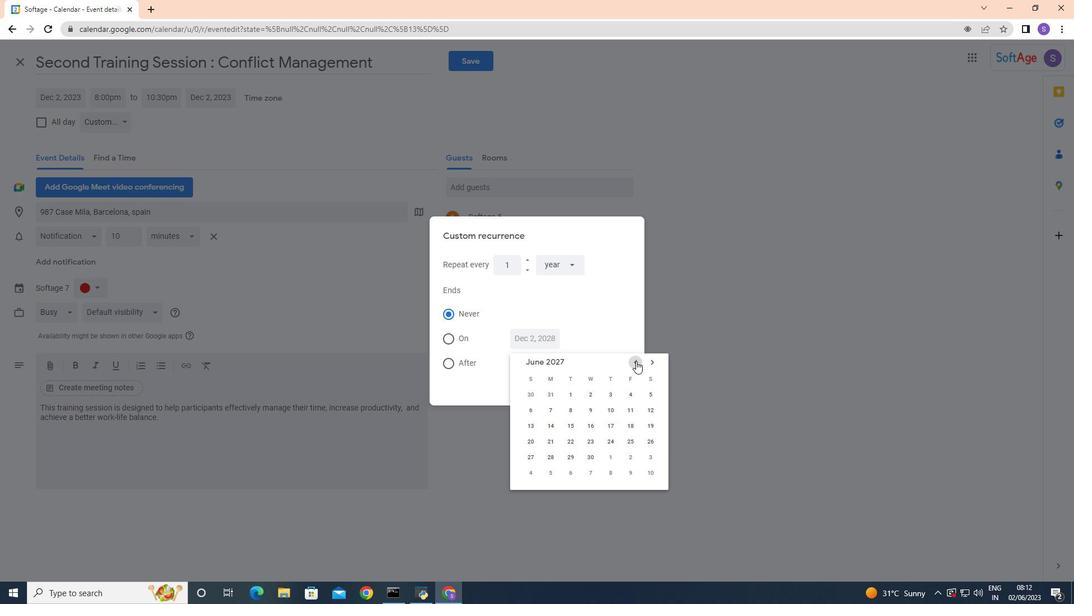 
Action: Mouse pressed left at (636, 361)
Screenshot: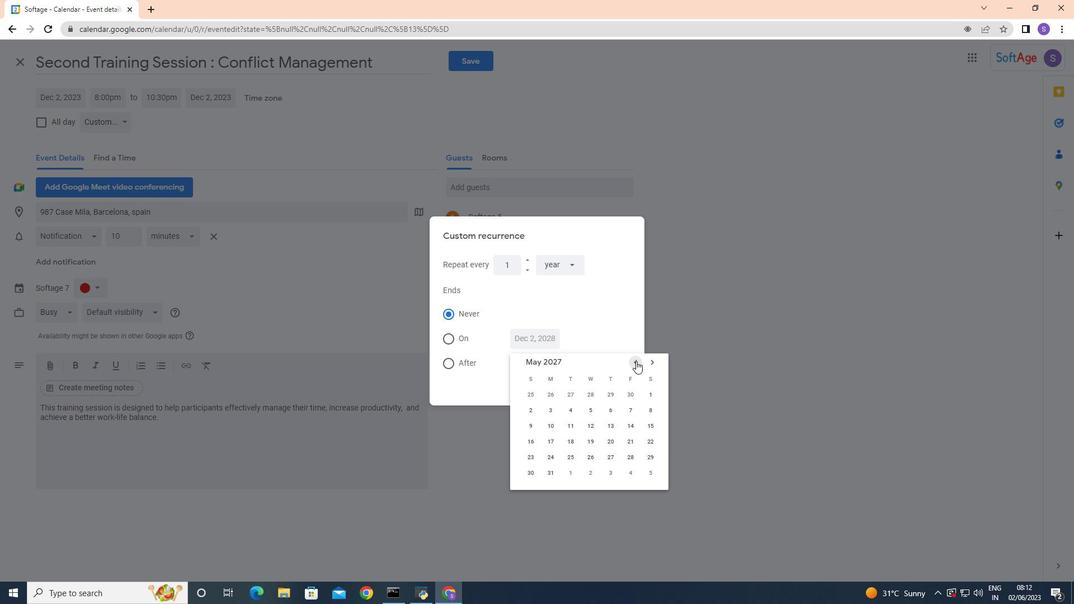 
Action: Mouse pressed left at (636, 361)
Screenshot: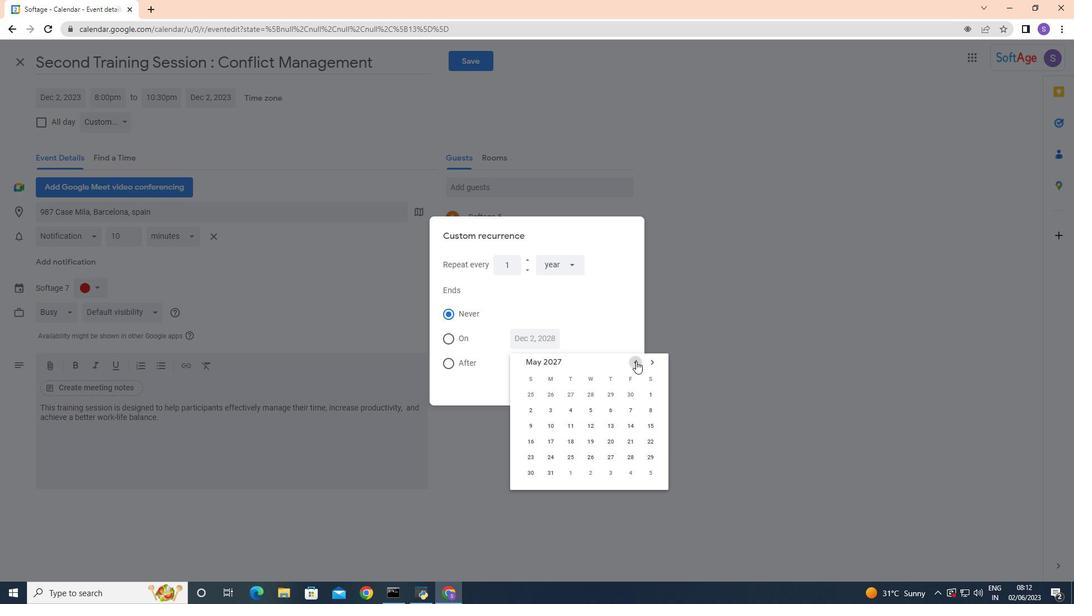 
Action: Mouse pressed left at (636, 361)
Screenshot: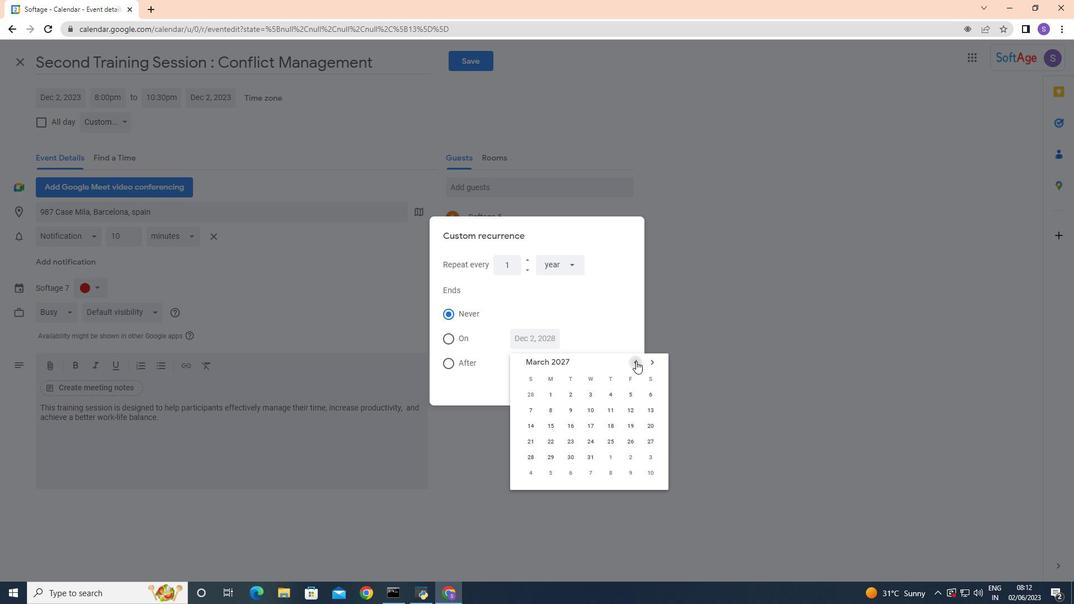
Action: Mouse pressed left at (636, 361)
Screenshot: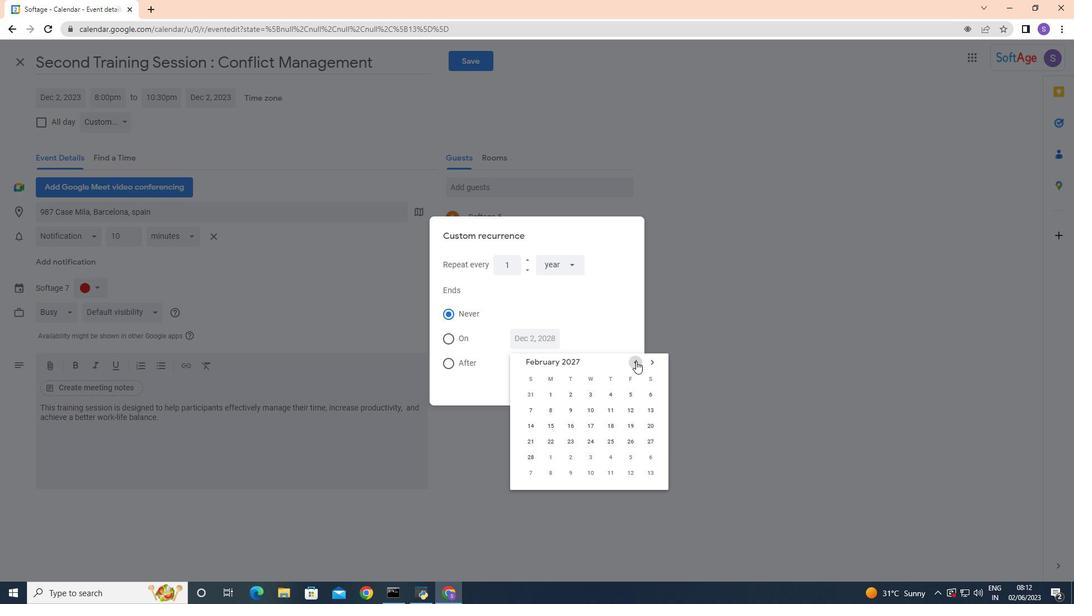 
Action: Mouse pressed left at (636, 361)
Screenshot: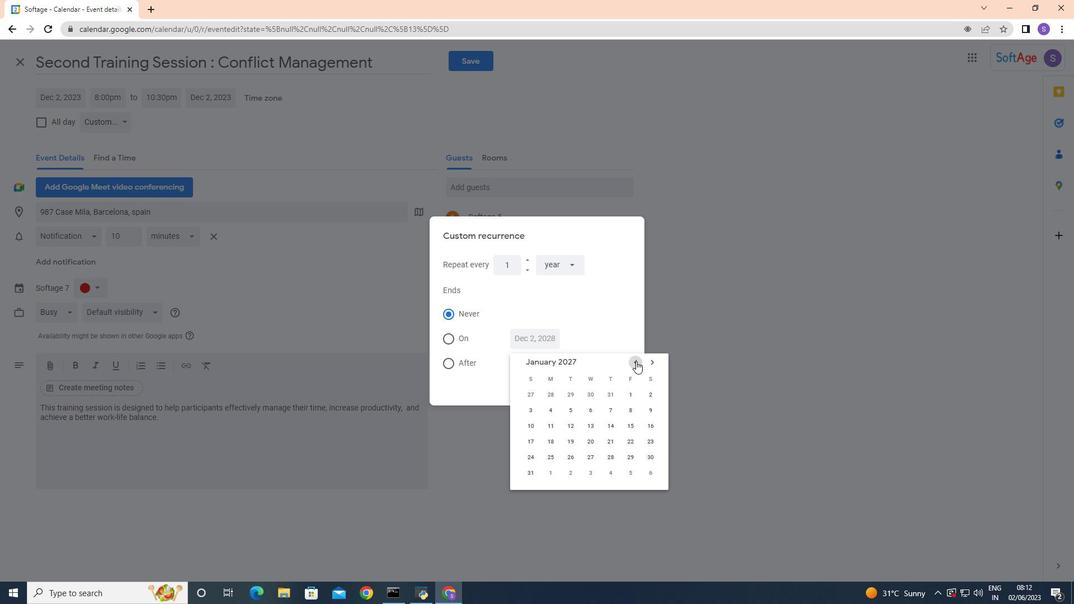 
Action: Mouse pressed left at (636, 361)
Screenshot: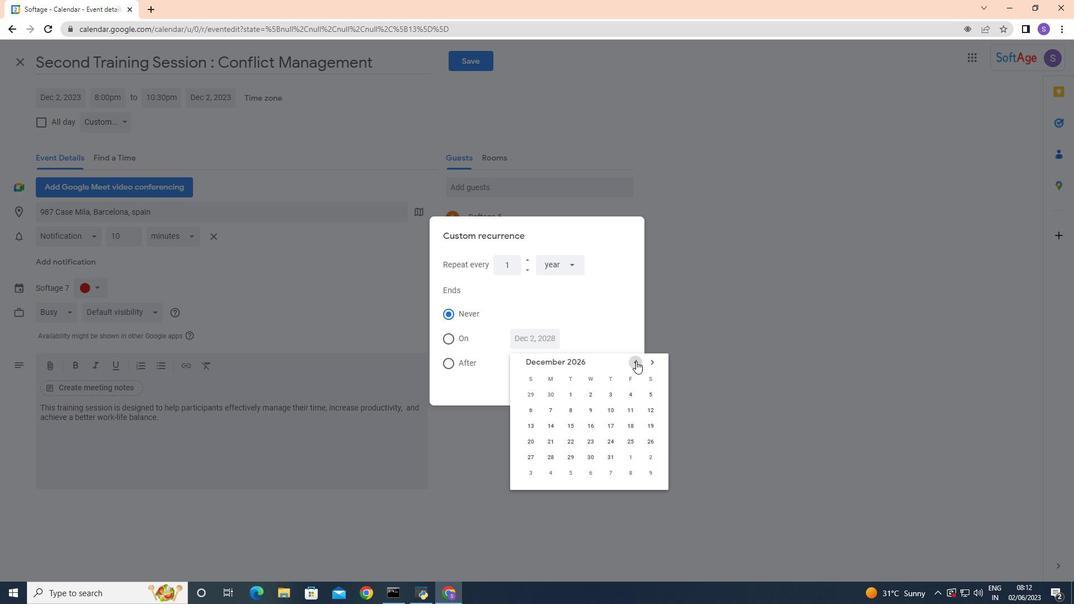 
Action: Mouse pressed left at (636, 361)
Screenshot: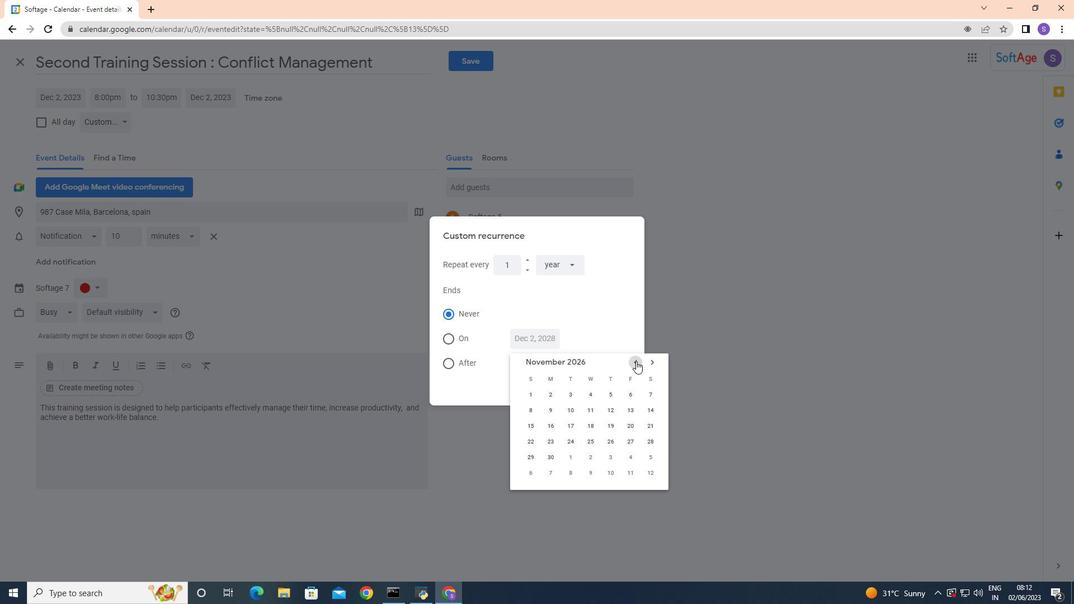 
Action: Mouse pressed left at (636, 361)
Screenshot: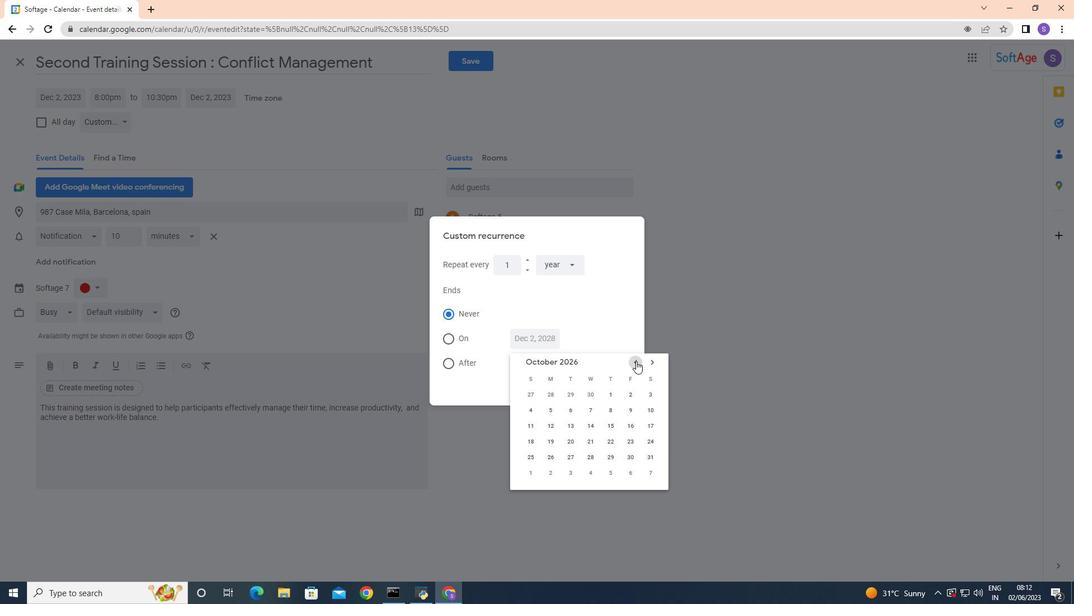 
Action: Mouse pressed left at (636, 361)
Screenshot: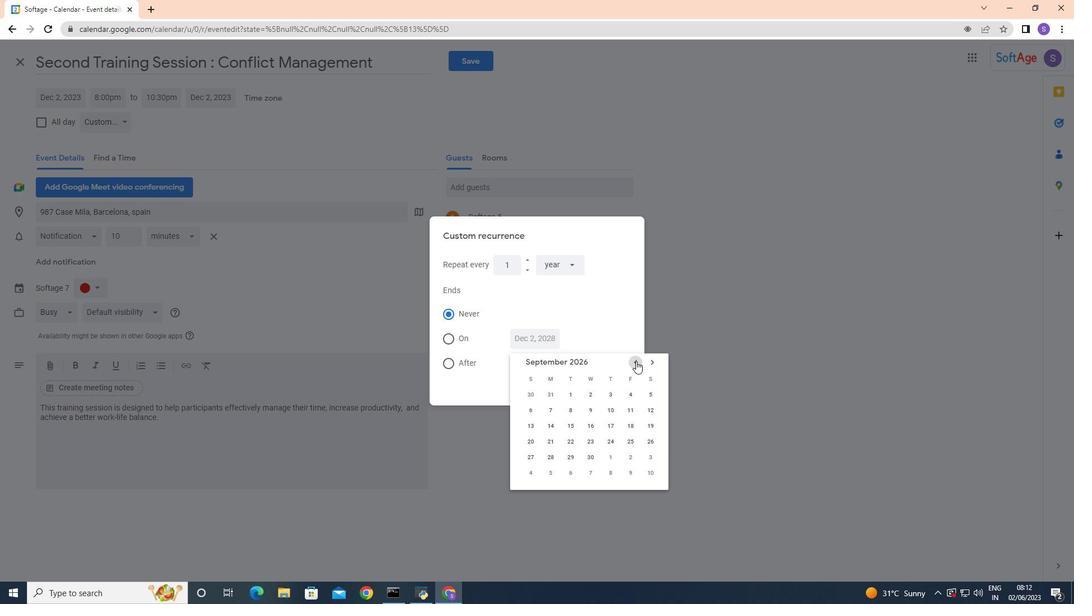 
Action: Mouse pressed left at (636, 361)
Screenshot: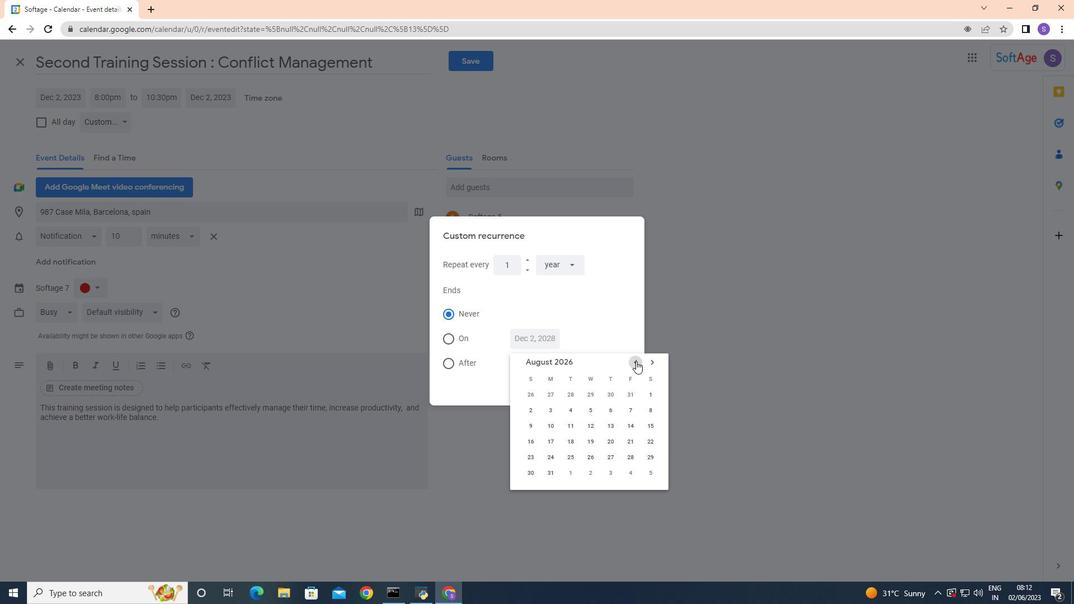 
Action: Mouse pressed left at (636, 361)
Screenshot: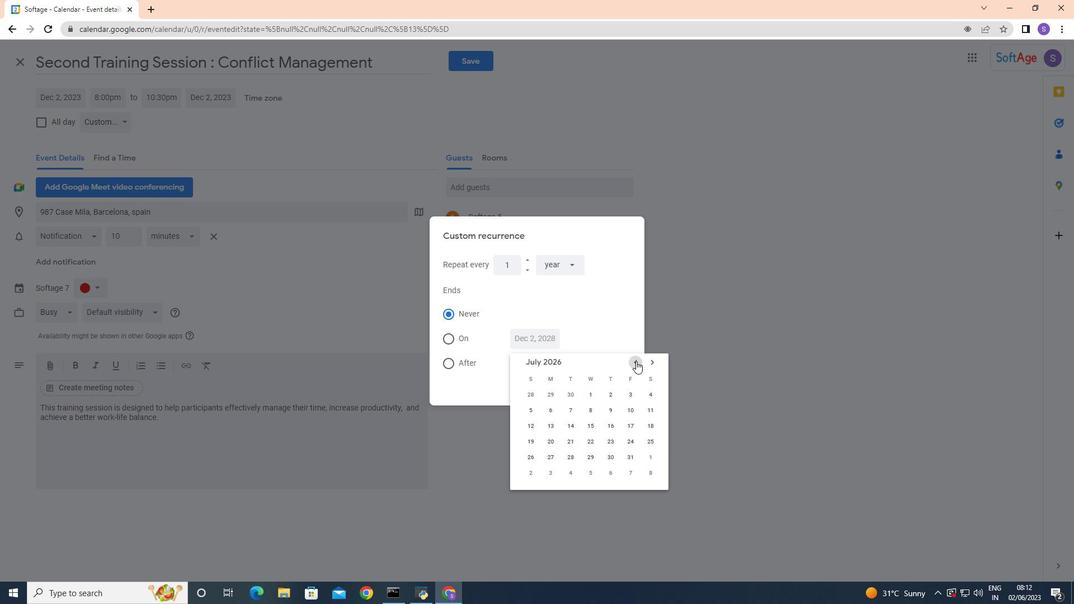 
Action: Mouse pressed left at (636, 361)
Screenshot: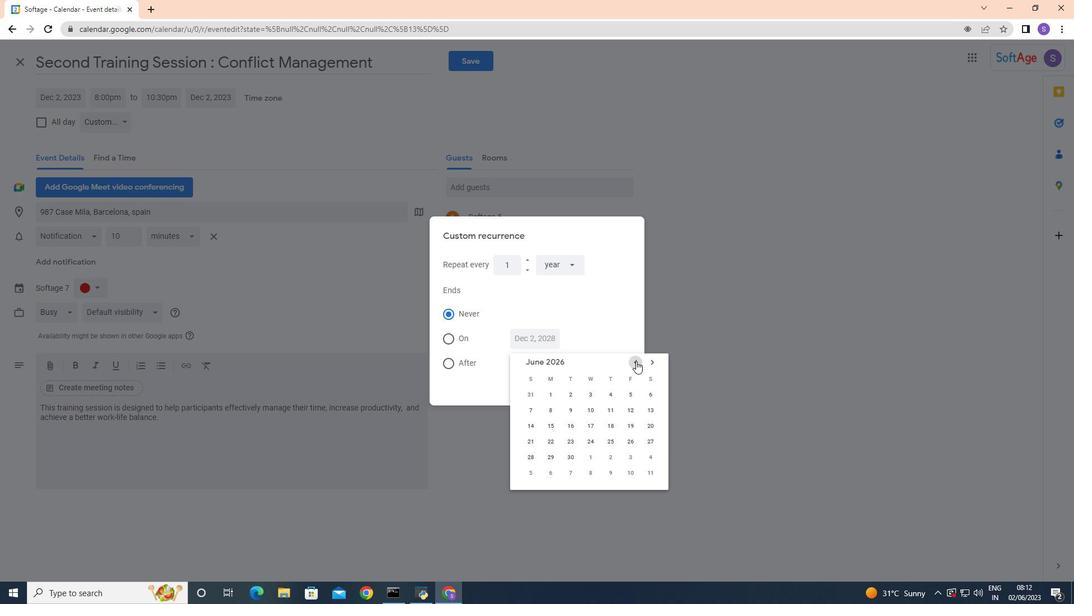 
Action: Mouse pressed left at (636, 361)
Screenshot: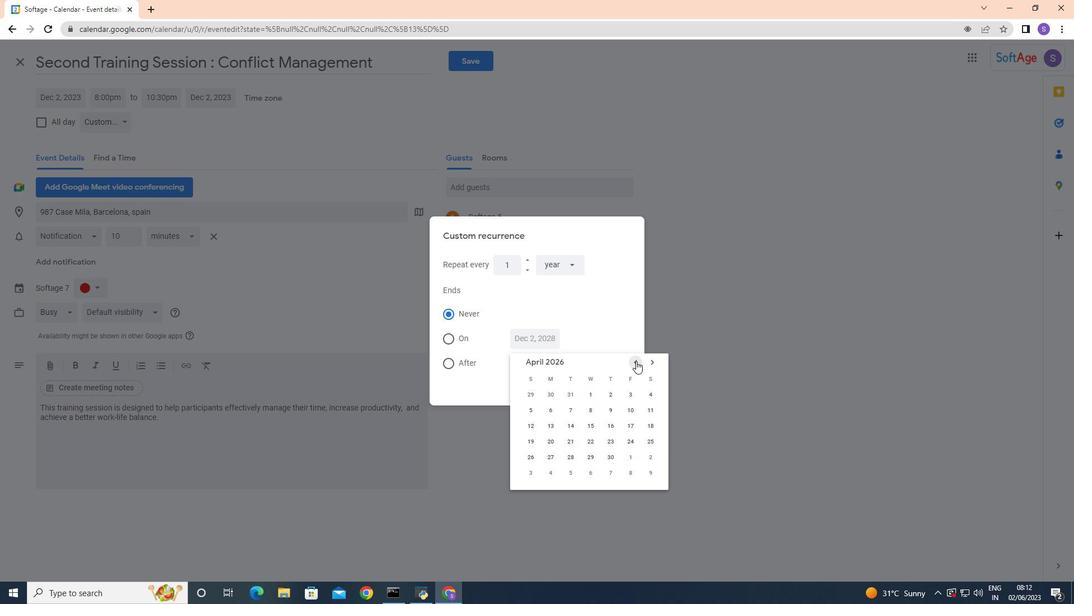 
Action: Mouse pressed left at (636, 361)
Screenshot: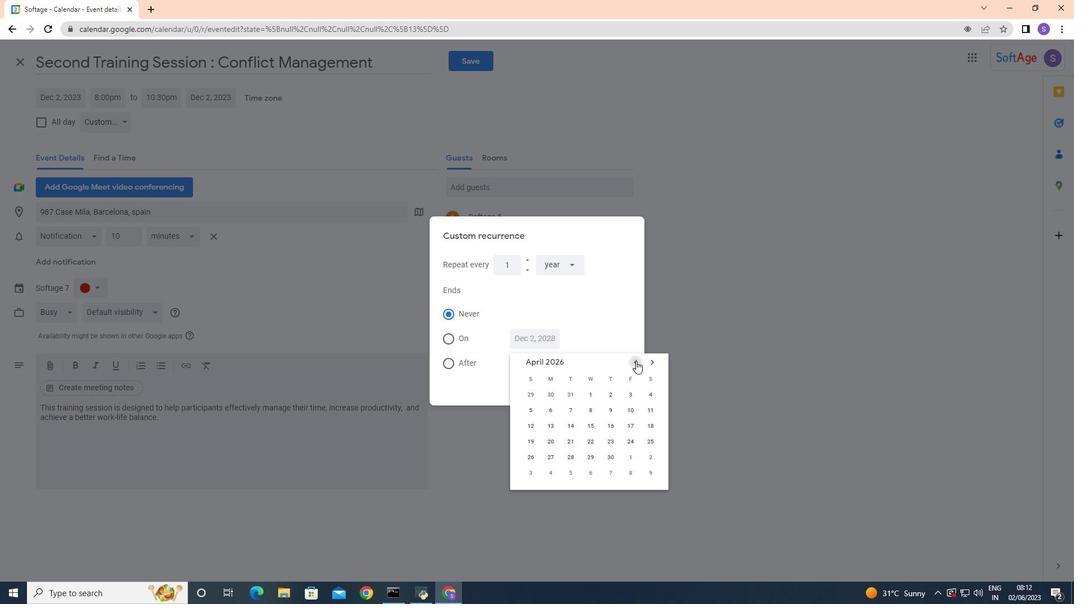 
Action: Mouse pressed left at (636, 361)
Screenshot: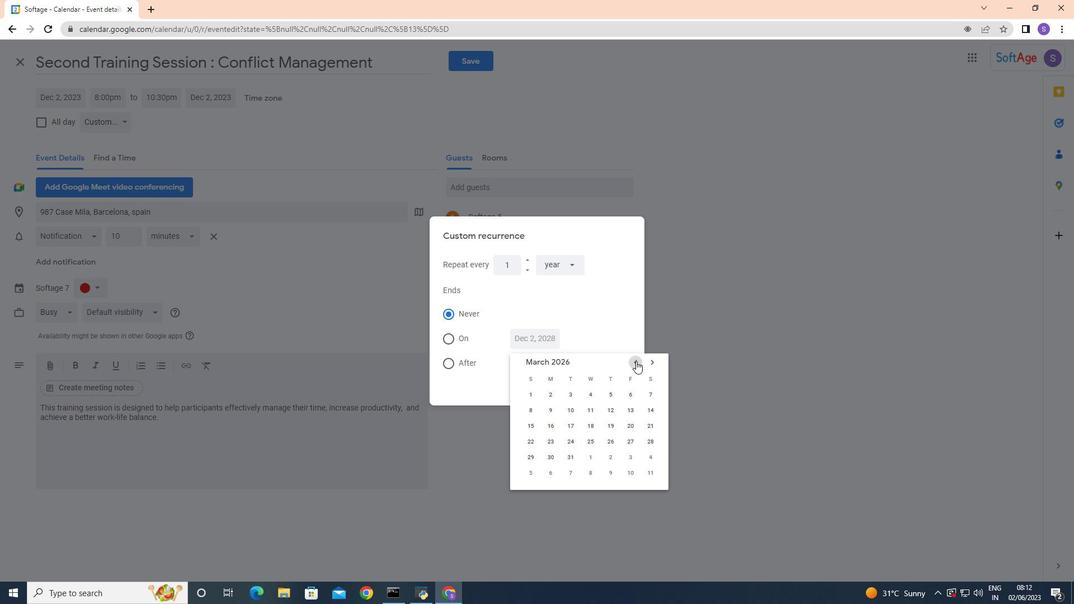 
Action: Mouse pressed left at (636, 361)
Screenshot: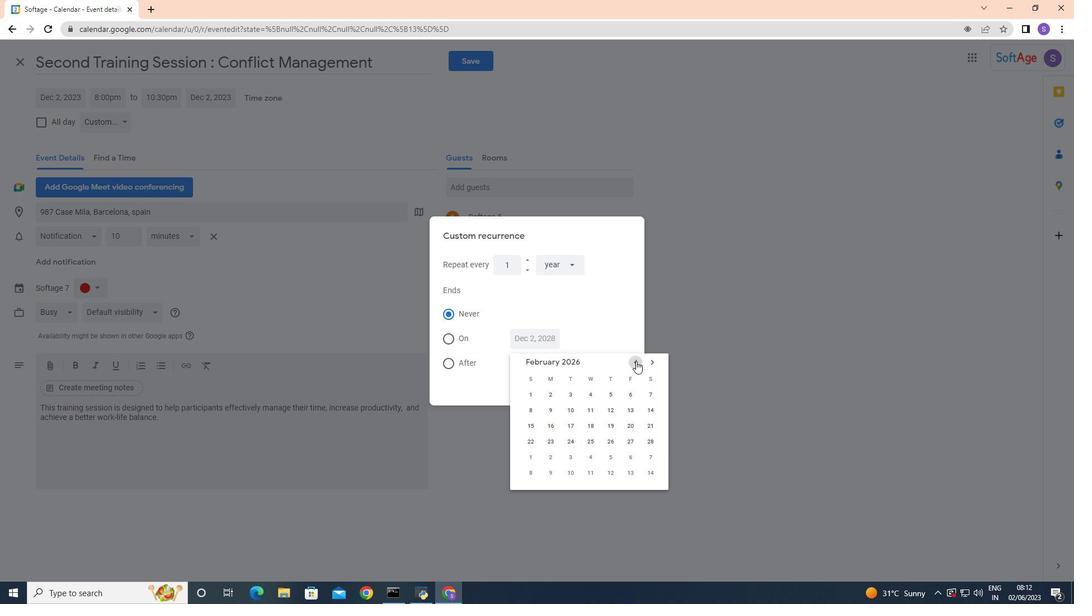
Action: Mouse pressed left at (636, 361)
Screenshot: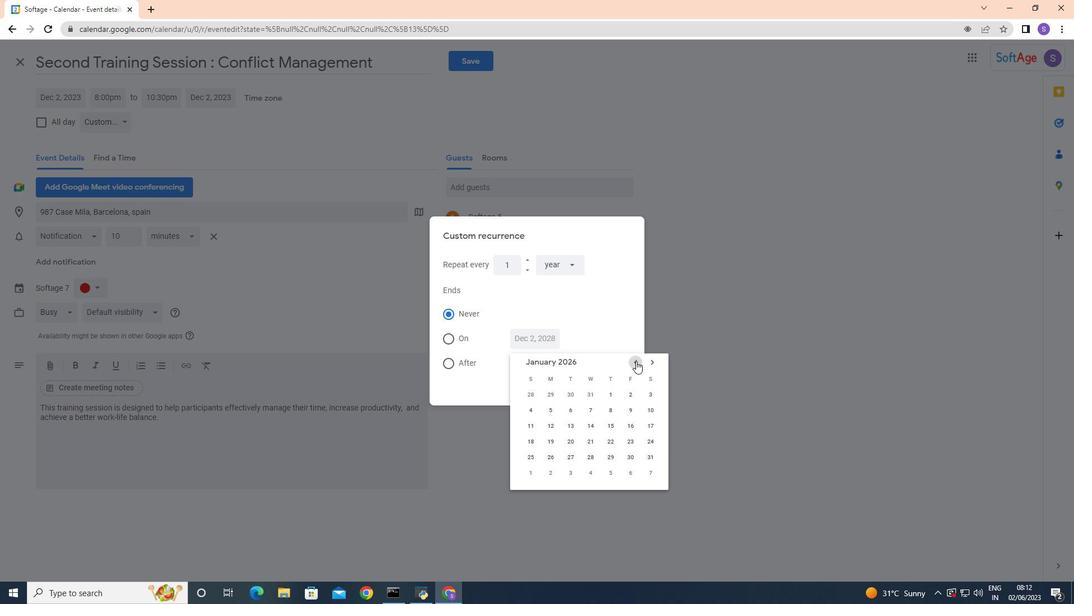 
Action: Mouse pressed left at (636, 361)
Screenshot: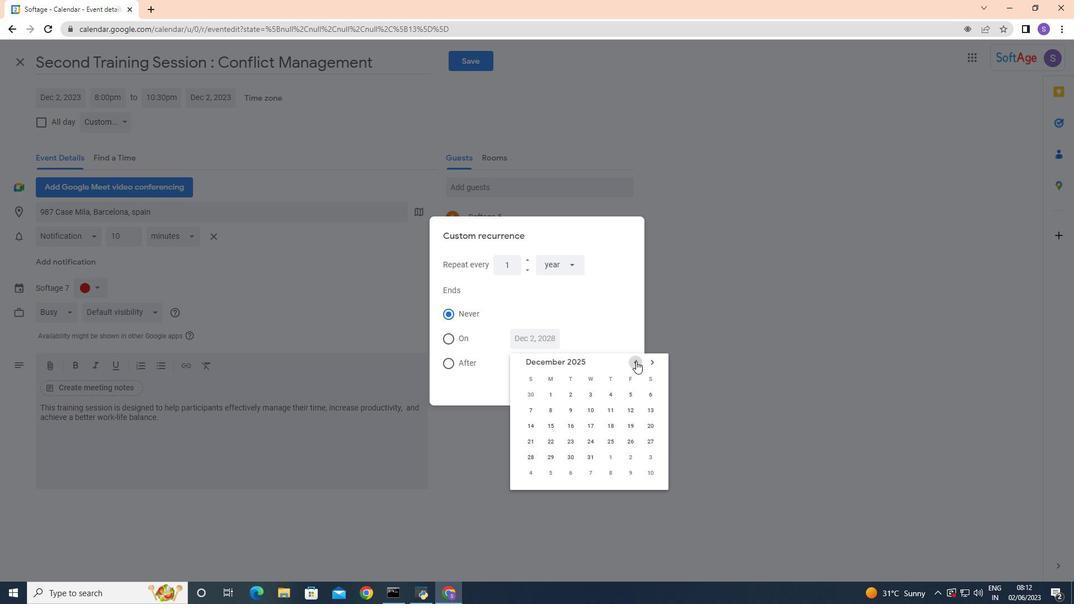 
Action: Mouse pressed left at (636, 361)
Screenshot: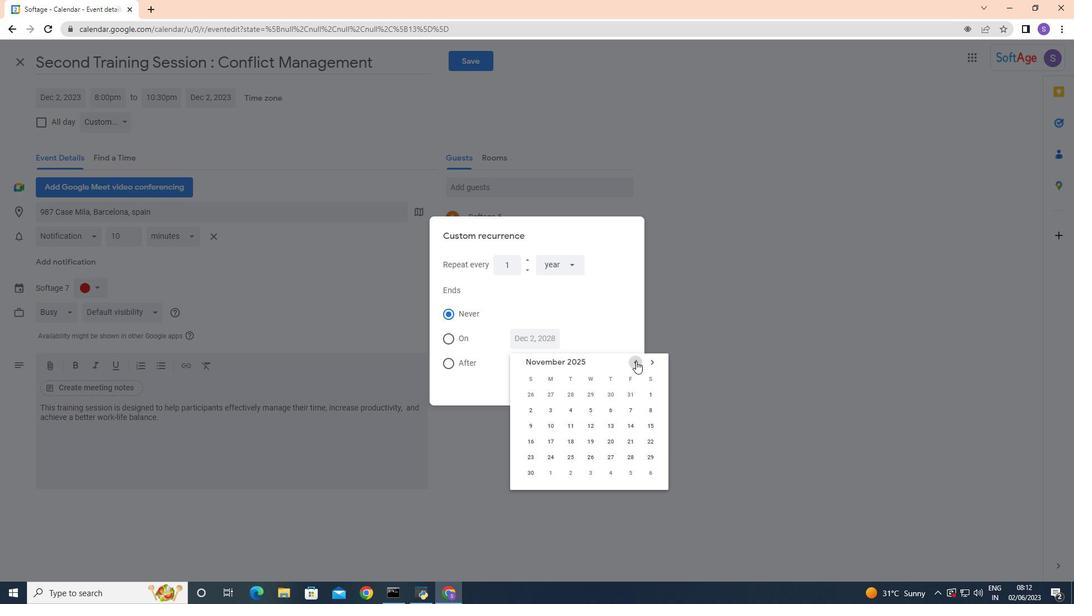 
Action: Mouse pressed left at (636, 361)
Screenshot: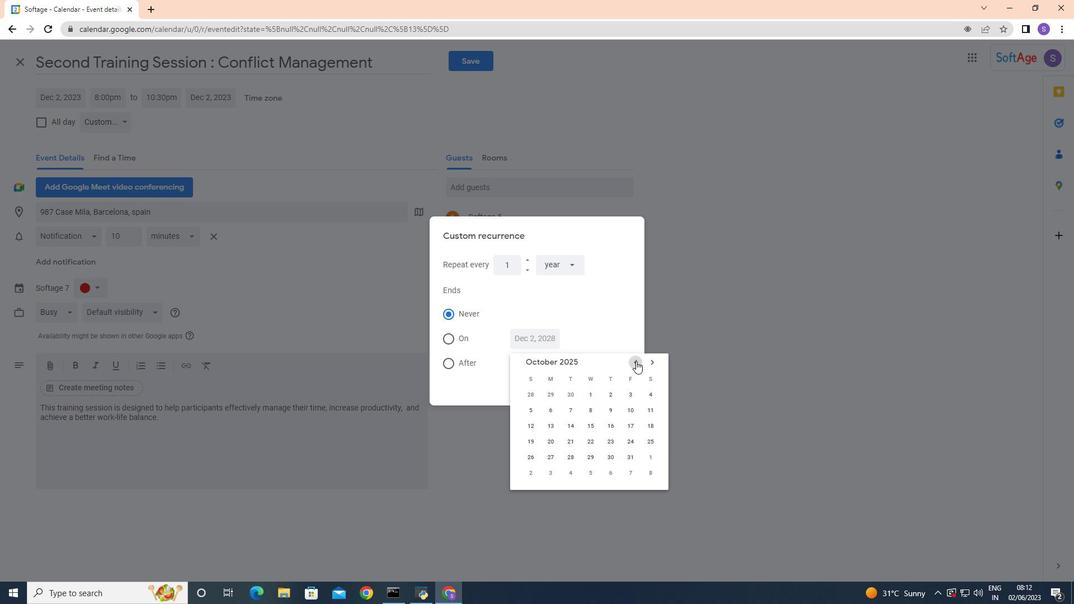 
Action: Mouse pressed left at (636, 361)
Screenshot: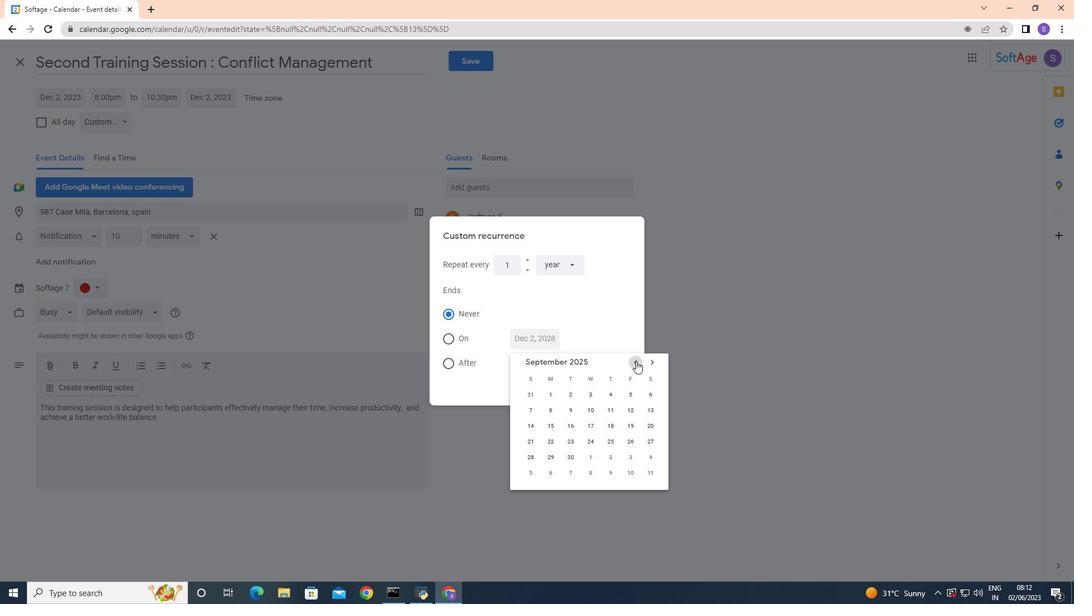 
Action: Mouse pressed left at (636, 361)
Screenshot: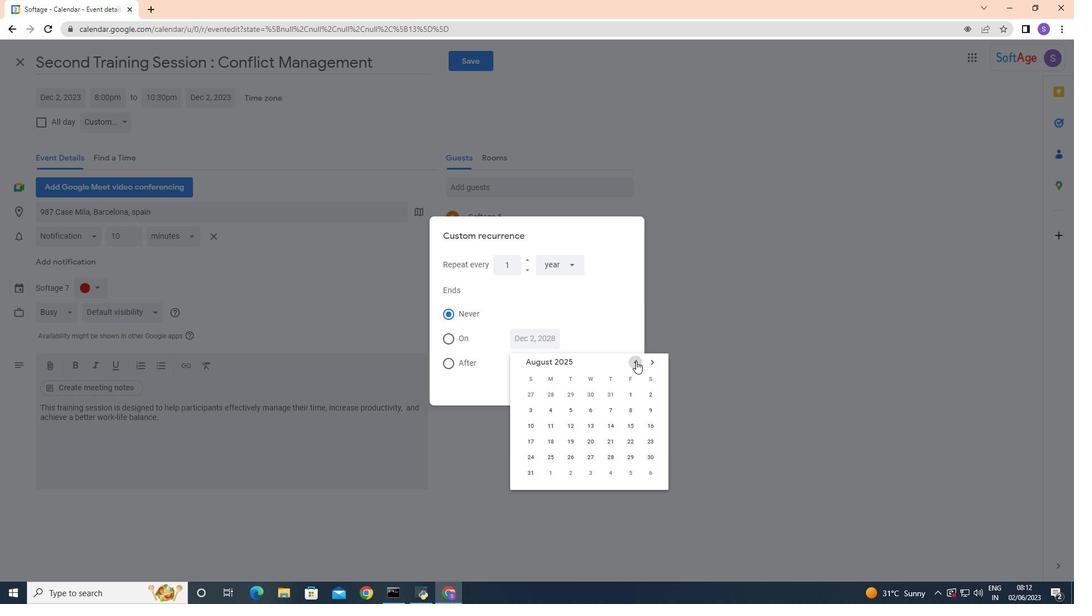 
Action: Mouse pressed left at (636, 361)
Screenshot: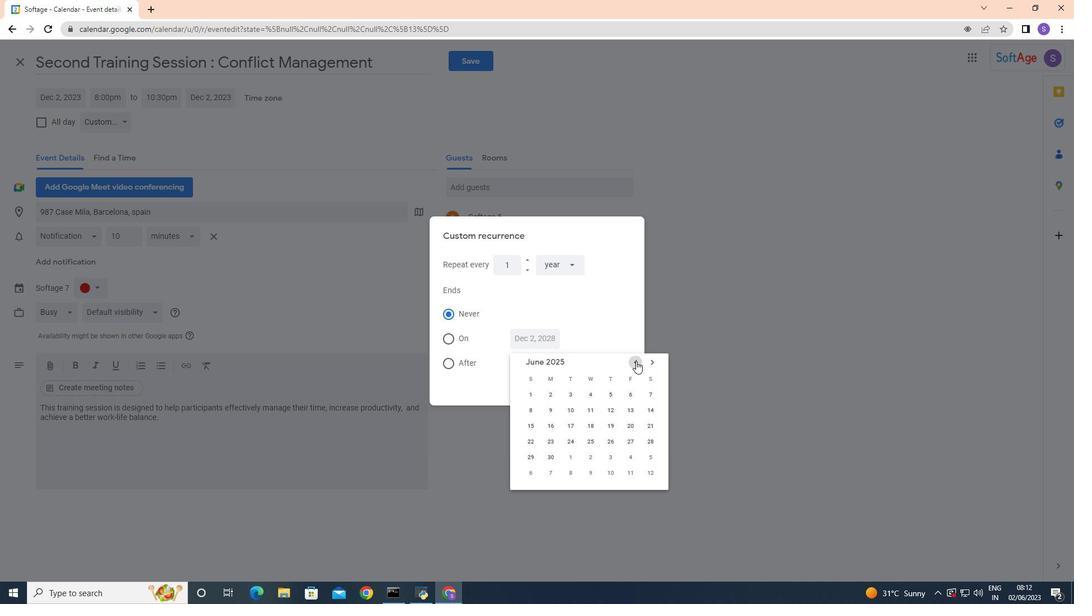 
Action: Mouse pressed left at (636, 361)
Screenshot: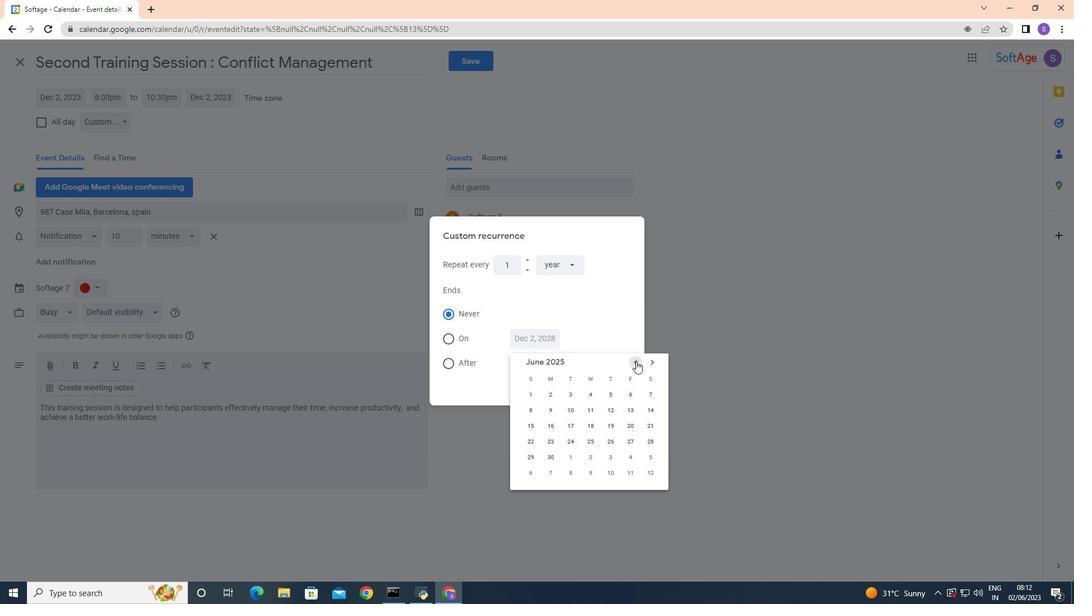 
Action: Mouse pressed left at (636, 361)
Screenshot: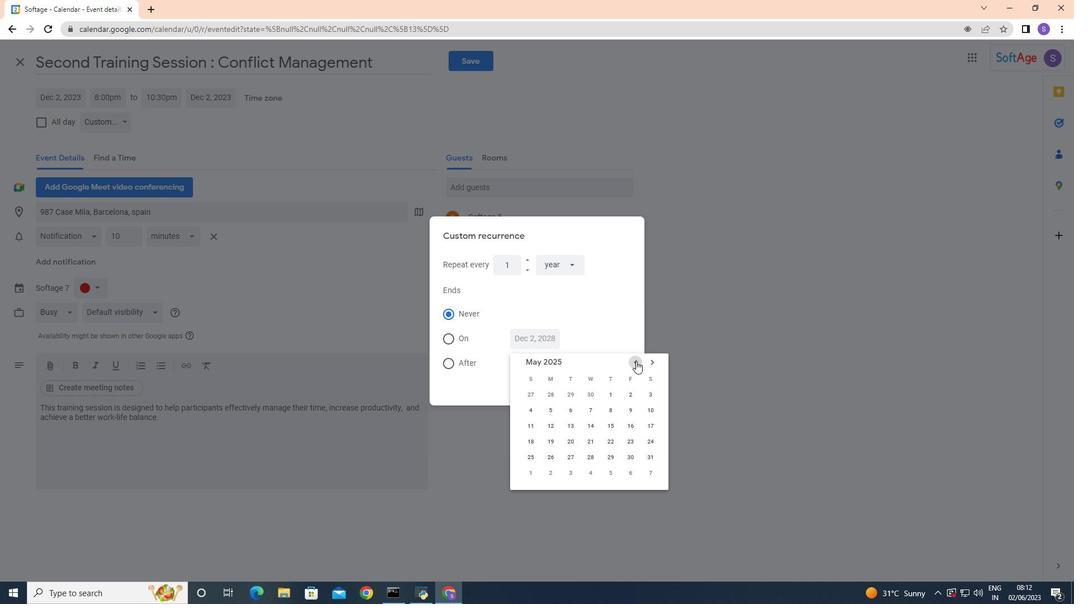 
Action: Mouse pressed left at (636, 361)
Screenshot: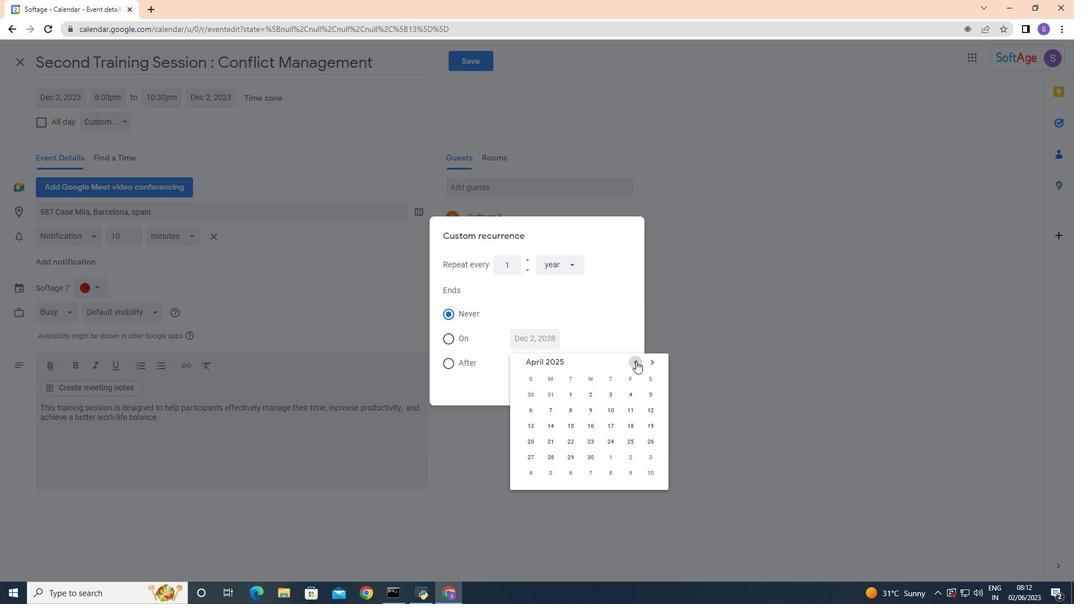 
Action: Mouse pressed left at (636, 361)
Screenshot: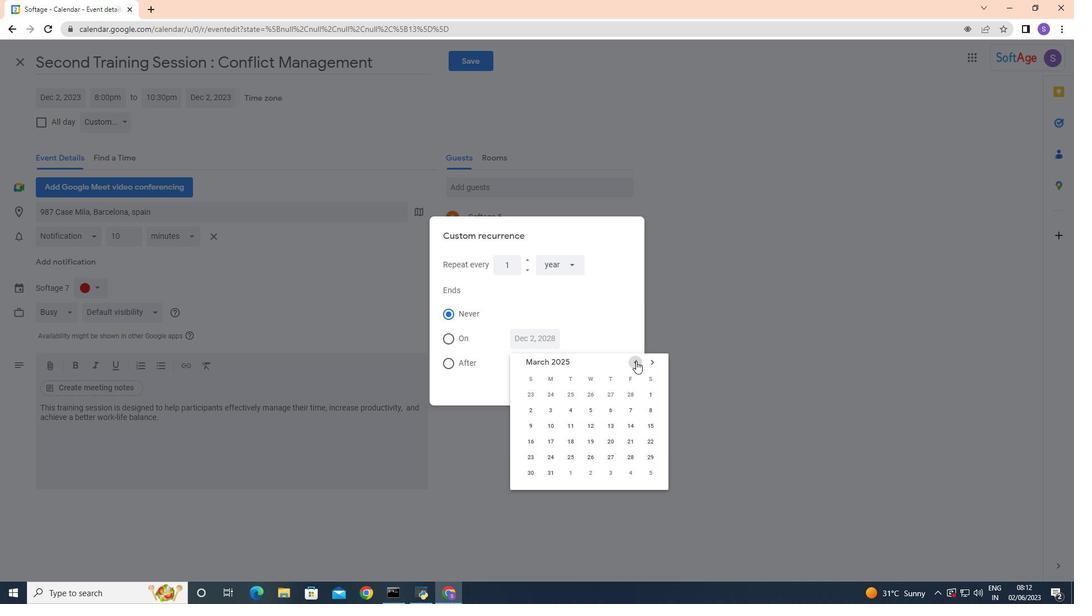 
Action: Mouse pressed left at (636, 361)
Screenshot: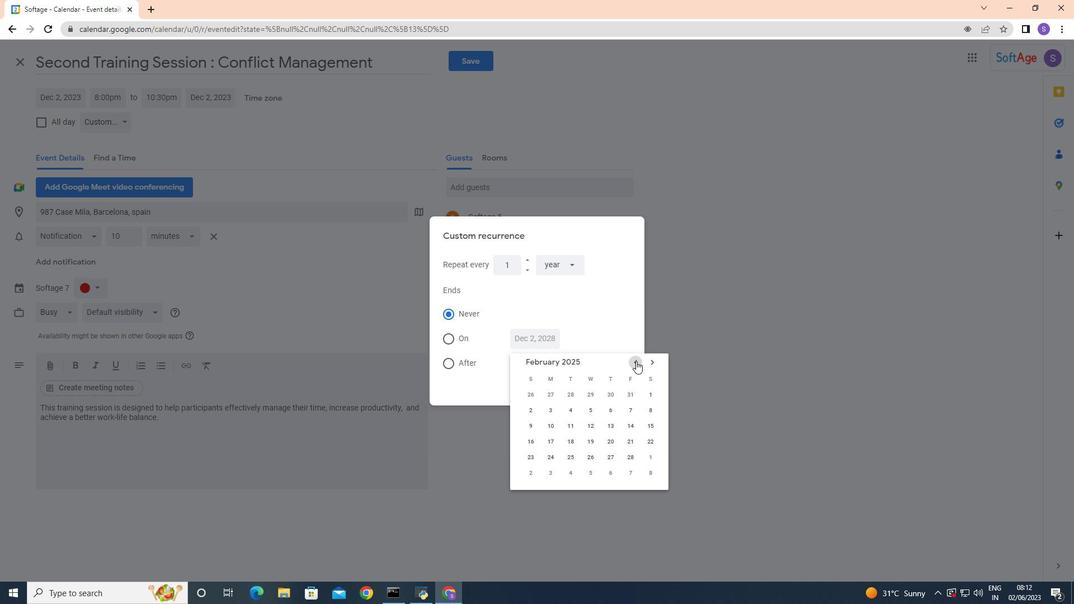 
Action: Mouse pressed left at (636, 361)
Screenshot: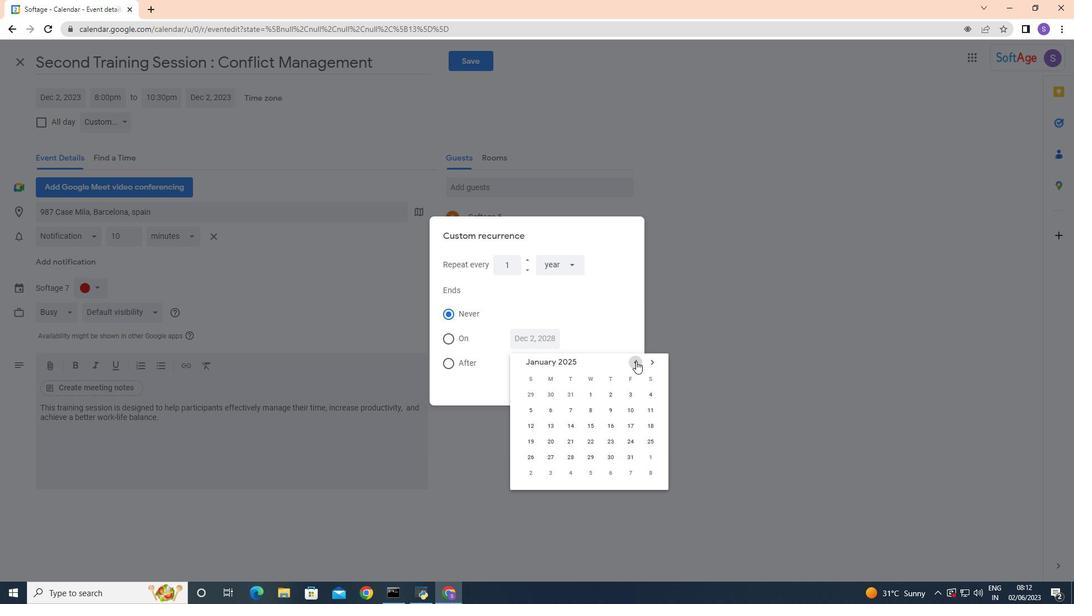 
Action: Mouse pressed left at (636, 361)
Screenshot: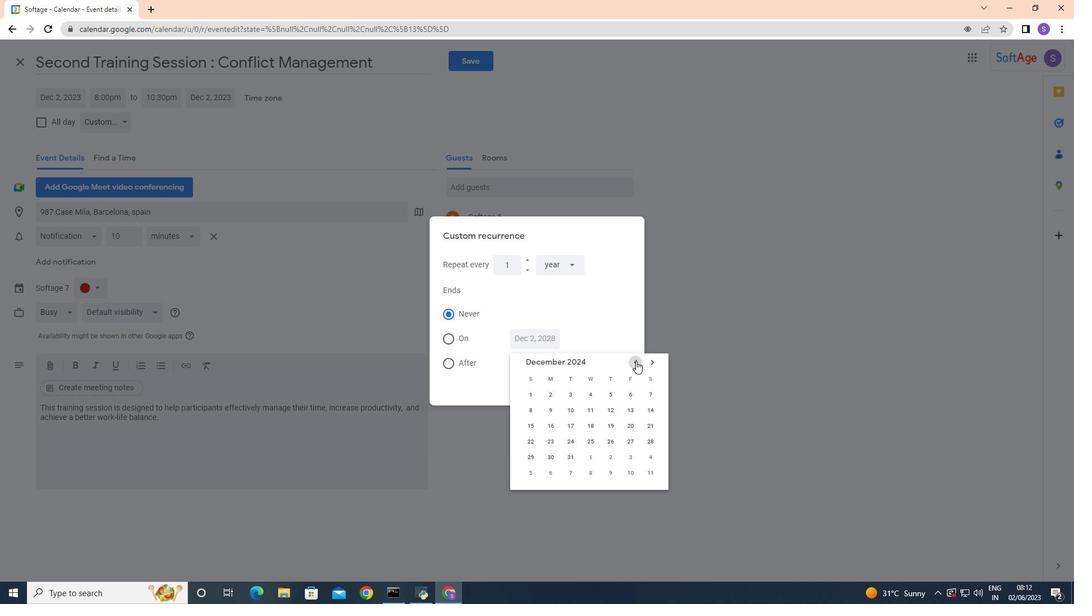 
Action: Mouse pressed left at (636, 361)
Screenshot: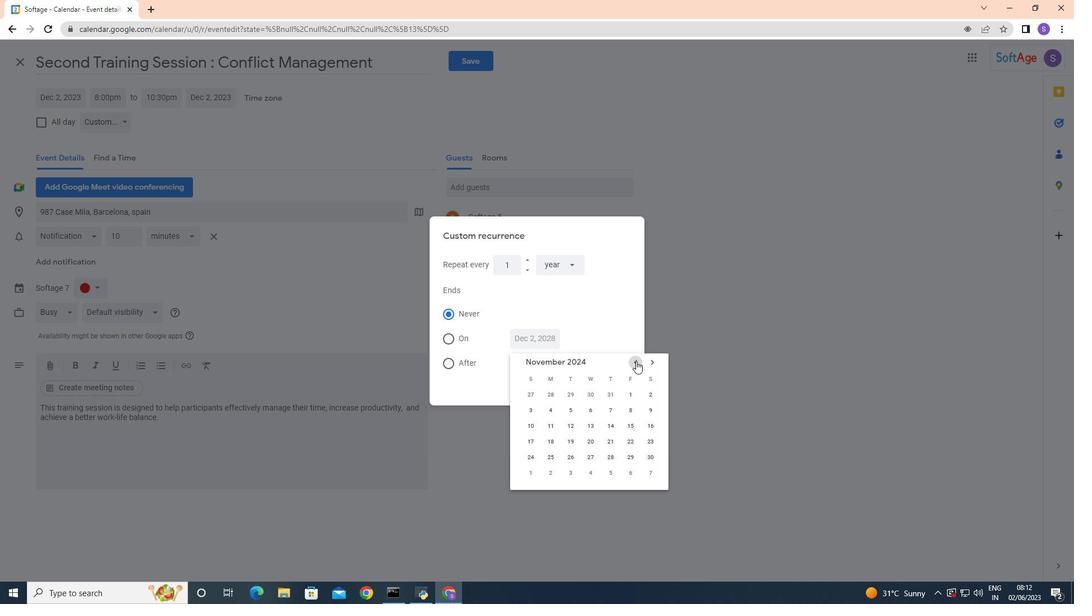 
Action: Mouse moved to (634, 362)
Screenshot: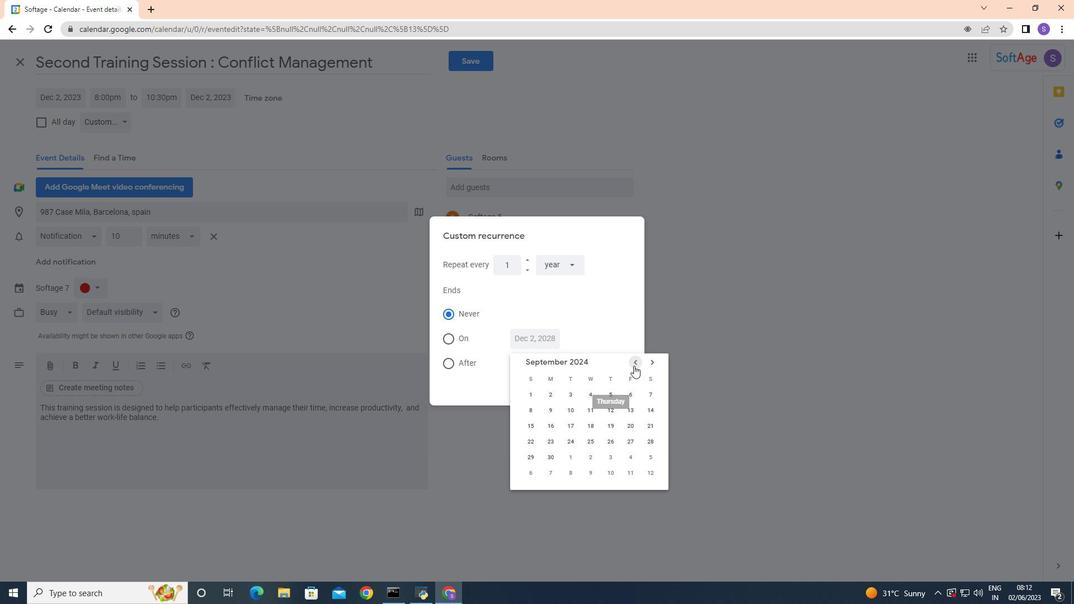 
Action: Mouse pressed left at (634, 362)
Screenshot: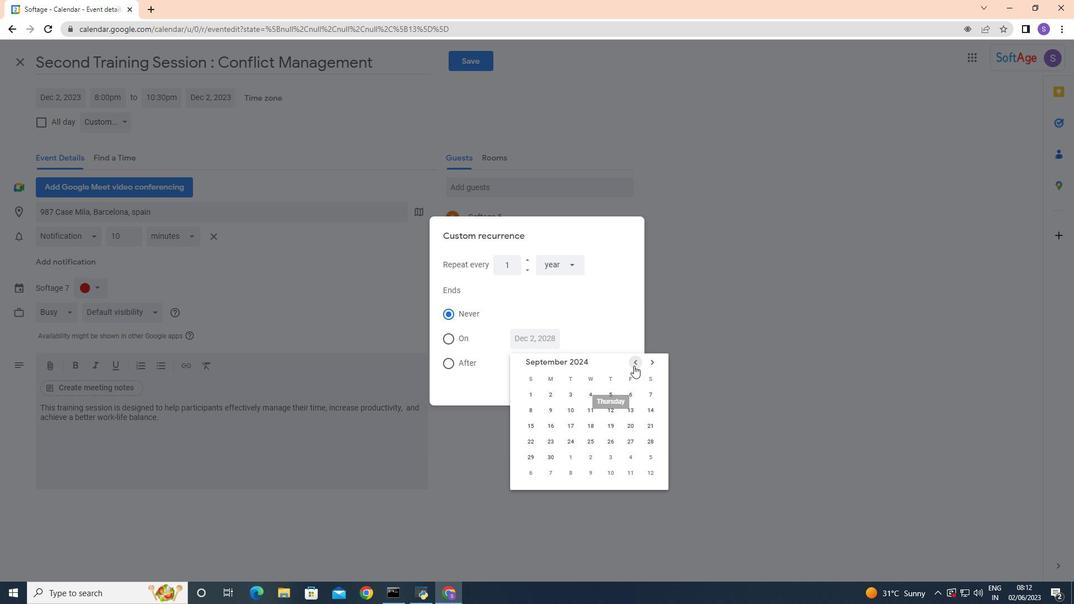 
Action: Mouse pressed left at (634, 362)
Screenshot: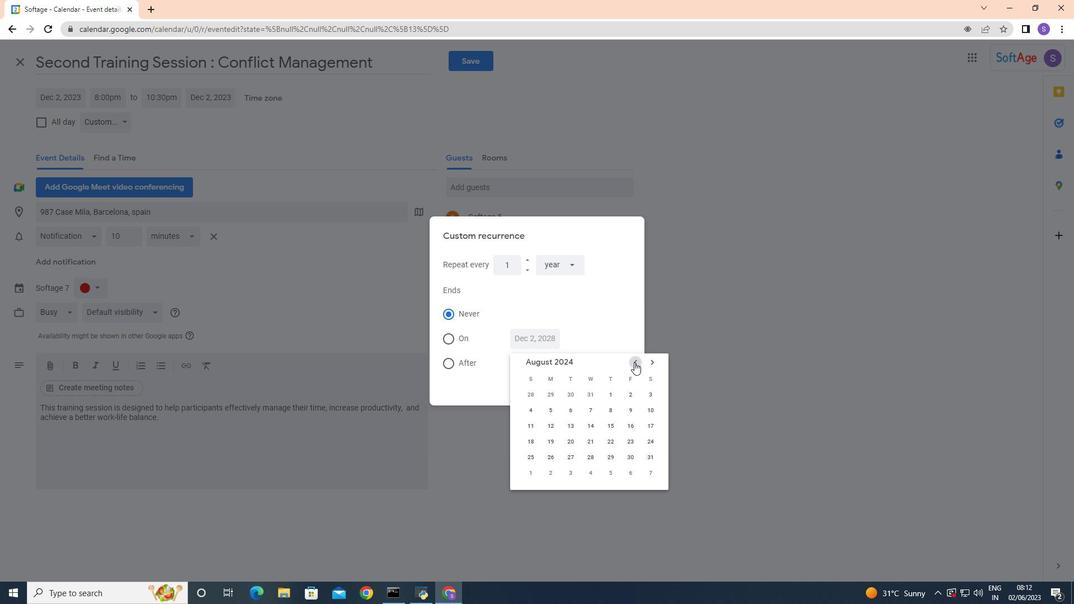 
Action: Mouse pressed left at (634, 362)
Screenshot: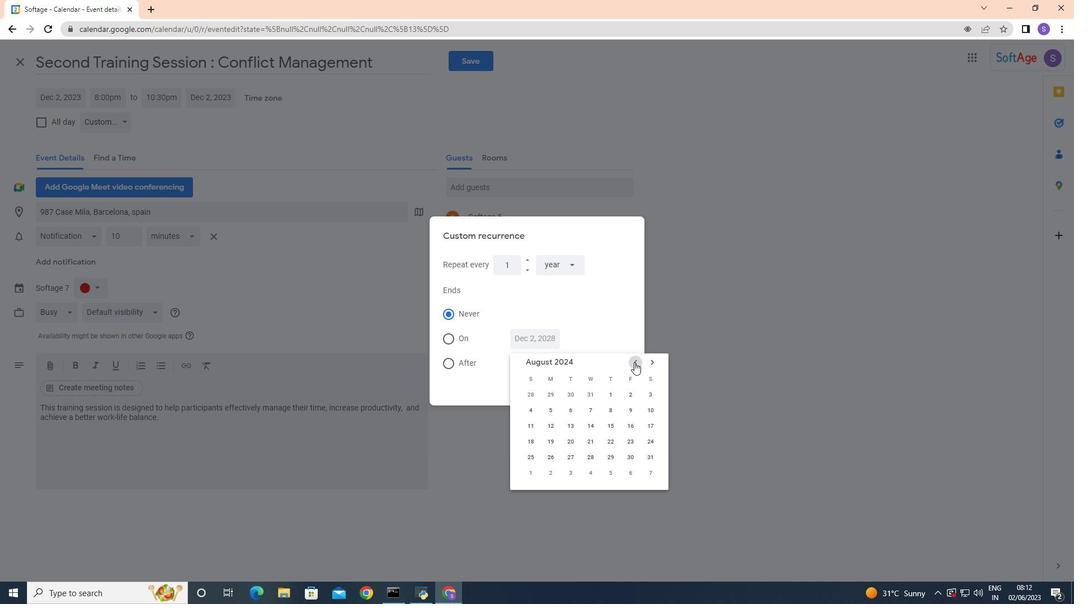 
Action: Mouse pressed left at (634, 362)
Screenshot: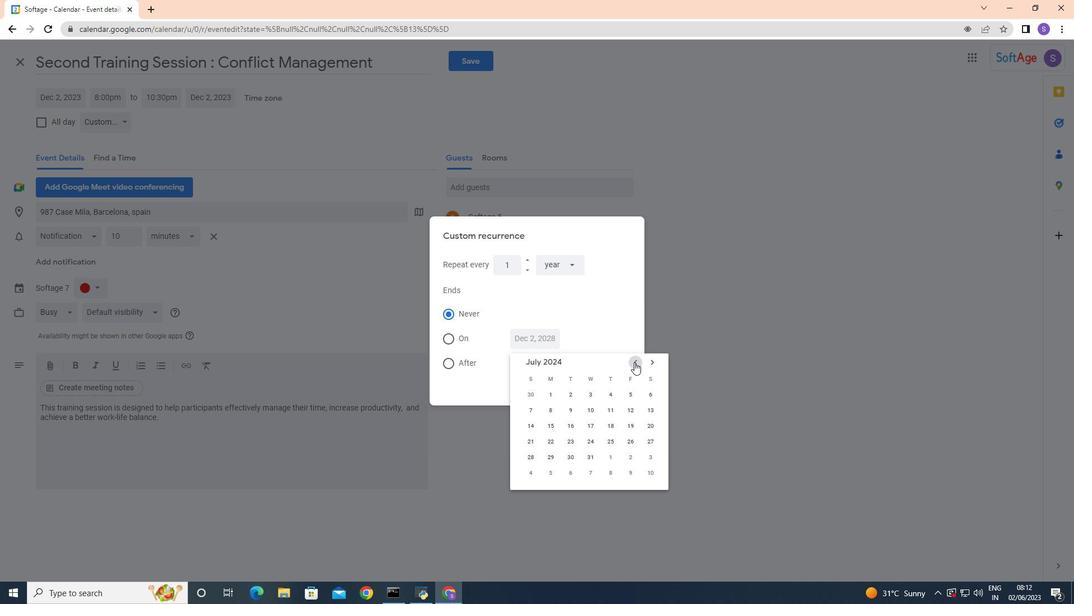 
Action: Mouse moved to (530, 426)
